 Task: Create a new student record and a new placement record with the provided details.
Action: Key pressed <Key.f11>
Screenshot: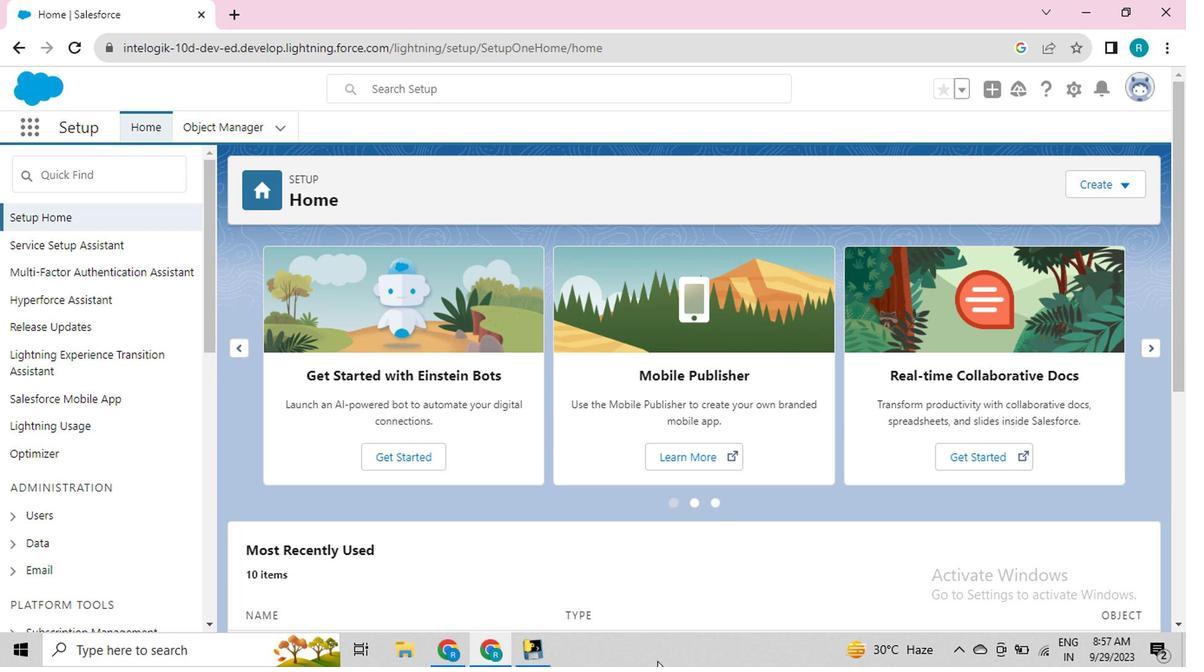 
Action: Mouse moved to (19, 60)
Screenshot: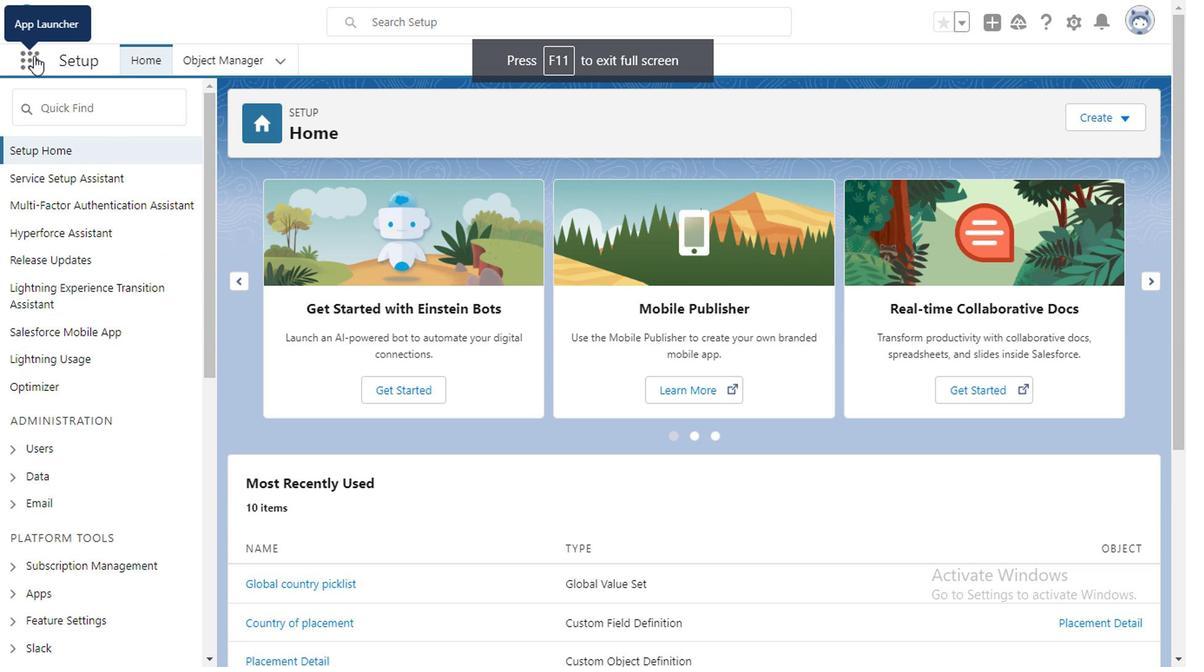 
Action: Mouse pressed left at (19, 60)
Screenshot: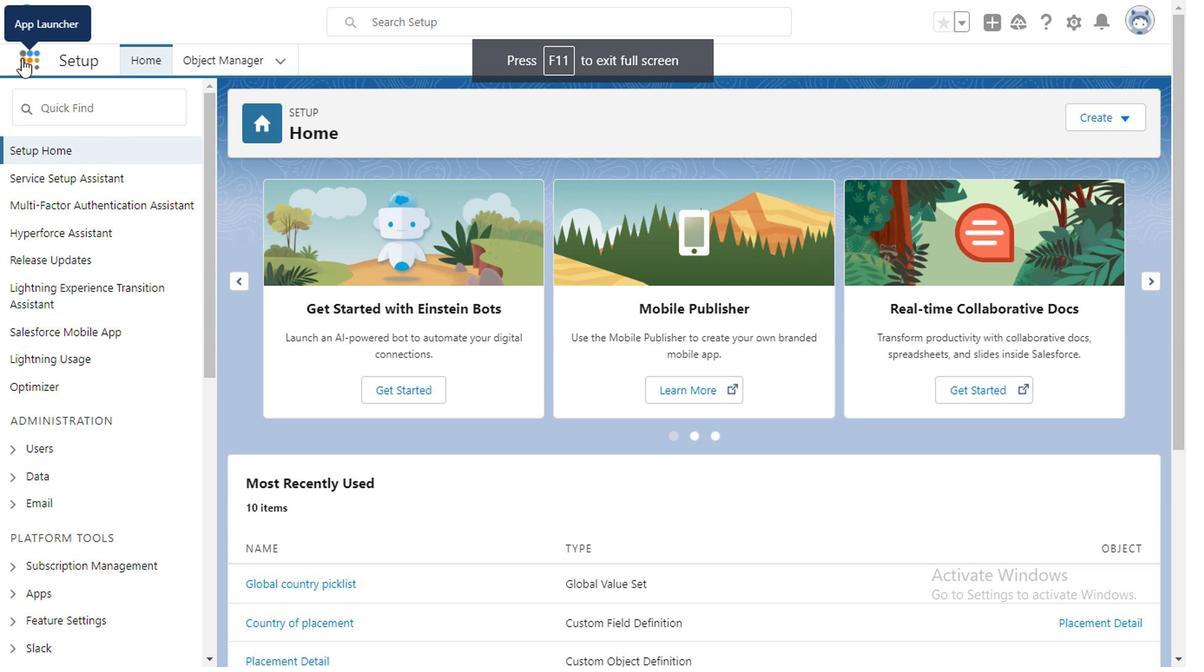 
Action: Mouse moved to (105, 117)
Screenshot: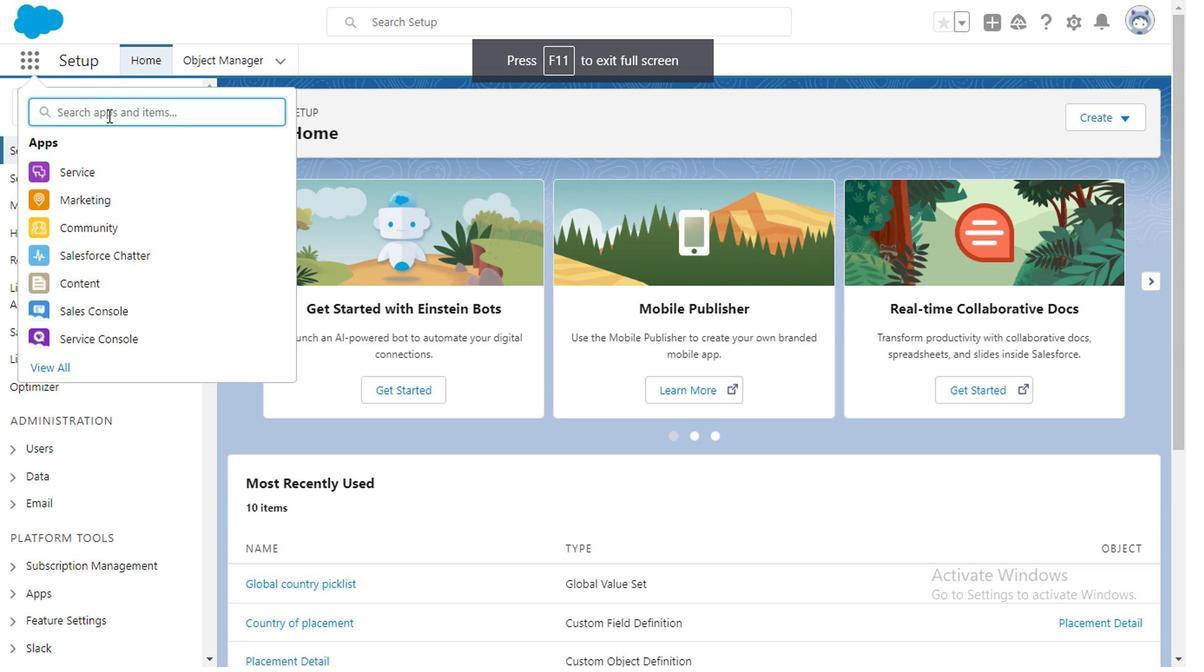 
Action: Key pressed <Key.caps_lock>O<Key.caps_lock>pty
Screenshot: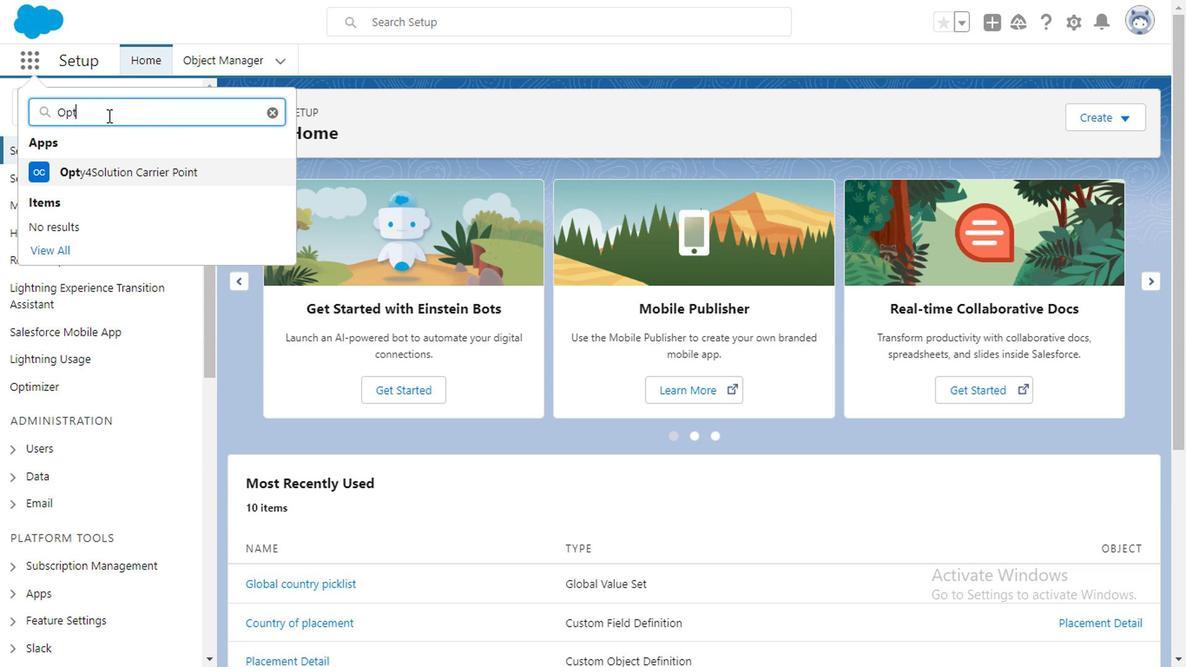
Action: Mouse moved to (122, 172)
Screenshot: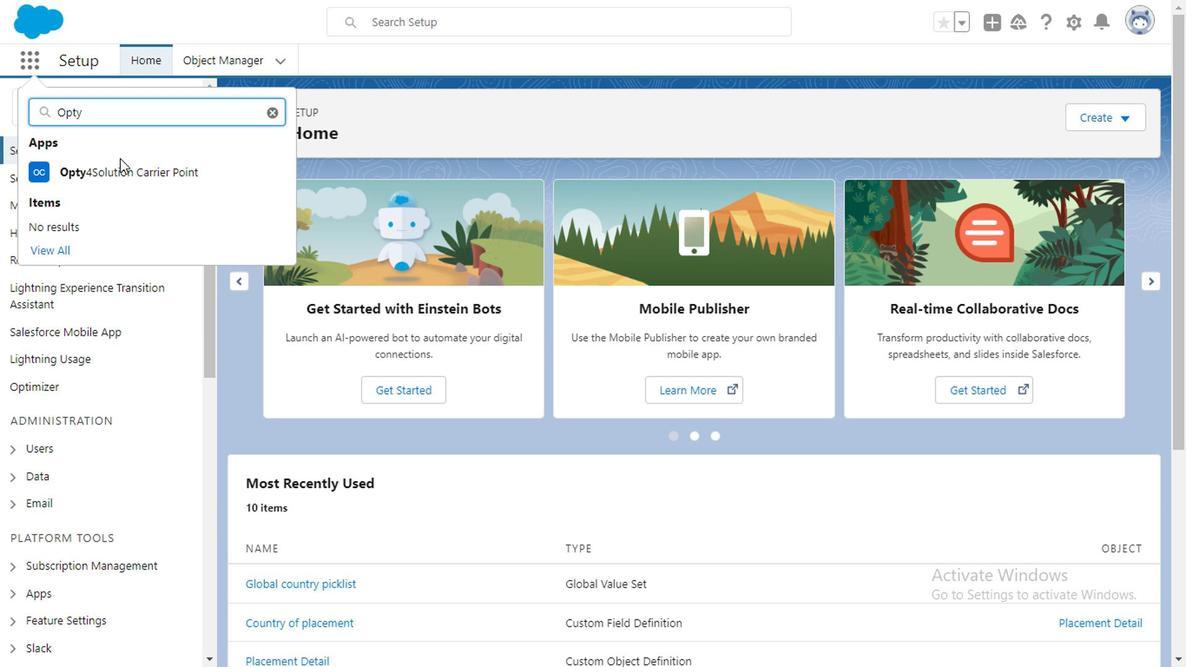 
Action: Mouse pressed left at (122, 172)
Screenshot: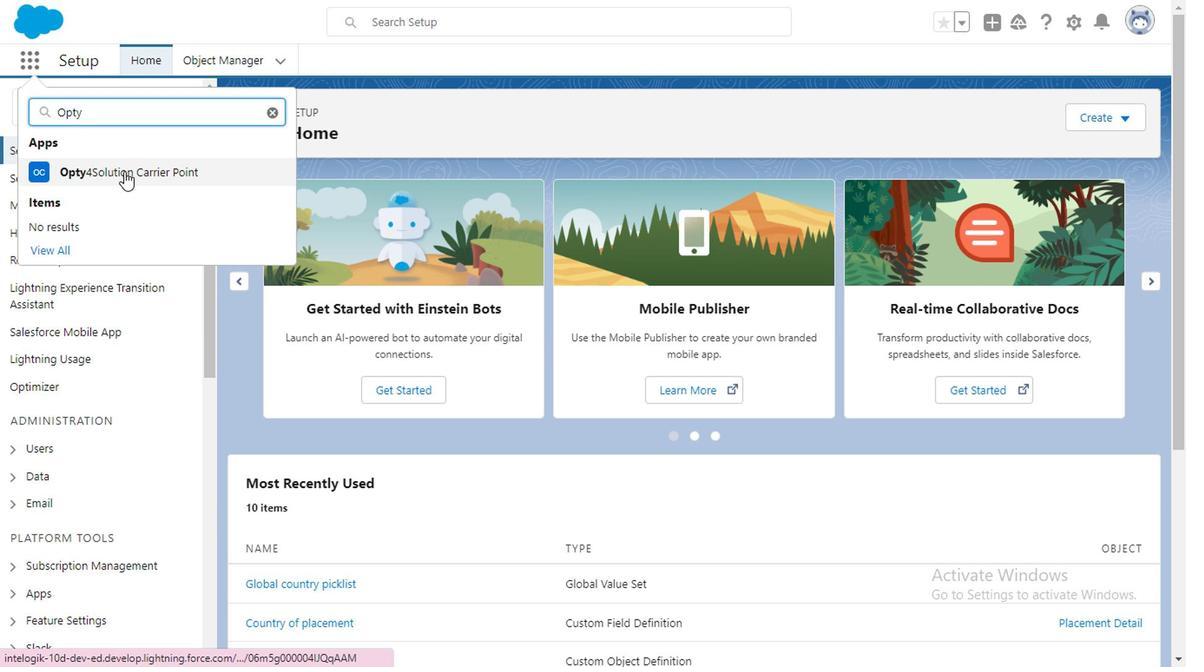 
Action: Mouse moved to (319, 63)
Screenshot: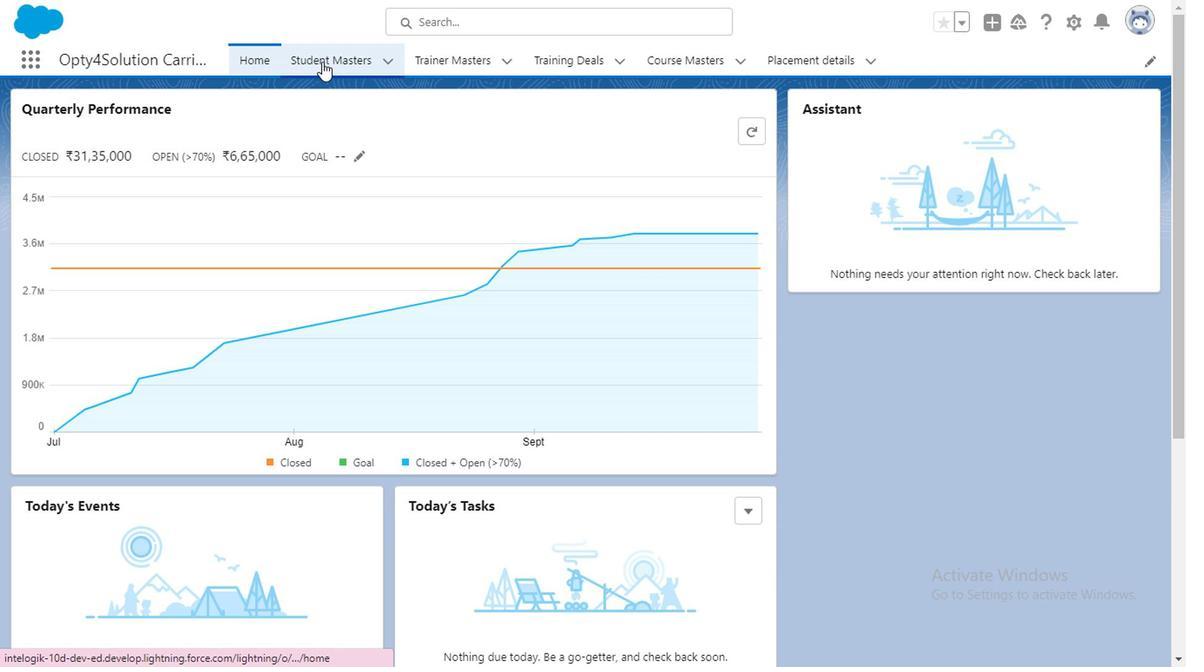 
Action: Mouse pressed left at (319, 63)
Screenshot: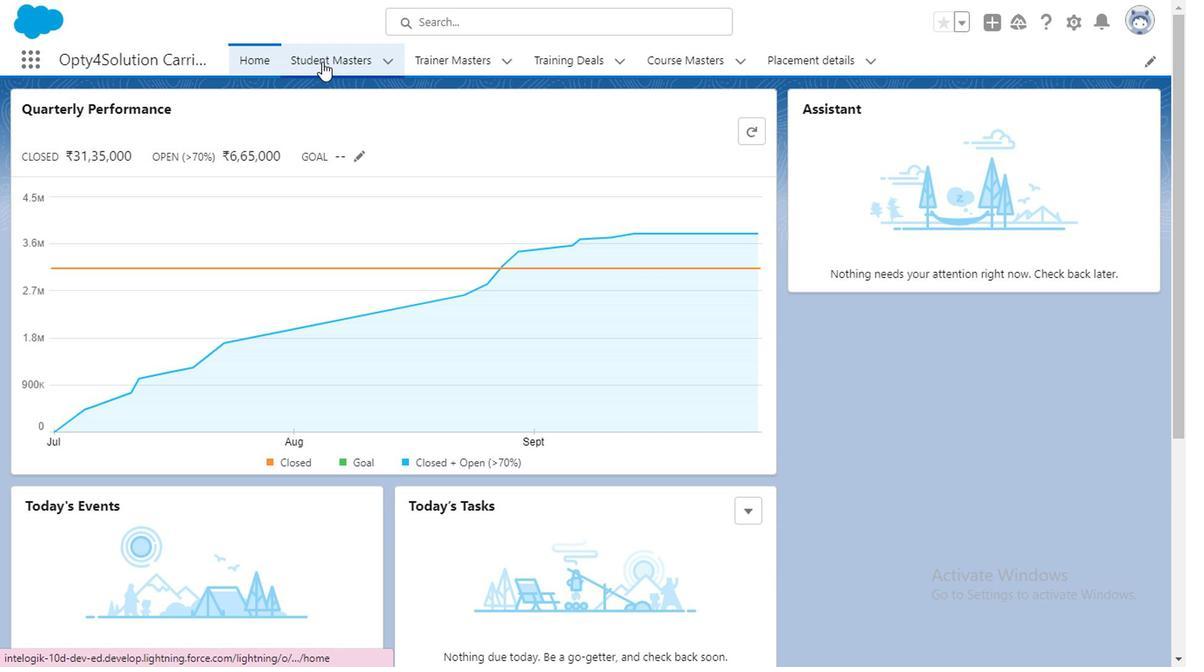 
Action: Mouse moved to (1085, 18)
Screenshot: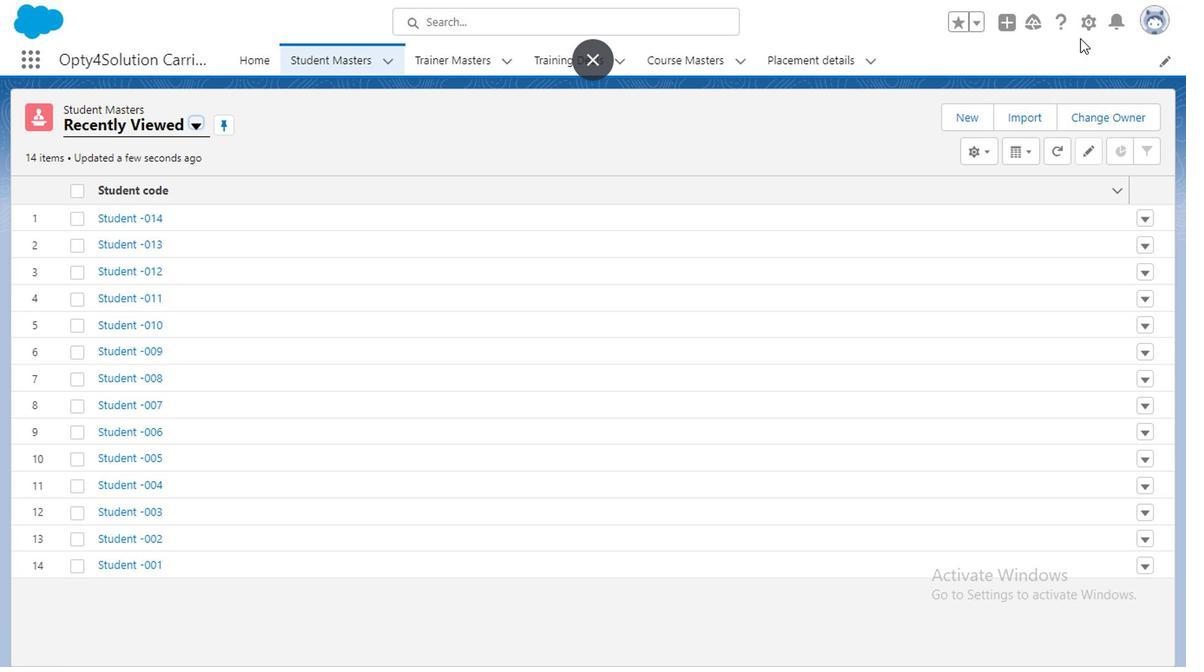 
Action: Mouse pressed left at (1085, 18)
Screenshot: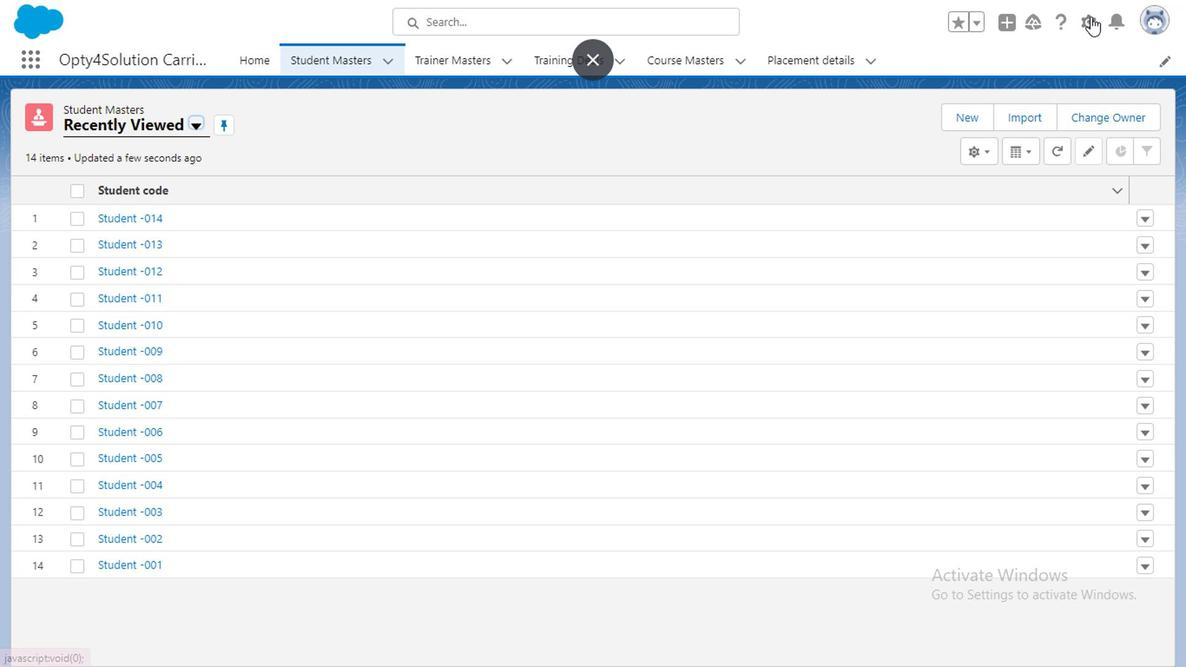 
Action: Mouse moved to (986, 221)
Screenshot: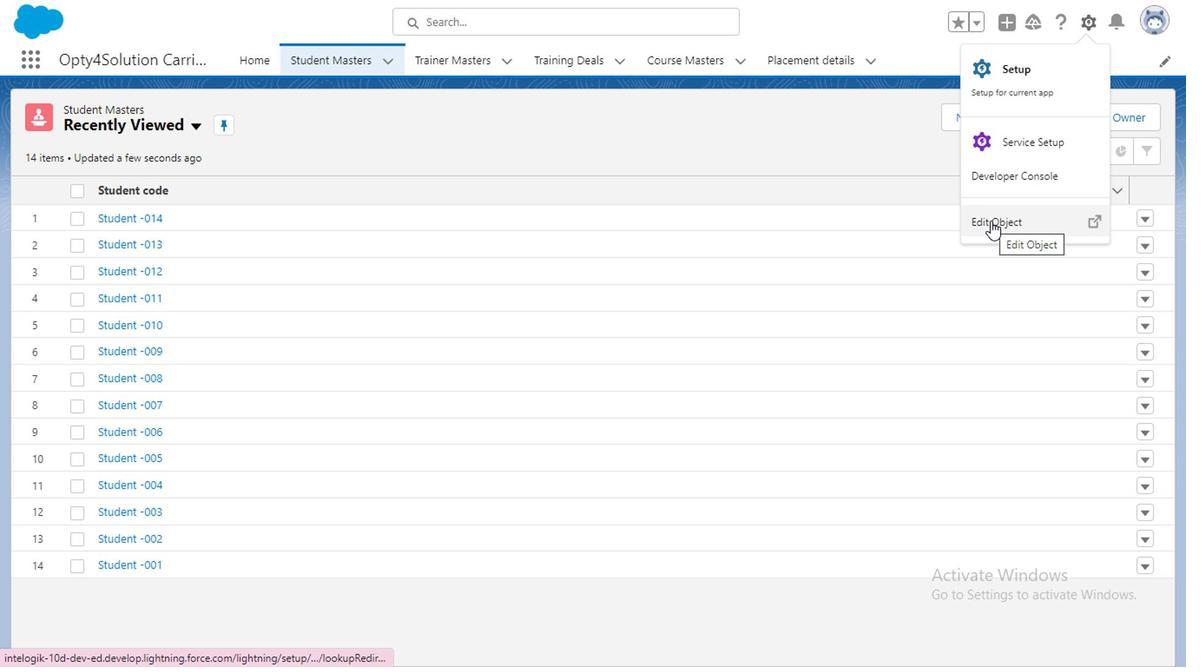 
Action: Mouse pressed left at (986, 221)
Screenshot: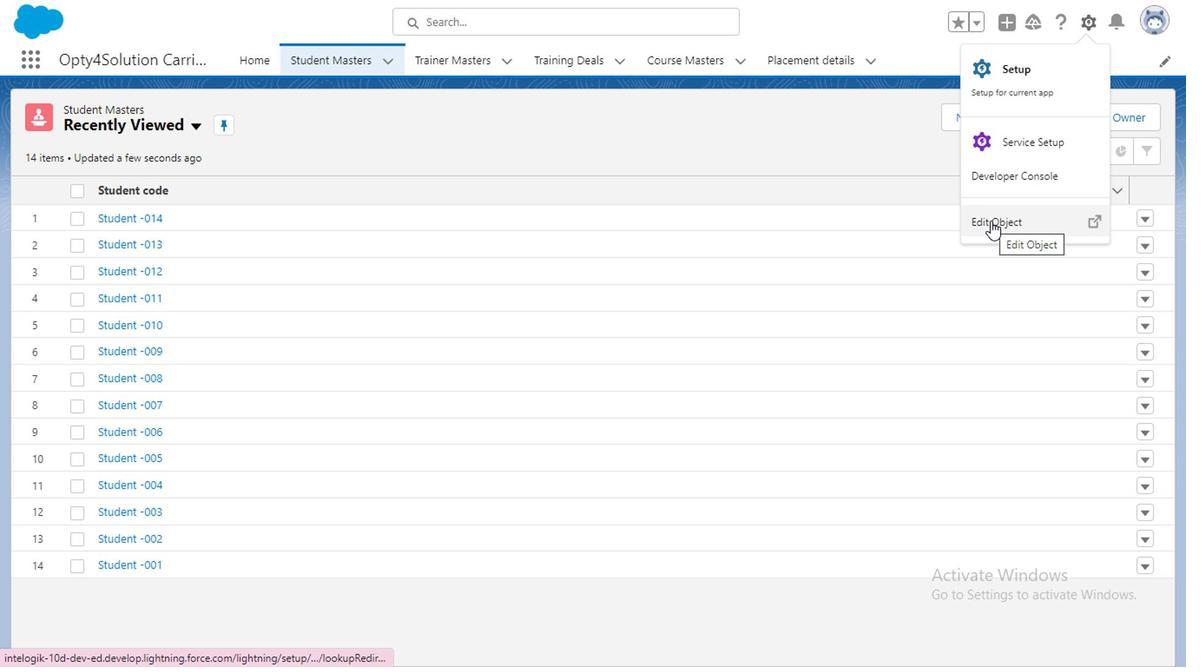 
Action: Mouse moved to (100, 227)
Screenshot: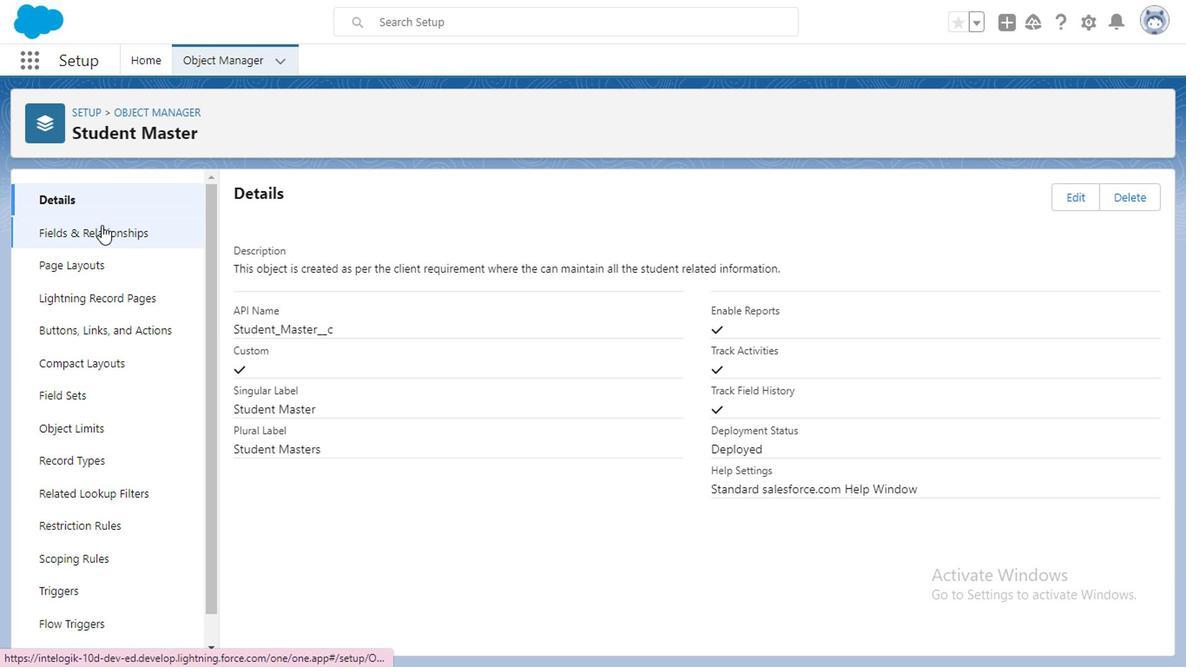 
Action: Mouse pressed left at (100, 227)
Screenshot: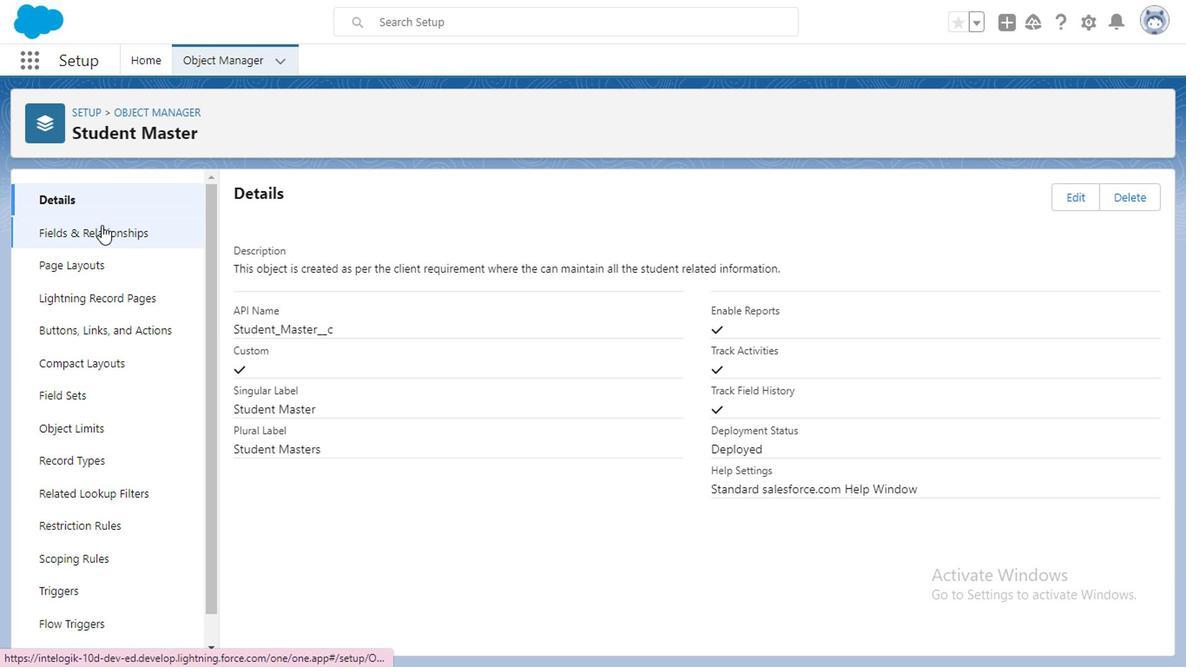 
Action: Mouse moved to (775, 192)
Screenshot: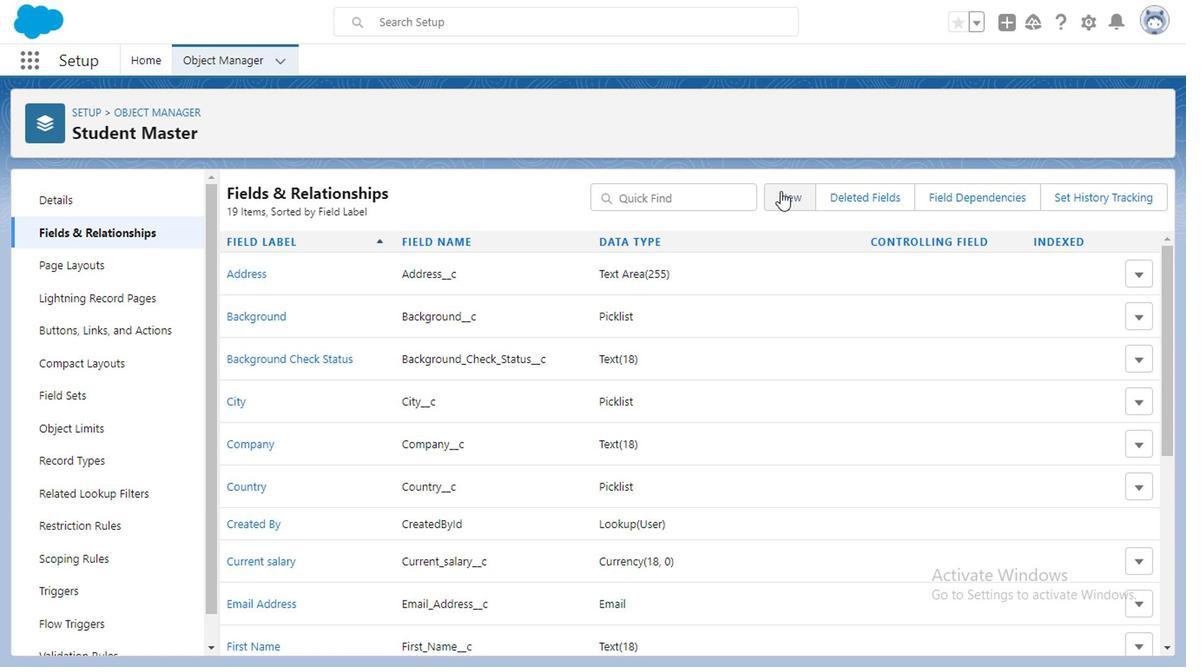 
Action: Mouse pressed left at (775, 192)
Screenshot: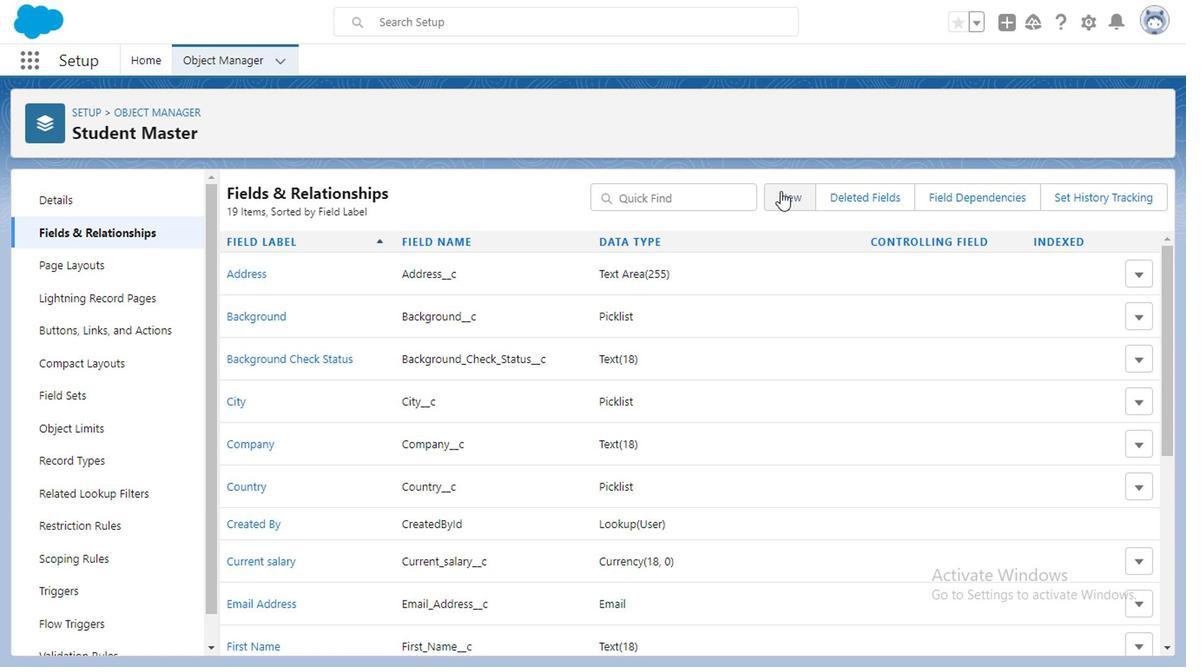 
Action: Mouse moved to (249, 469)
Screenshot: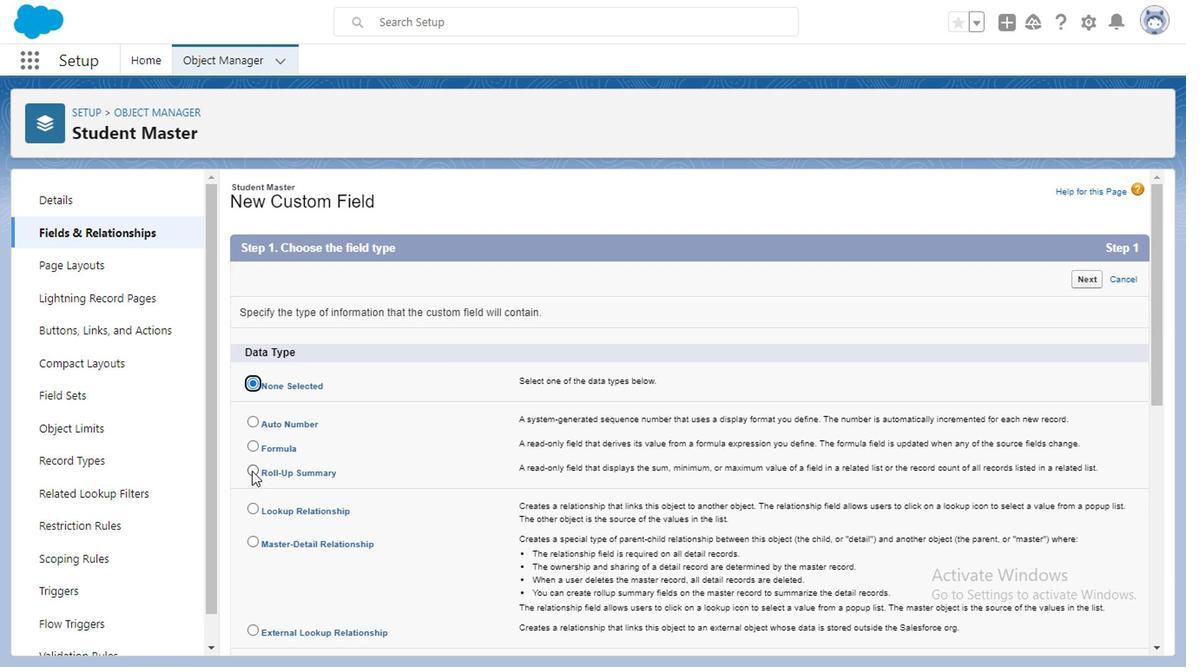 
Action: Mouse pressed left at (249, 469)
Screenshot: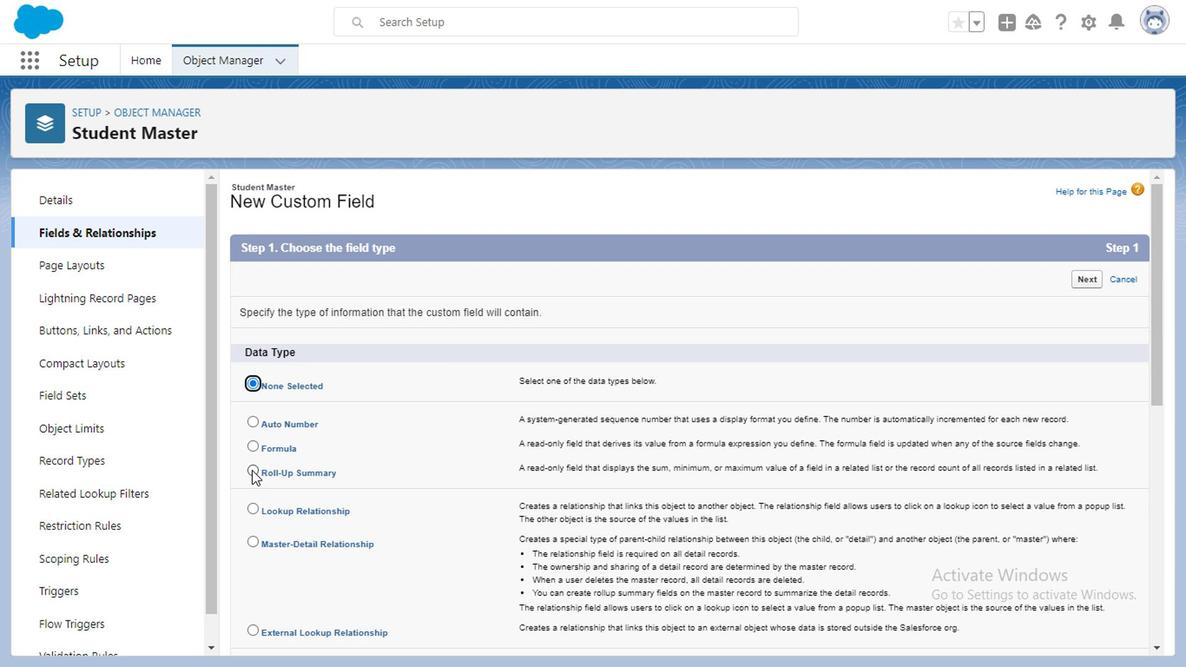 
Action: Mouse moved to (1042, 406)
Screenshot: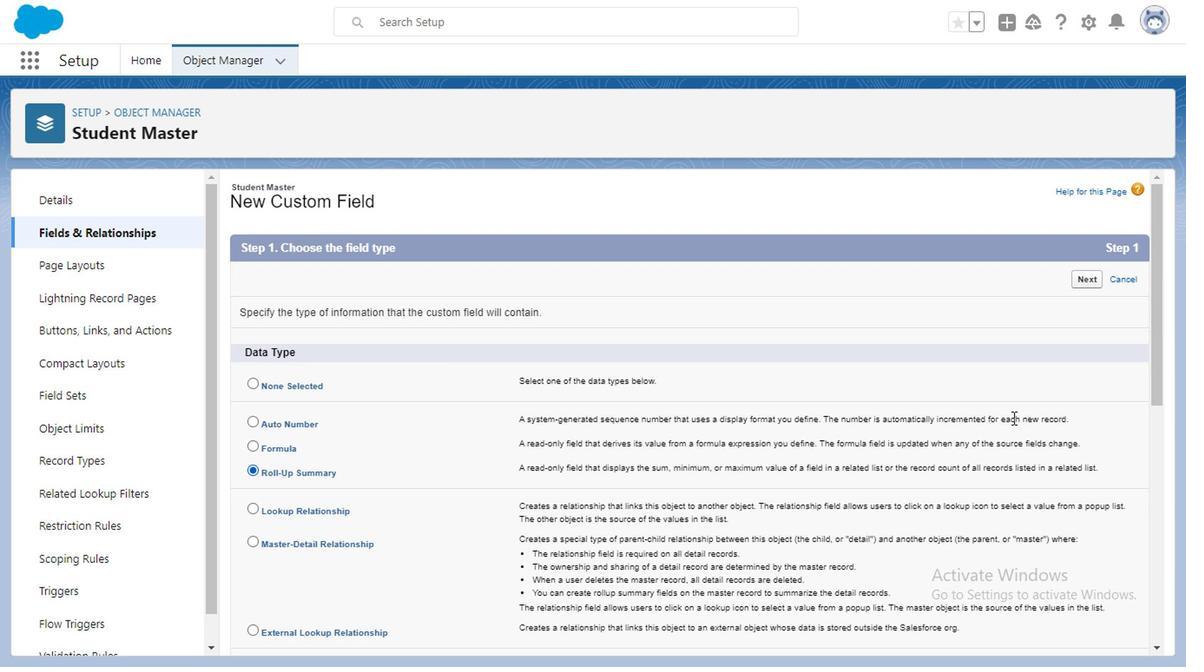 
Action: Mouse scrolled (1042, 405) with delta (0, 0)
Screenshot: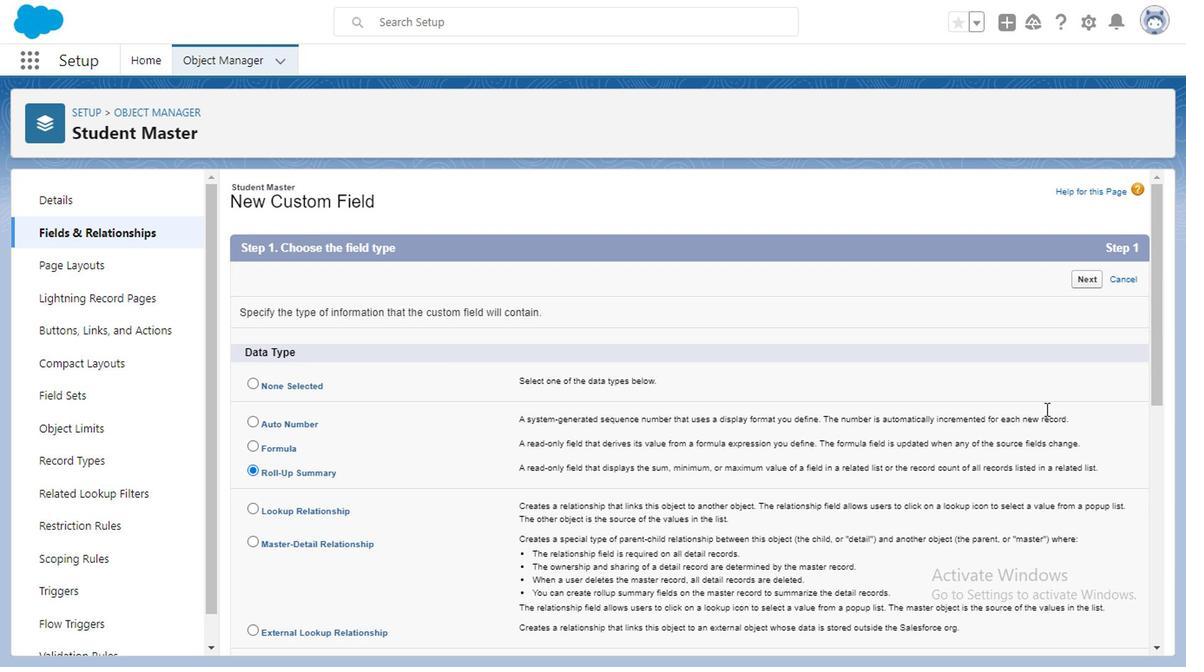 
Action: Mouse moved to (1040, 407)
Screenshot: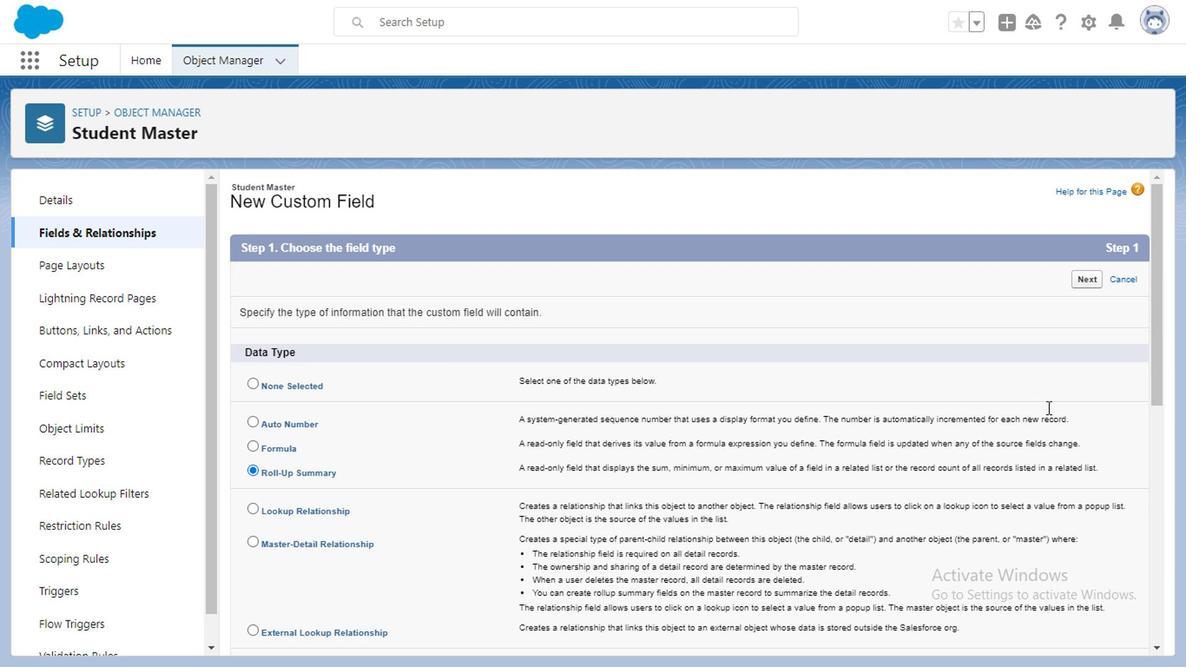 
Action: Mouse scrolled (1040, 406) with delta (0, -1)
Screenshot: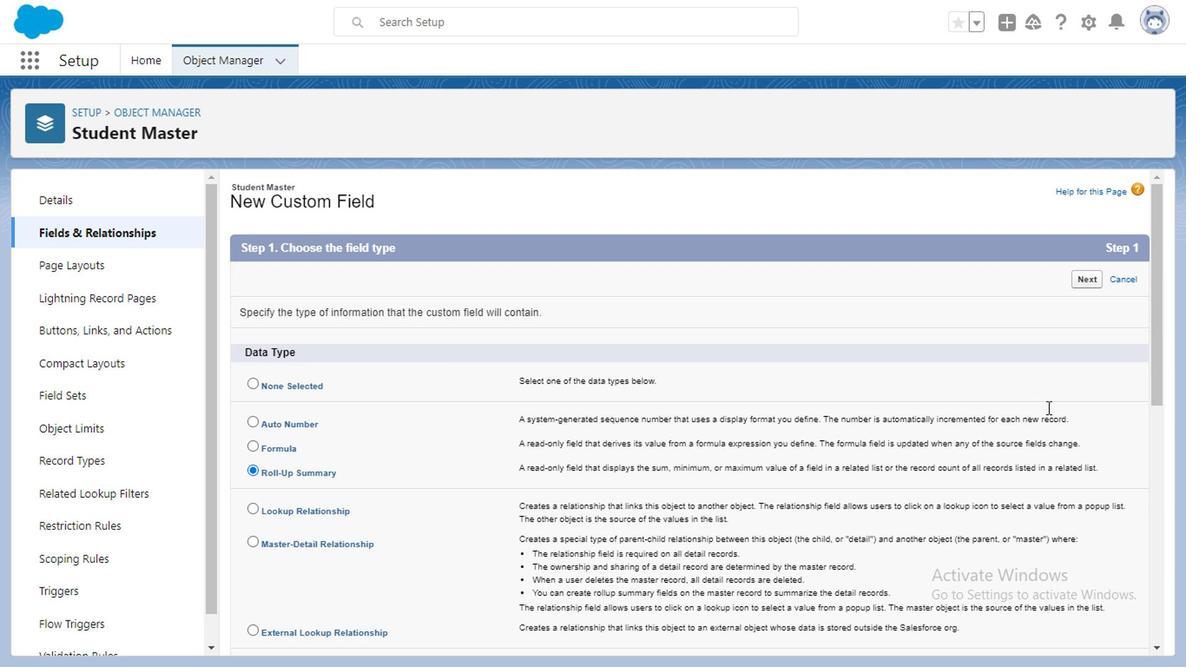 
Action: Mouse moved to (1038, 409)
Screenshot: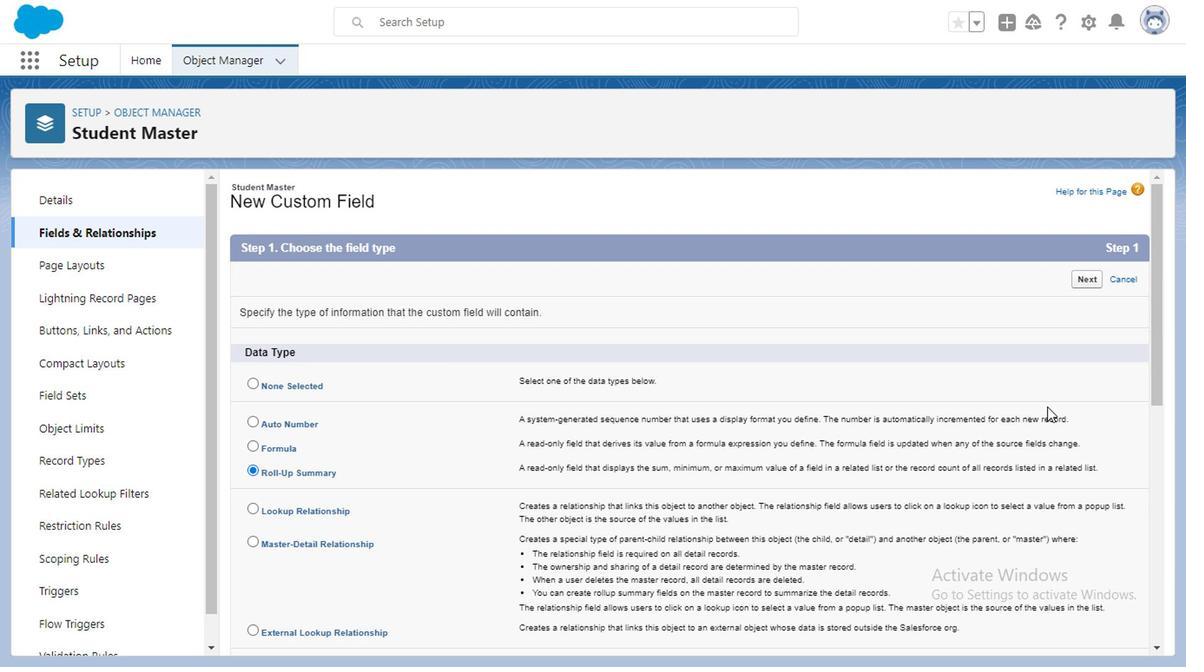 
Action: Mouse scrolled (1038, 408) with delta (0, -1)
Screenshot: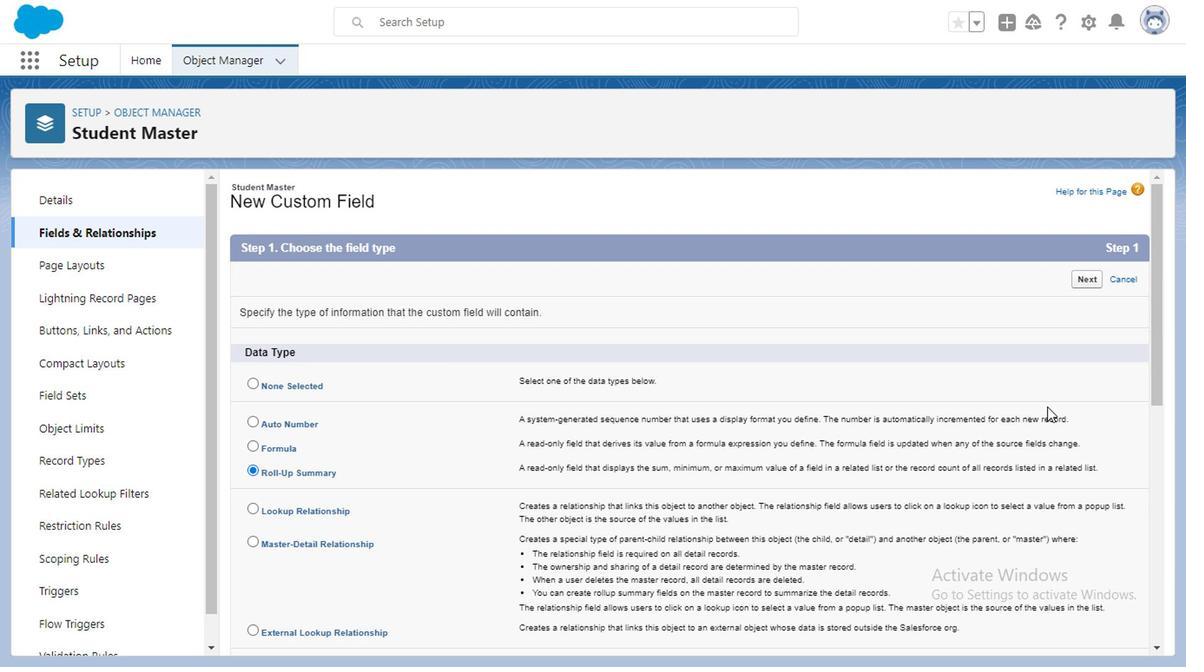 
Action: Mouse moved to (1035, 410)
Screenshot: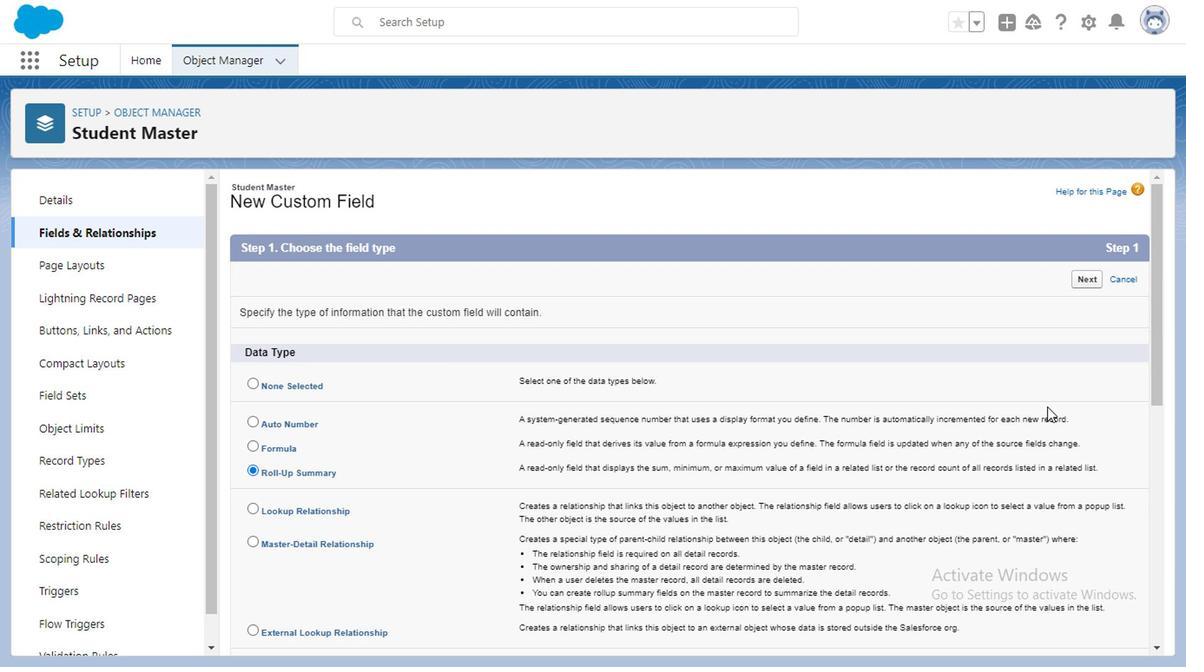 
Action: Mouse scrolled (1035, 409) with delta (0, 0)
Screenshot: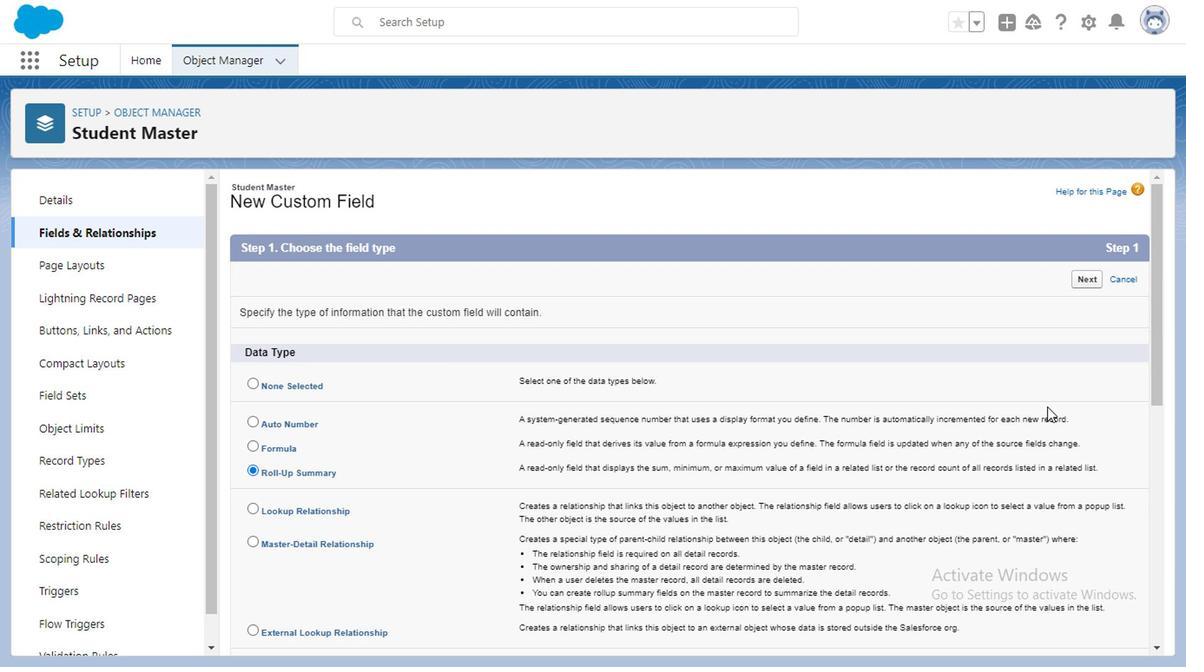 
Action: Mouse moved to (1077, 635)
Screenshot: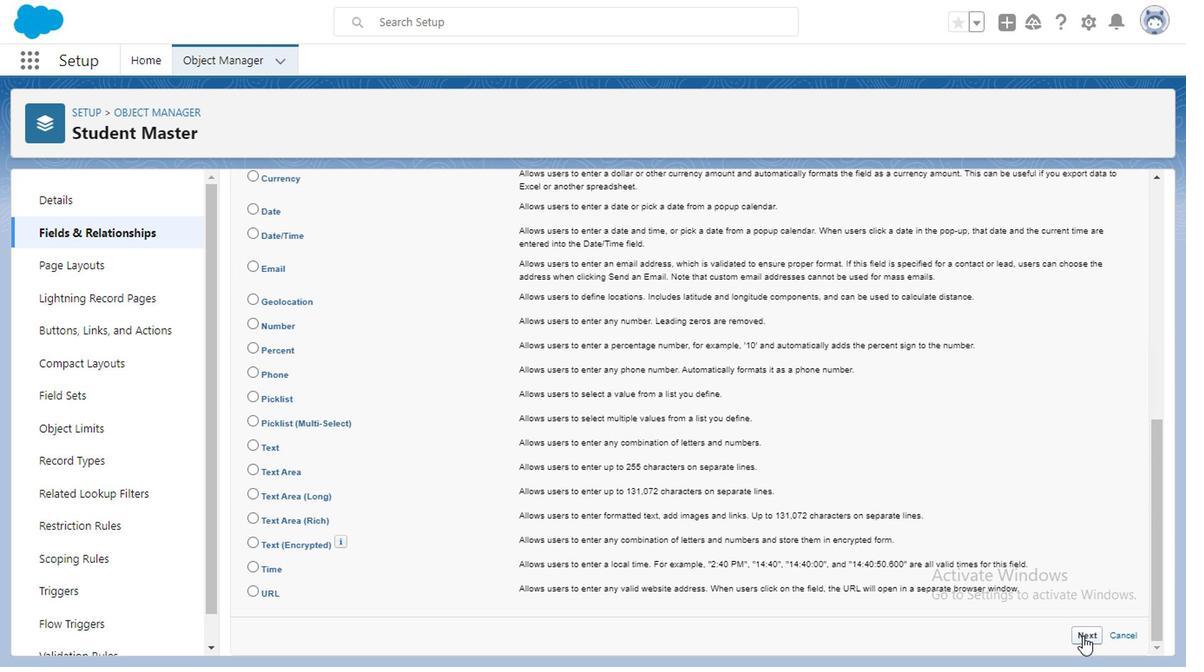 
Action: Mouse pressed left at (1077, 635)
Screenshot: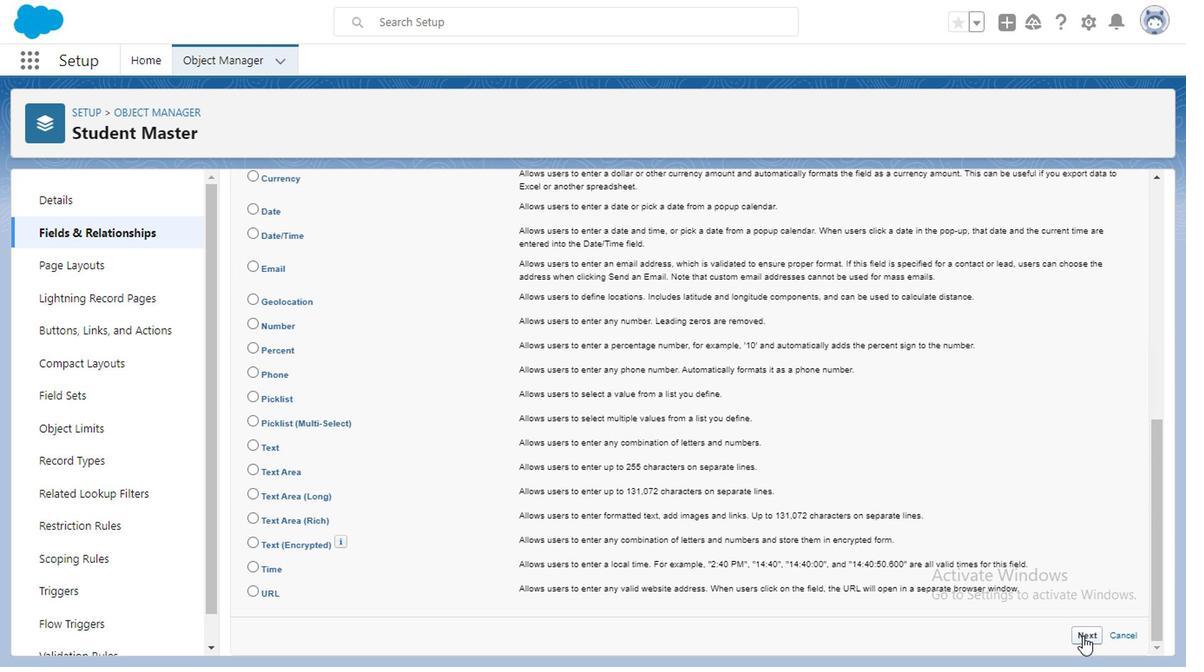 
Action: Mouse moved to (452, 316)
Screenshot: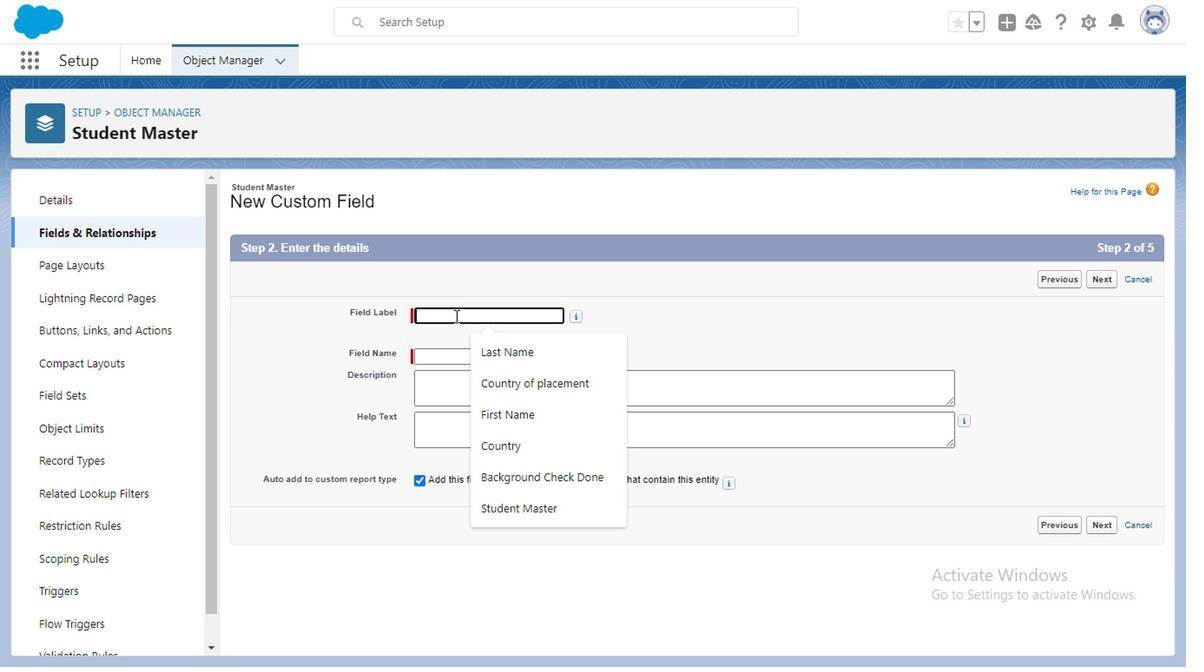 
Action: Mouse pressed left at (452, 316)
Screenshot: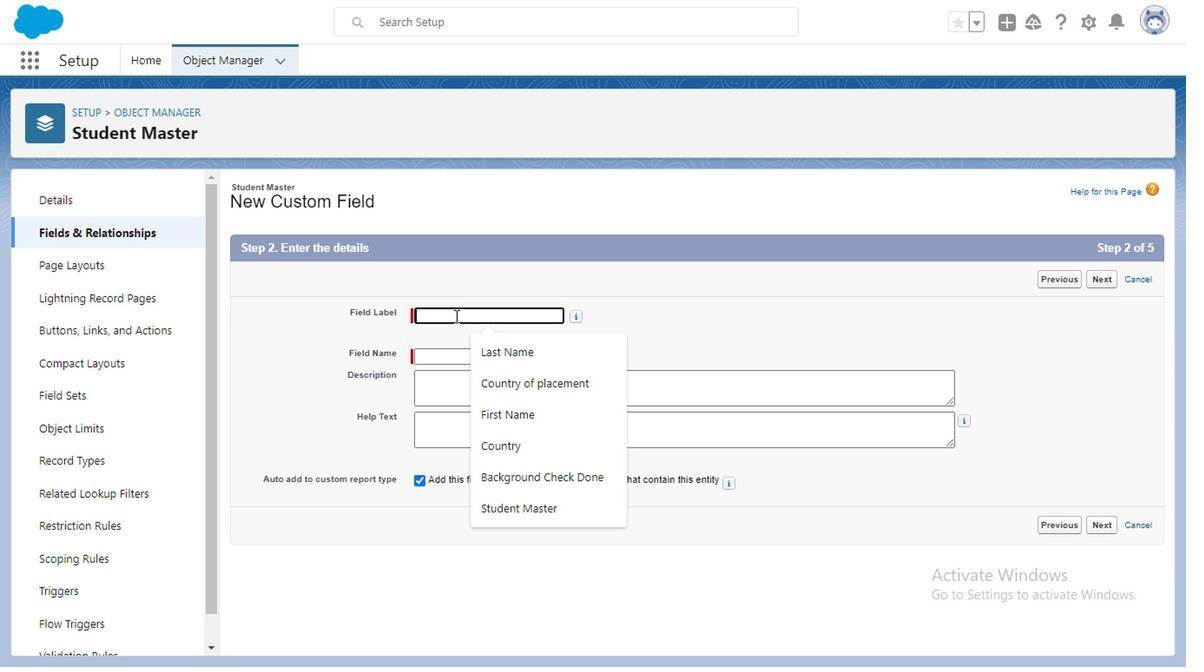 
Action: Mouse moved to (452, 316)
Screenshot: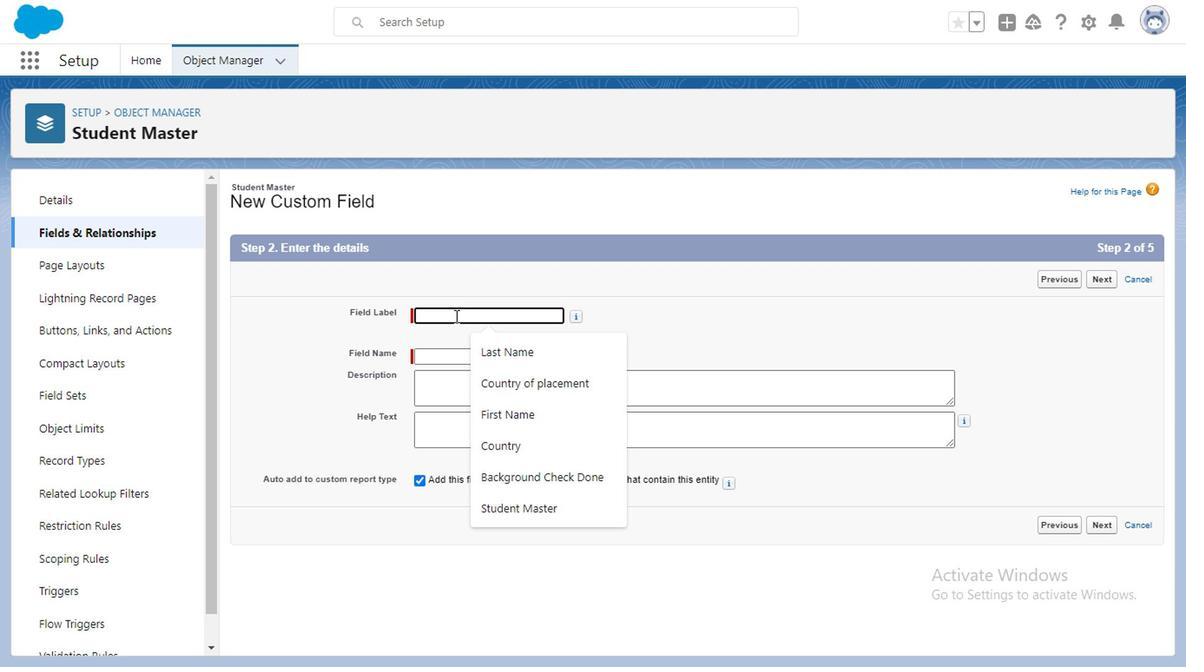 
Action: Key pressed <Key.caps_lock>P<Key.backspace>A<Key.caps_lock>pplied<Key.space>count<Key.space>for<Key.space>plae<Key.backspace>cement
Screenshot: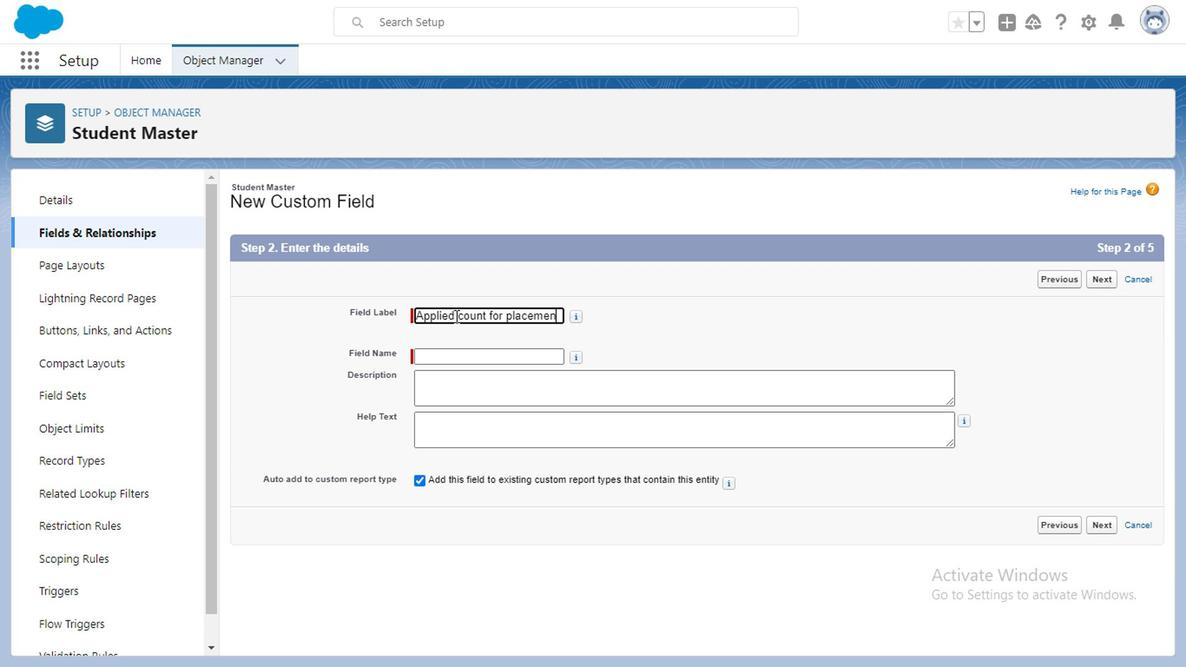 
Action: Mouse moved to (454, 357)
Screenshot: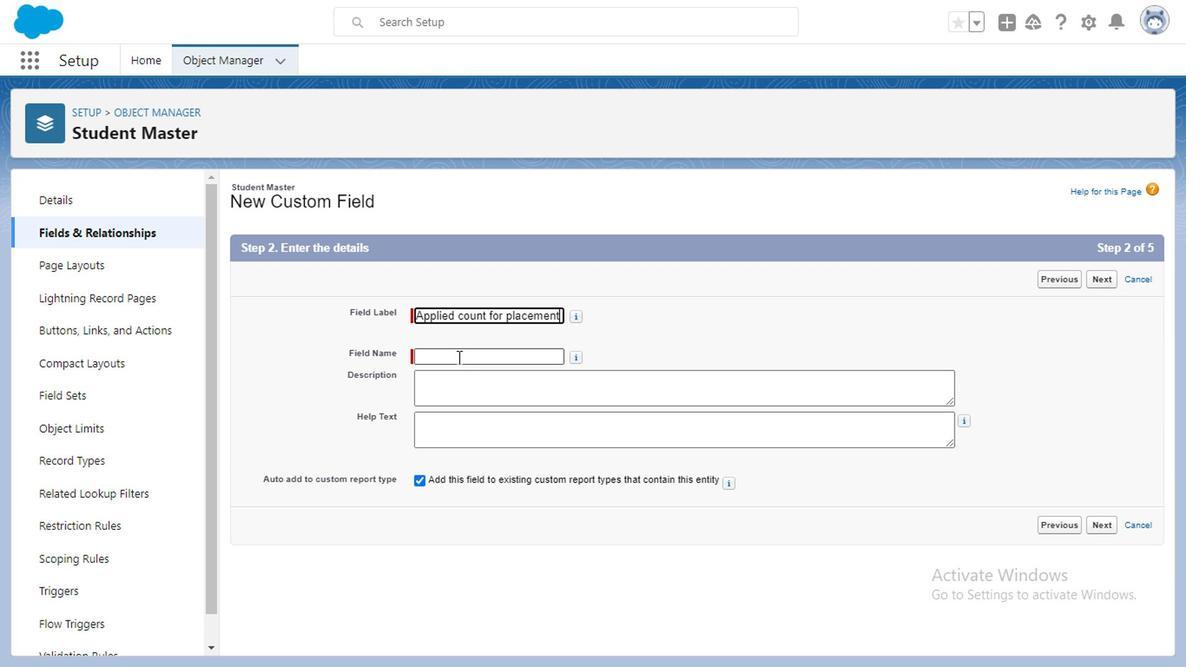 
Action: Mouse pressed left at (454, 357)
Screenshot: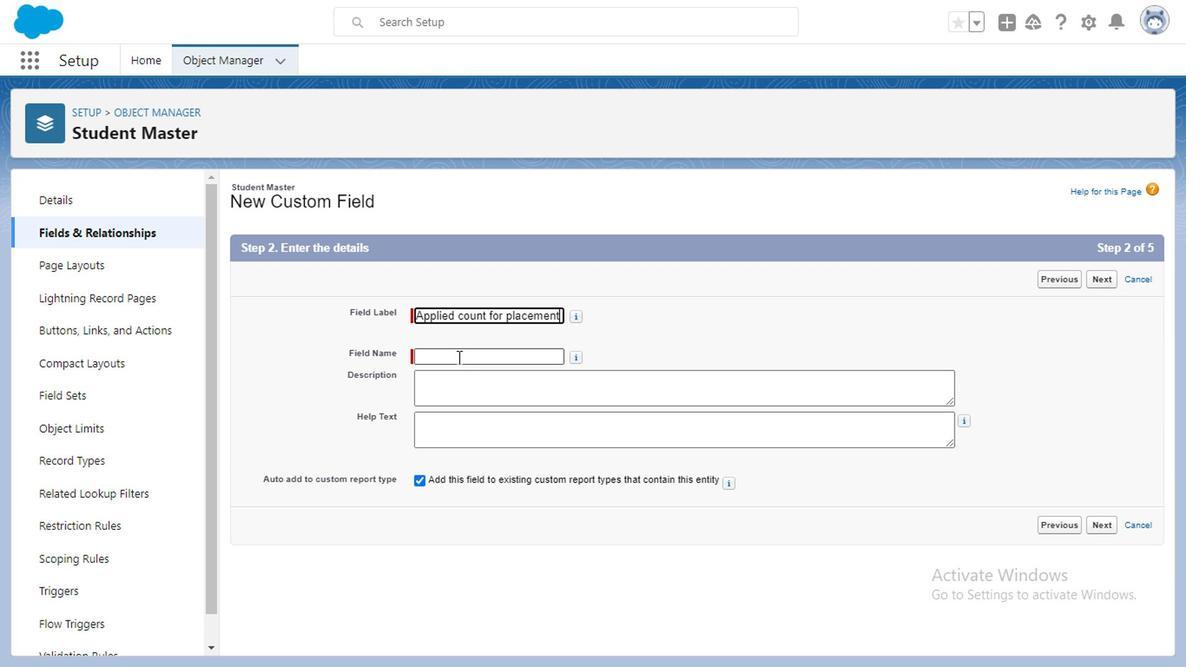 
Action: Mouse moved to (449, 389)
Screenshot: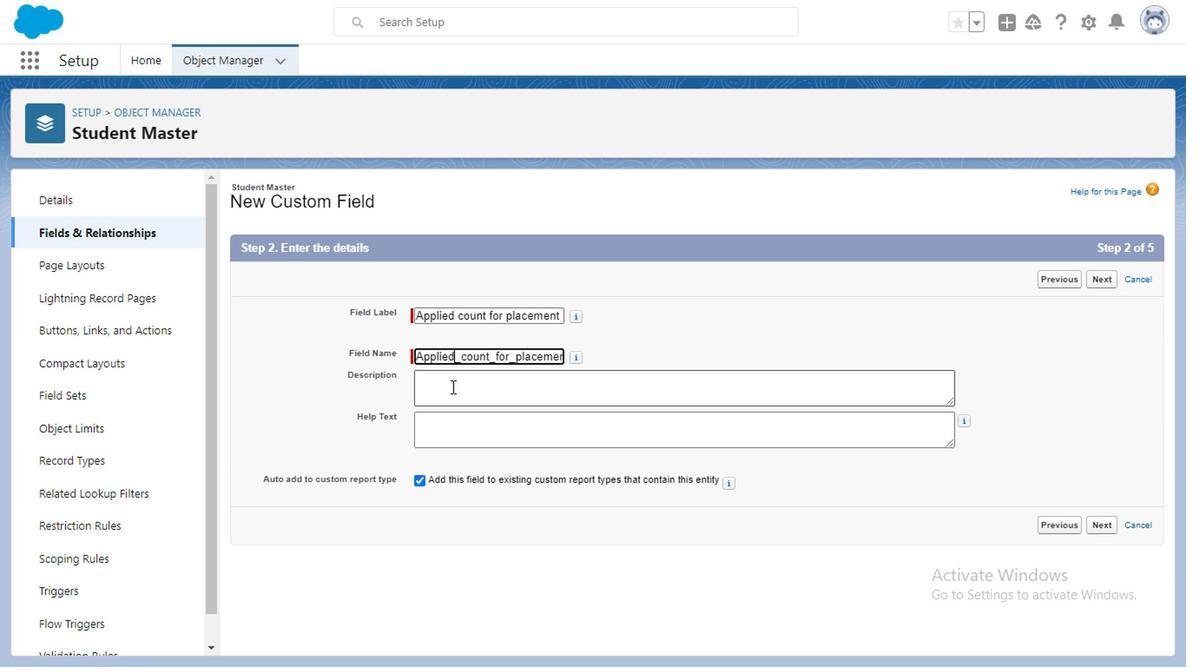 
Action: Mouse pressed left at (449, 389)
Screenshot: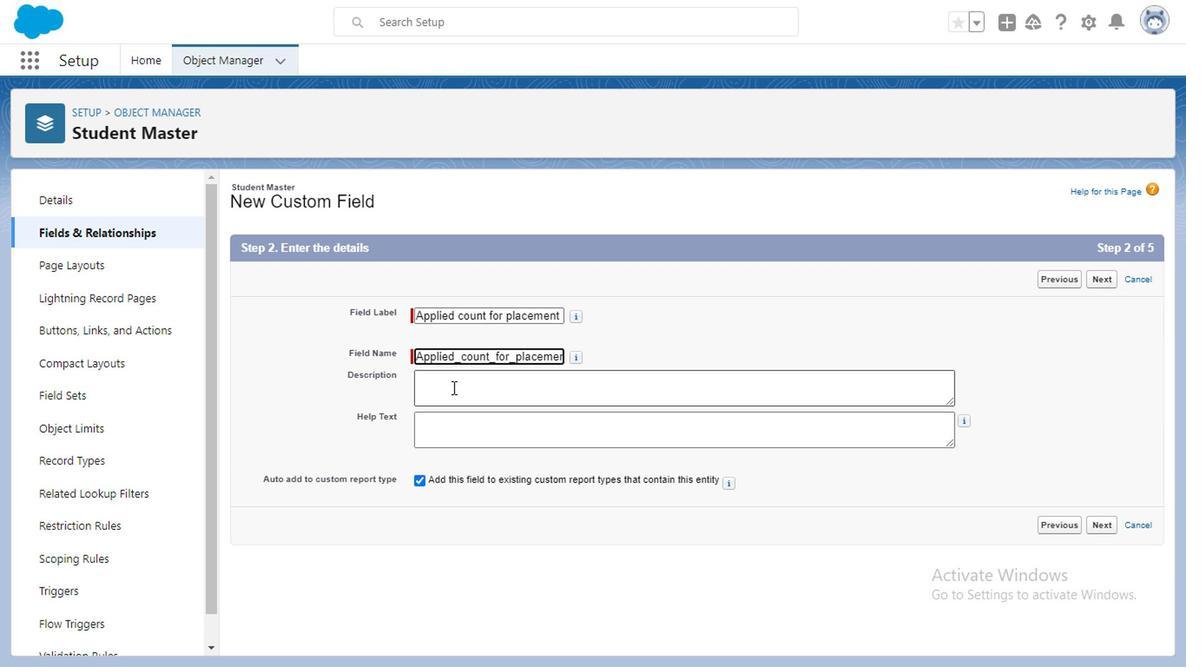 
Action: Mouse moved to (452, 390)
Screenshot: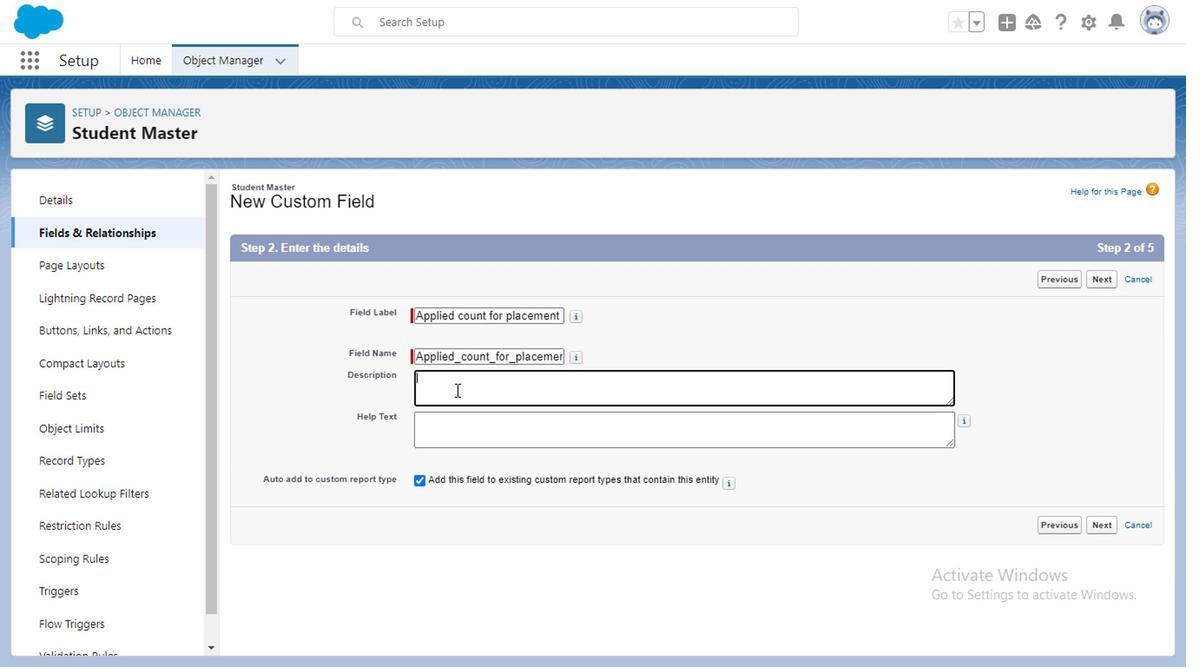 
Action: Key pressed <Key.caps_lock>T<Key.caps_lock>his<Key.space>field<Key.space>will<Key.space>count<Key.space>number<Key.space>of<Key.space>attempt<Key.space>that<Key.space>student<Key.space>applied<Key.space>for<Key.space>placement
Screenshot: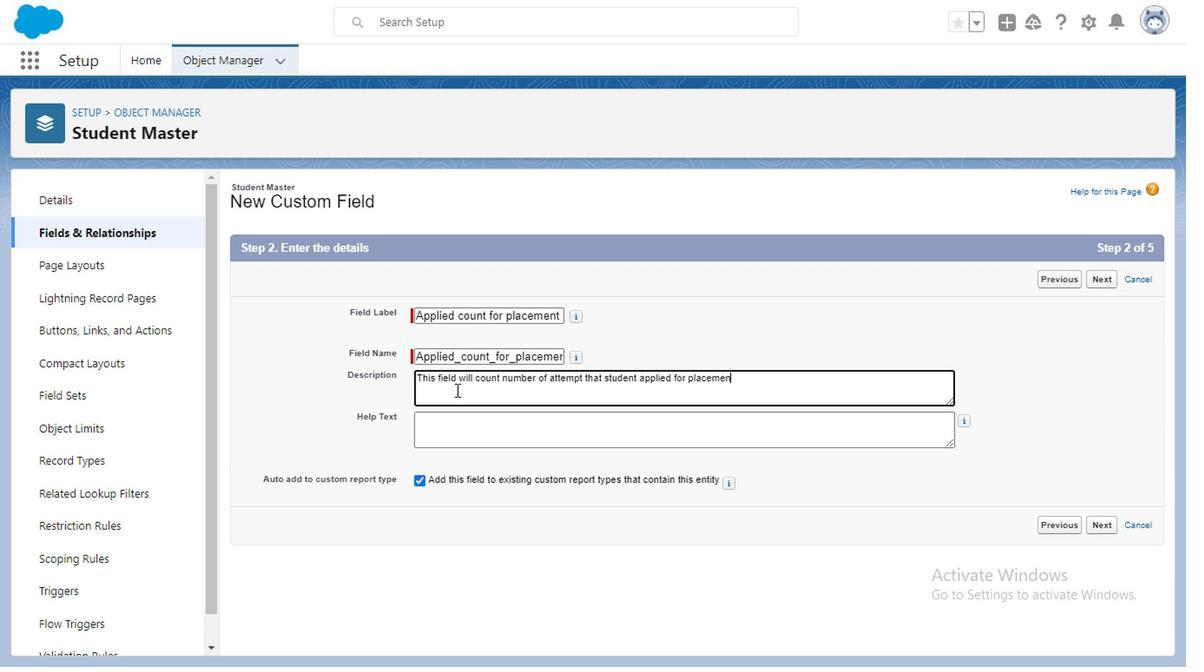 
Action: Mouse moved to (466, 428)
Screenshot: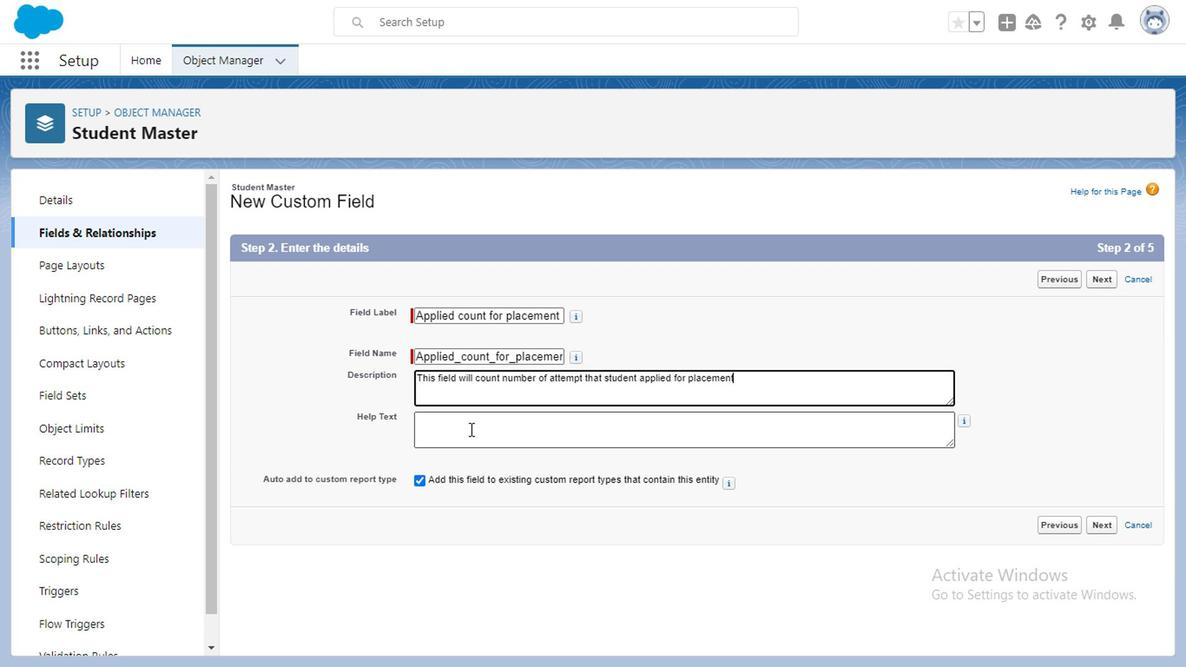 
Action: Mouse pressed left at (466, 428)
Screenshot: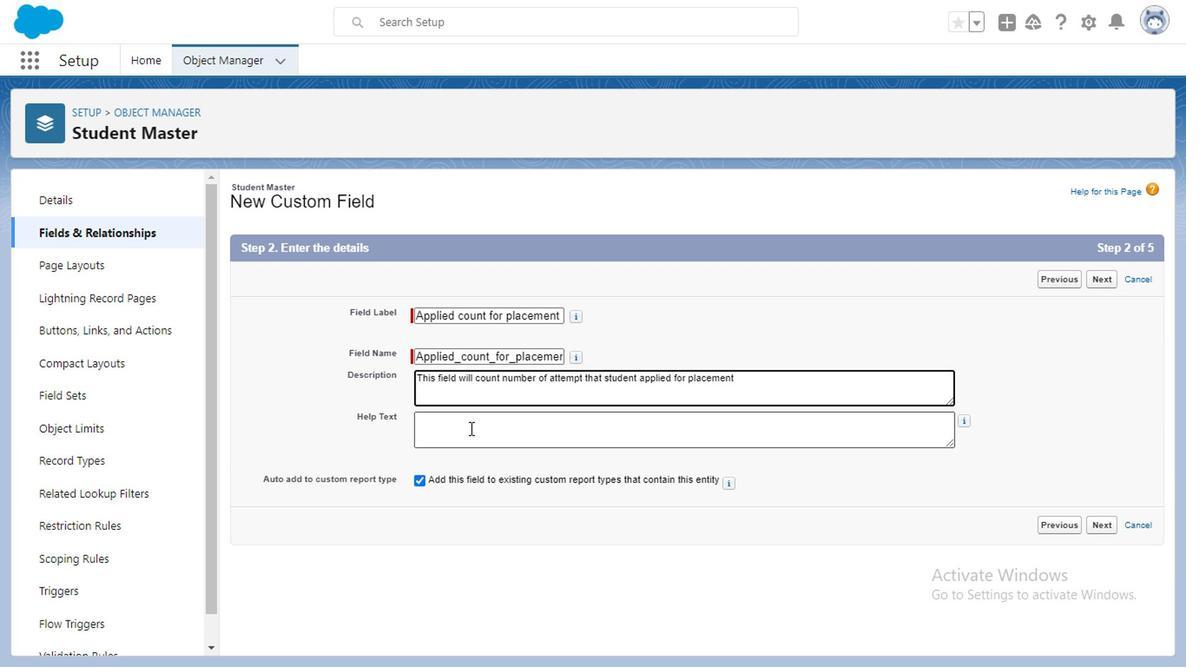 
Action: Mouse moved to (1101, 524)
Screenshot: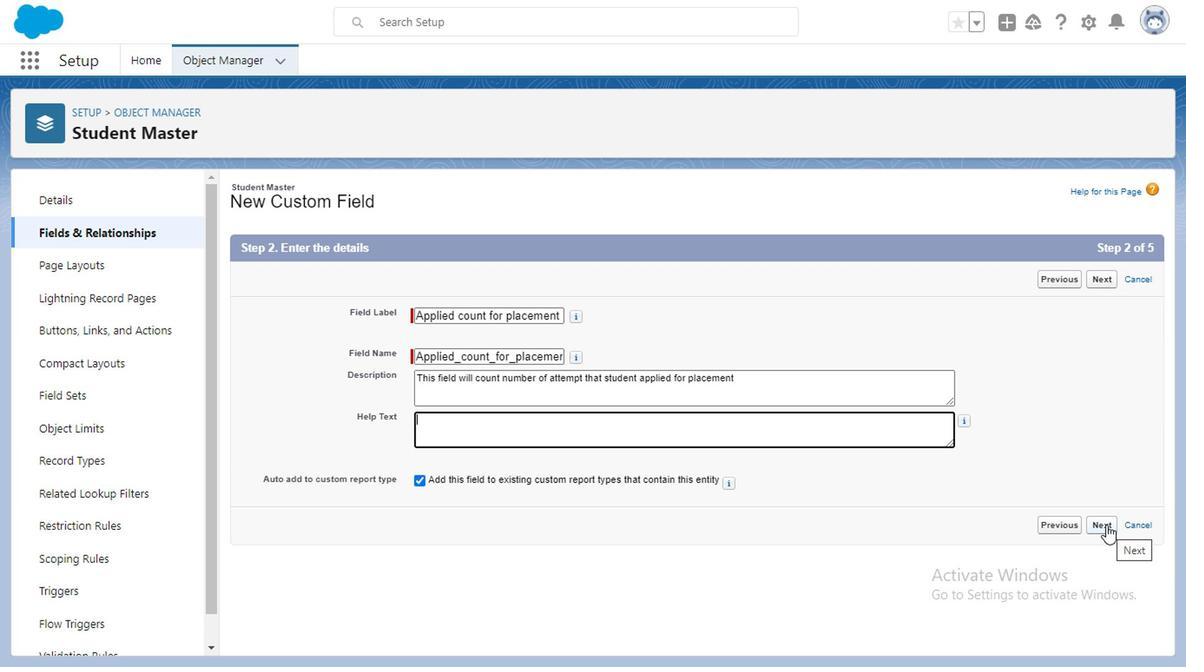 
Action: Mouse pressed left at (1101, 524)
Screenshot: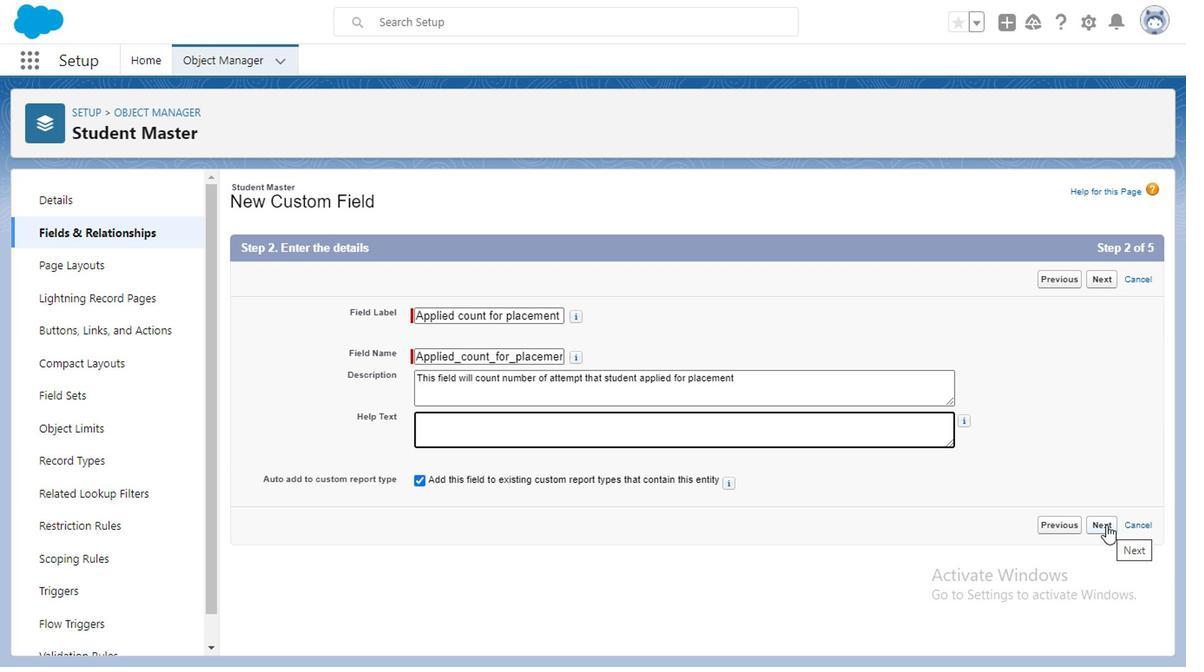 
Action: Mouse moved to (255, 415)
Screenshot: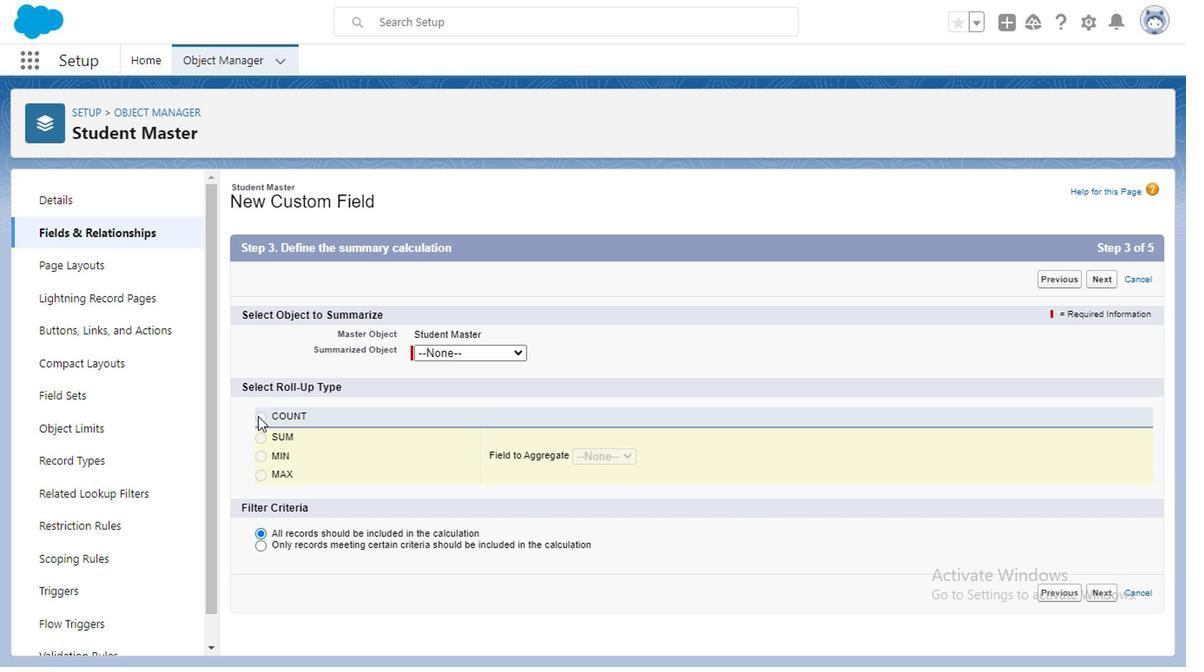 
Action: Mouse pressed left at (255, 415)
Screenshot: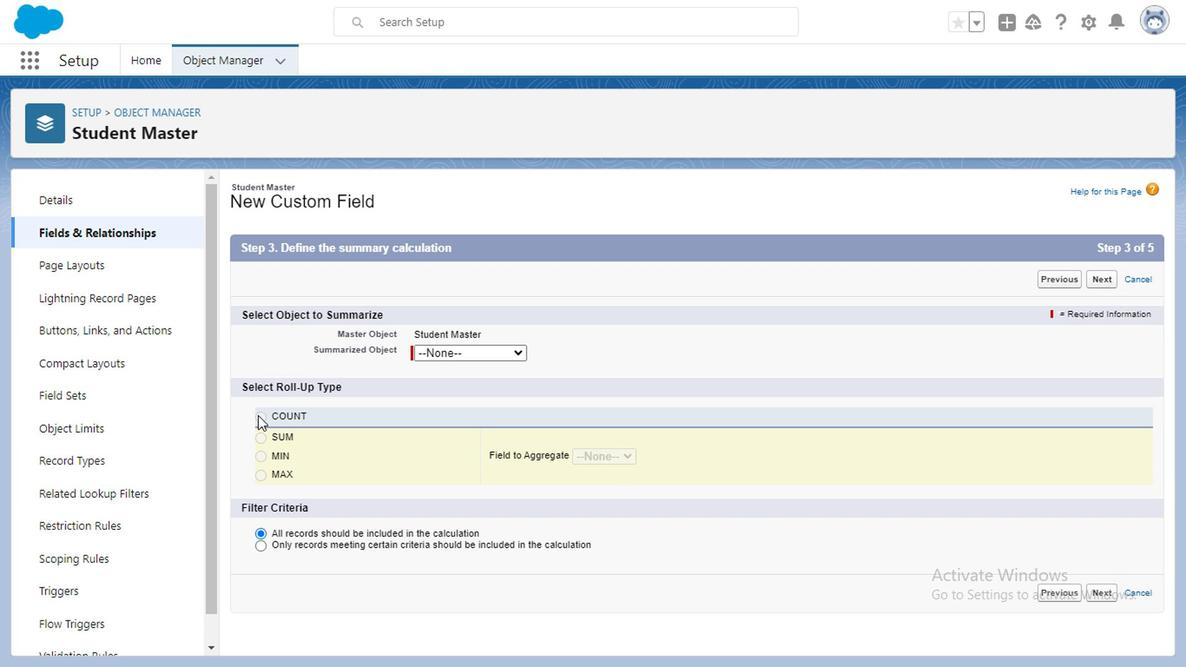 
Action: Mouse moved to (256, 420)
Screenshot: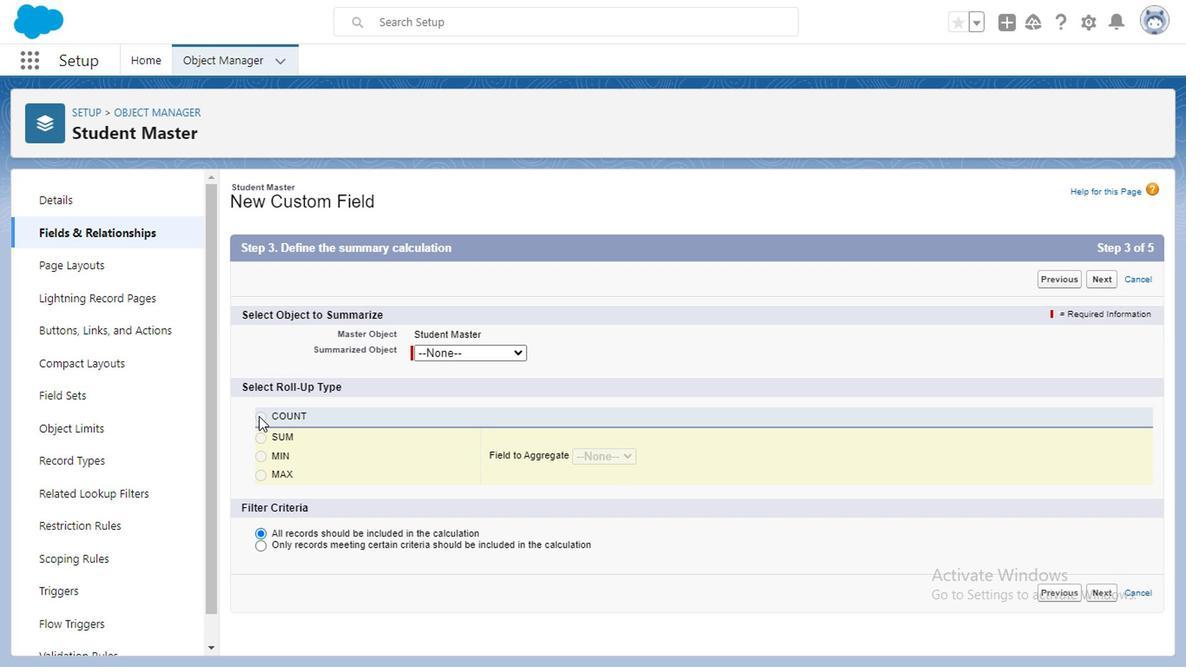 
Action: Mouse pressed left at (256, 420)
Screenshot: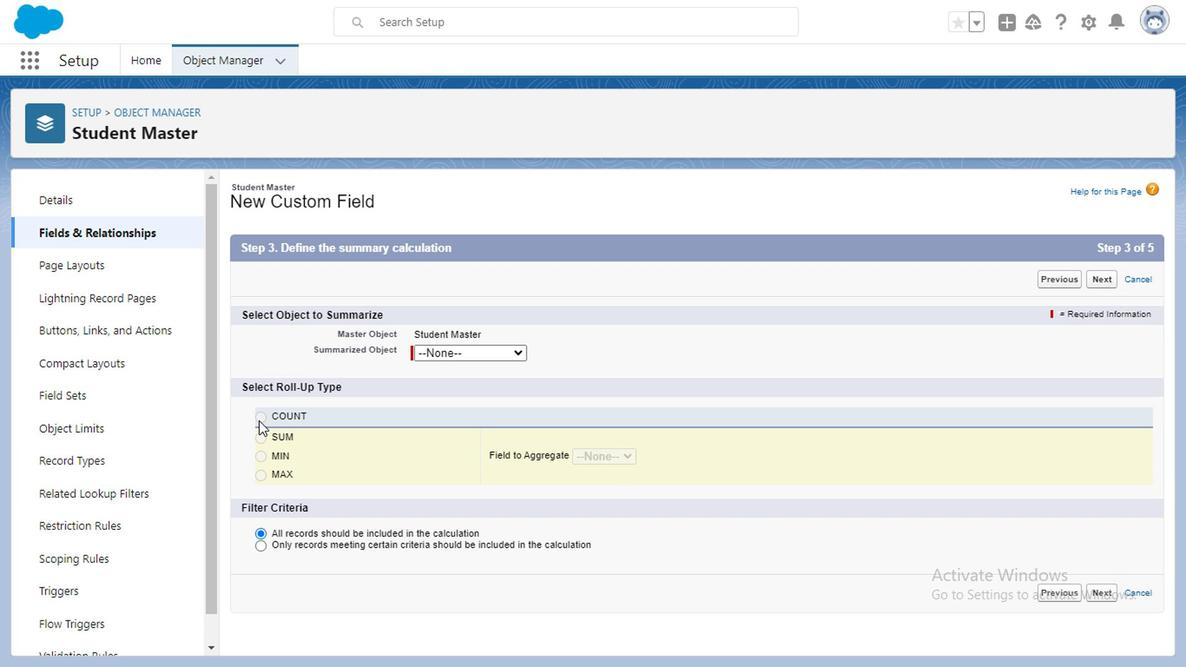 
Action: Mouse moved to (483, 354)
Screenshot: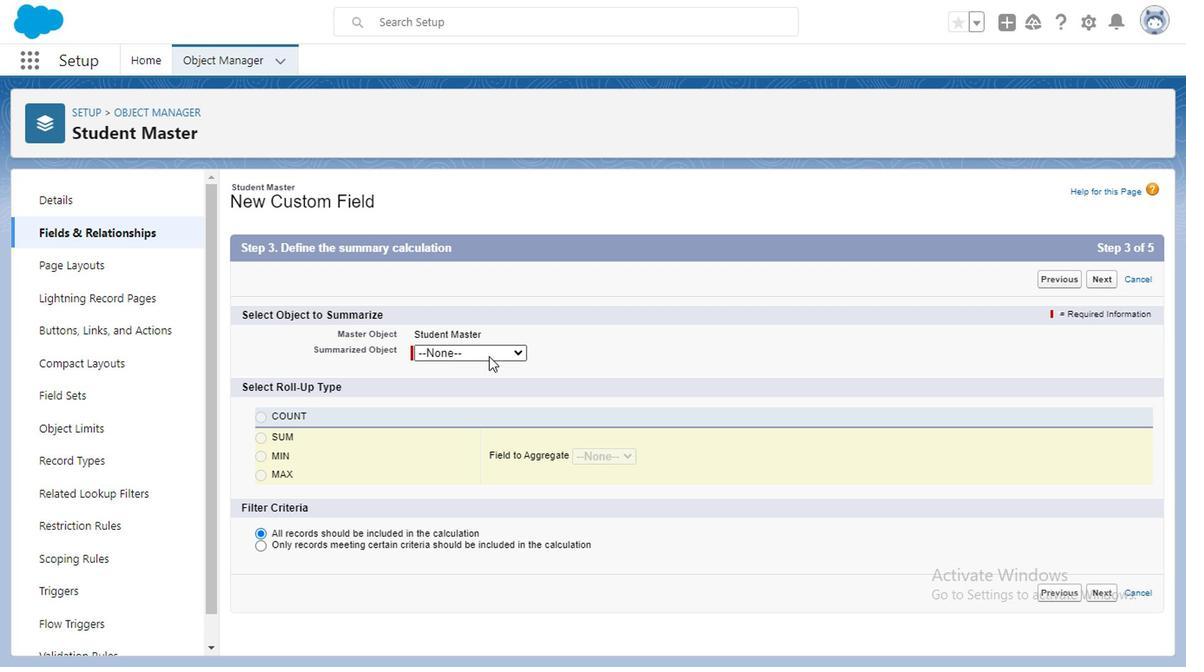 
Action: Mouse pressed left at (483, 354)
Screenshot: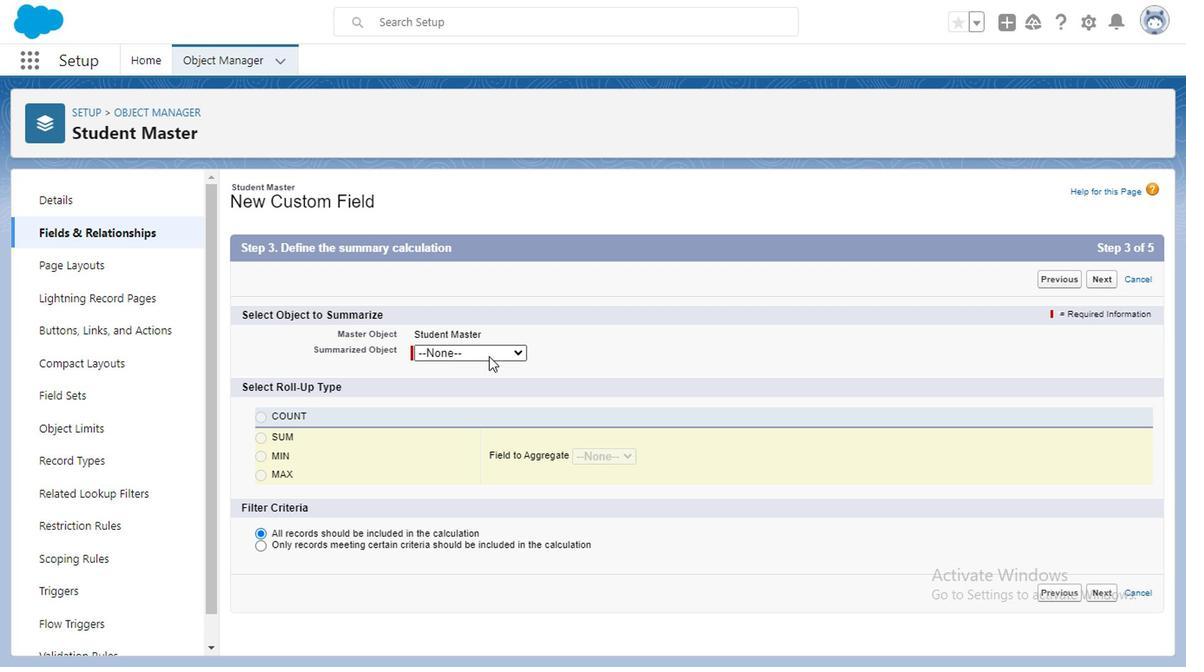 
Action: Mouse moved to (493, 392)
Screenshot: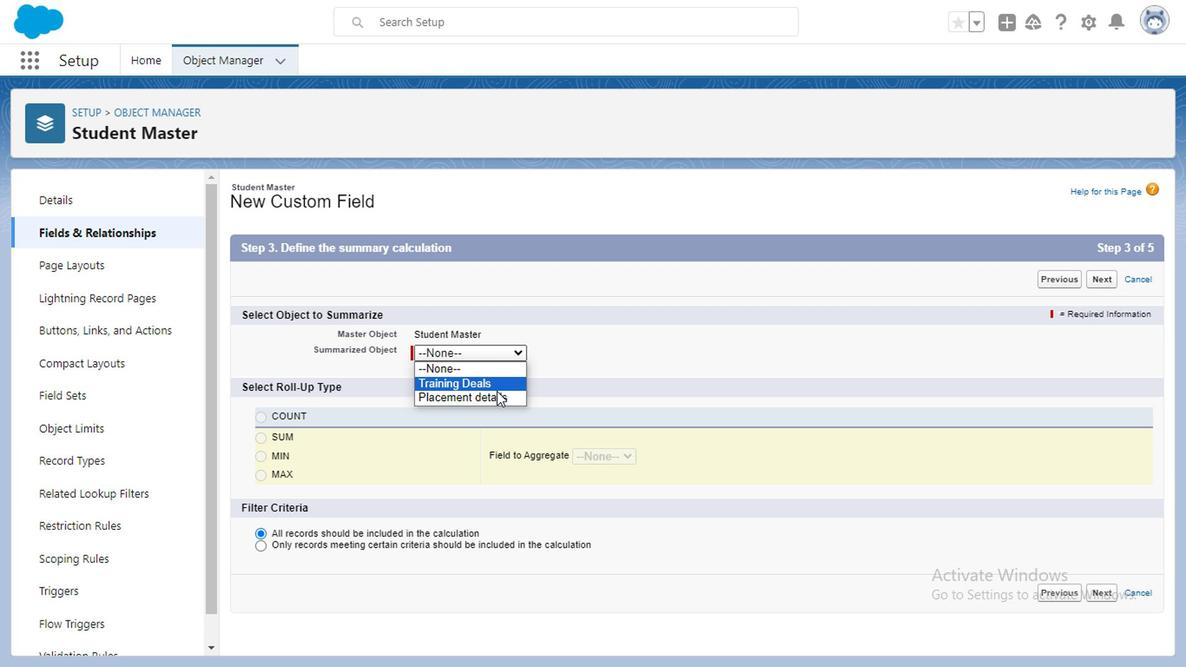 
Action: Mouse pressed left at (493, 392)
Screenshot: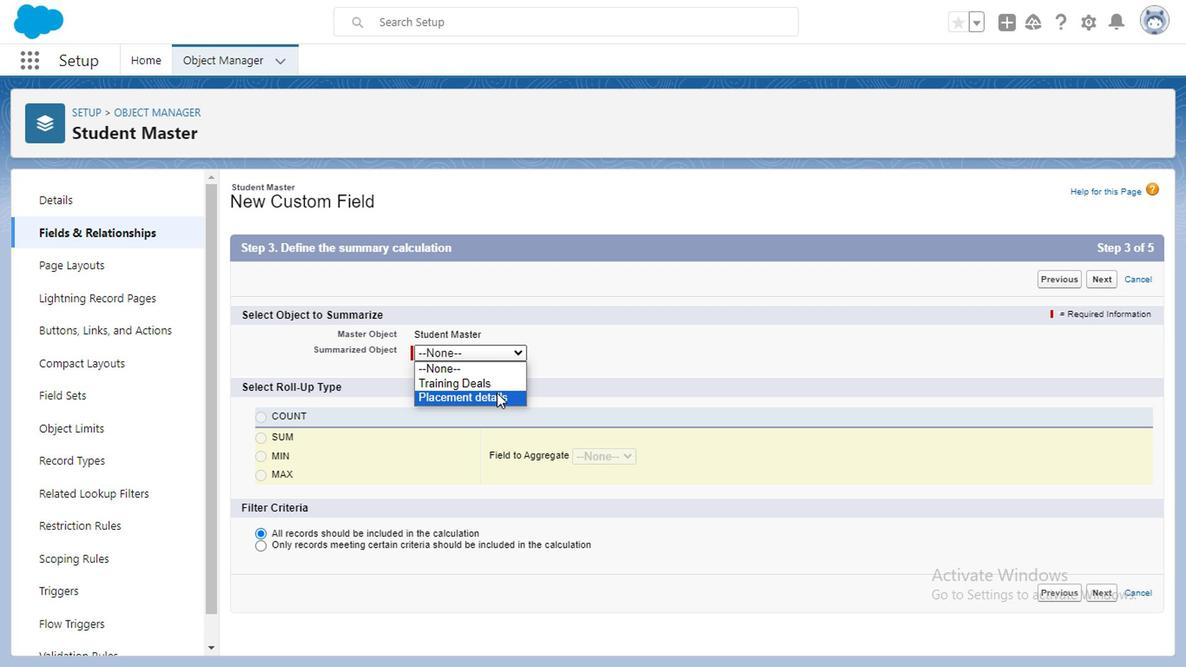 
Action: Mouse moved to (258, 418)
Screenshot: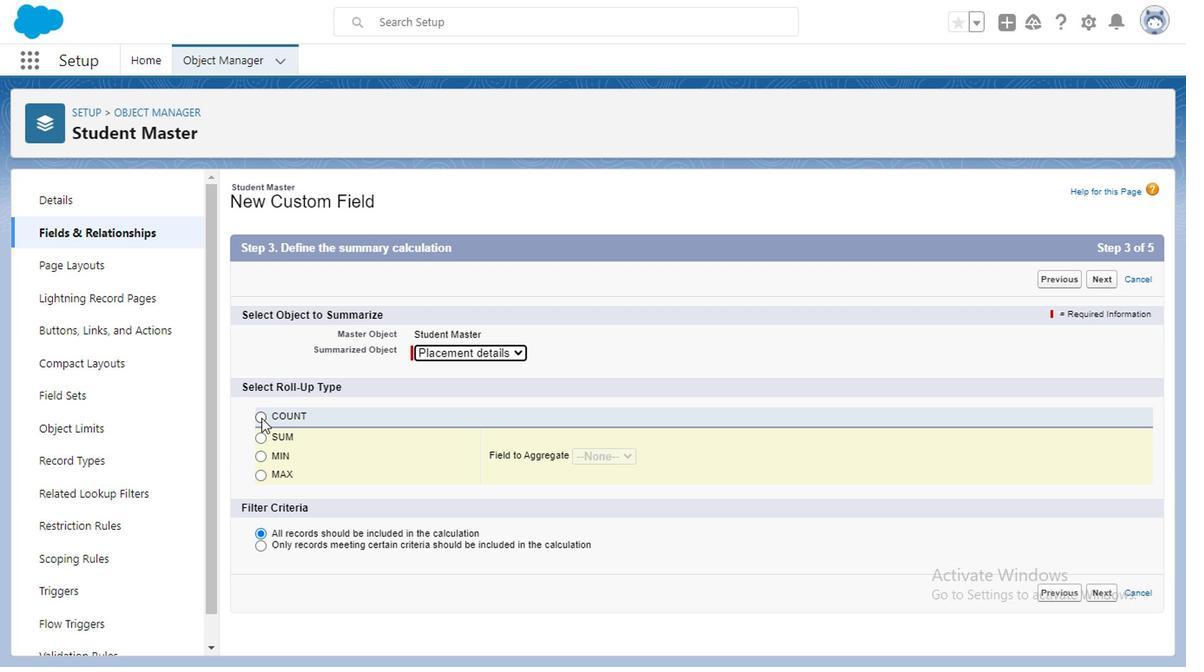 
Action: Mouse pressed left at (258, 418)
Screenshot: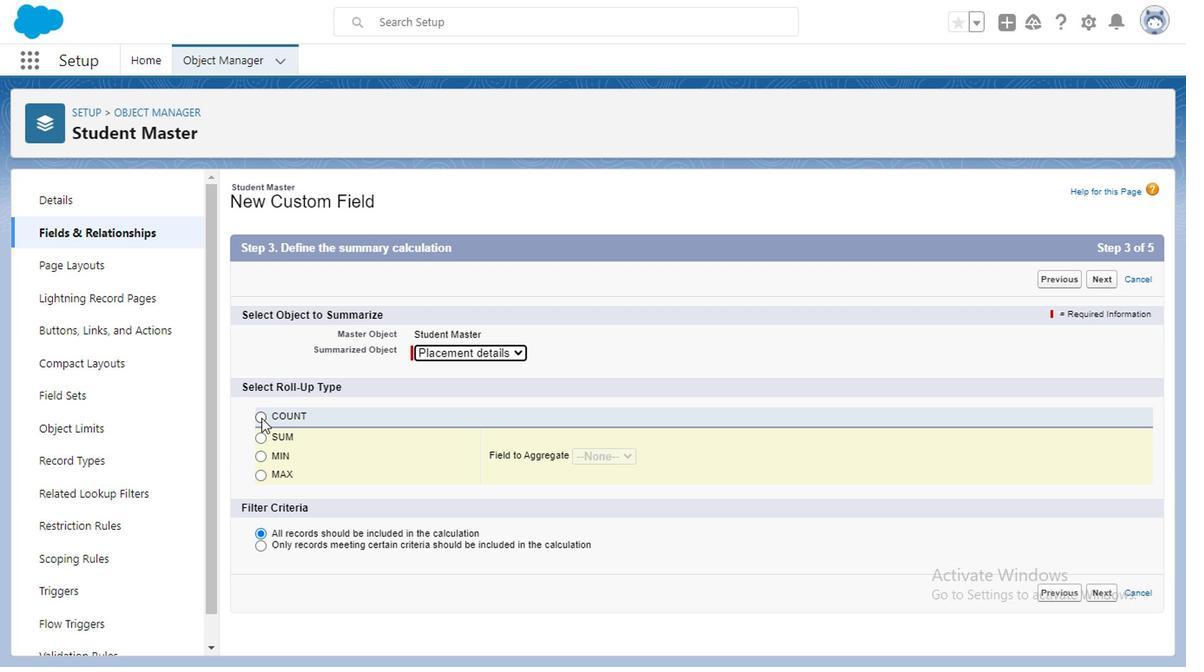 
Action: Mouse moved to (1097, 594)
Screenshot: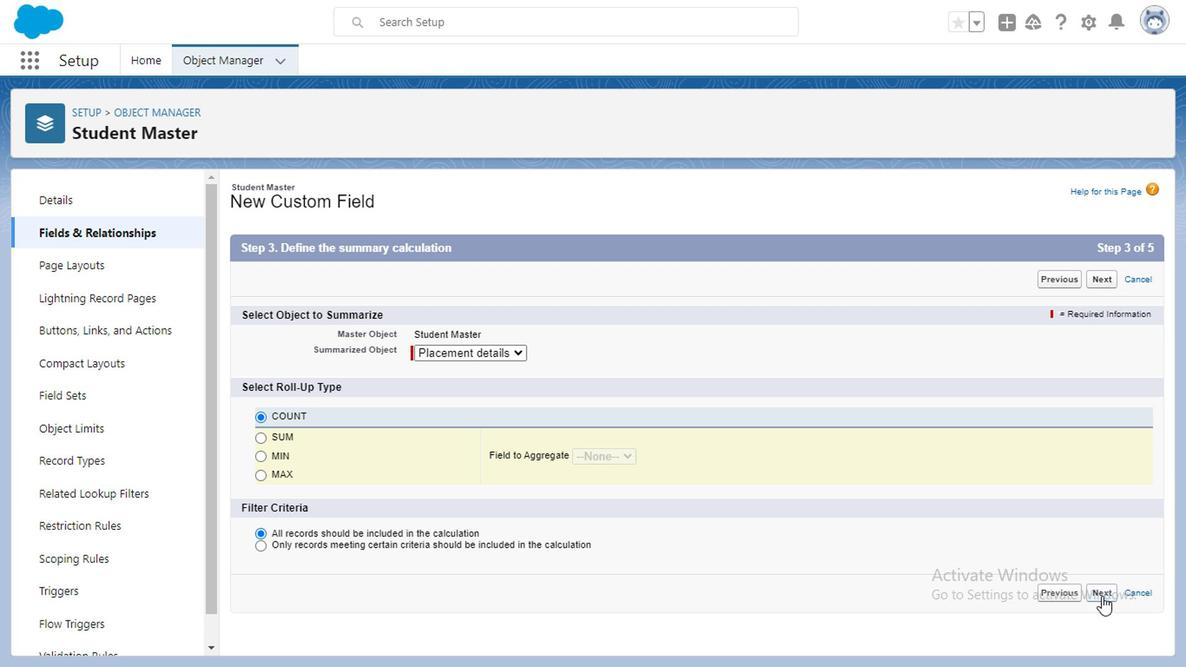 
Action: Mouse pressed left at (1097, 594)
Screenshot: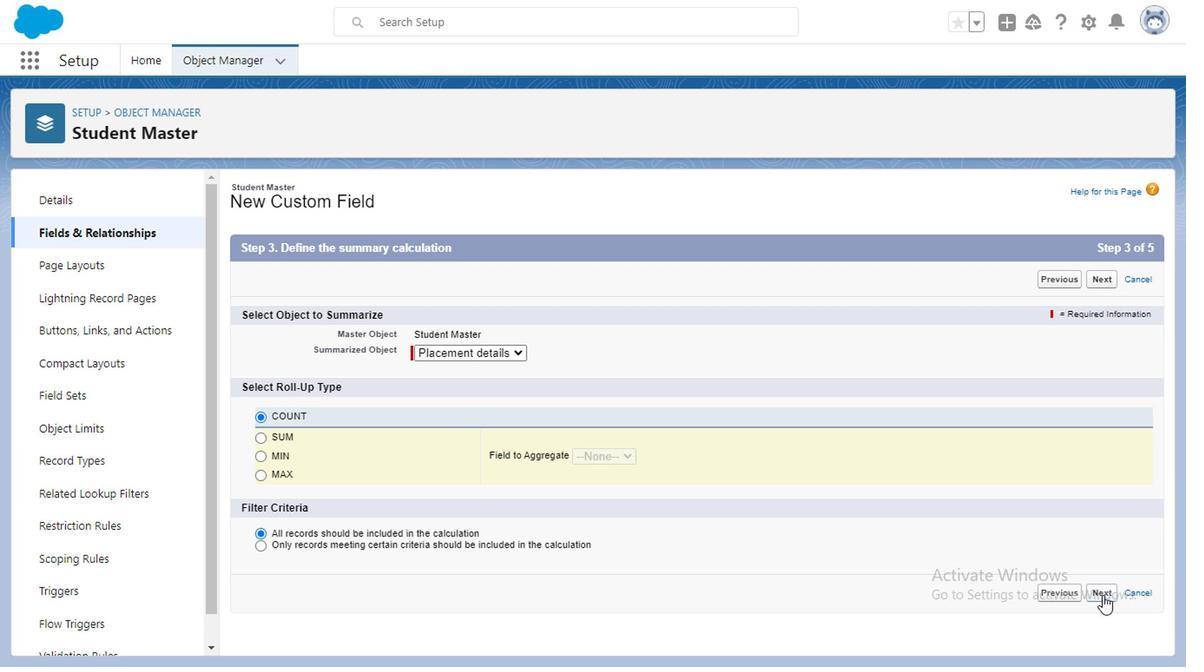 
Action: Mouse moved to (875, 425)
Screenshot: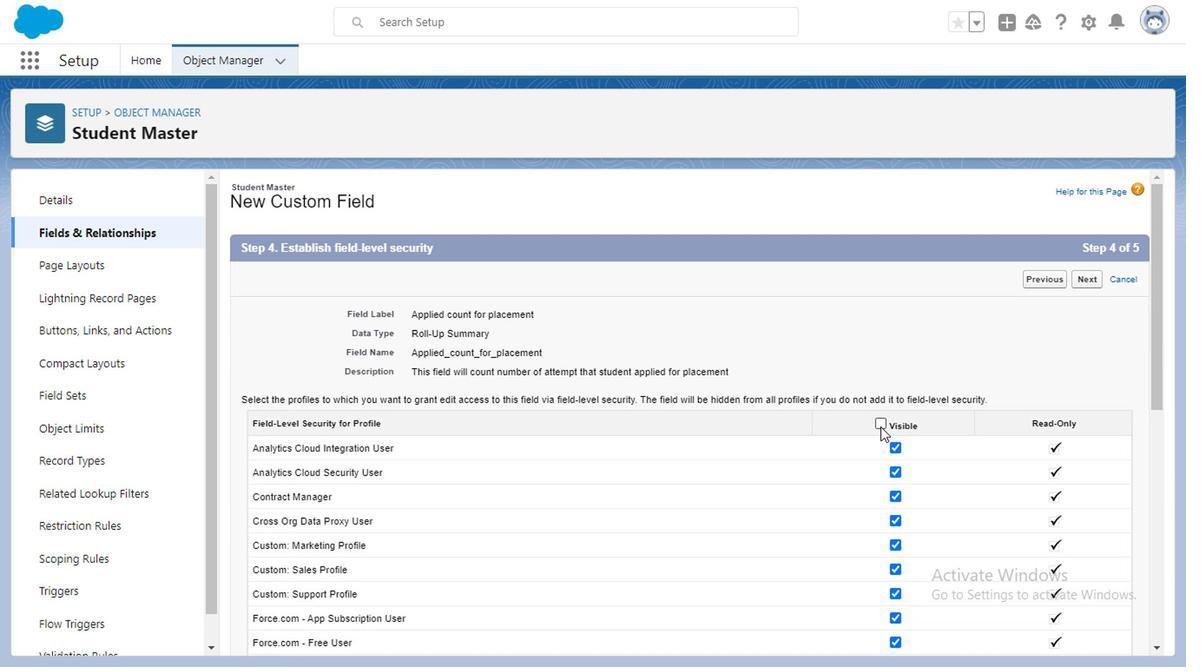 
Action: Mouse pressed left at (875, 425)
Screenshot: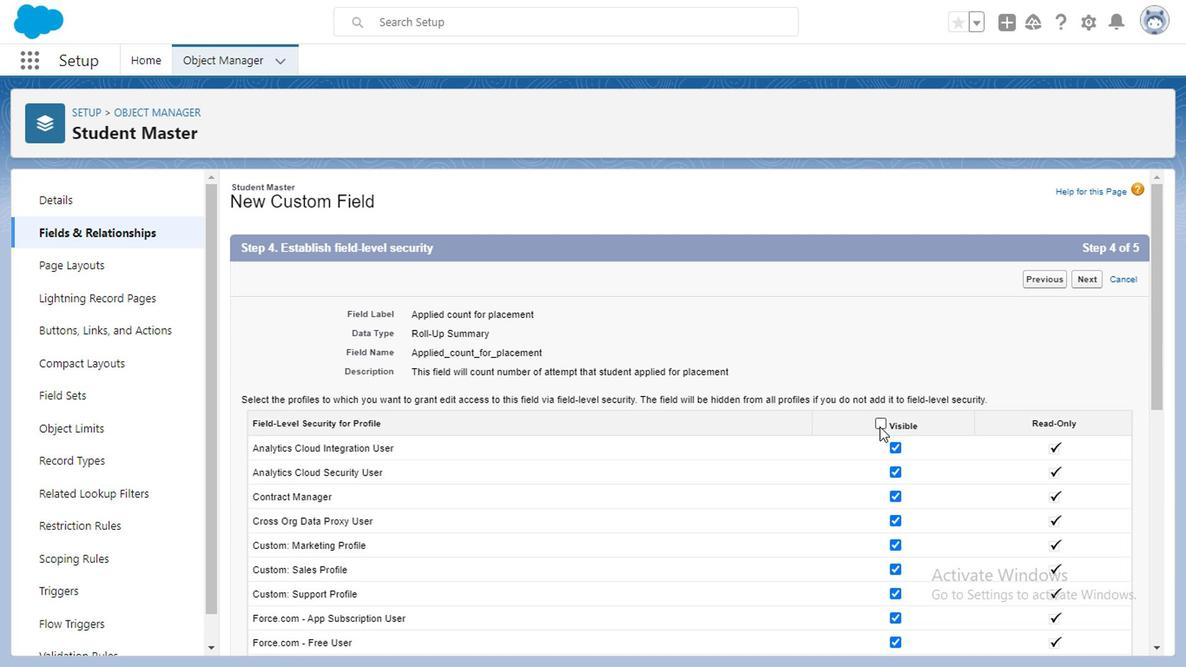 
Action: Mouse moved to (1079, 279)
Screenshot: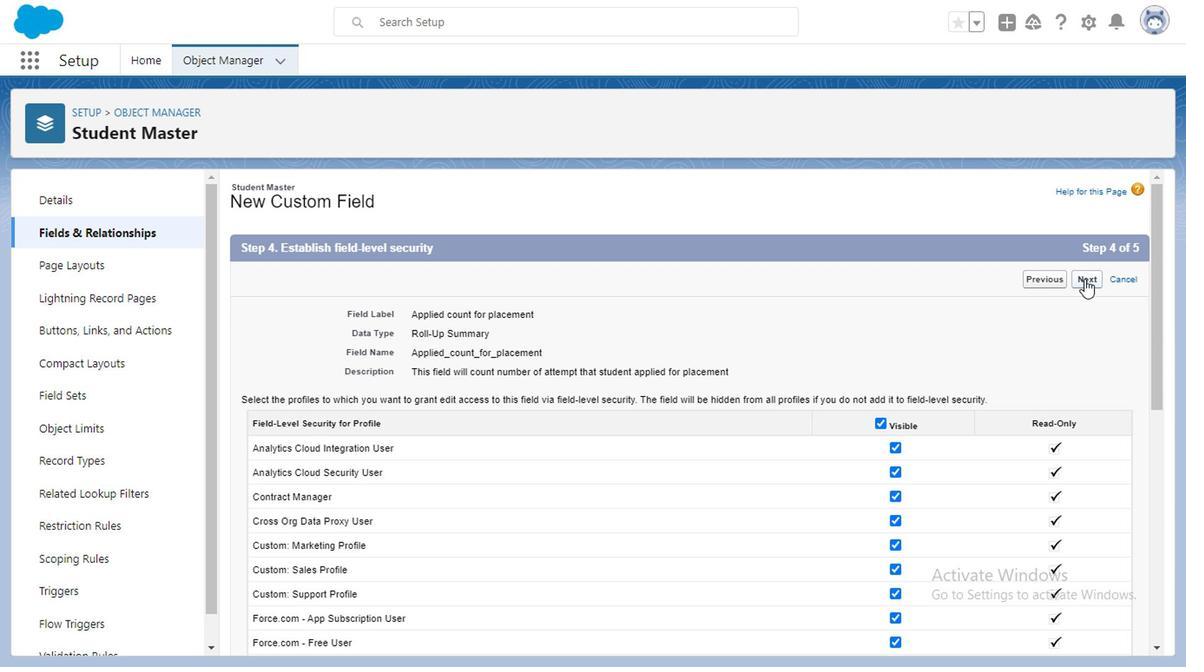 
Action: Mouse pressed left at (1079, 279)
Screenshot: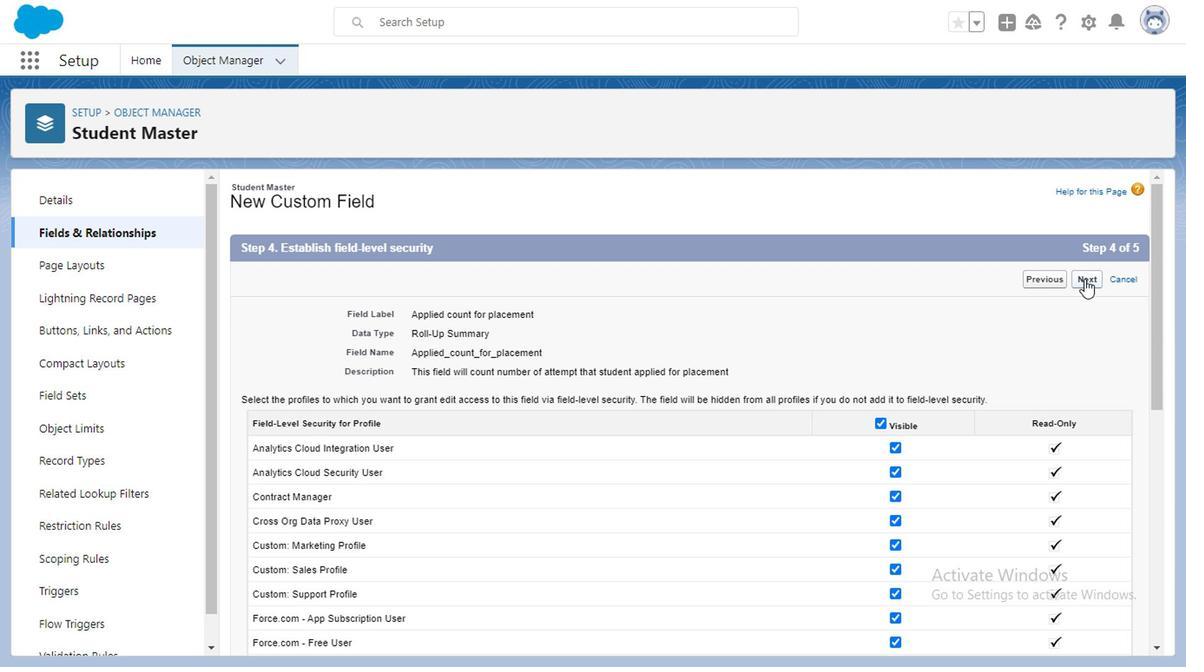
Action: Mouse moved to (1094, 277)
Screenshot: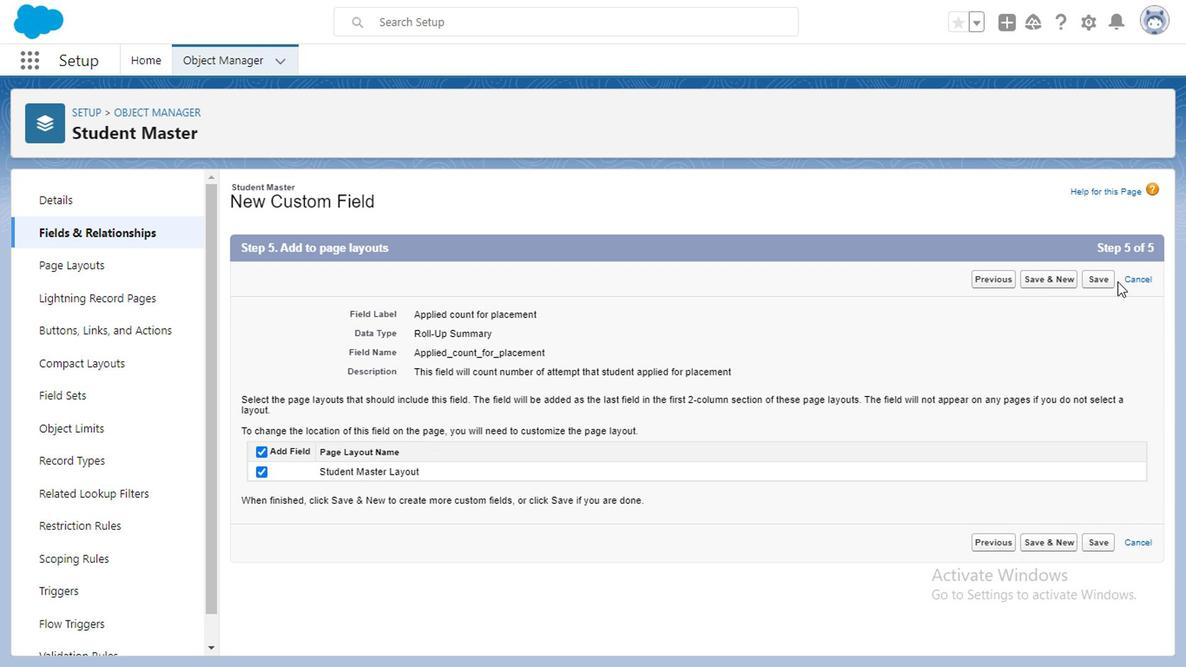 
Action: Mouse pressed left at (1094, 277)
Screenshot: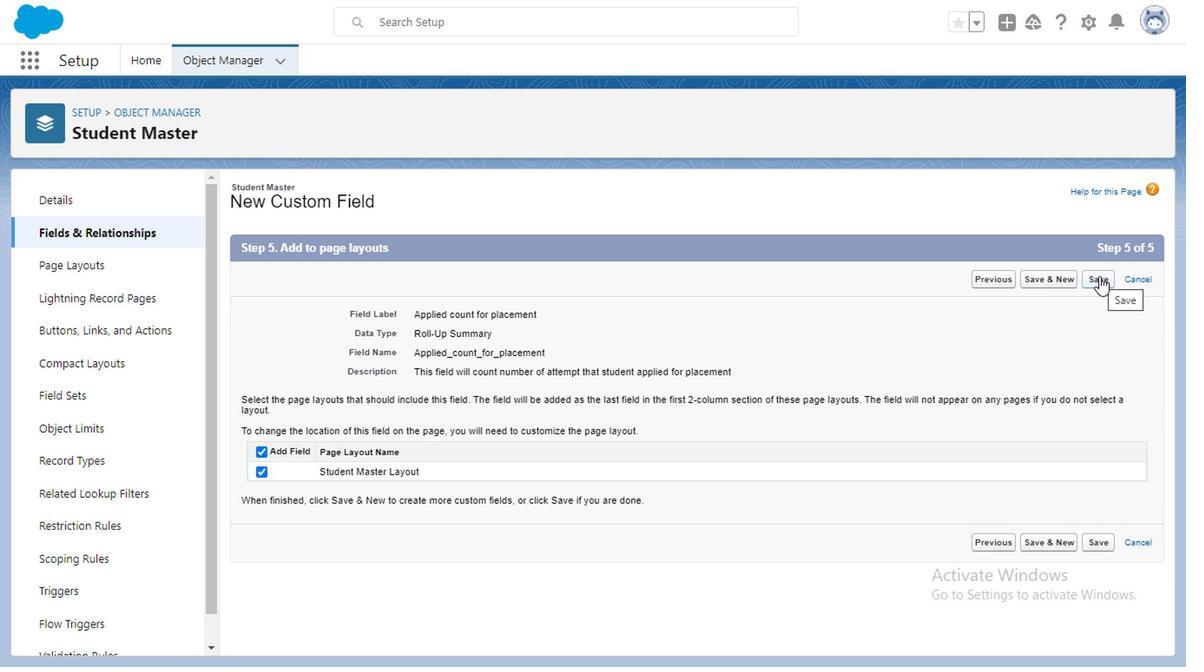 
Action: Mouse moved to (30, 69)
Screenshot: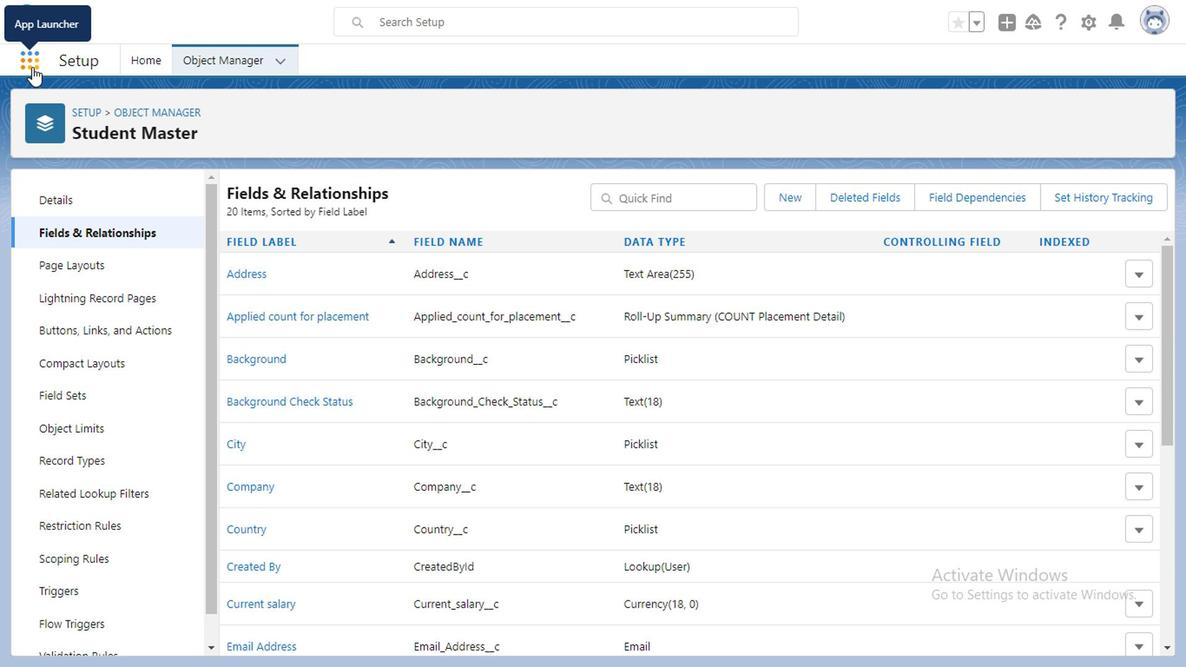 
Action: Mouse pressed left at (30, 69)
Screenshot: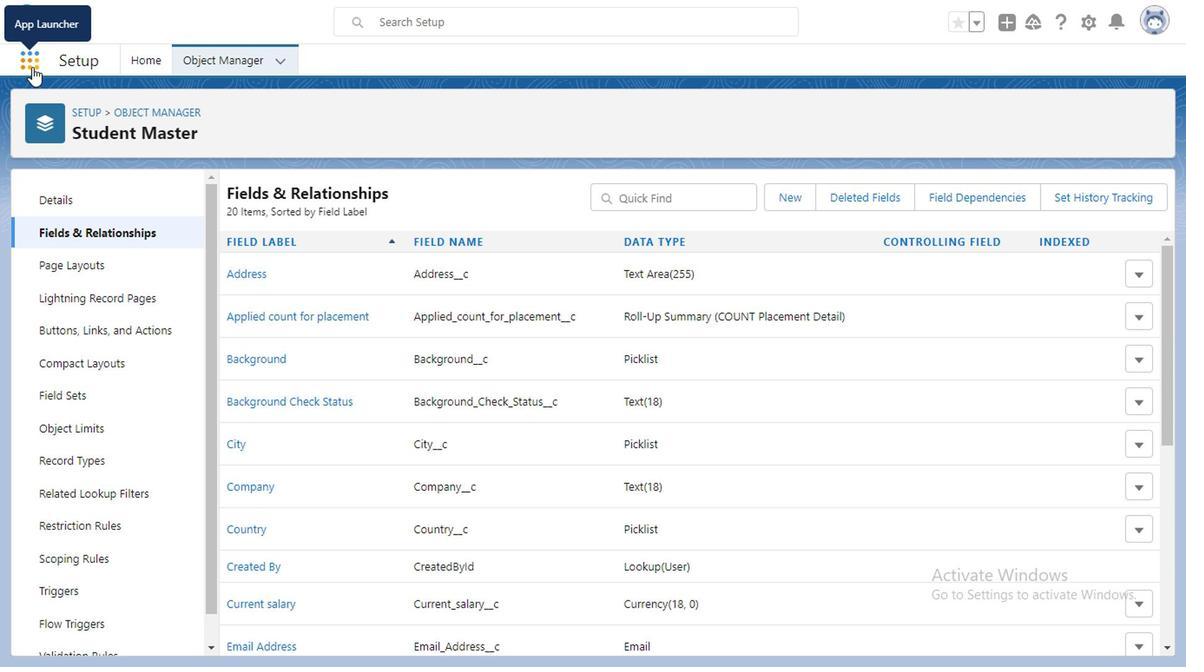 
Action: Mouse moved to (30, 69)
Screenshot: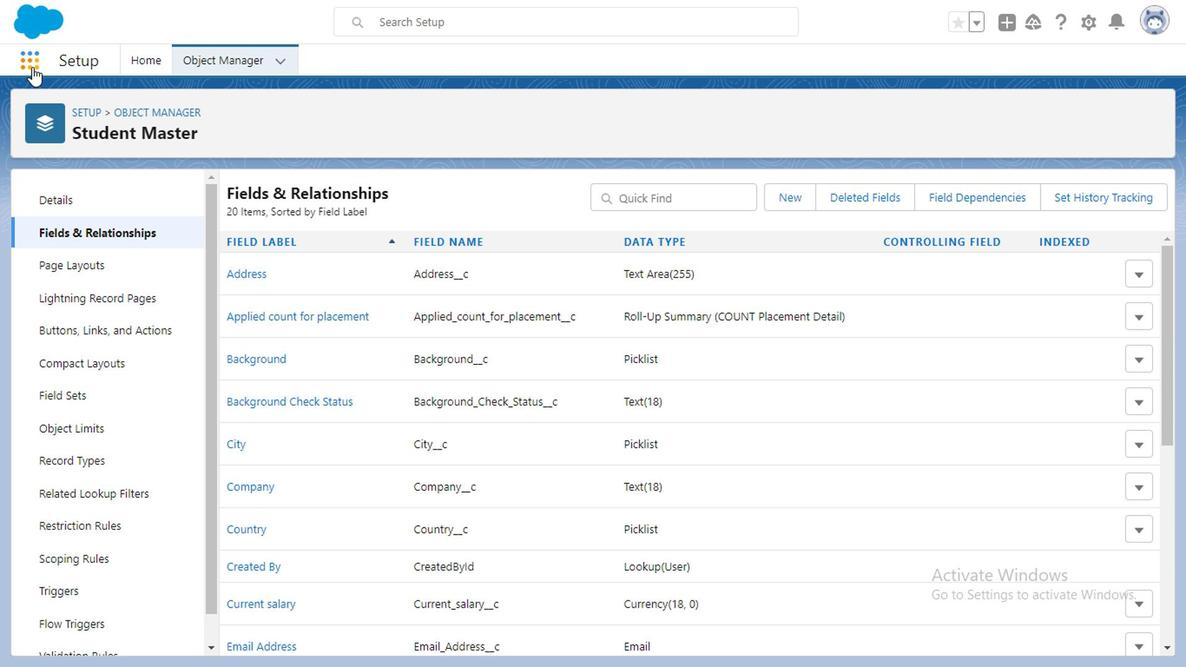 
Action: Key pressed <Key.caps_lock>O<Key.caps_lock>pt
Screenshot: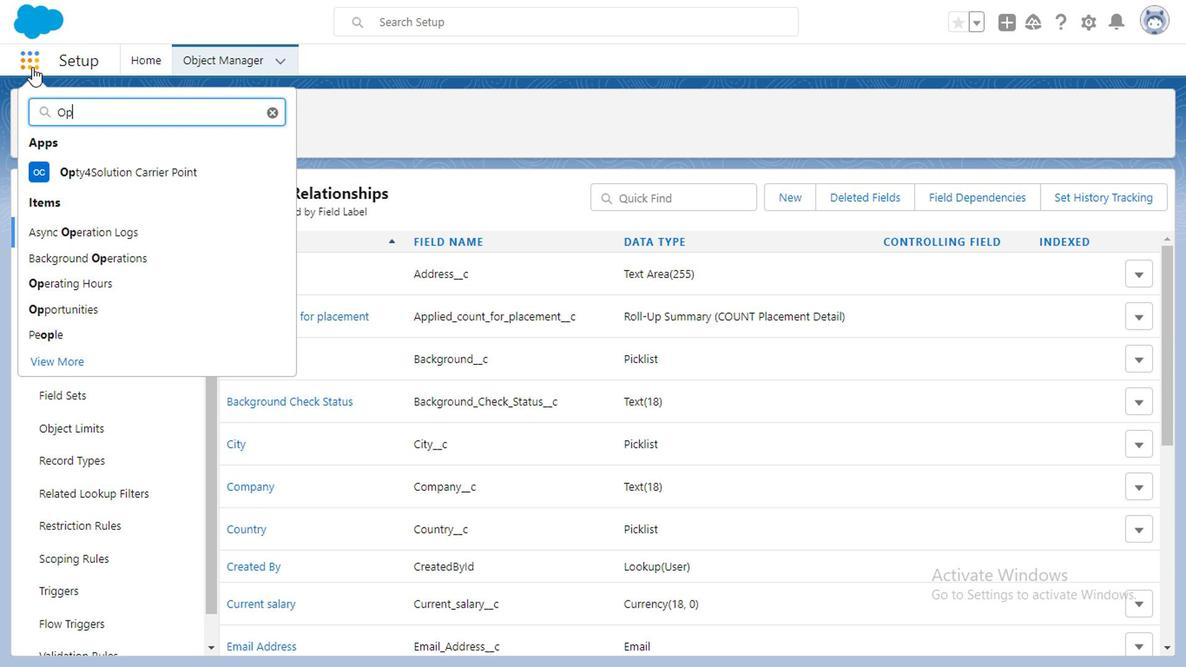 
Action: Mouse moved to (126, 171)
Screenshot: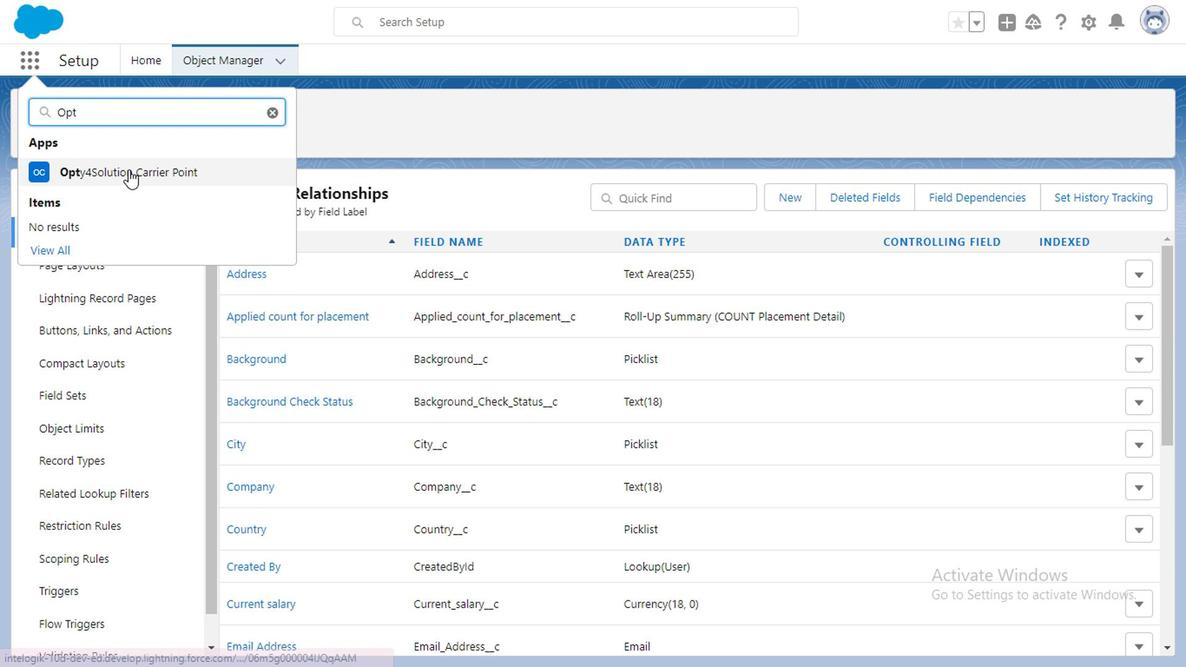 
Action: Mouse pressed left at (126, 171)
Screenshot: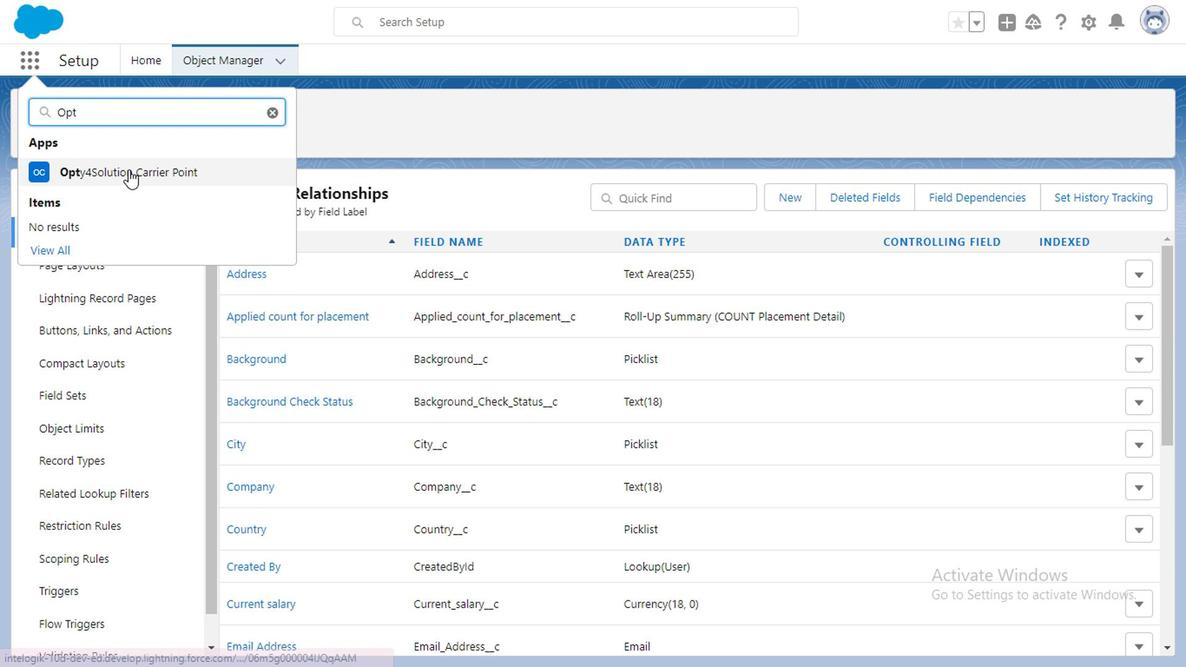 
Action: Mouse moved to (806, 61)
Screenshot: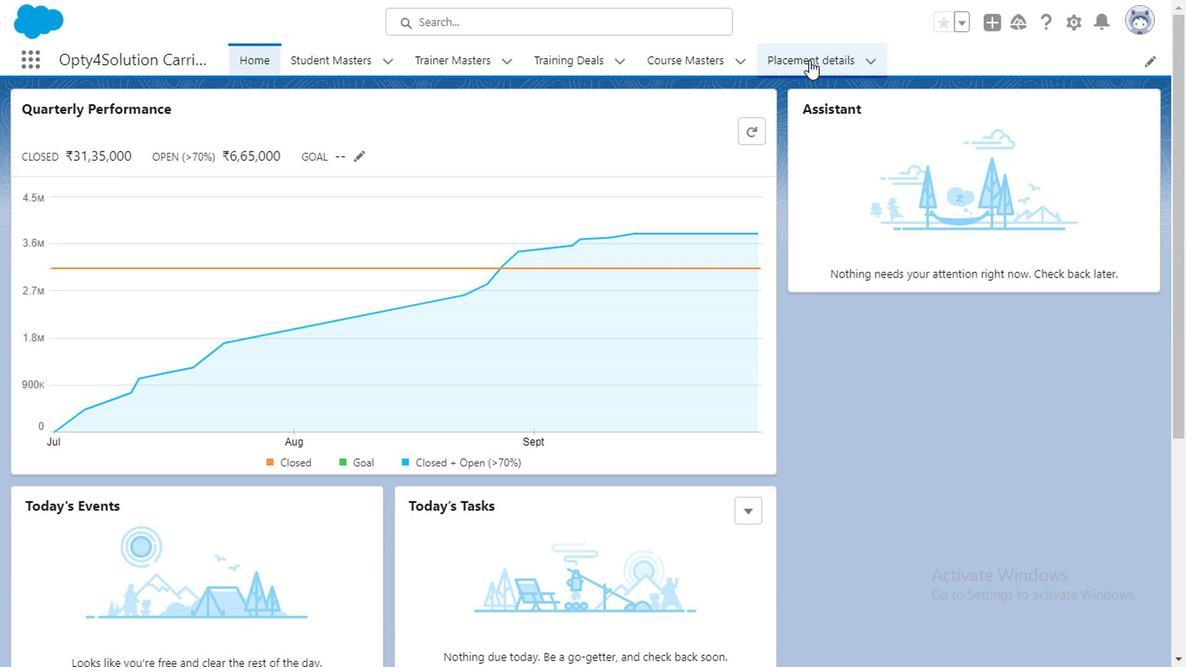 
Action: Mouse pressed left at (806, 61)
Screenshot: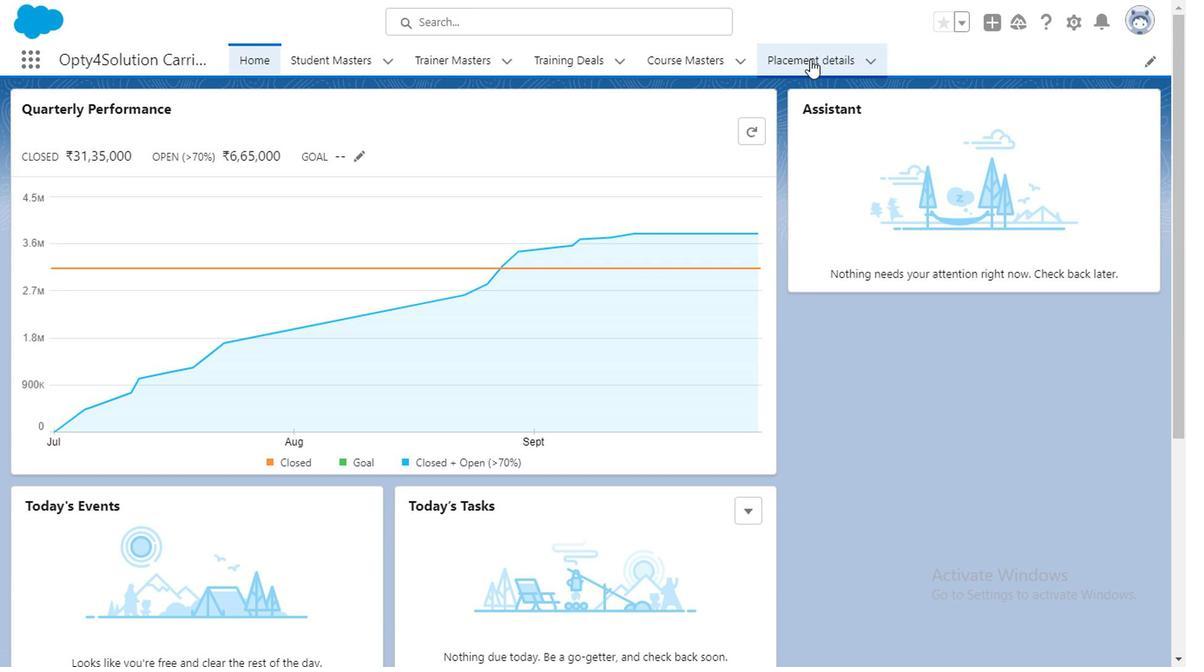 
Action: Mouse moved to (1081, 26)
Screenshot: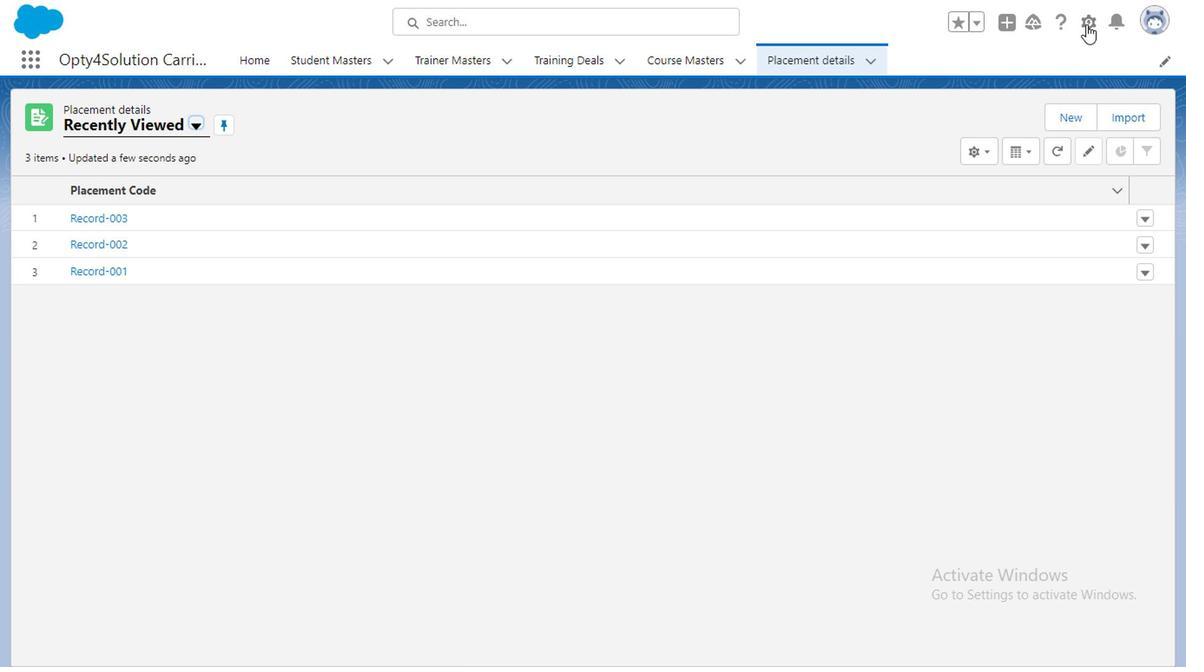 
Action: Mouse pressed left at (1081, 26)
Screenshot: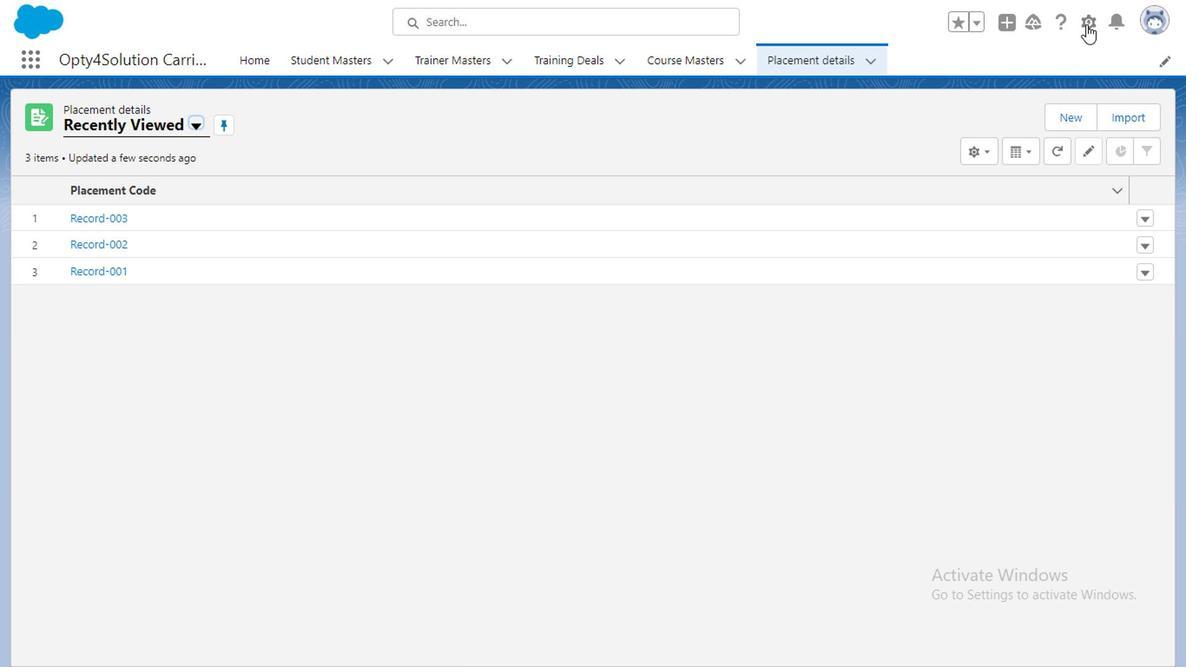 
Action: Mouse moved to (1028, 226)
Screenshot: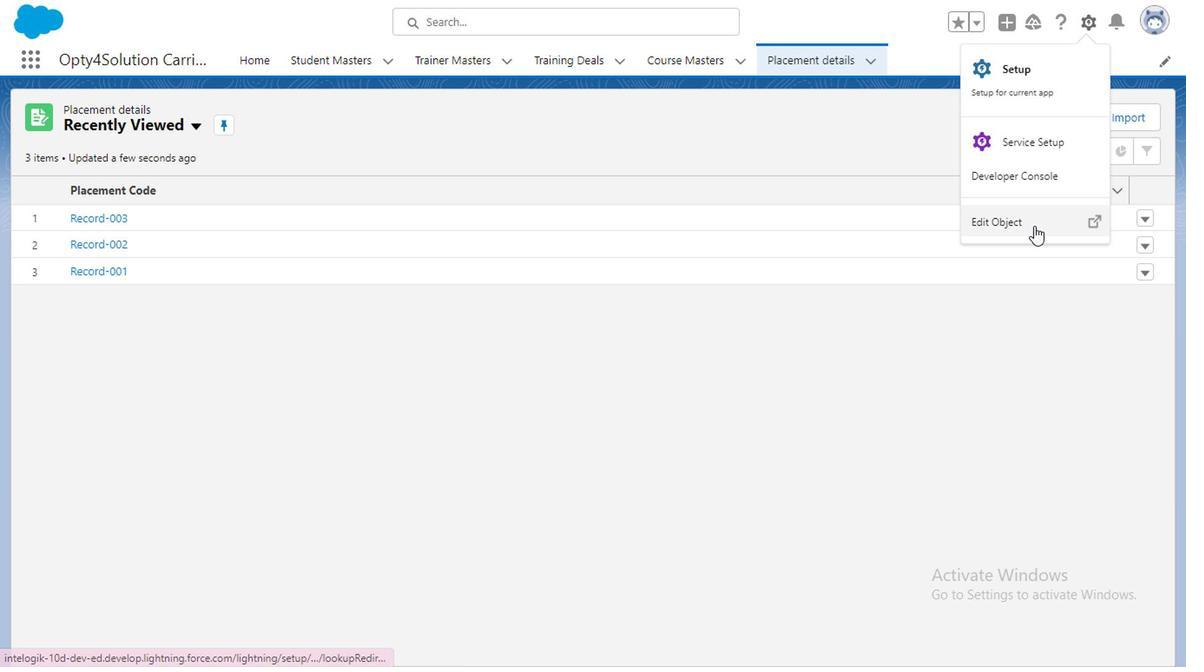 
Action: Mouse pressed left at (1028, 226)
Screenshot: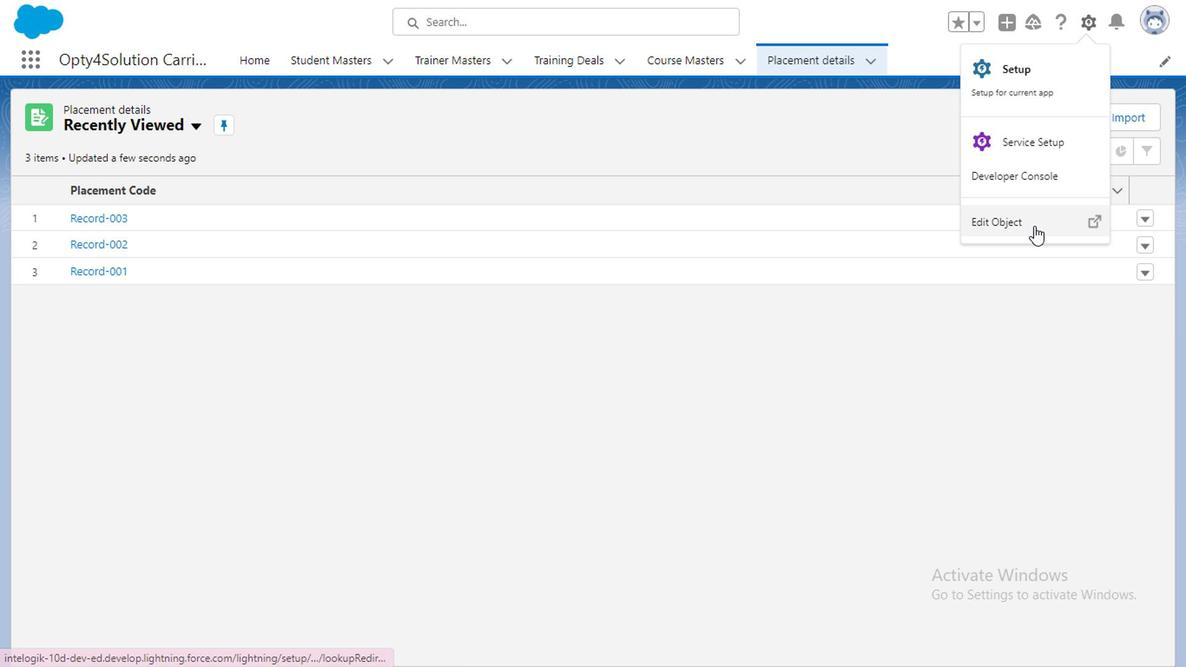
Action: Mouse moved to (86, 356)
Screenshot: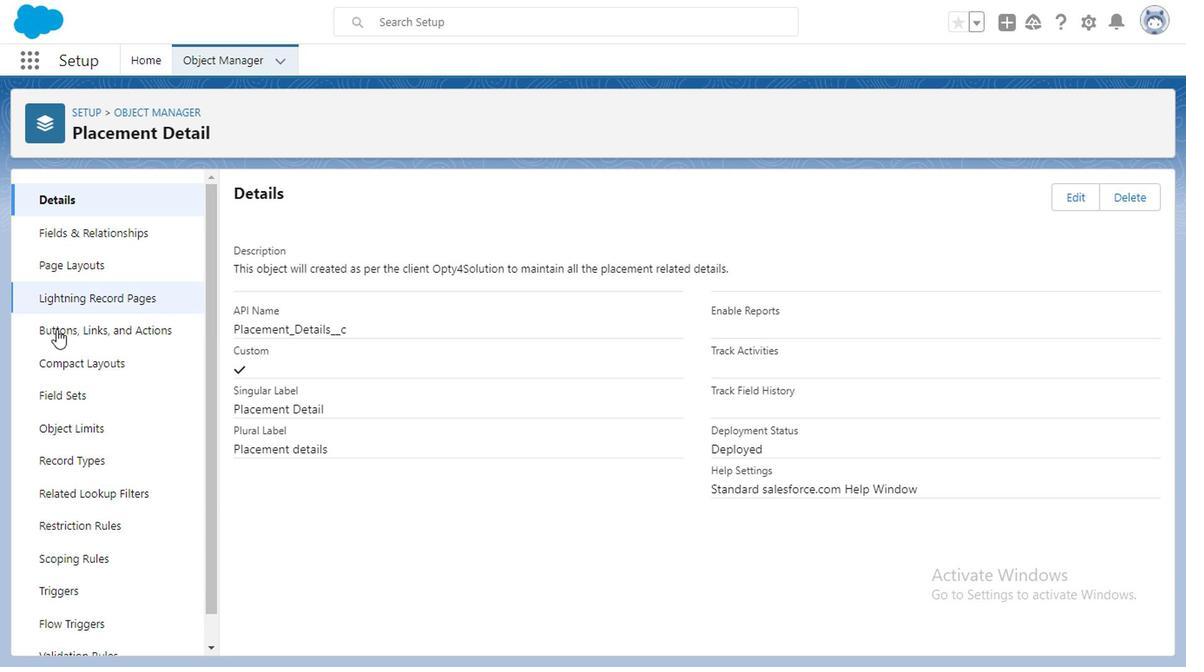 
Action: Mouse scrolled (86, 355) with delta (0, 0)
Screenshot: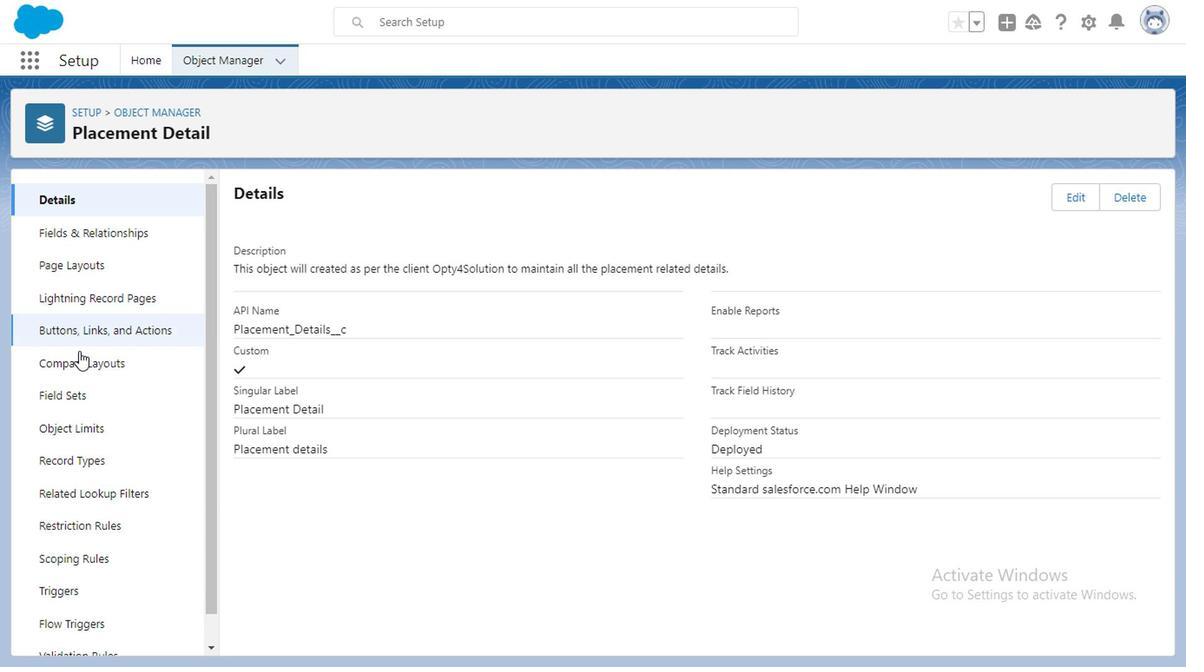 
Action: Mouse scrolled (86, 355) with delta (0, 0)
Screenshot: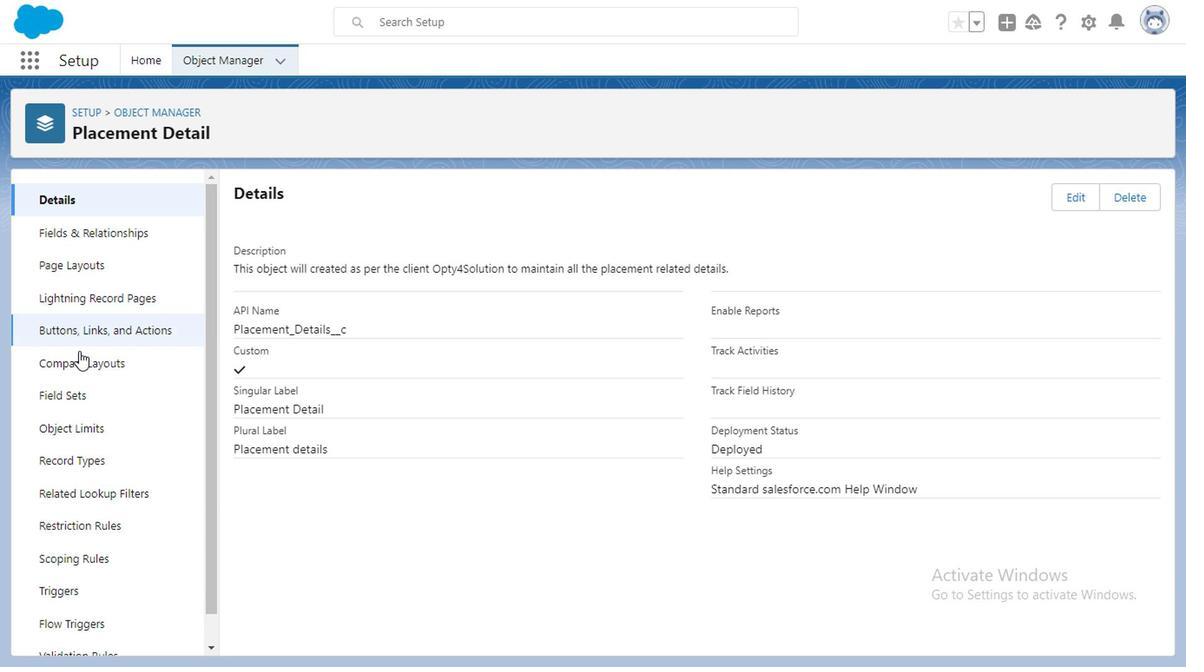 
Action: Mouse scrolled (86, 355) with delta (0, 0)
Screenshot: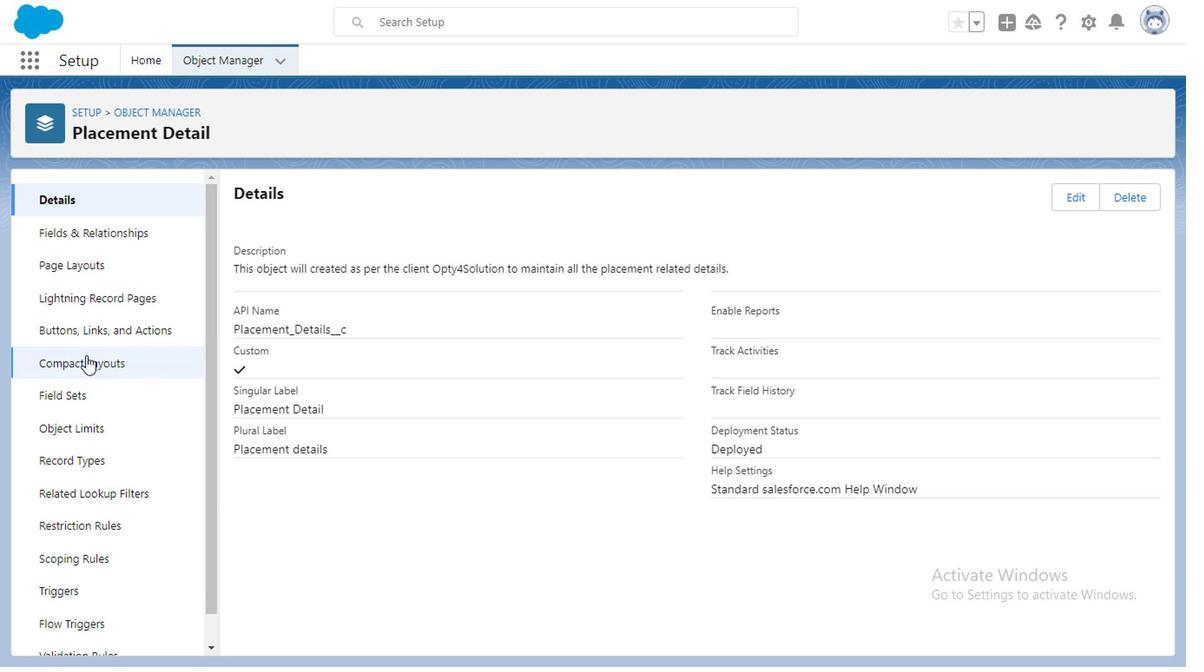 
Action: Mouse moved to (86, 356)
Screenshot: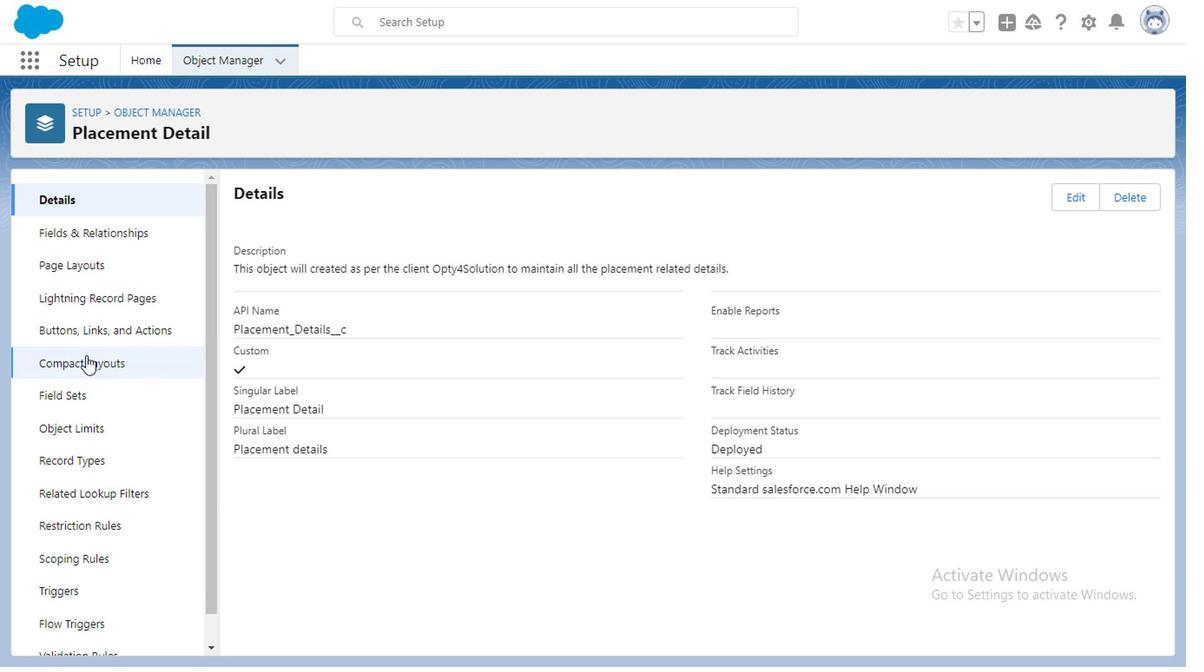 
Action: Mouse scrolled (86, 355) with delta (0, 0)
Screenshot: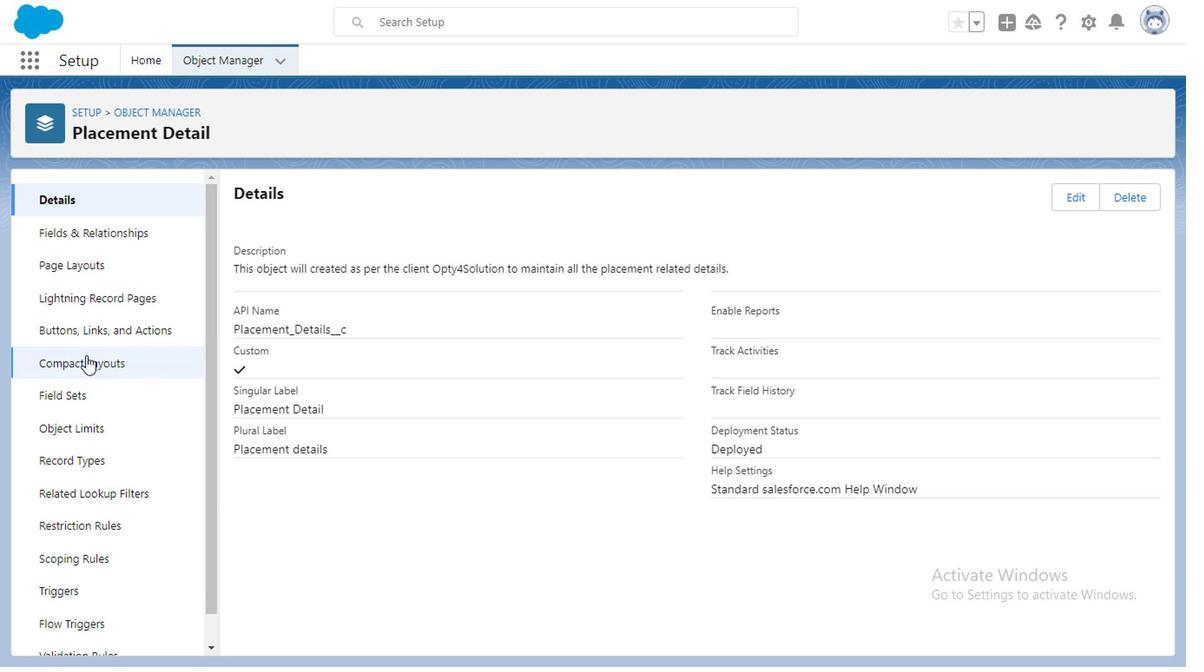 
Action: Mouse scrolled (86, 355) with delta (0, 0)
Screenshot: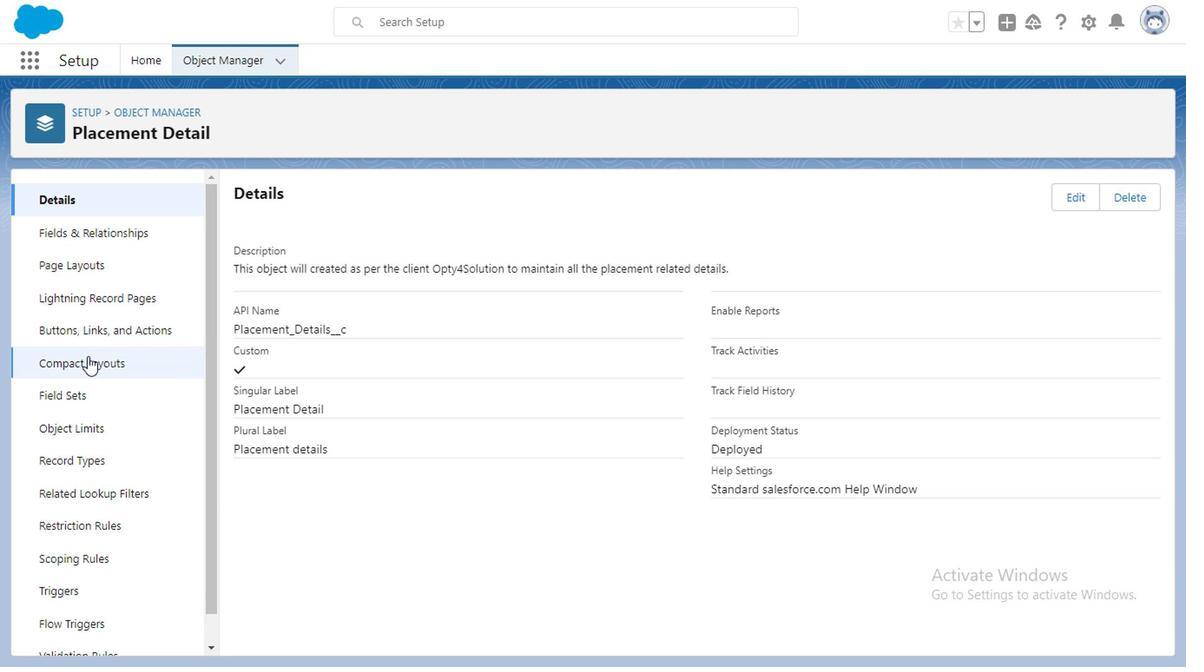 
Action: Mouse moved to (106, 618)
Screenshot: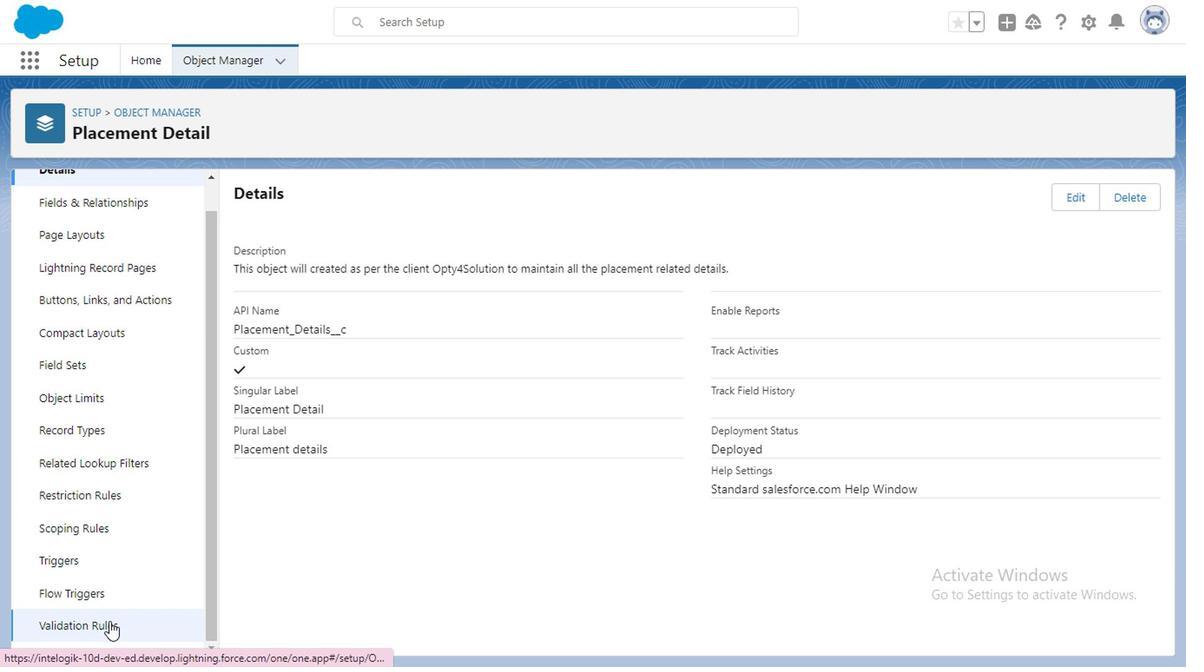 
Action: Mouse pressed left at (106, 618)
Screenshot: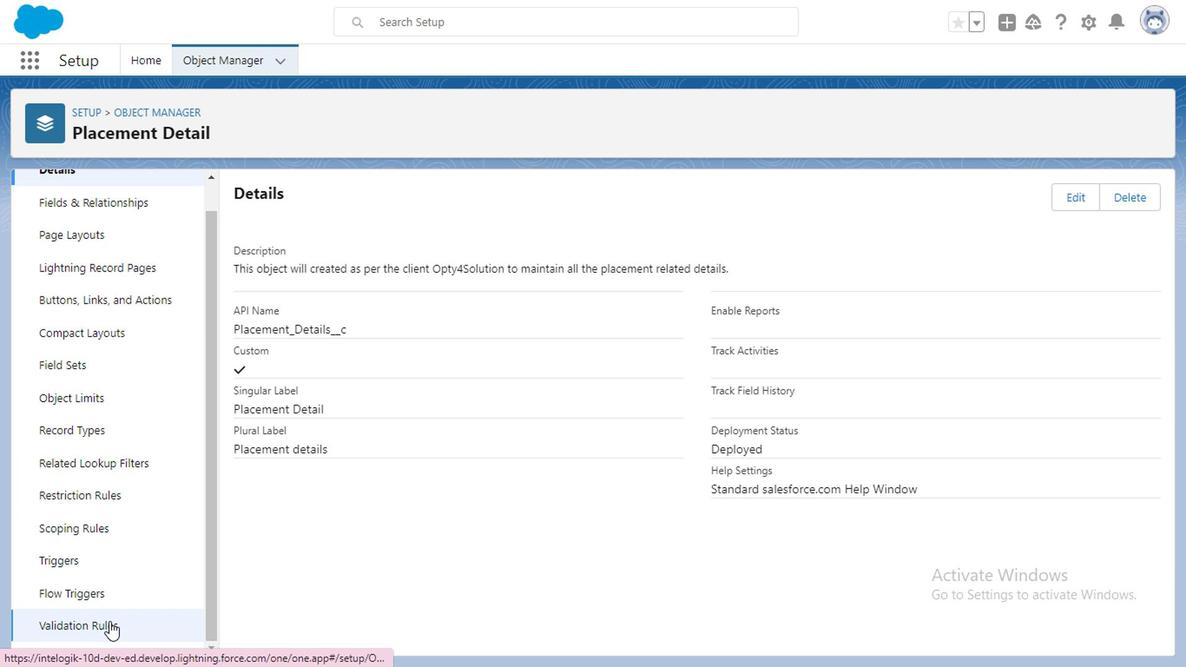 
Action: Mouse moved to (1147, 197)
Screenshot: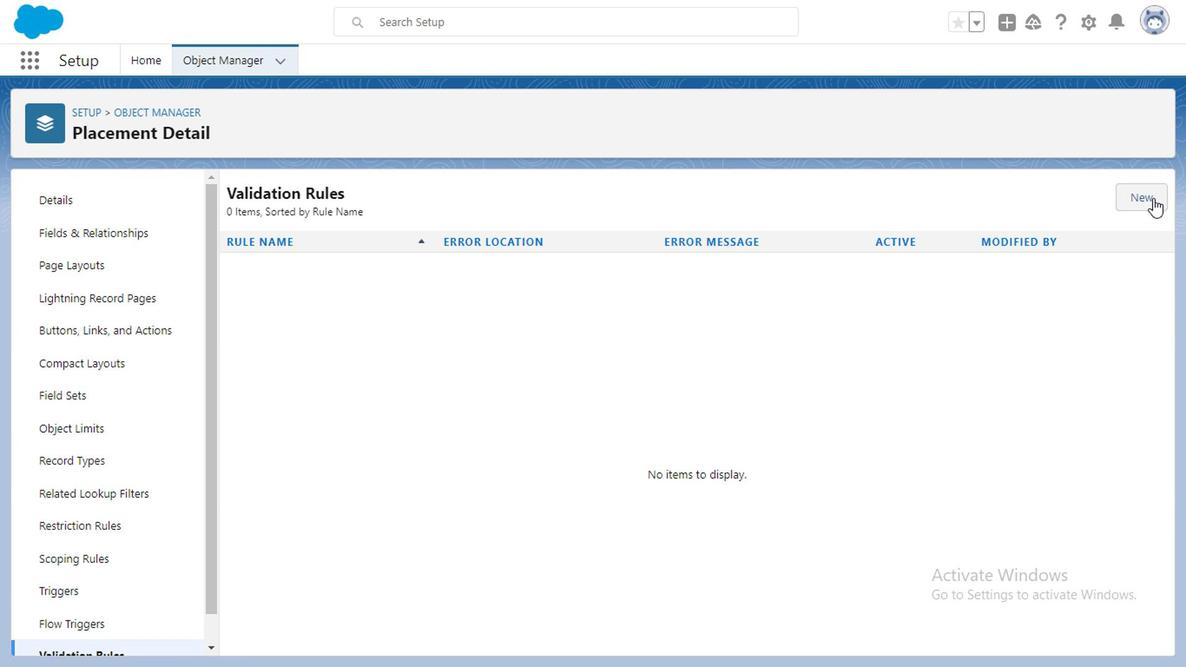 
Action: Mouse pressed left at (1147, 197)
Screenshot: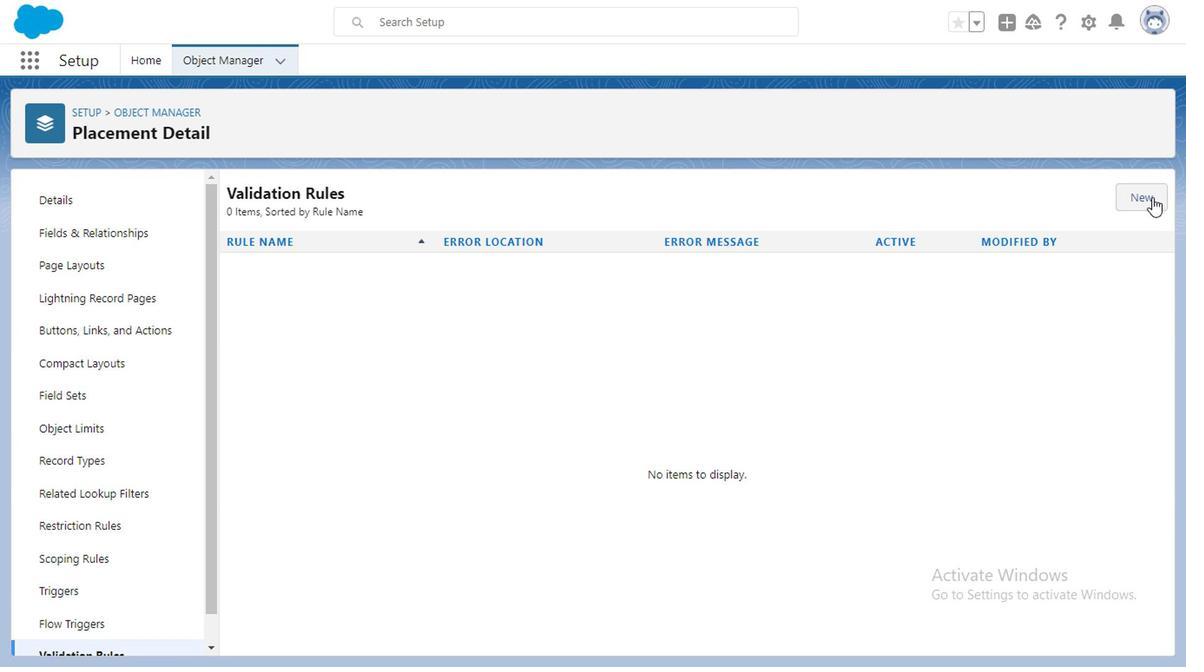 
Action: Mouse moved to (333, 308)
Screenshot: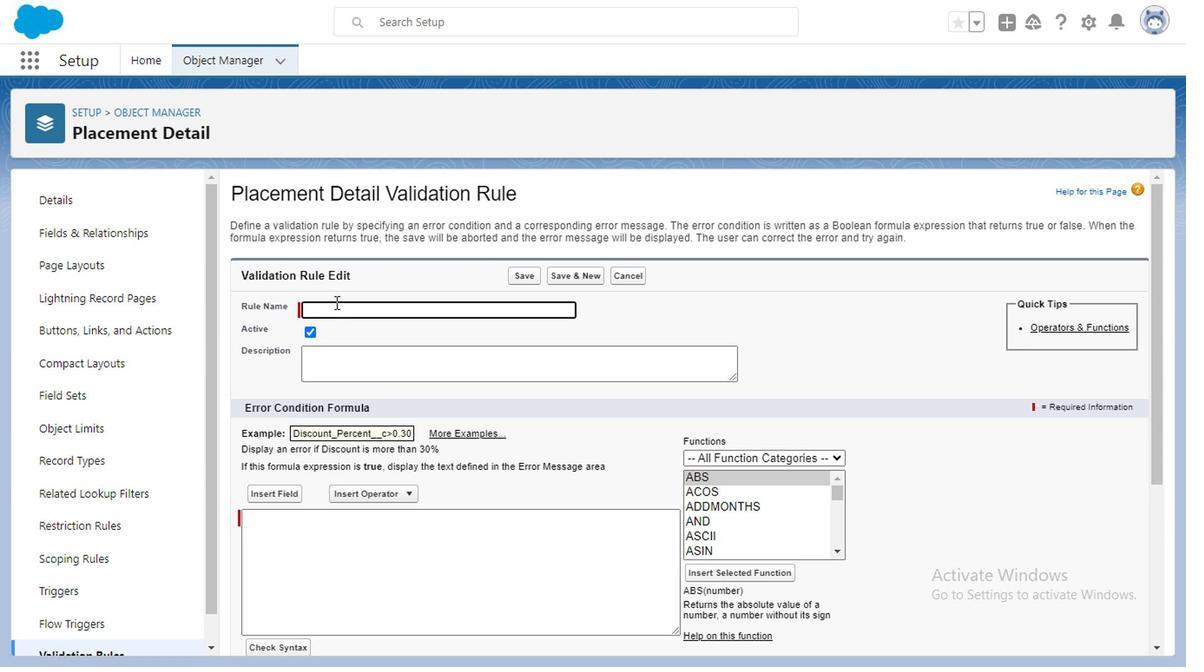 
Action: Mouse pressed left at (333, 308)
Screenshot: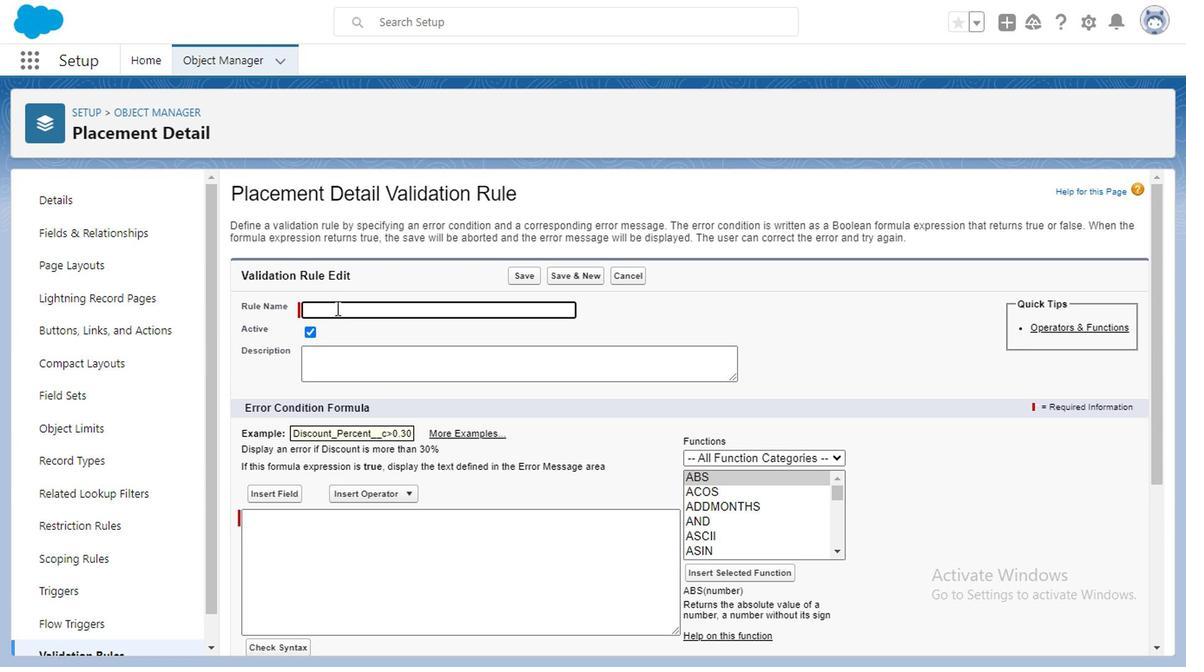 
Action: Mouse moved to (333, 308)
Screenshot: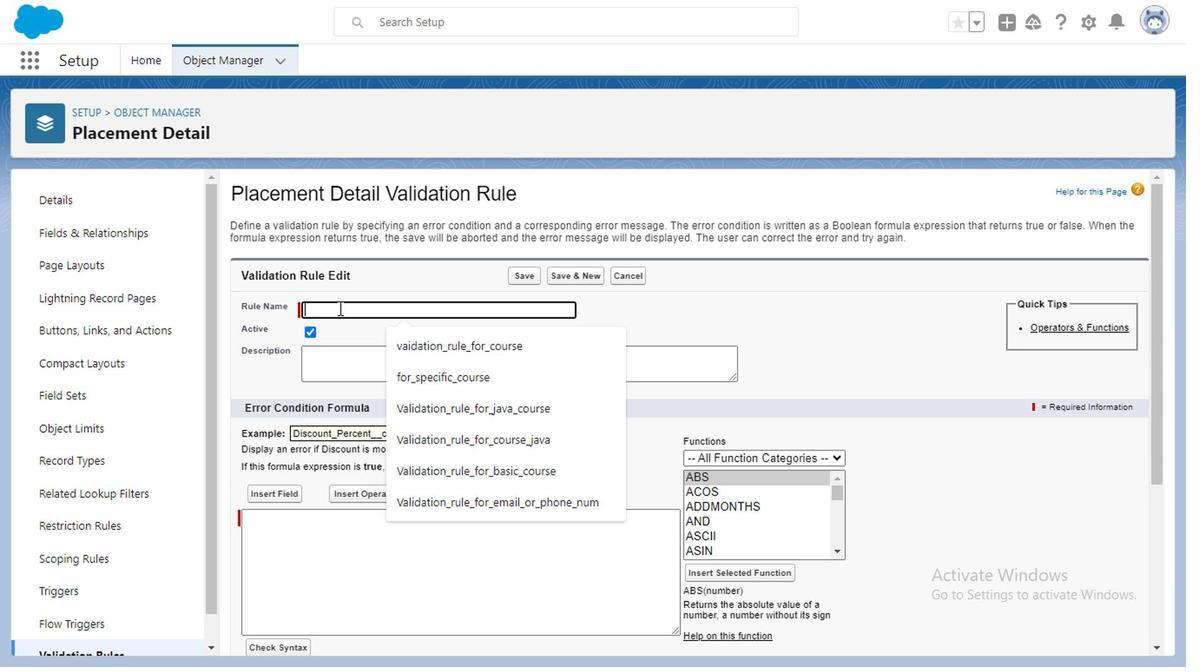 
Action: Key pressed count<Key.backspace><Key.backspace><Key.backspace><Key.backspace><Key.backspace><Key.caps_lock>N<Key.caps_lock>o.of<Key.space>attempt<Key.space>
Screenshot: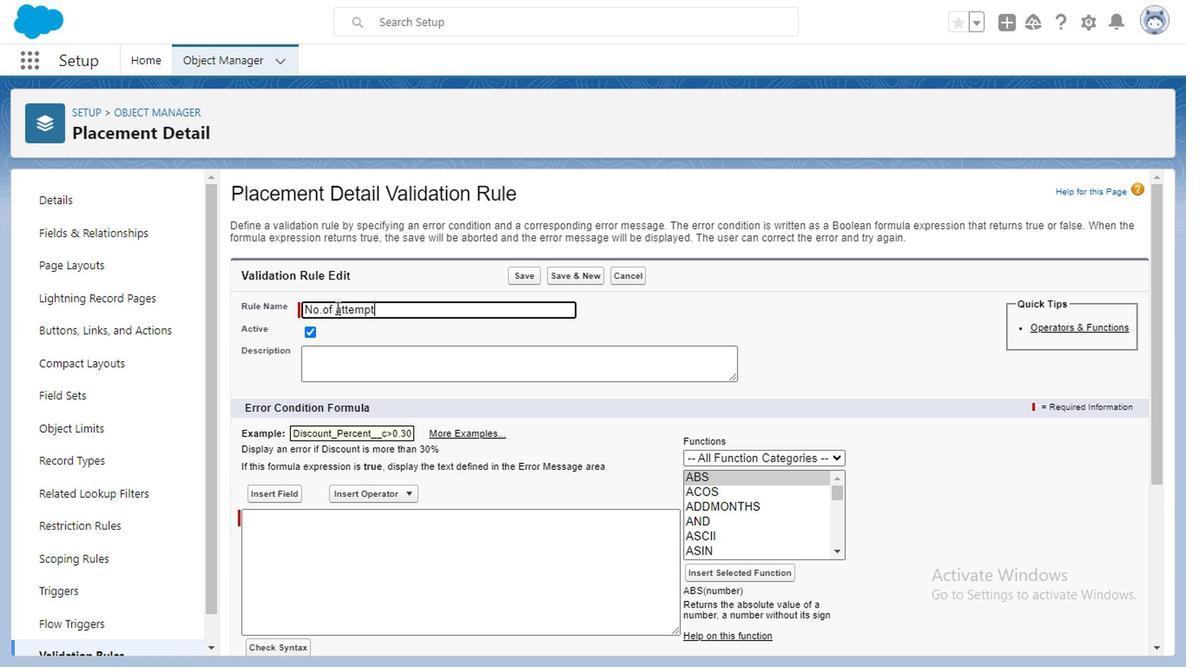 
Action: Mouse moved to (336, 310)
Screenshot: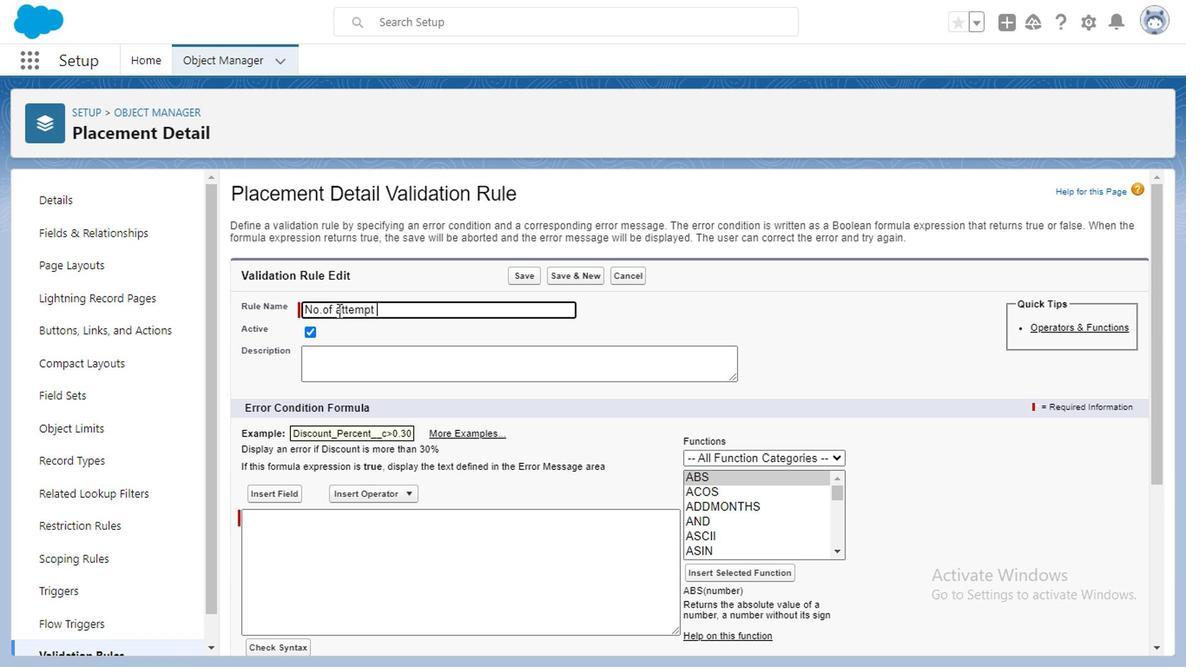 
Action: Mouse pressed left at (336, 310)
Screenshot: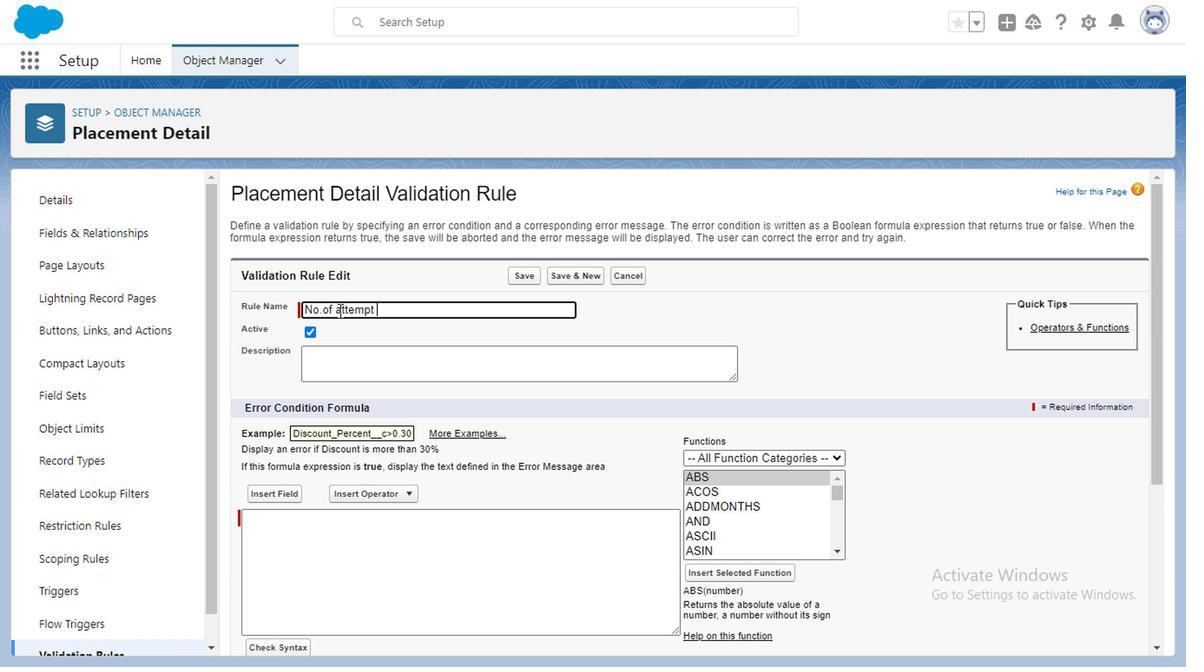 
Action: Key pressed <Key.backspace><Key.caps_lock>A<Key.caps_lock>
Screenshot: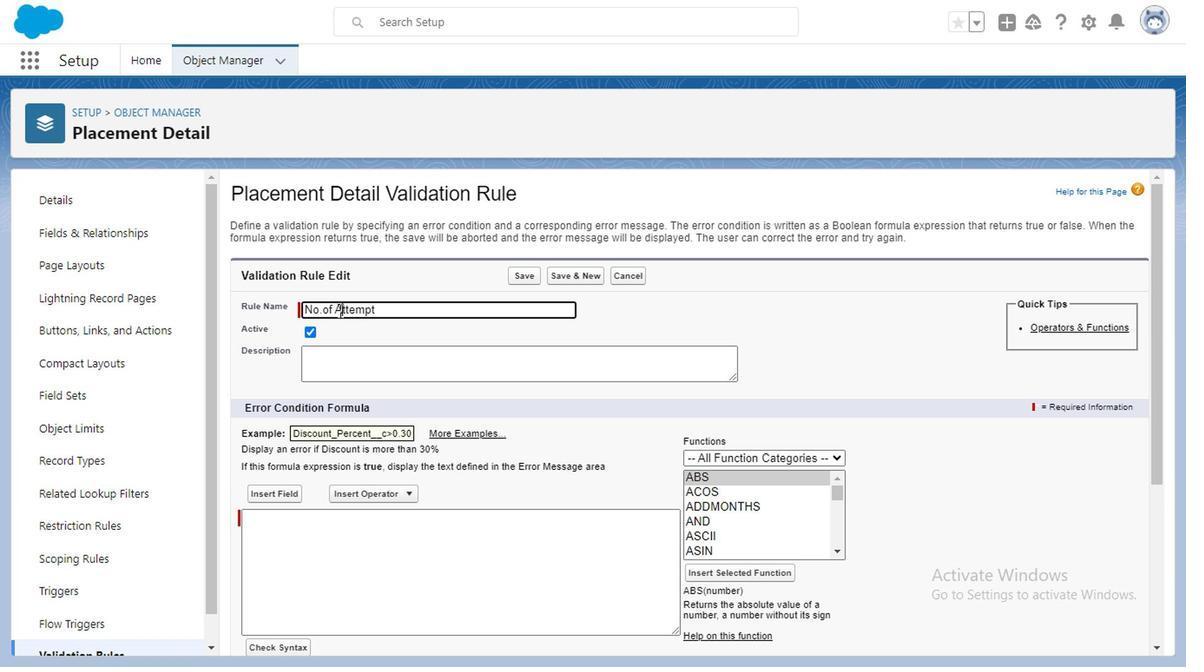 
Action: Mouse moved to (384, 312)
Screenshot: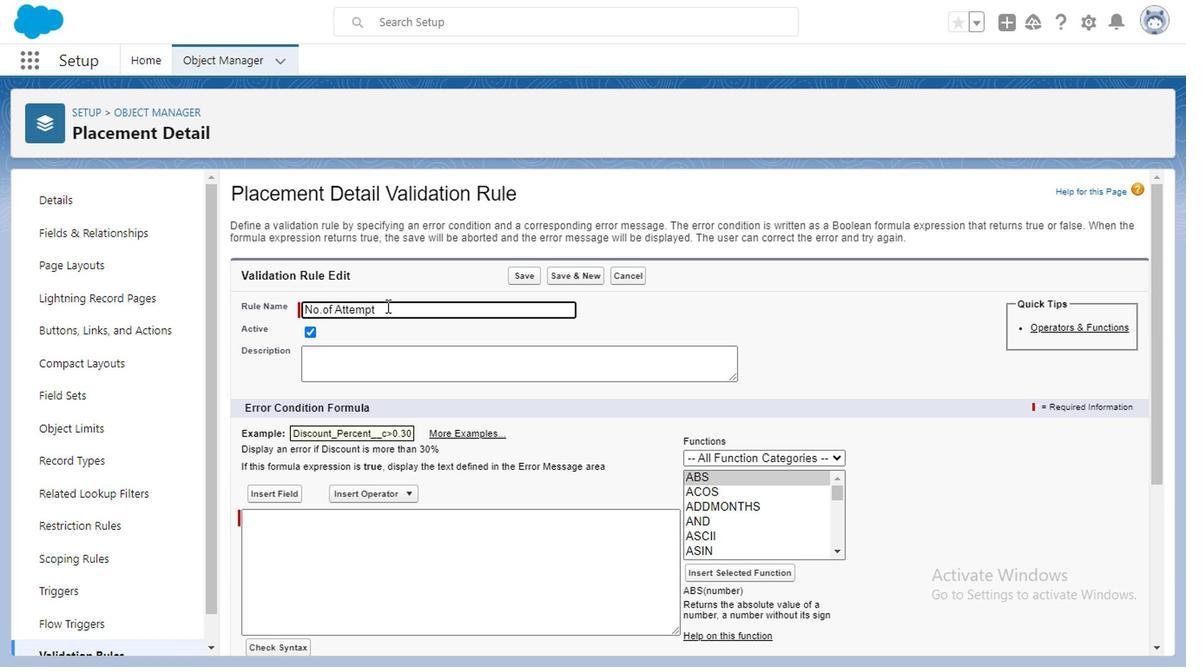 
Action: Mouse pressed left at (384, 312)
Screenshot: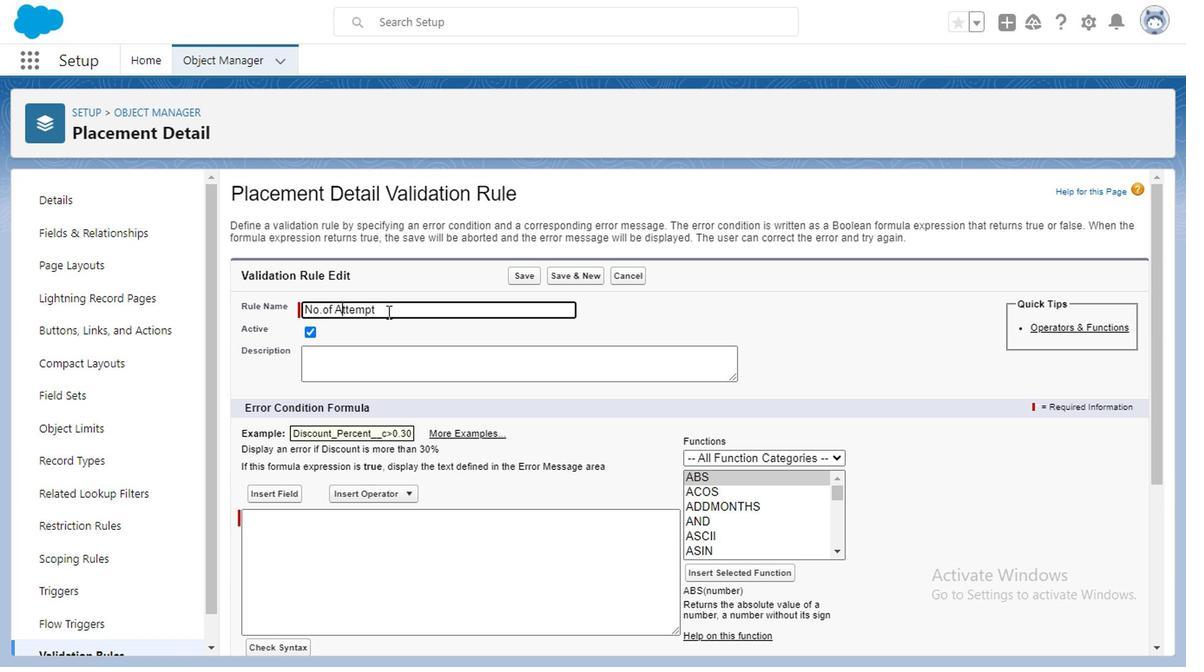 
Action: Key pressed for<Key.space>that<Key.space>student<Key.space>applied
Screenshot: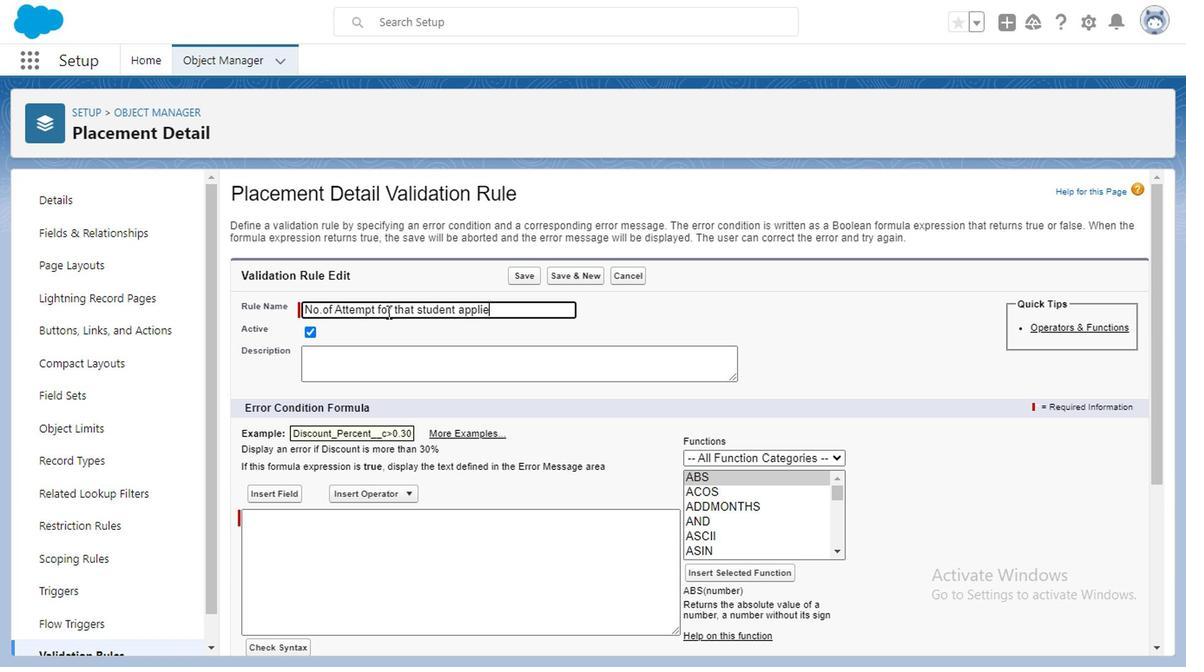 
Action: Mouse moved to (335, 358)
Screenshot: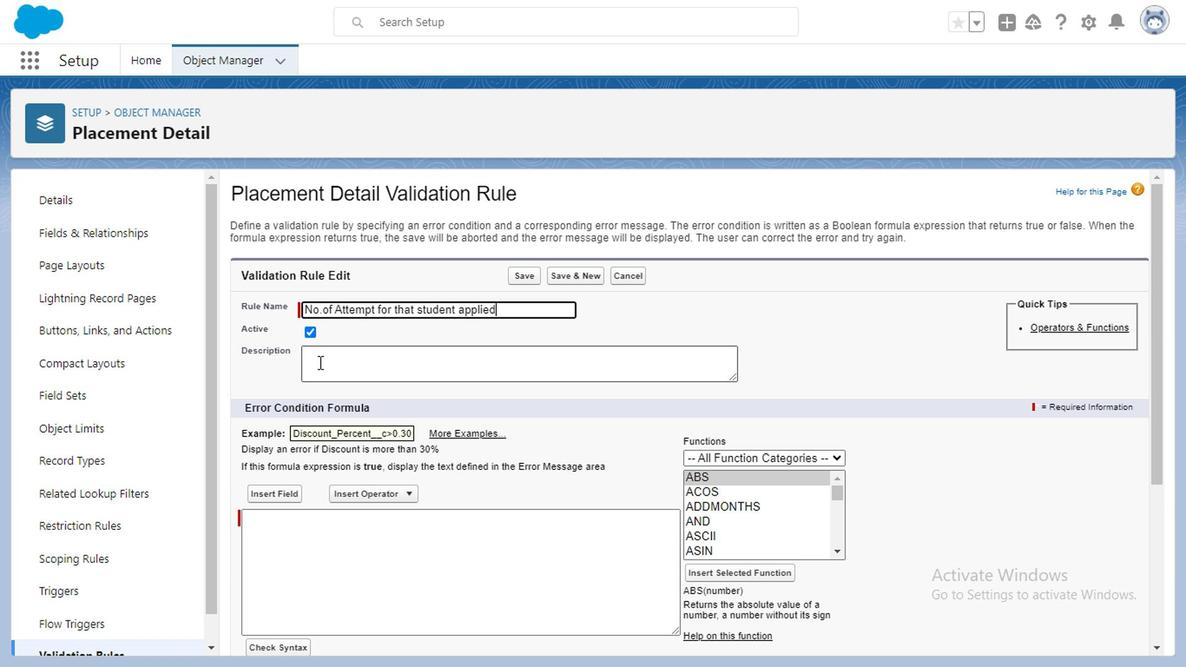 
Action: Mouse pressed left at (335, 358)
Screenshot: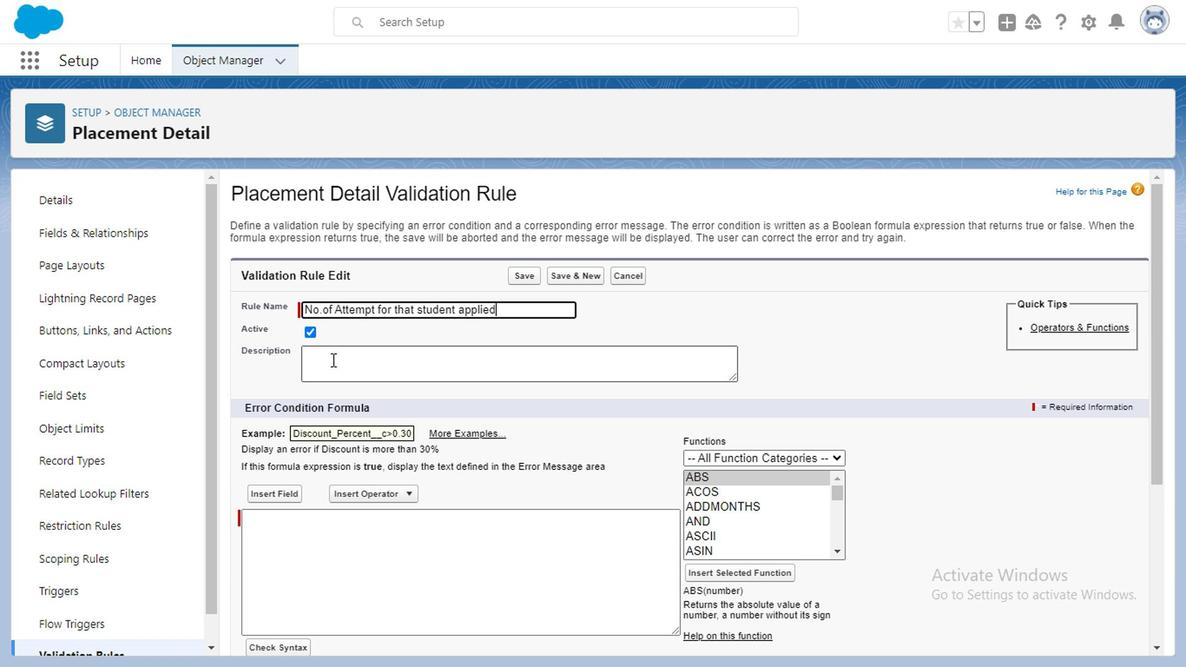 
Action: Mouse moved to (334, 364)
Screenshot: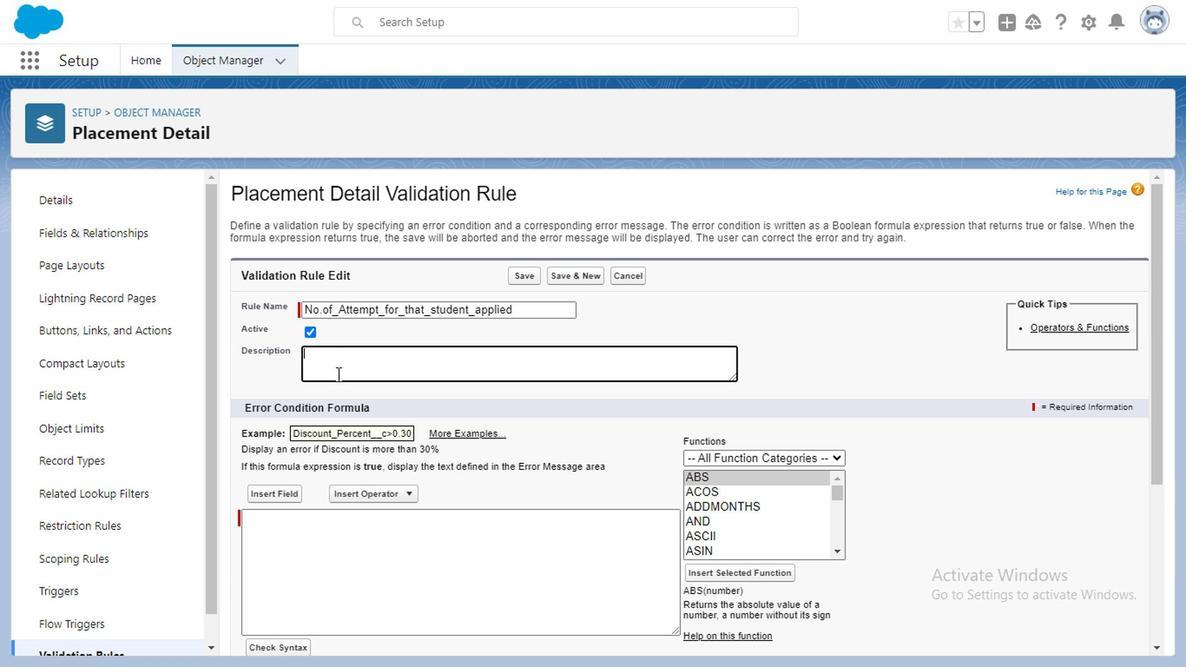 
Action: Key pressed this<Key.space>rule<Key.space>will<Key.space>summeris
Screenshot: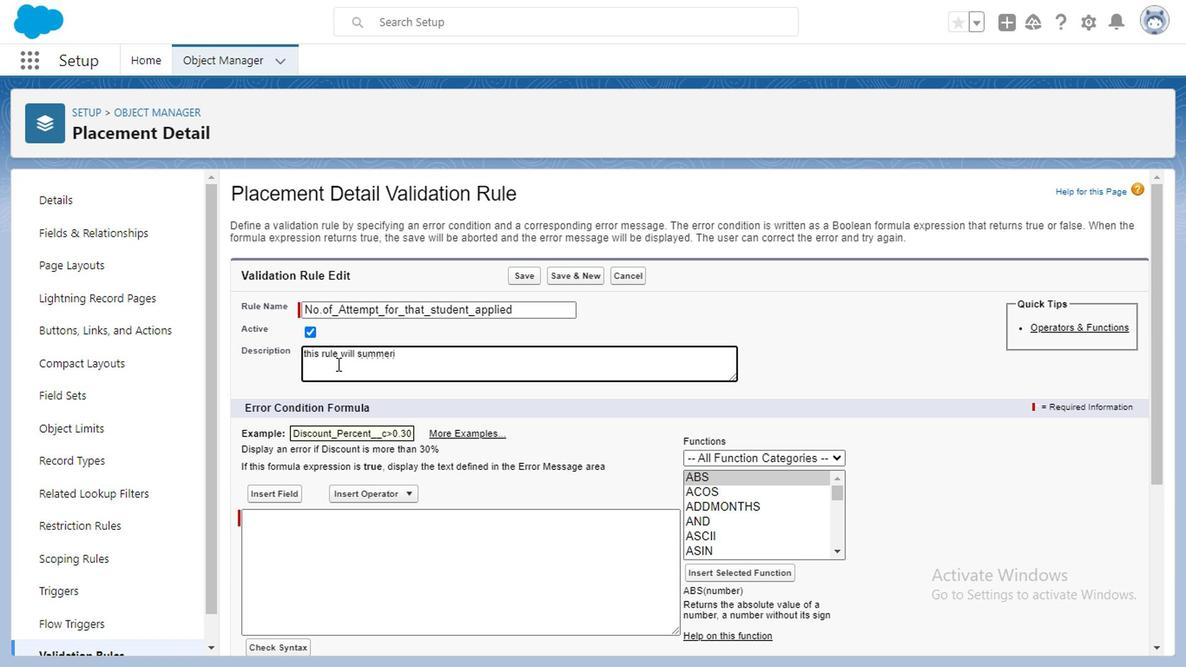 
Action: Mouse moved to (339, 351)
Screenshot: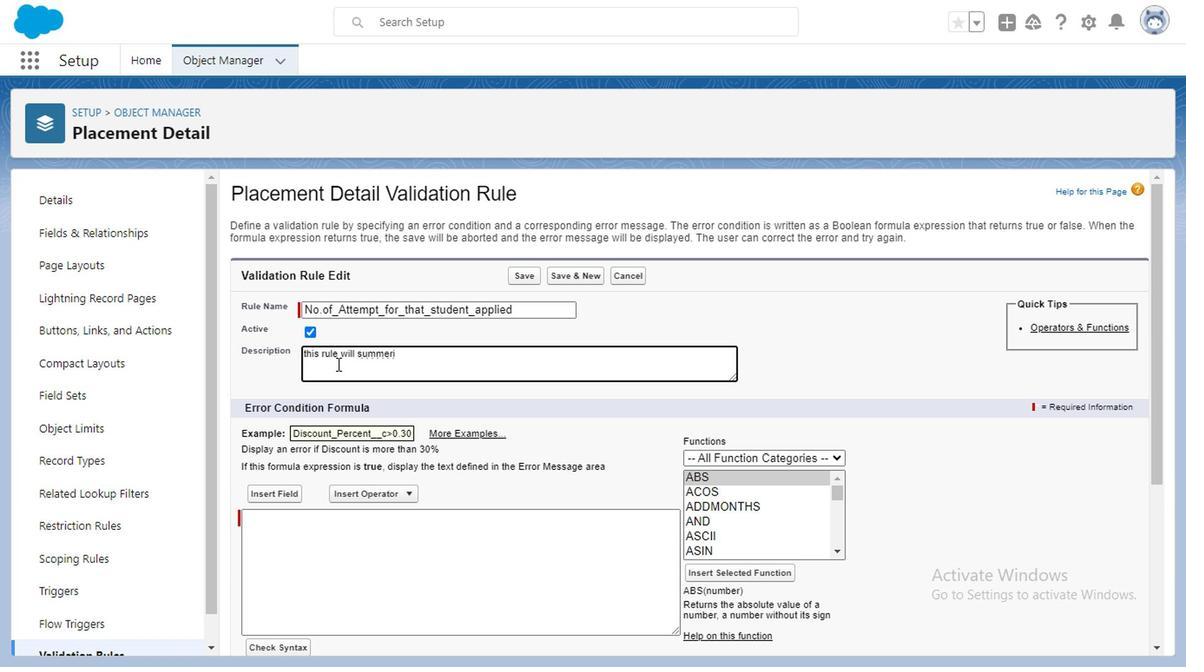
Action: Key pressed ied<Key.space>
Screenshot: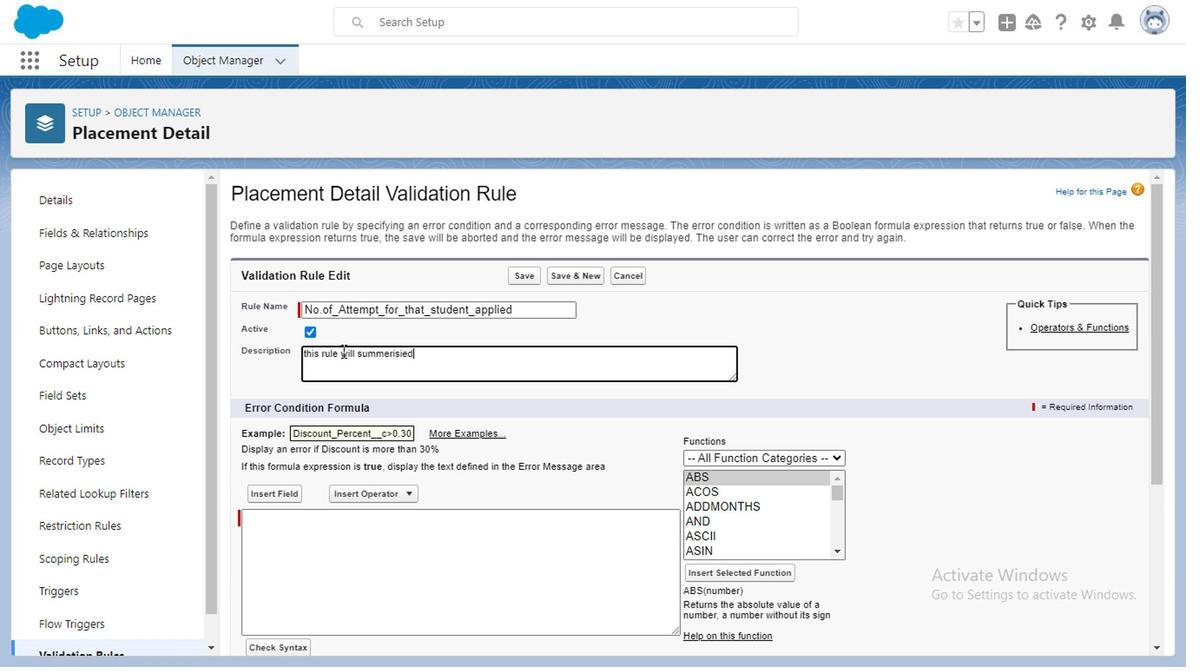 
Action: Mouse moved to (377, 352)
Screenshot: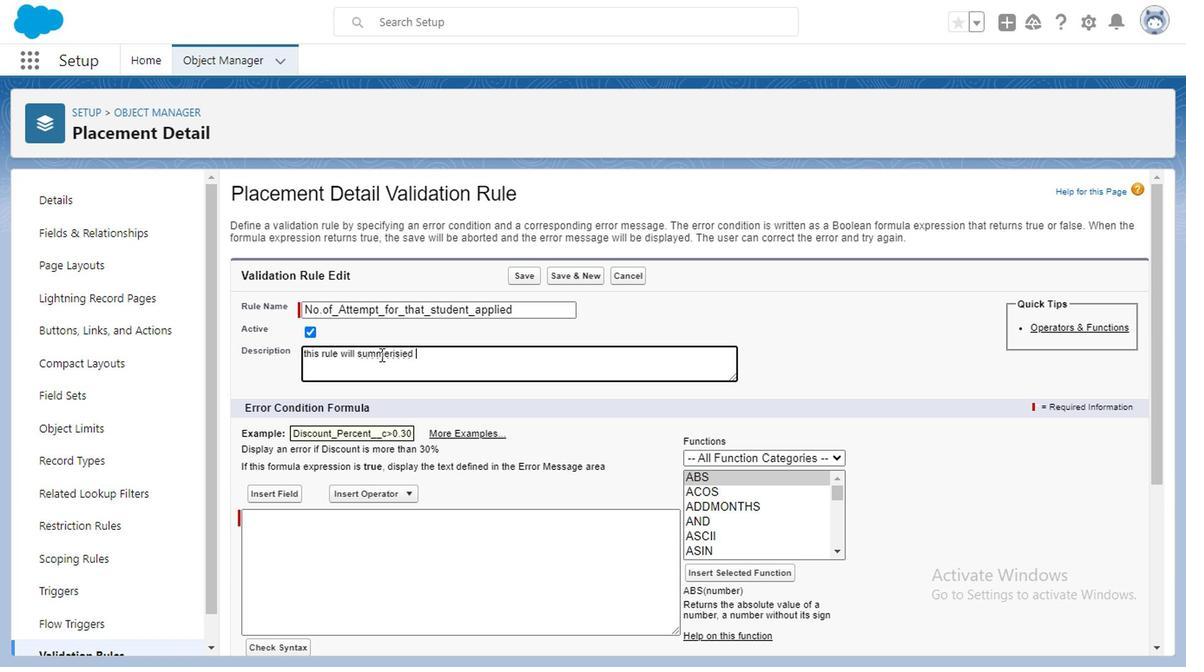 
Action: Mouse pressed right at (377, 352)
Screenshot: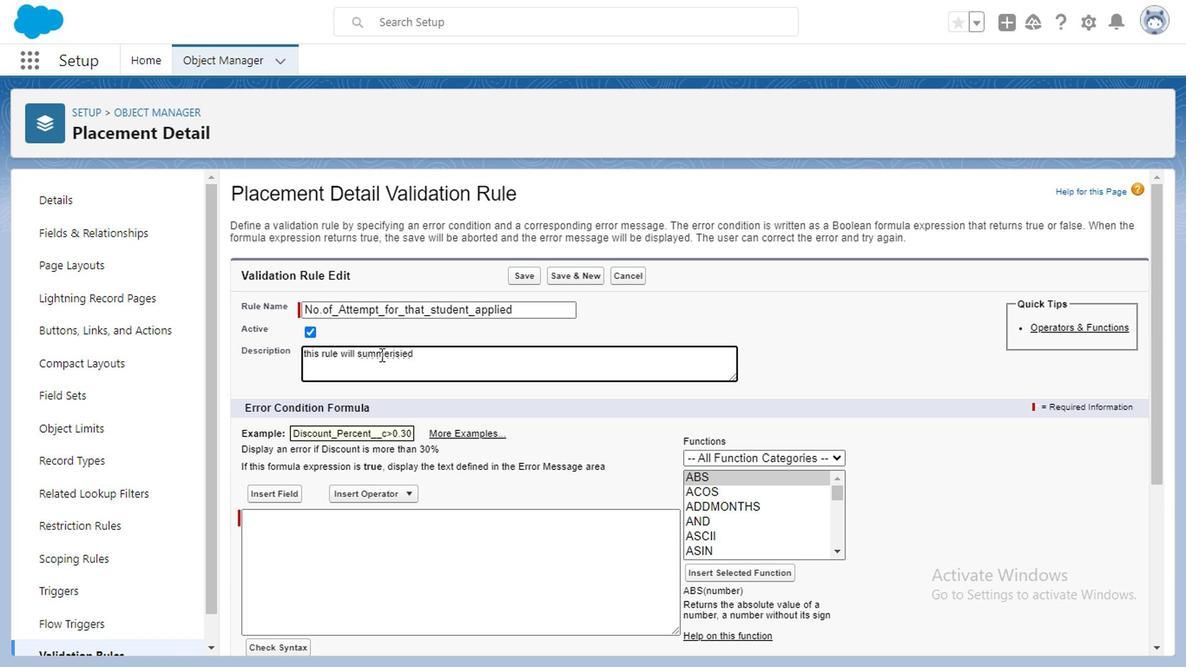 
Action: Mouse moved to (431, 366)
Screenshot: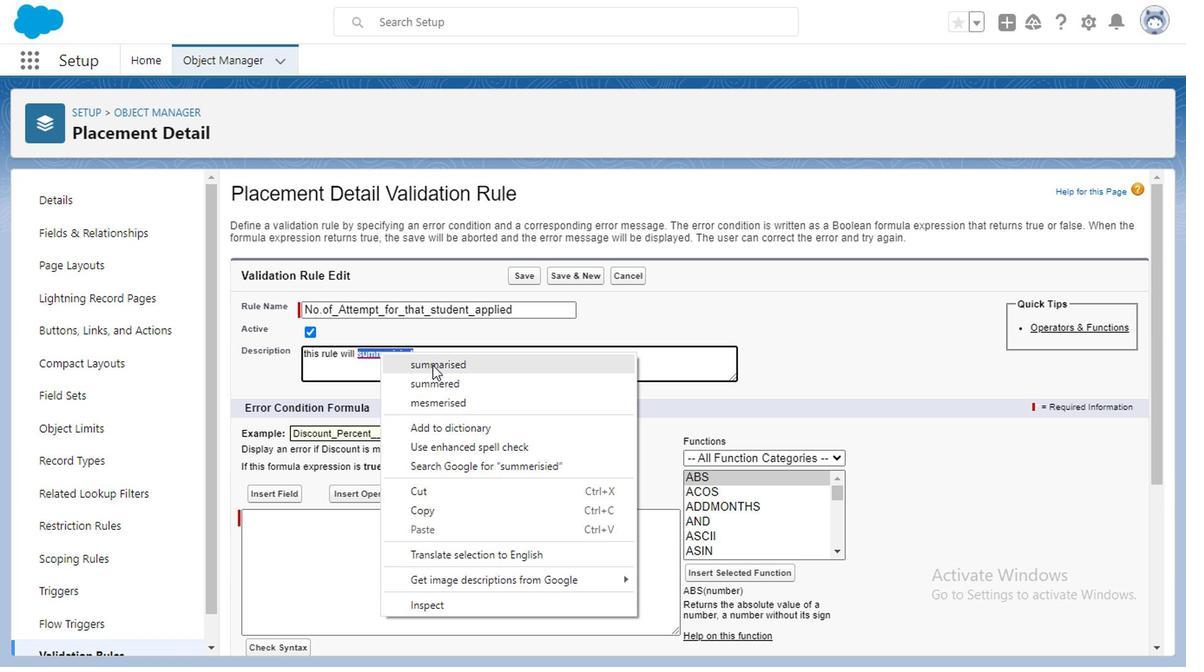 
Action: Mouse pressed left at (431, 366)
Screenshot: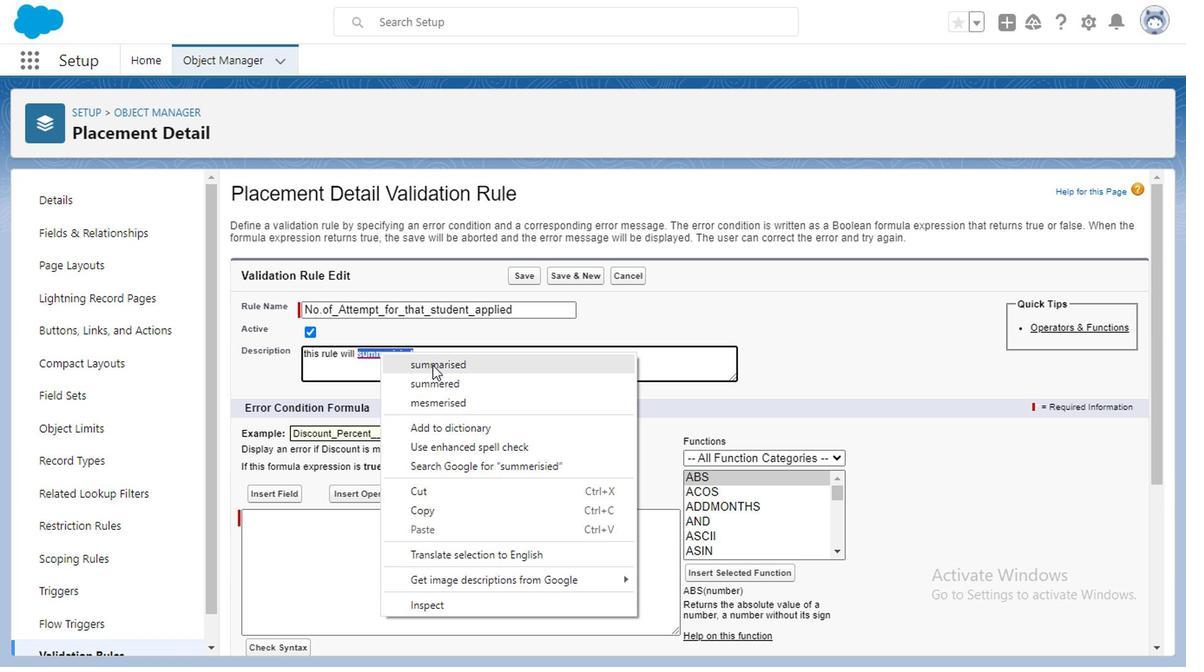 
Action: Mouse moved to (430, 356)
Screenshot: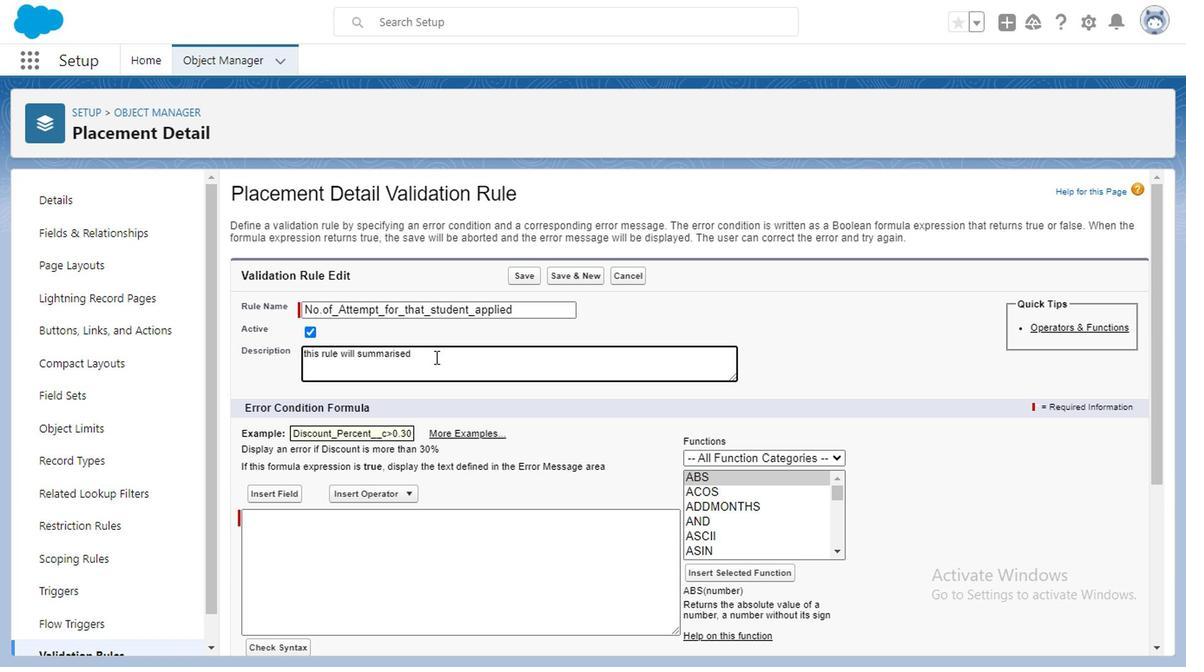 
Action: Key pressed <Key.space>that<Key.space>how<Key.space>many<Key.space>times<Key.space>st<Key.backspace><Key.backspace><Key.backspace><Key.space>one<Key.space>student<Key.space>is<Key.space>applied<Key.space>for<Key.space>the<Key.space>s<Key.backspace>multiple<Key.space>opportunity<Key.space>and<Key.space>ristrict<Key.space>the<Key.backspace><Key.backspace><Key.backspace>
Screenshot: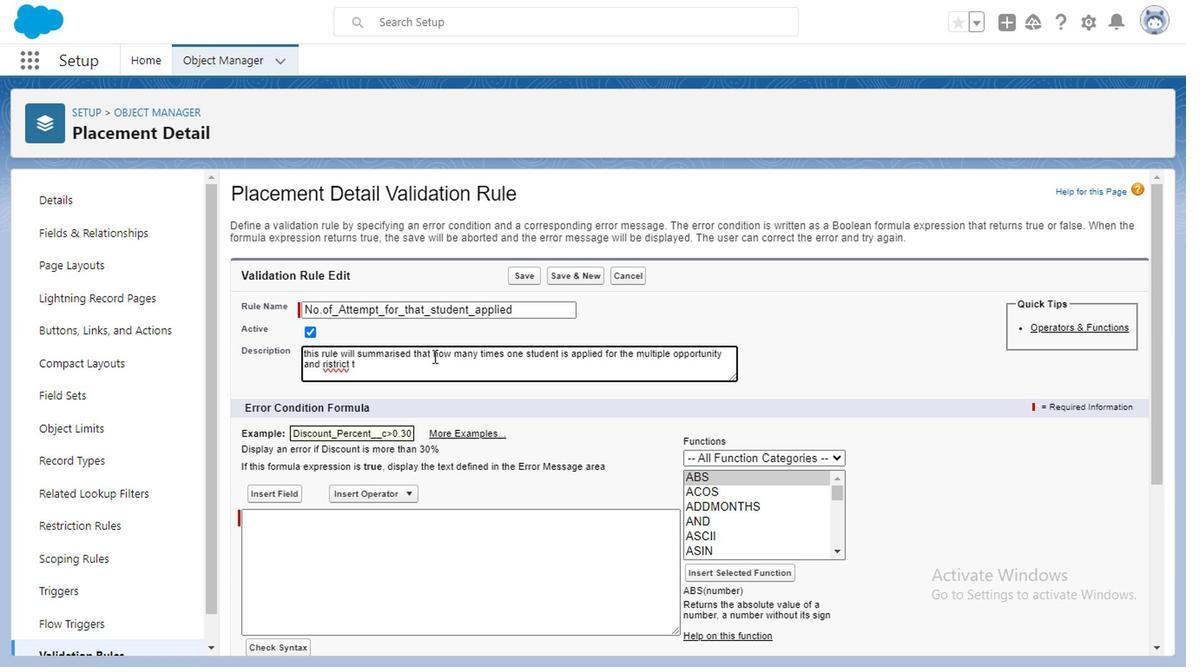 
Action: Mouse moved to (342, 366)
Screenshot: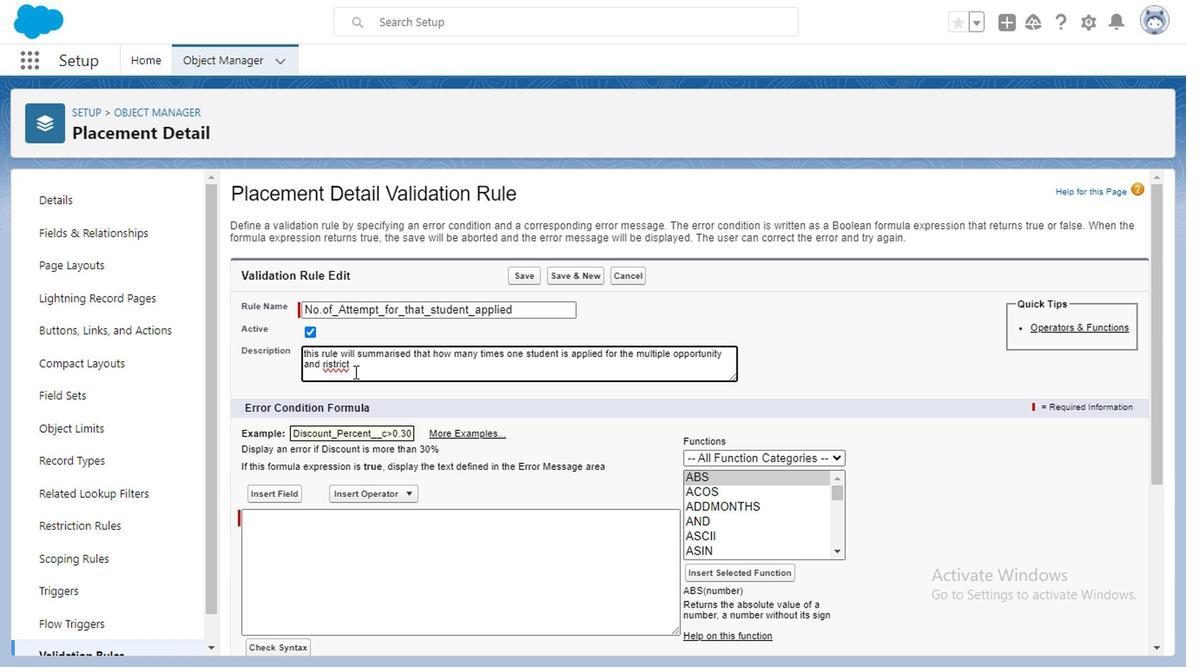 
Action: Mouse pressed right at (342, 366)
Screenshot: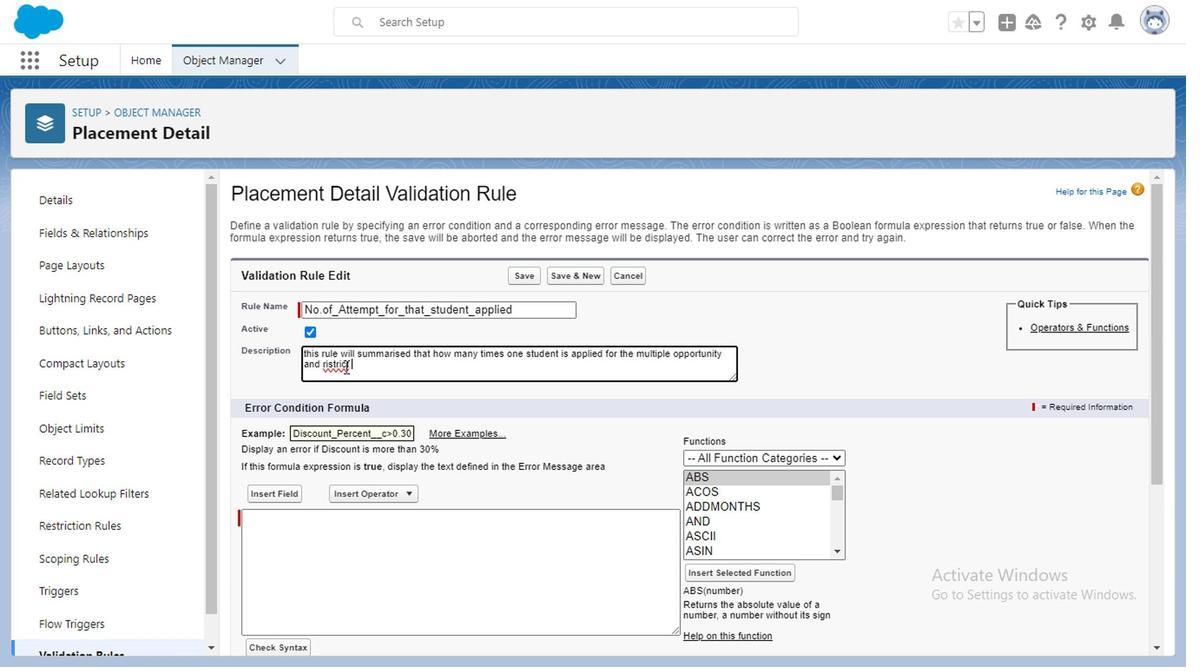 
Action: Mouse moved to (394, 379)
Screenshot: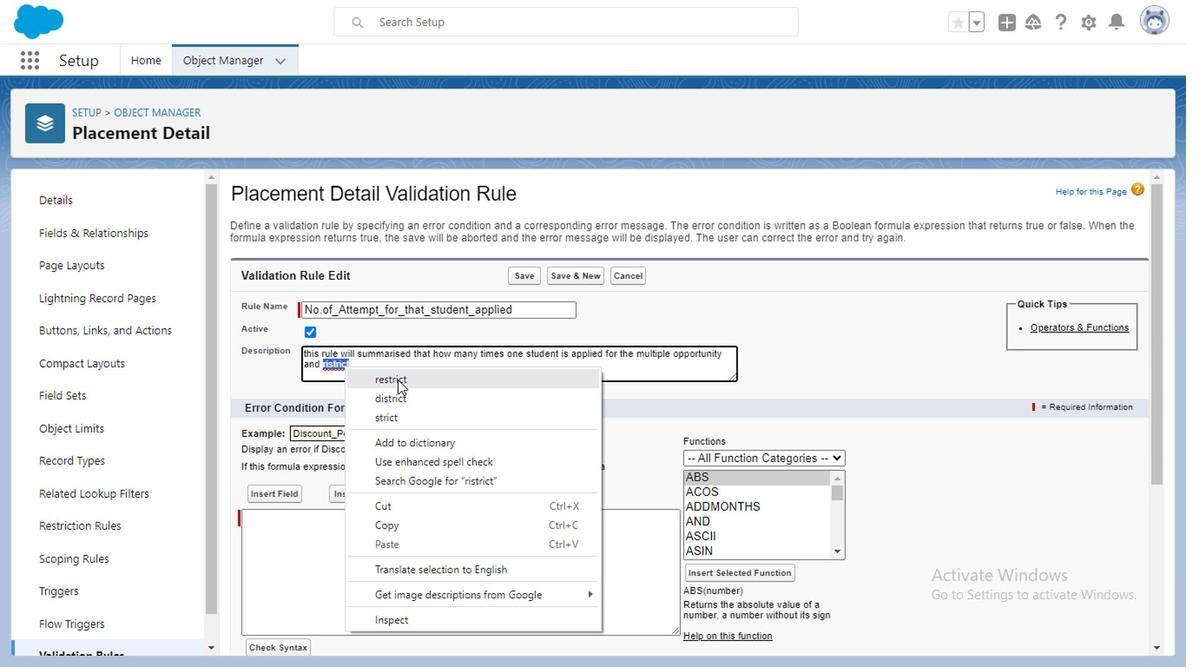 
Action: Mouse pressed left at (394, 379)
Screenshot: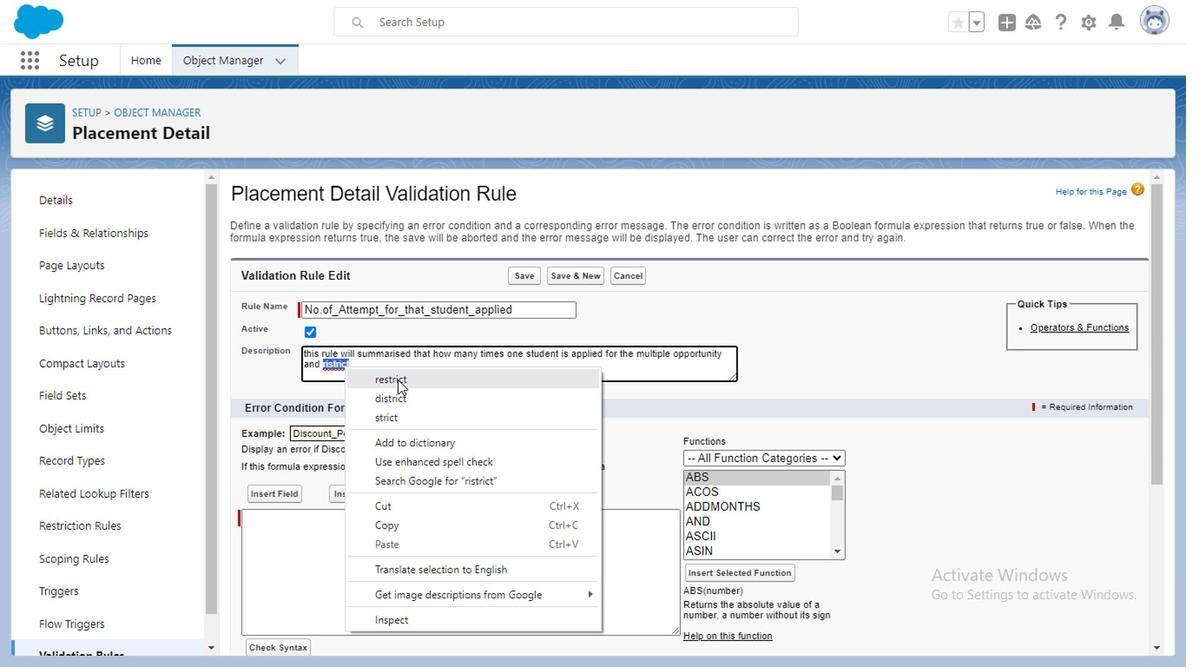
Action: Mouse moved to (370, 364)
Screenshot: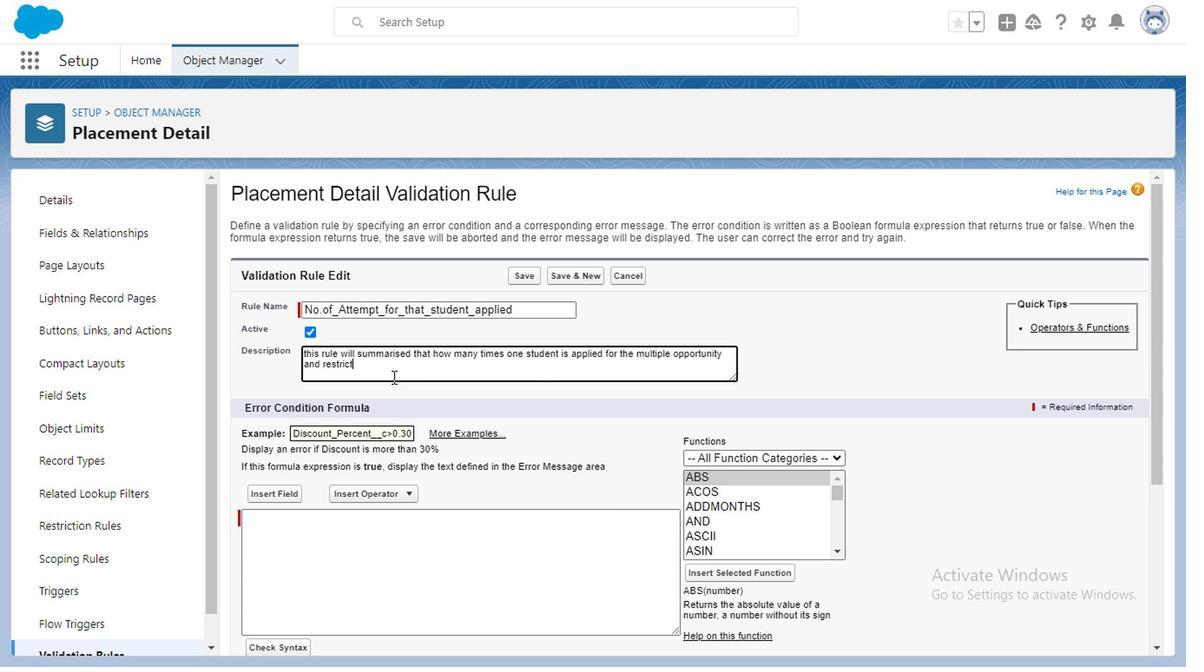 
Action: Key pressed <Key.space>accor
Screenshot: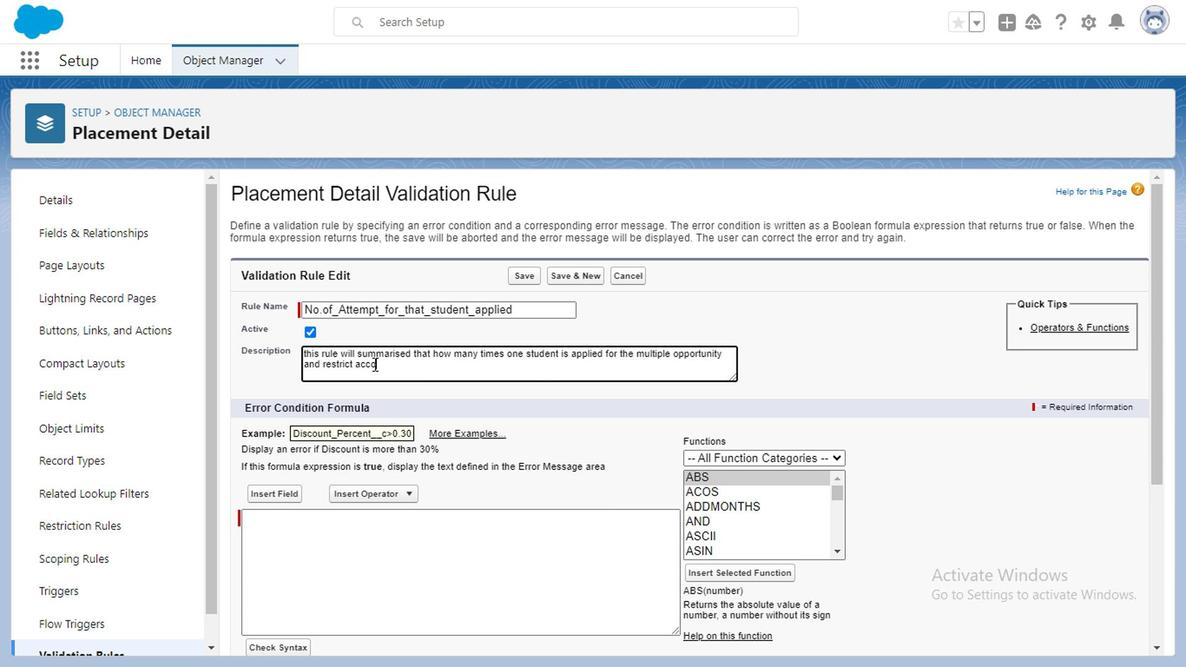 
Action: Mouse moved to (393, 371)
Screenshot: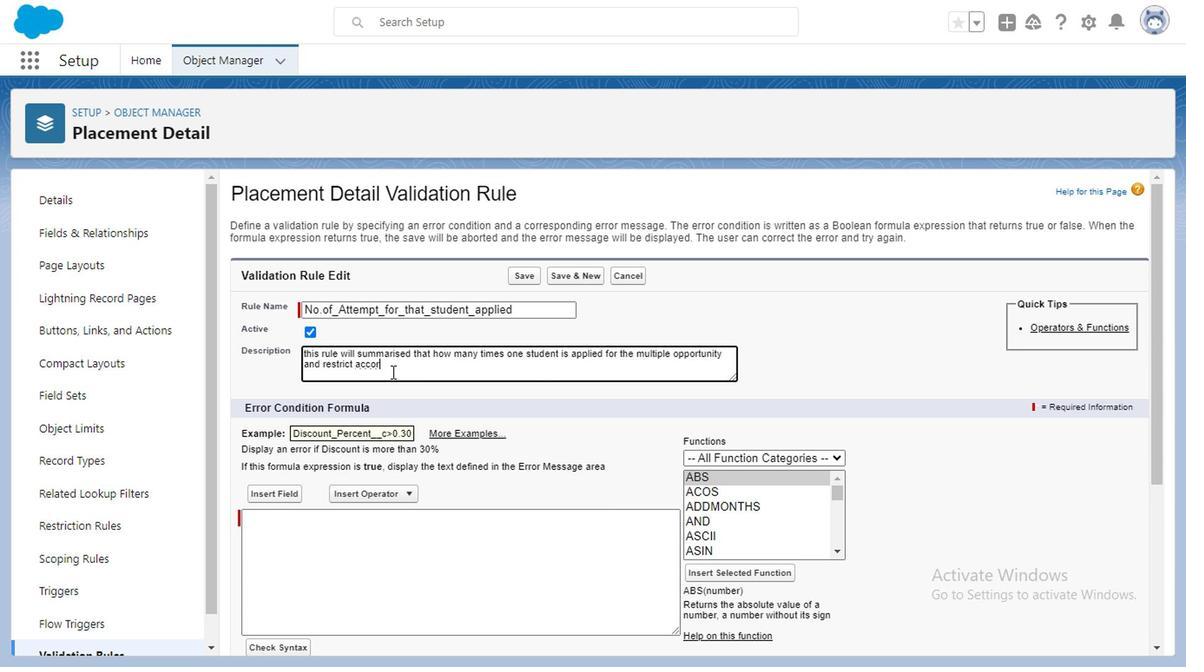 
Action: Key pressed ding<Key.space>to<Key.space>the<Key.space>rule<Key.space>difine
Screenshot: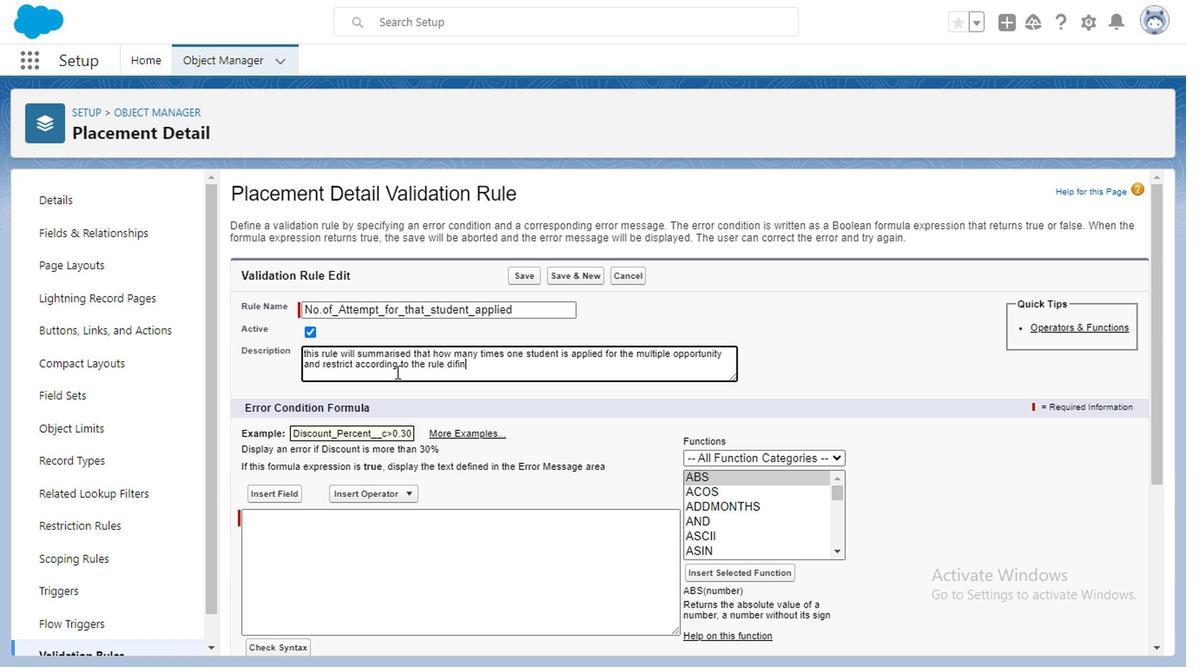 
Action: Mouse moved to (455, 364)
Screenshot: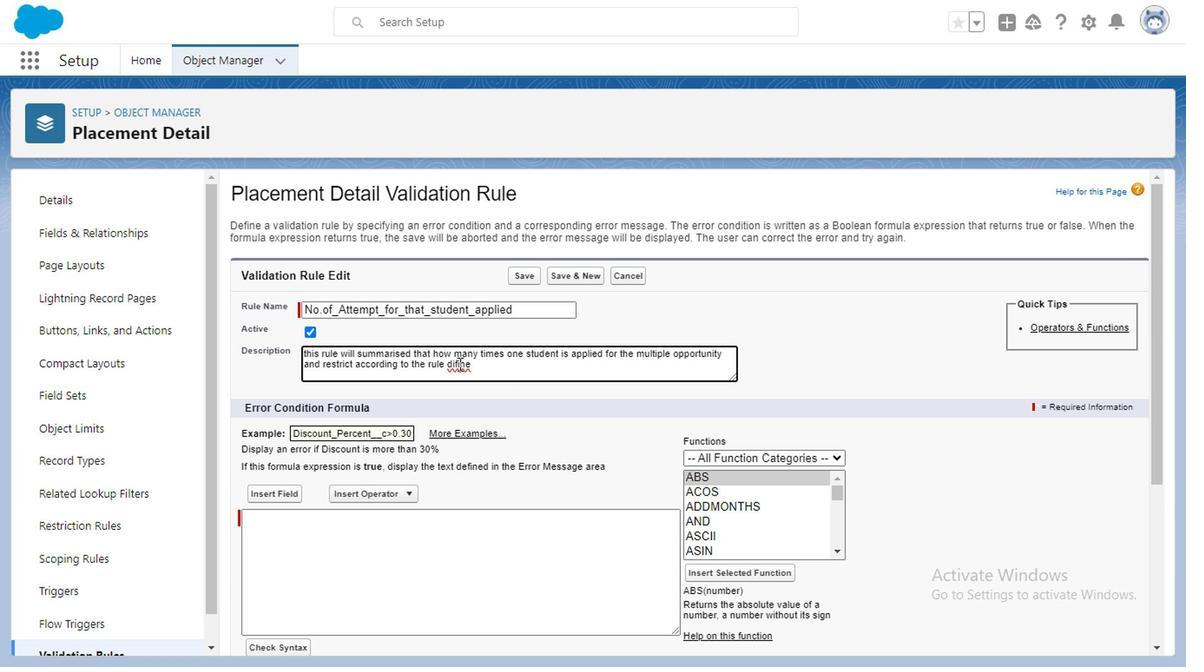 
Action: Mouse pressed right at (455, 364)
Screenshot: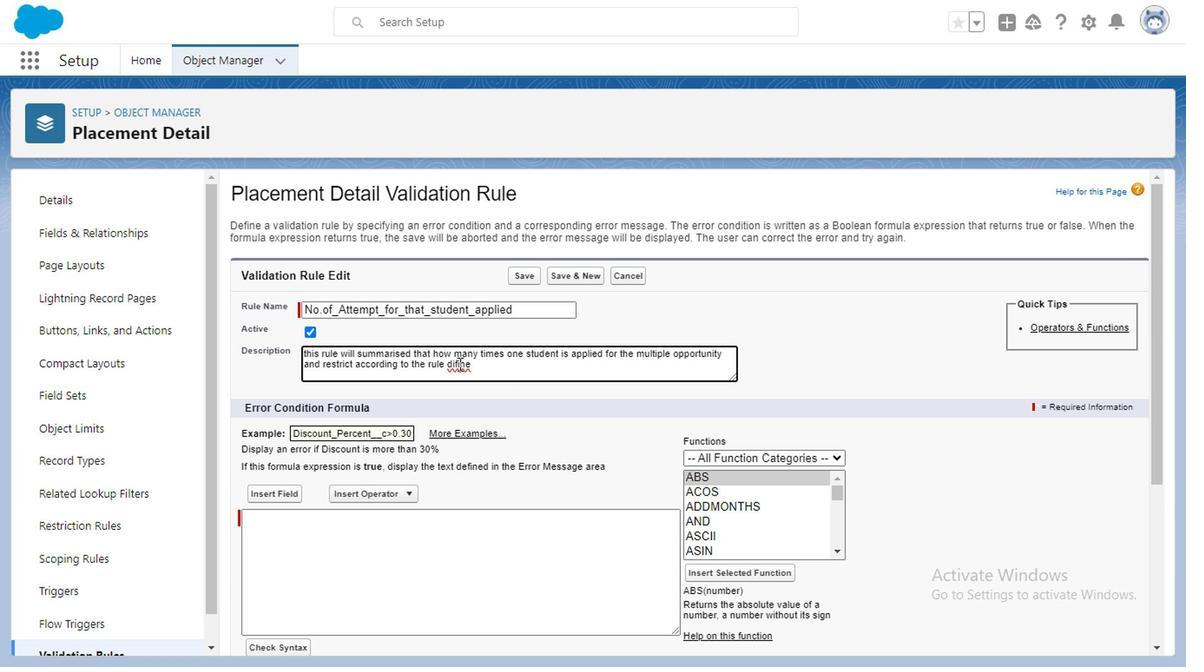 
Action: Mouse moved to (507, 377)
Screenshot: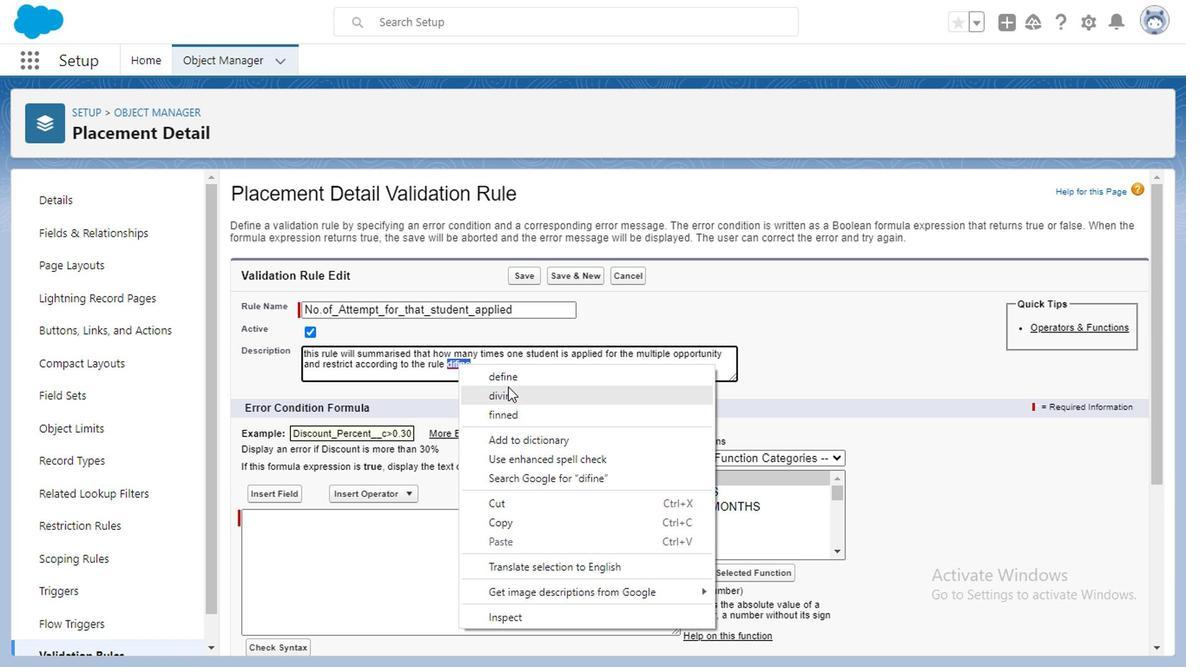 
Action: Mouse pressed left at (507, 377)
Screenshot: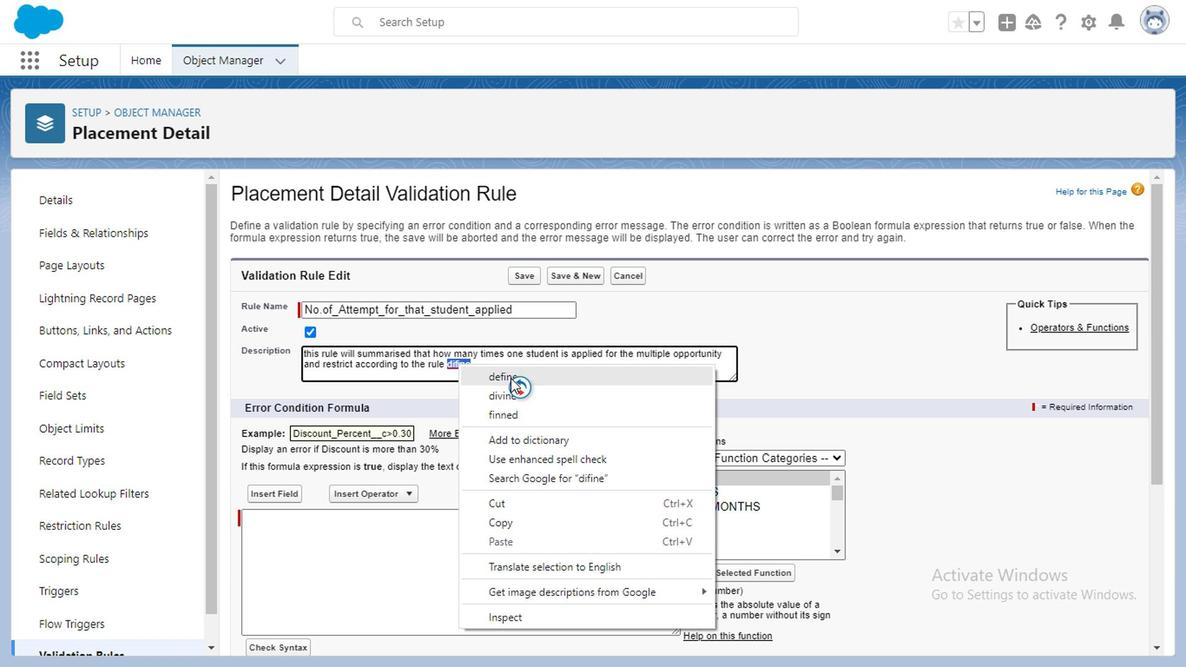 
Action: Mouse moved to (283, 492)
Screenshot: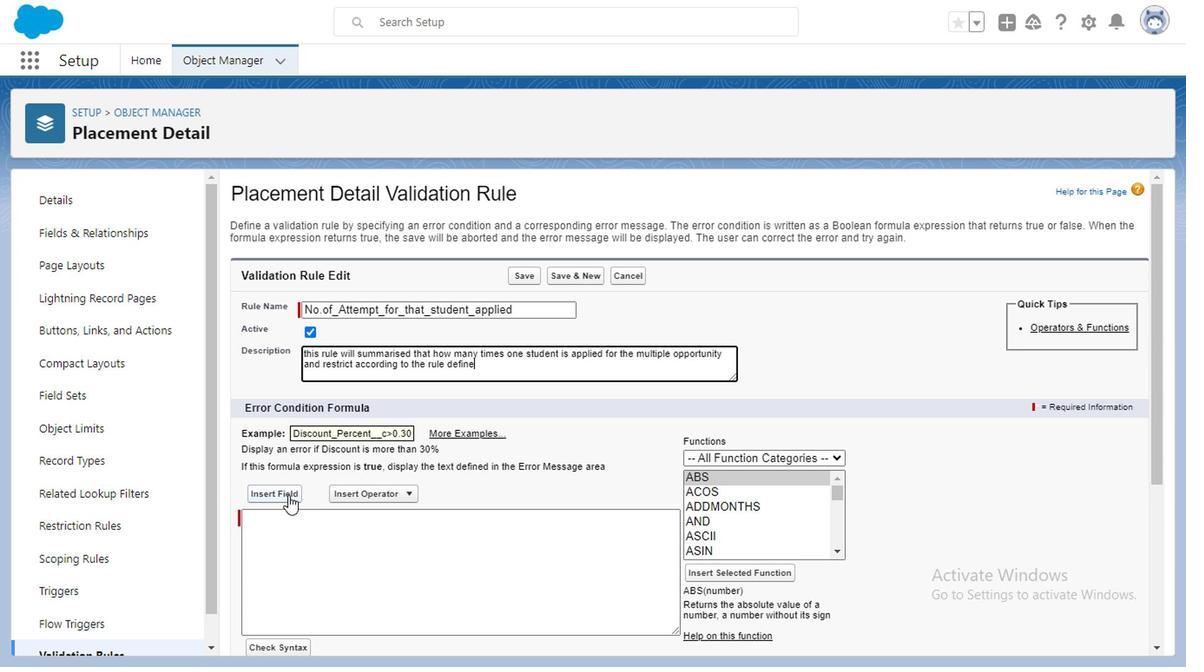 
Action: Mouse pressed left at (283, 492)
Screenshot: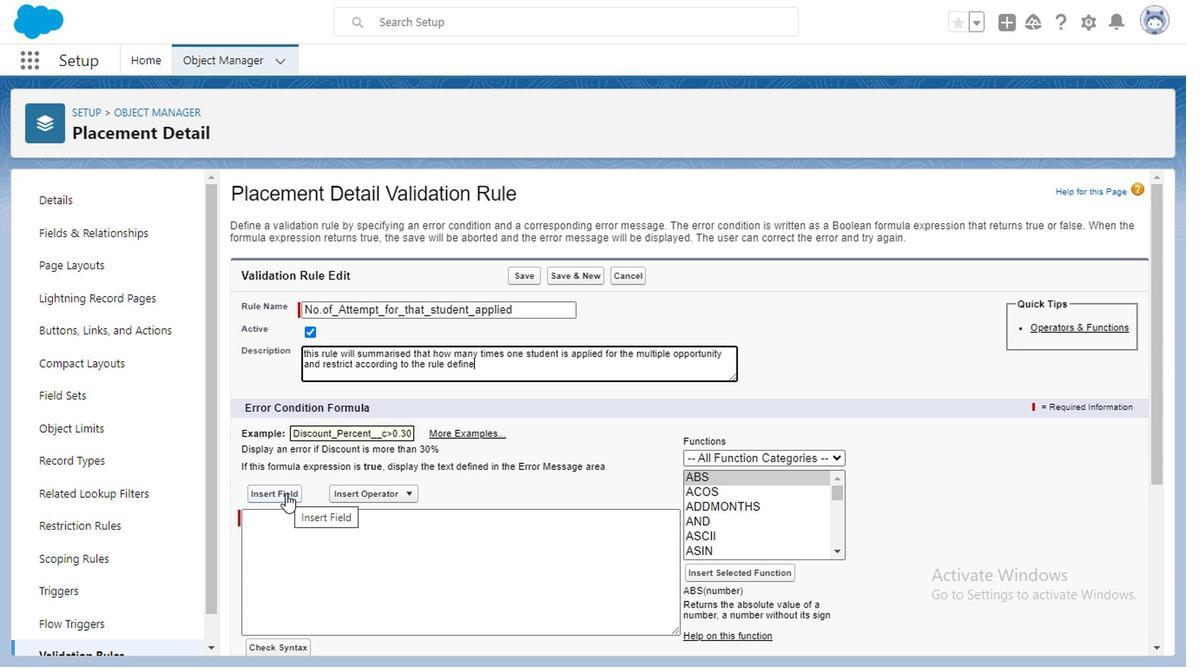 
Action: Mouse moved to (578, 373)
Screenshot: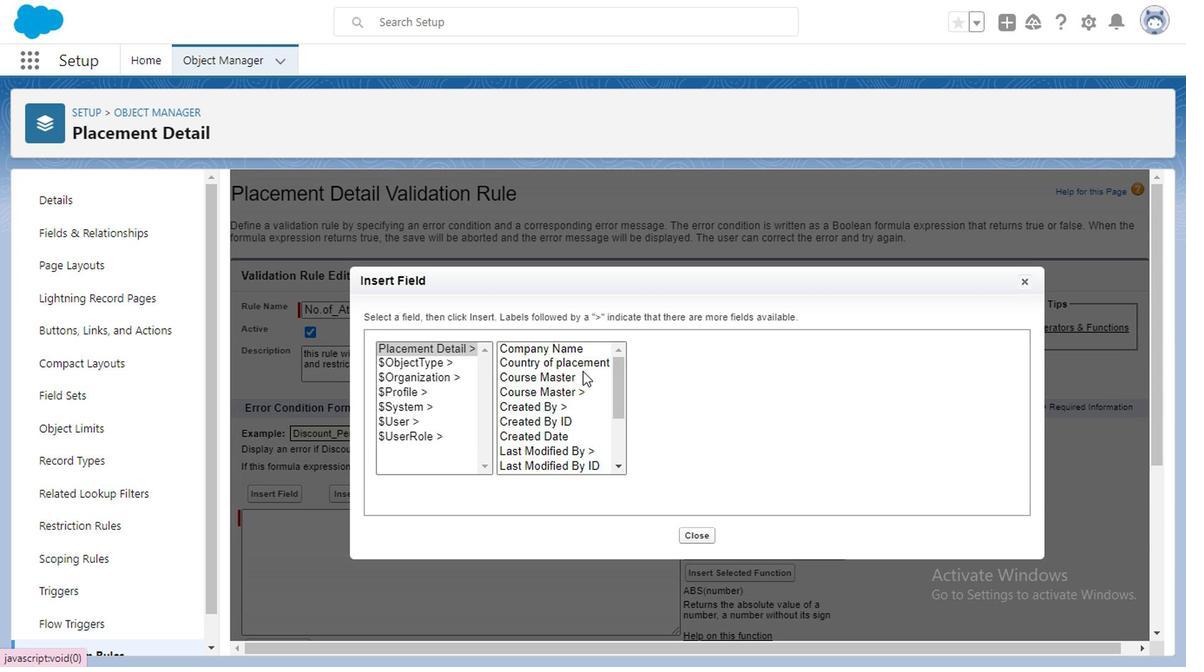 
Action: Mouse scrolled (578, 373) with delta (0, 0)
Screenshot: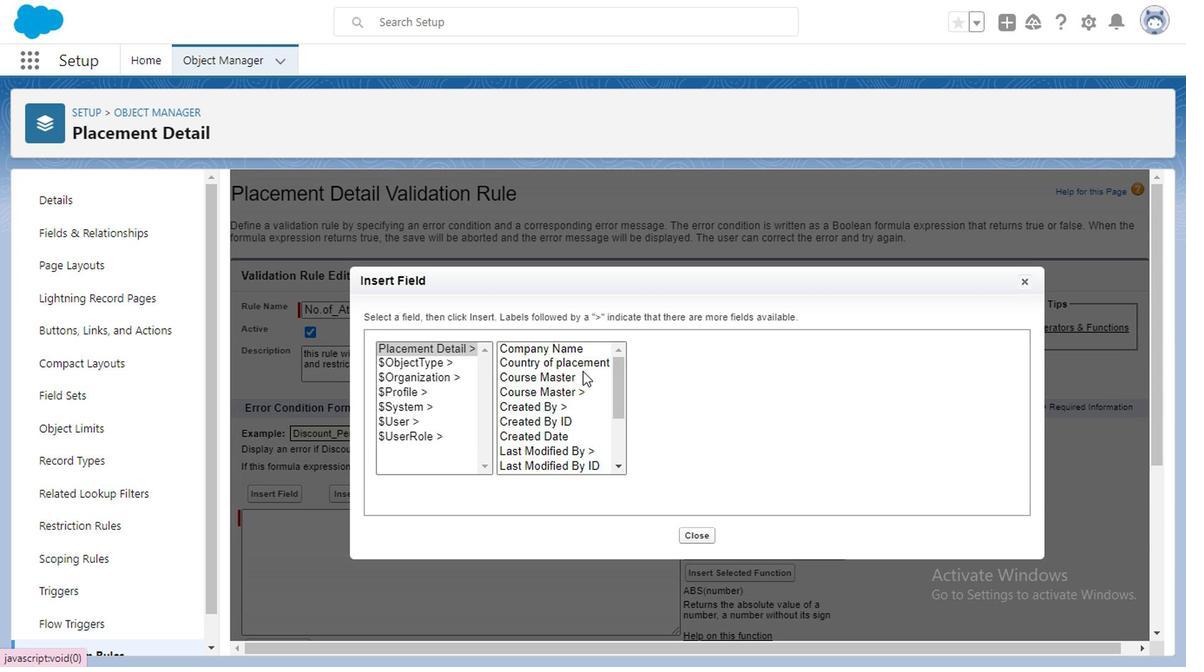 
Action: Mouse moved to (577, 376)
Screenshot: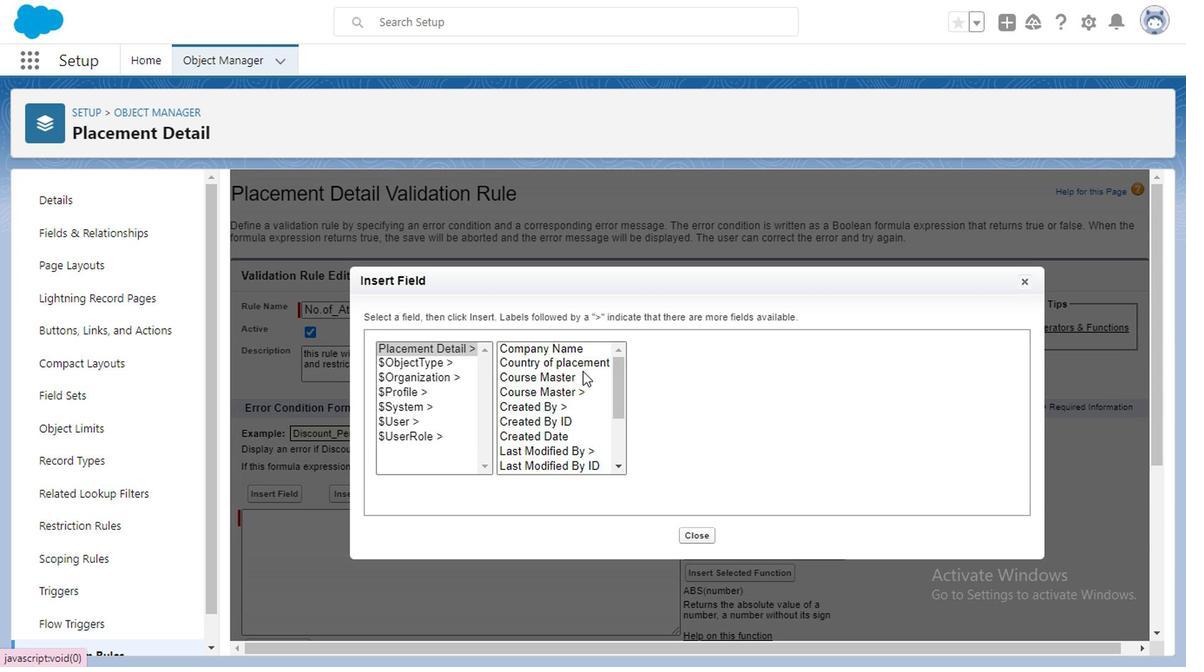 
Action: Mouse scrolled (577, 375) with delta (0, 0)
Screenshot: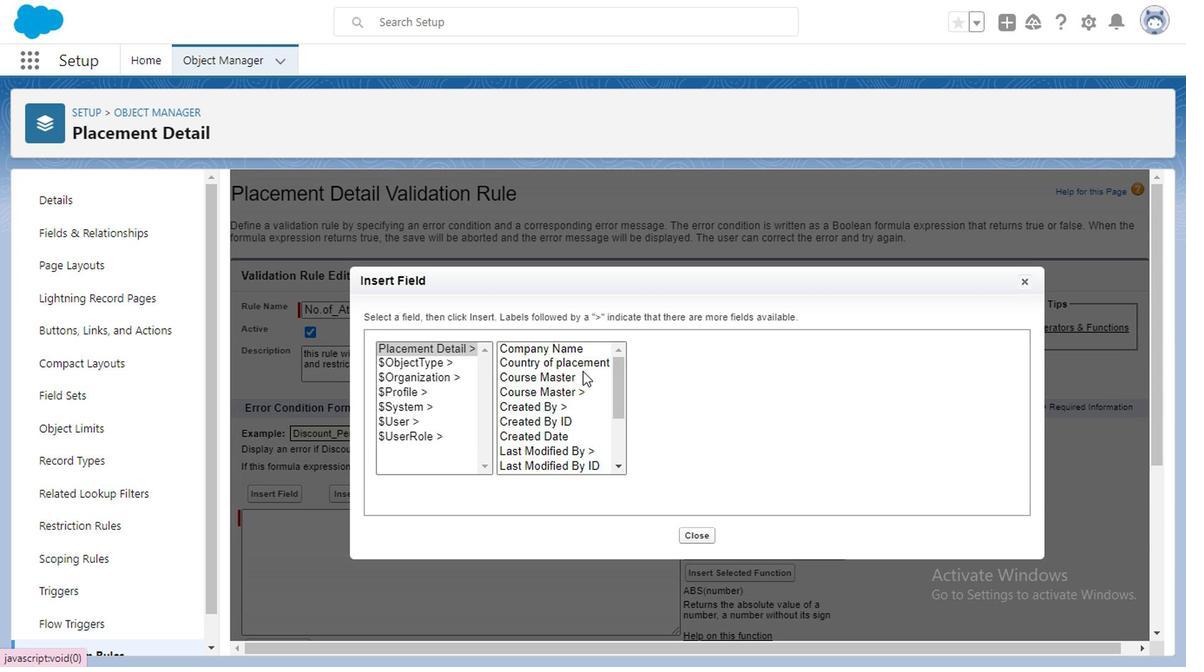 
Action: Mouse moved to (577, 377)
Screenshot: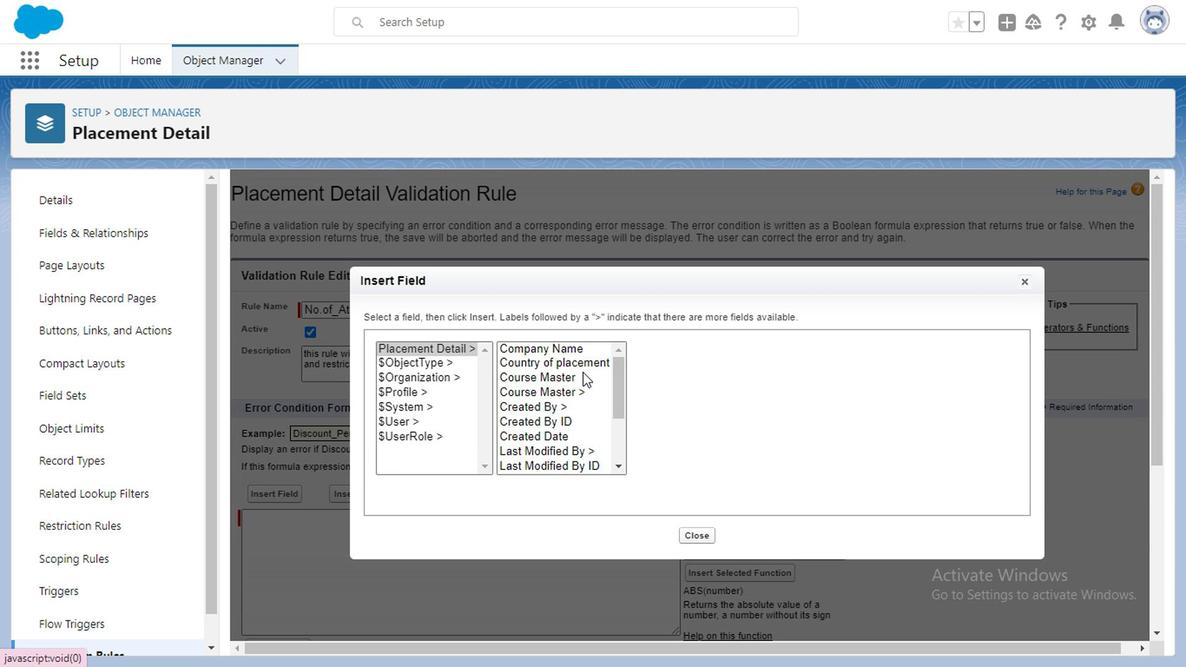 
Action: Mouse scrolled (577, 376) with delta (0, -1)
Screenshot: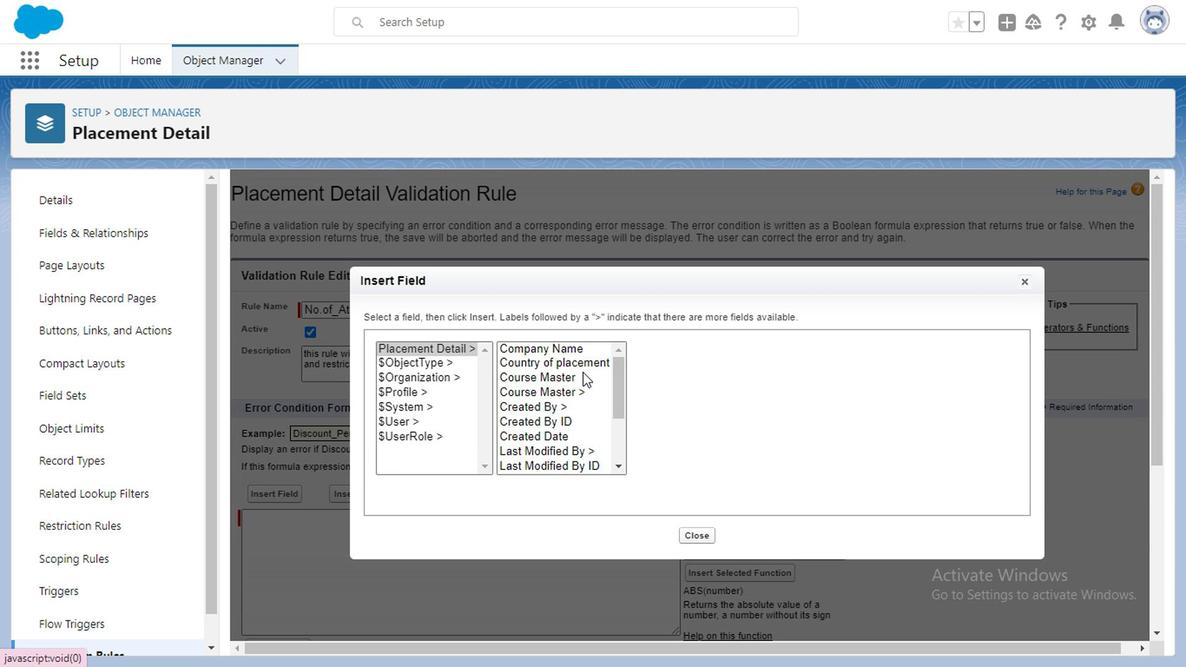 
Action: Mouse moved to (618, 444)
Screenshot: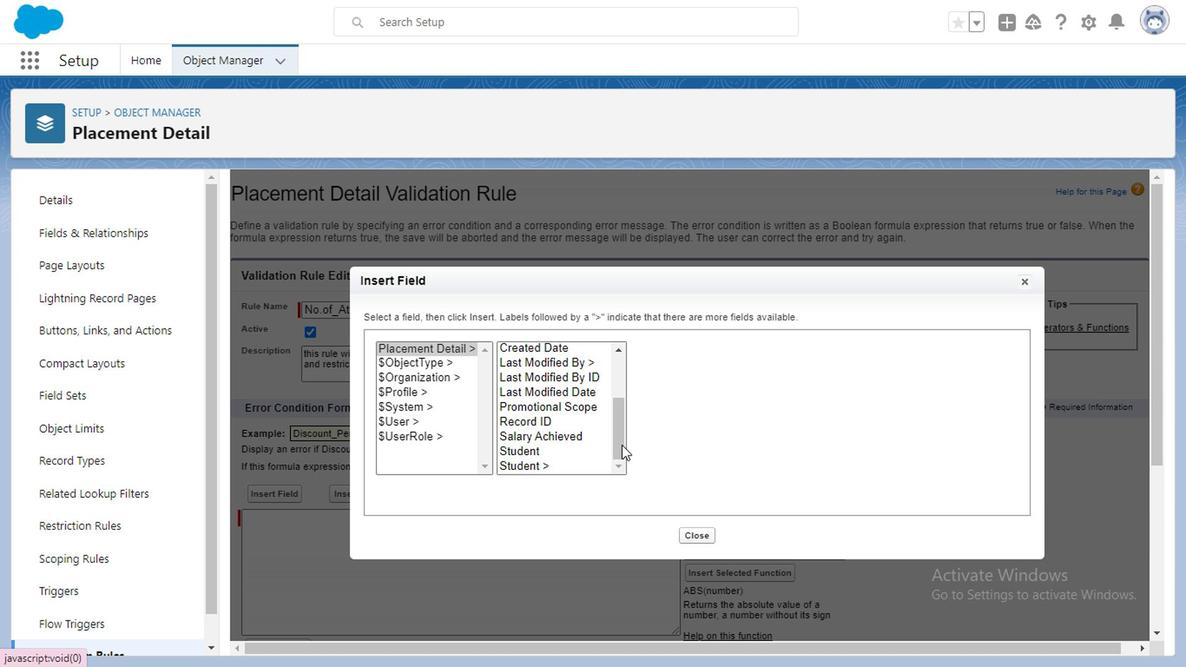 
Action: Mouse pressed left at (618, 444)
Screenshot: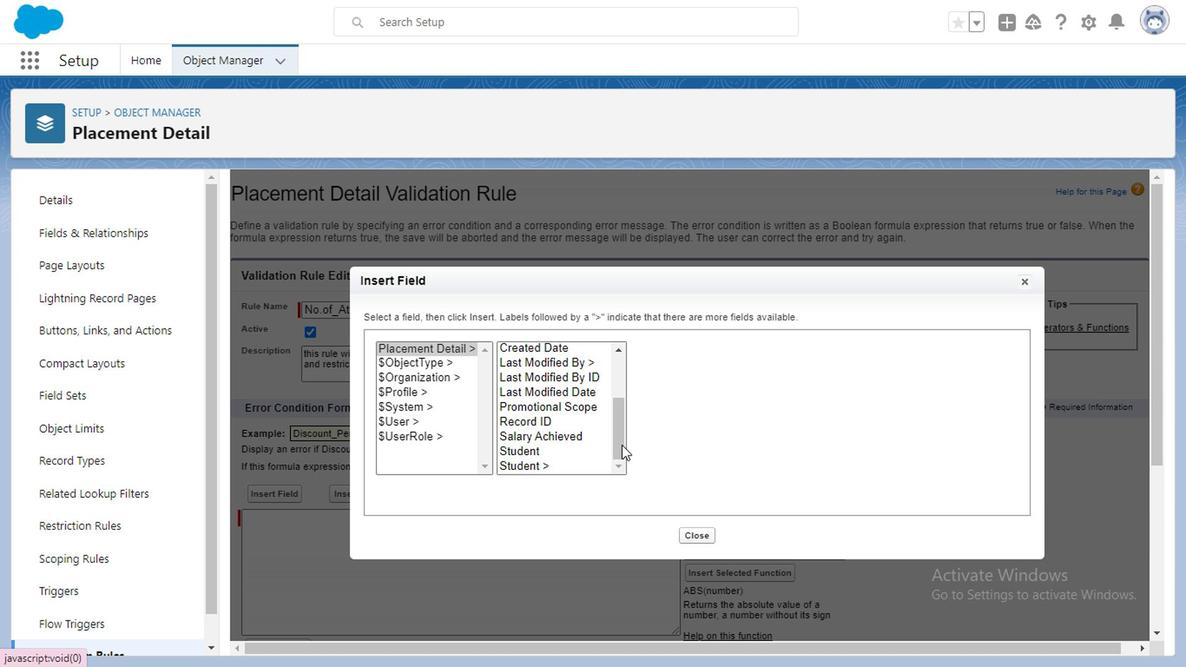 
Action: Mouse moved to (615, 361)
Screenshot: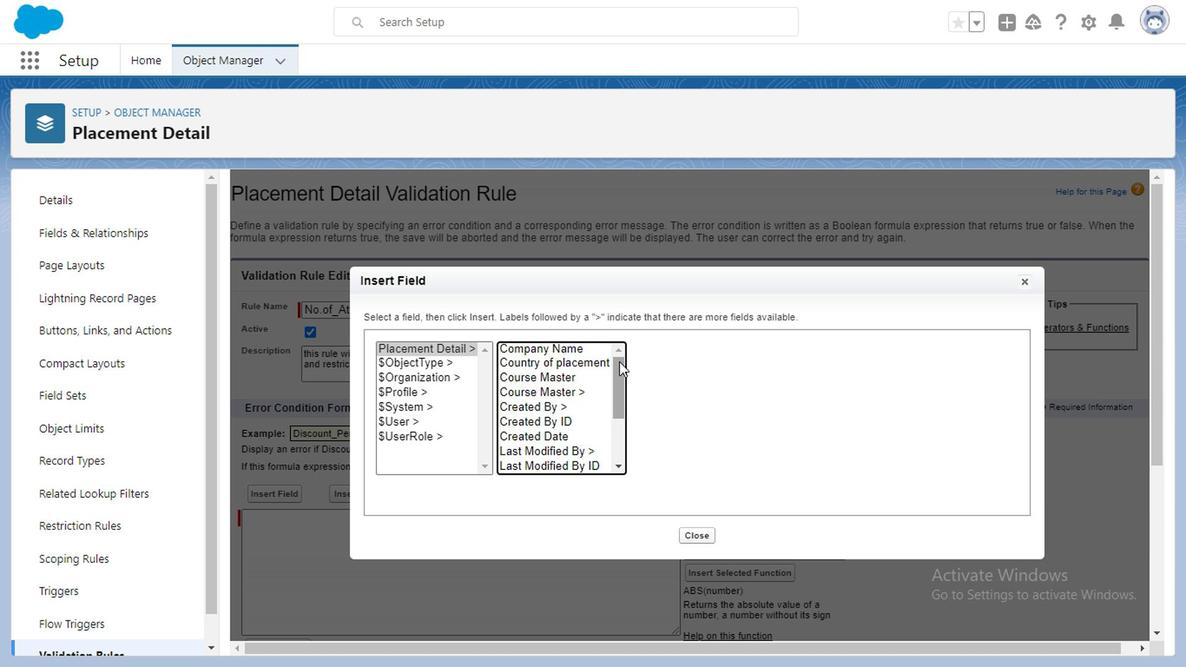 
Action: Mouse pressed left at (615, 361)
Screenshot: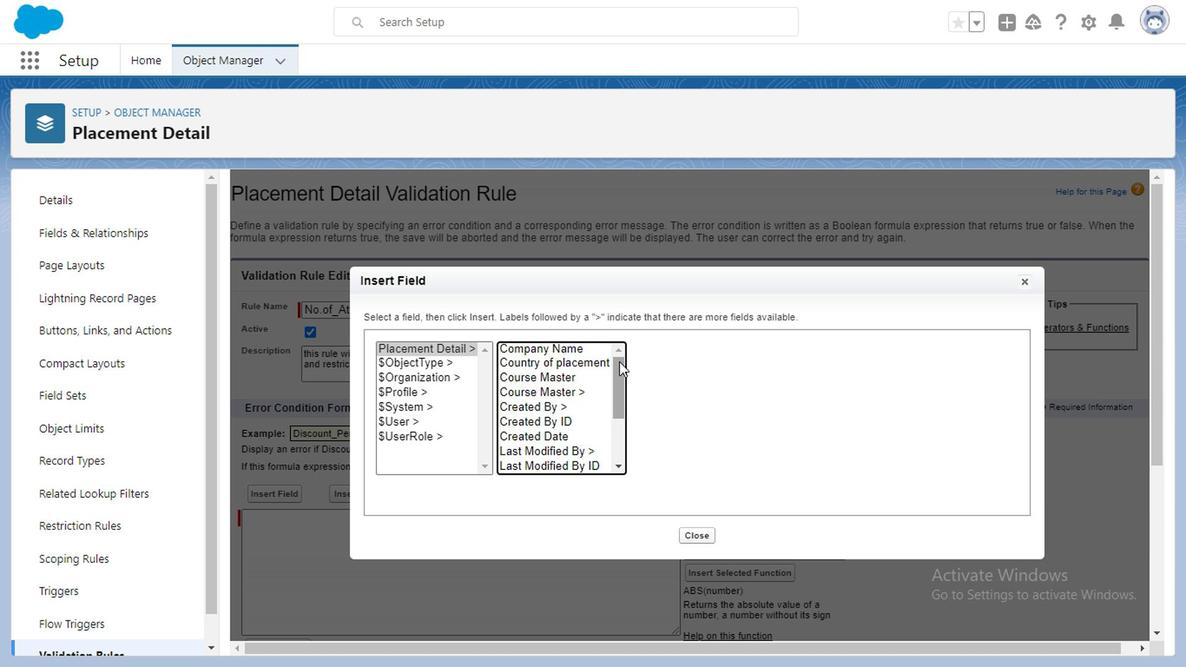 
Action: Mouse moved to (1021, 282)
Screenshot: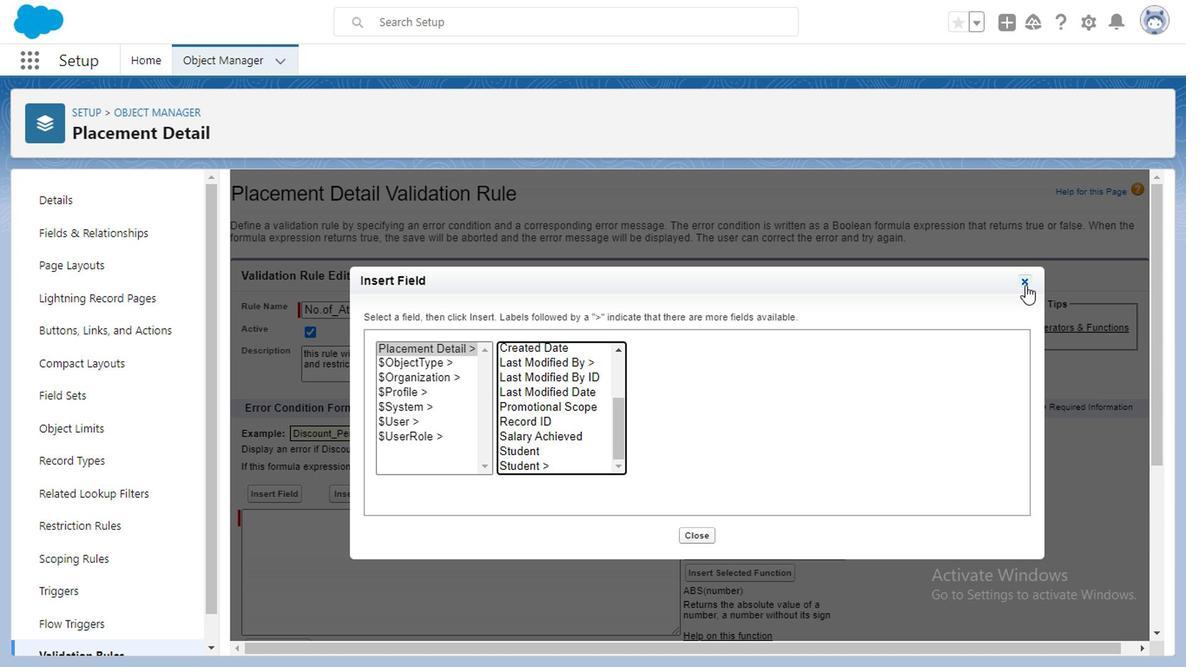 
Action: Mouse pressed left at (1021, 282)
Screenshot: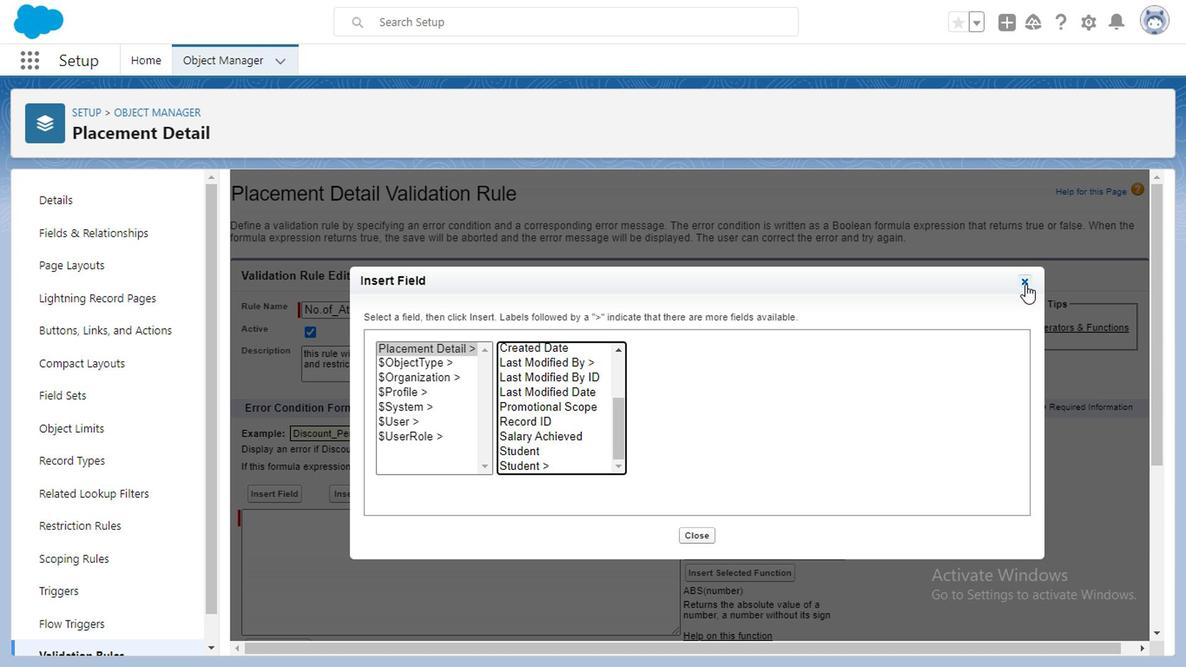 
Action: Mouse moved to (301, 355)
Screenshot: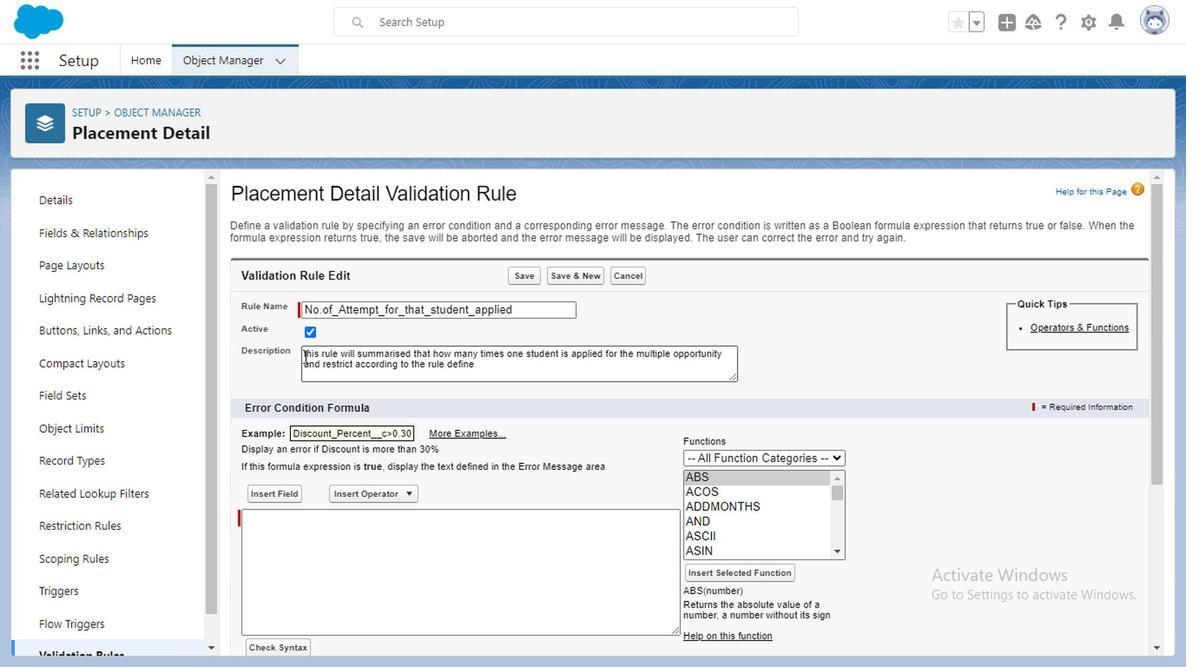
Action: Mouse pressed left at (301, 355)
Screenshot: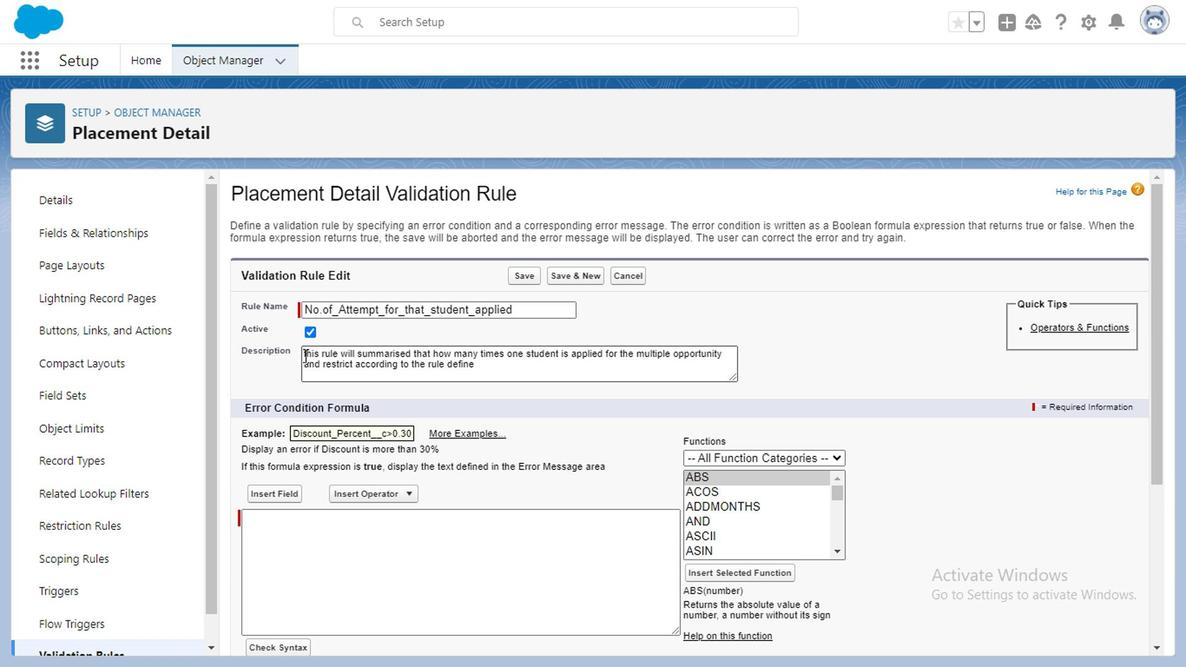 
Action: Mouse moved to (413, 371)
Screenshot: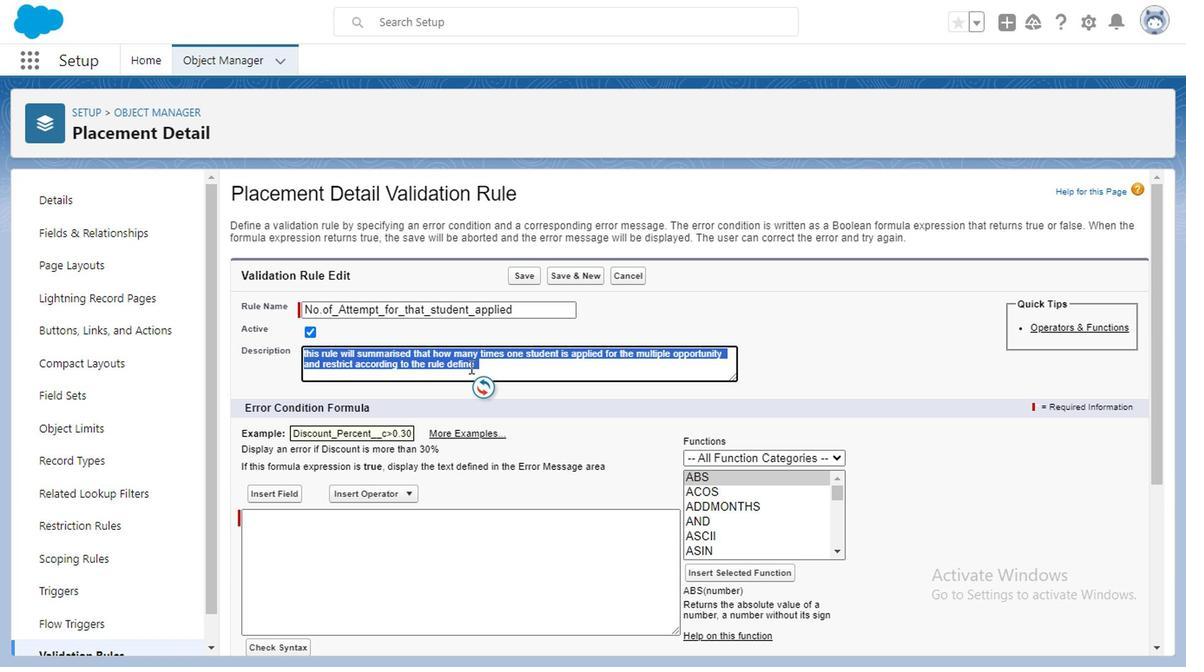 
Action: Mouse pressed right at (413, 371)
Screenshot: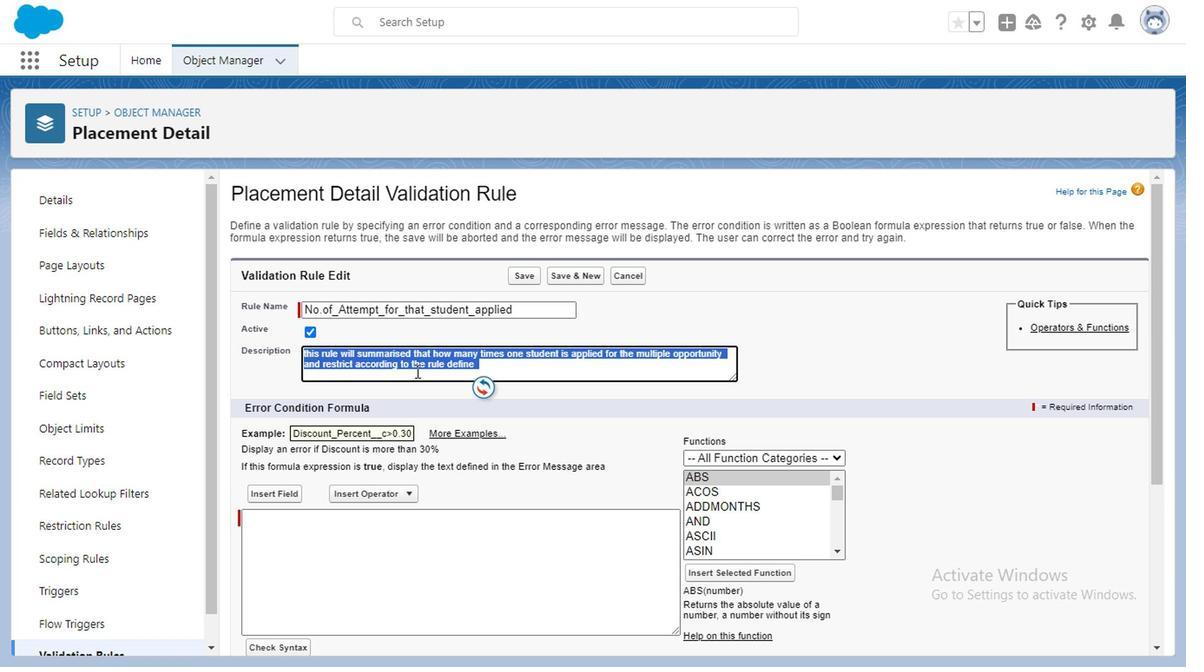 
Action: Mouse moved to (405, 364)
Screenshot: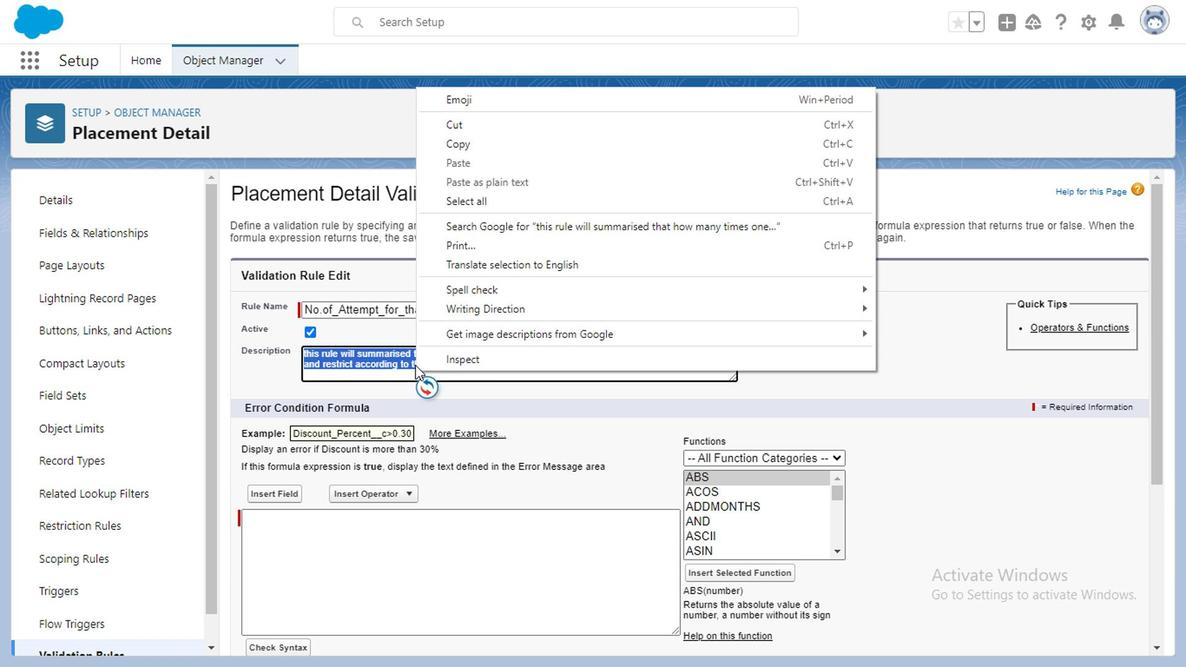 
Action: Mouse pressed right at (405, 364)
Screenshot: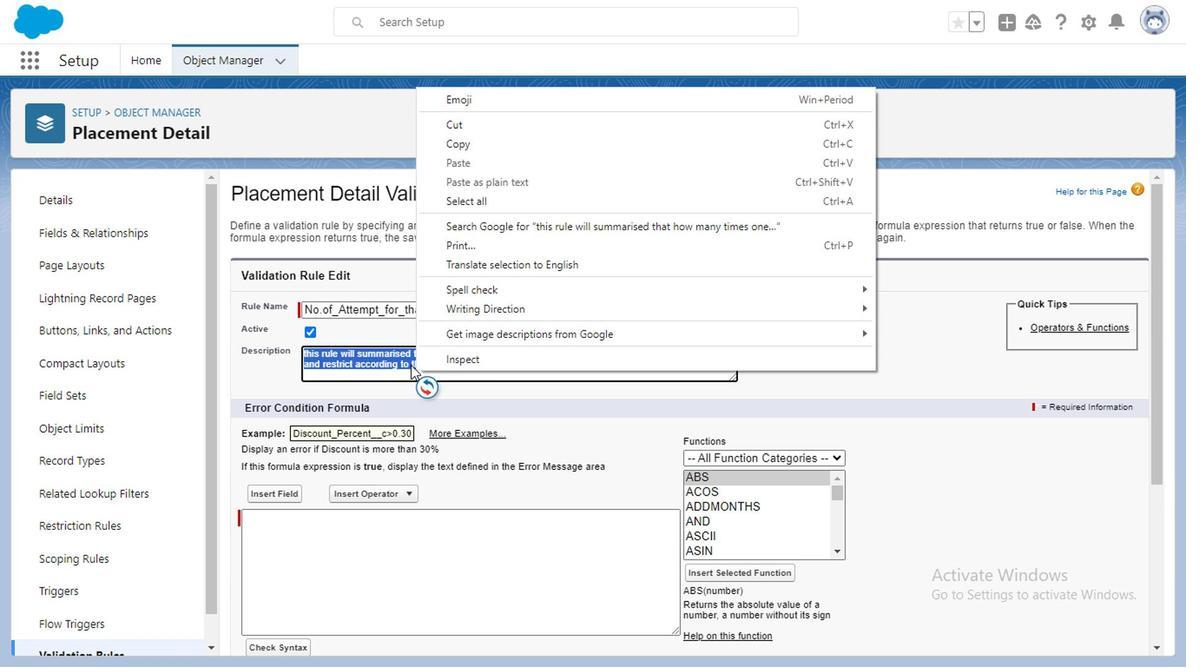 
Action: Mouse moved to (402, 363)
Screenshot: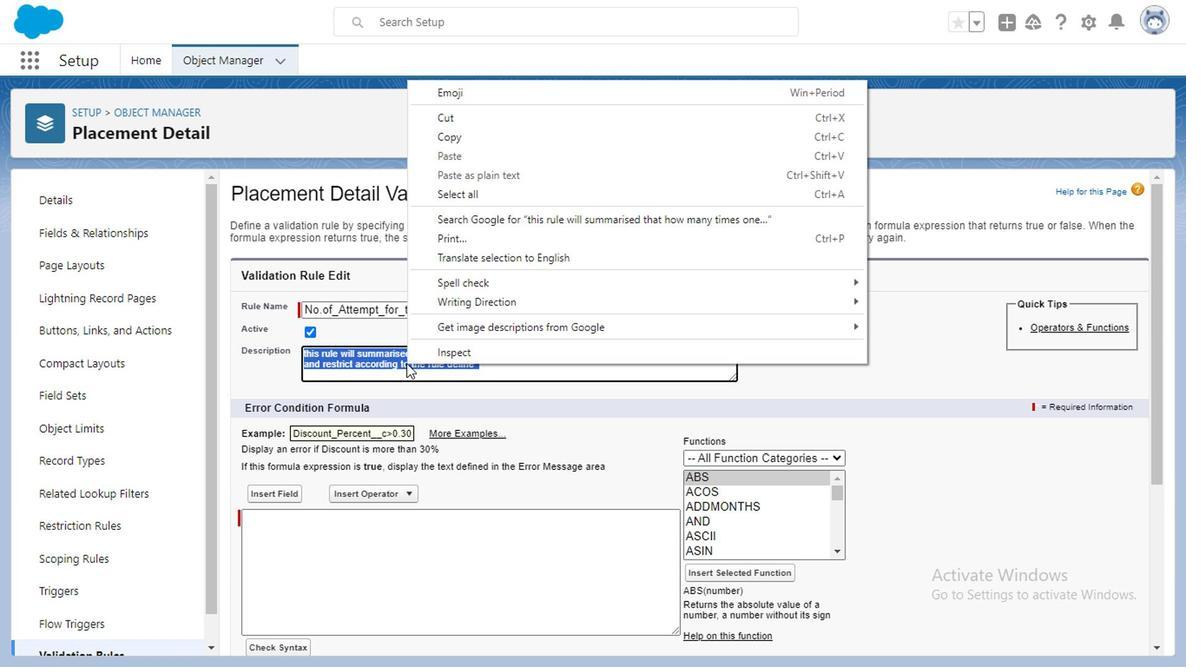 
Action: Mouse pressed right at (402, 363)
Screenshot: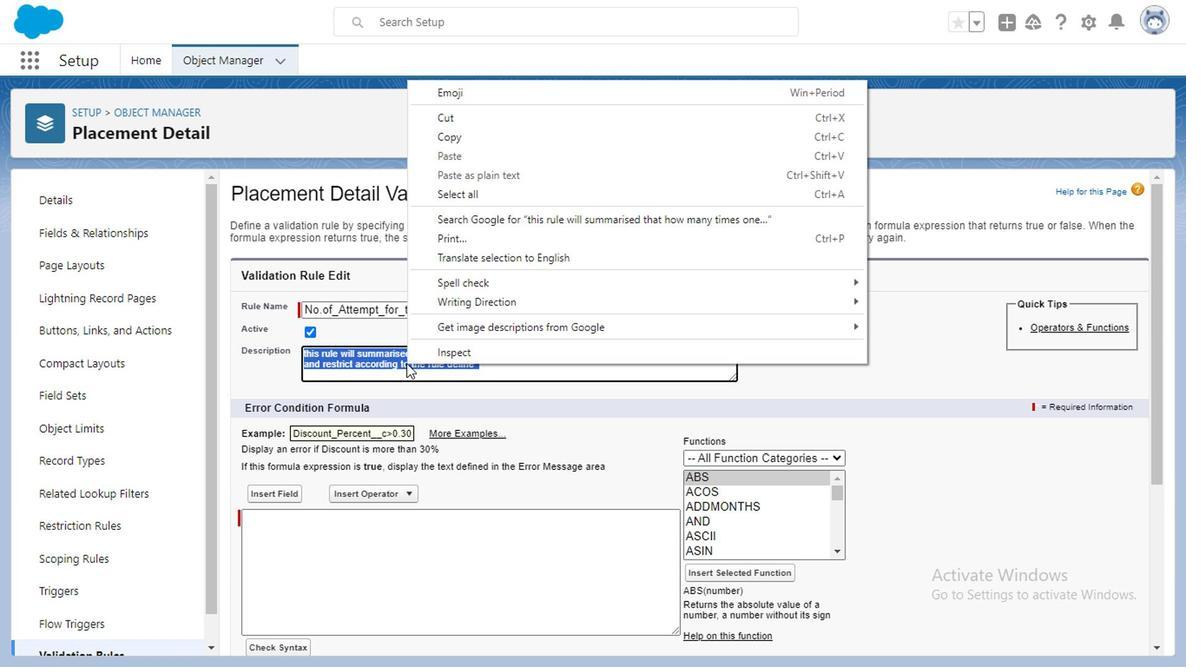 
Action: Mouse moved to (536, 399)
Screenshot: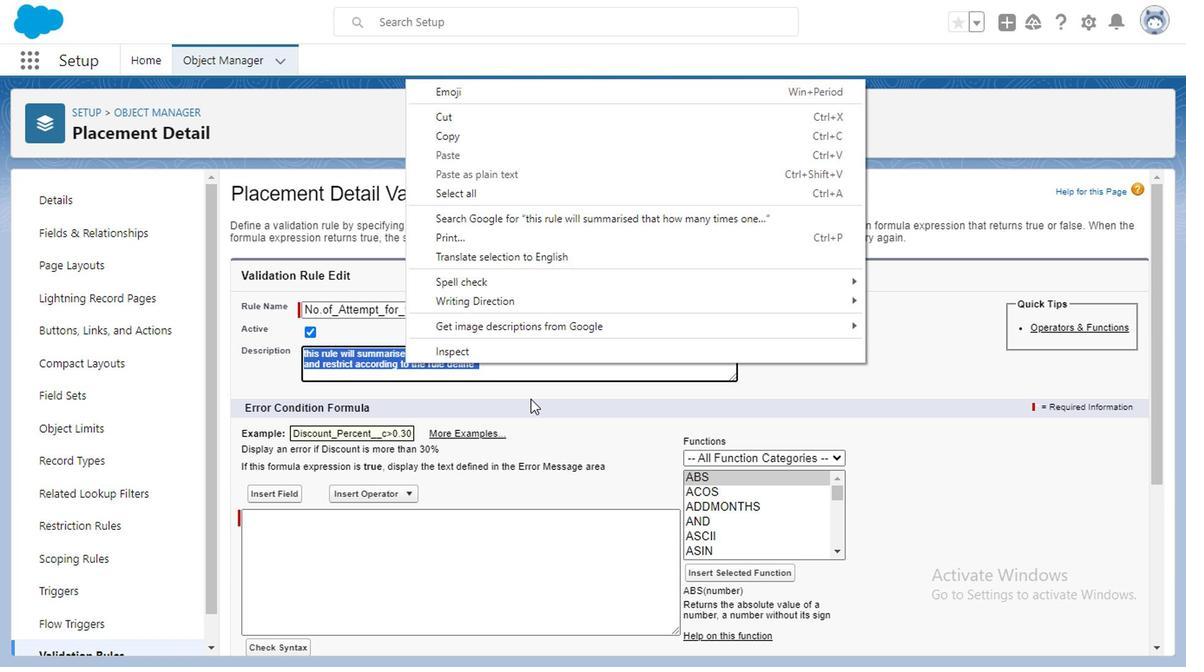 
Action: Mouse pressed left at (536, 399)
Screenshot: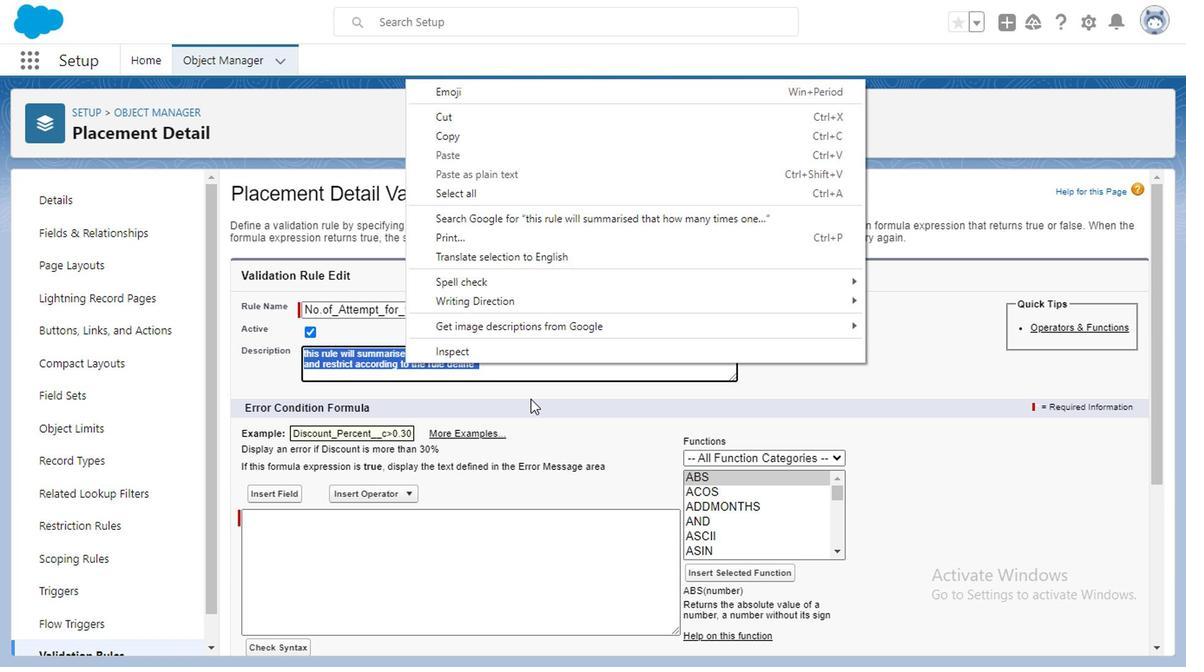 
Action: Mouse moved to (21, 56)
Screenshot: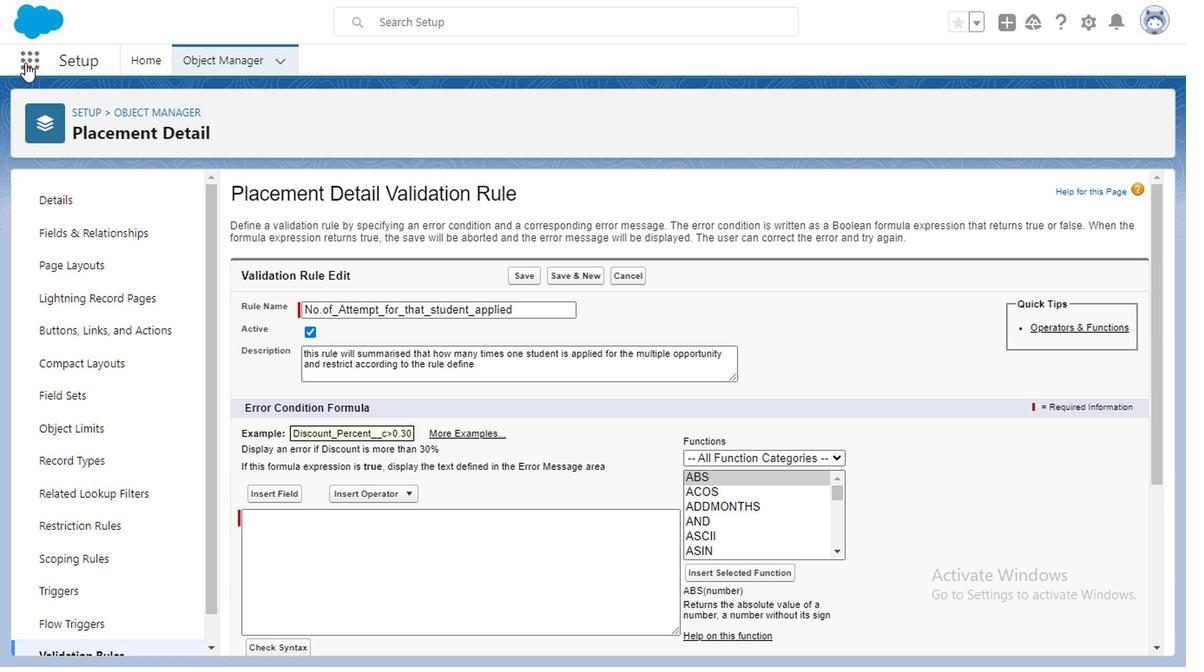 
Action: Mouse pressed left at (21, 56)
Screenshot: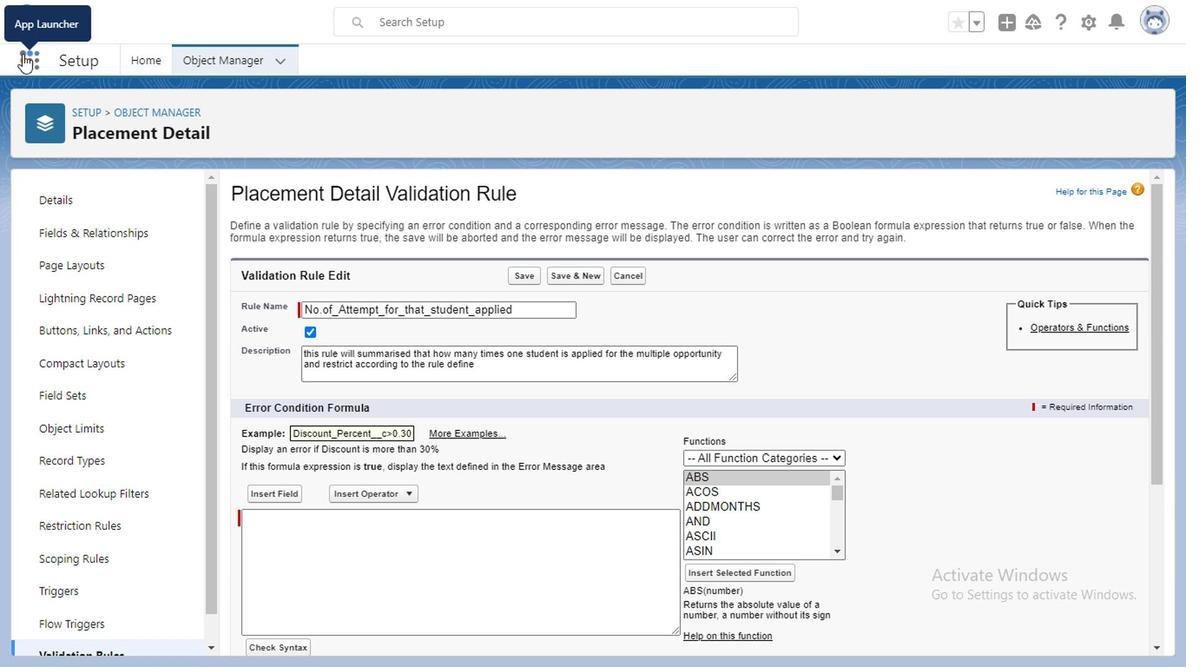 
Action: Mouse moved to (157, 133)
Screenshot: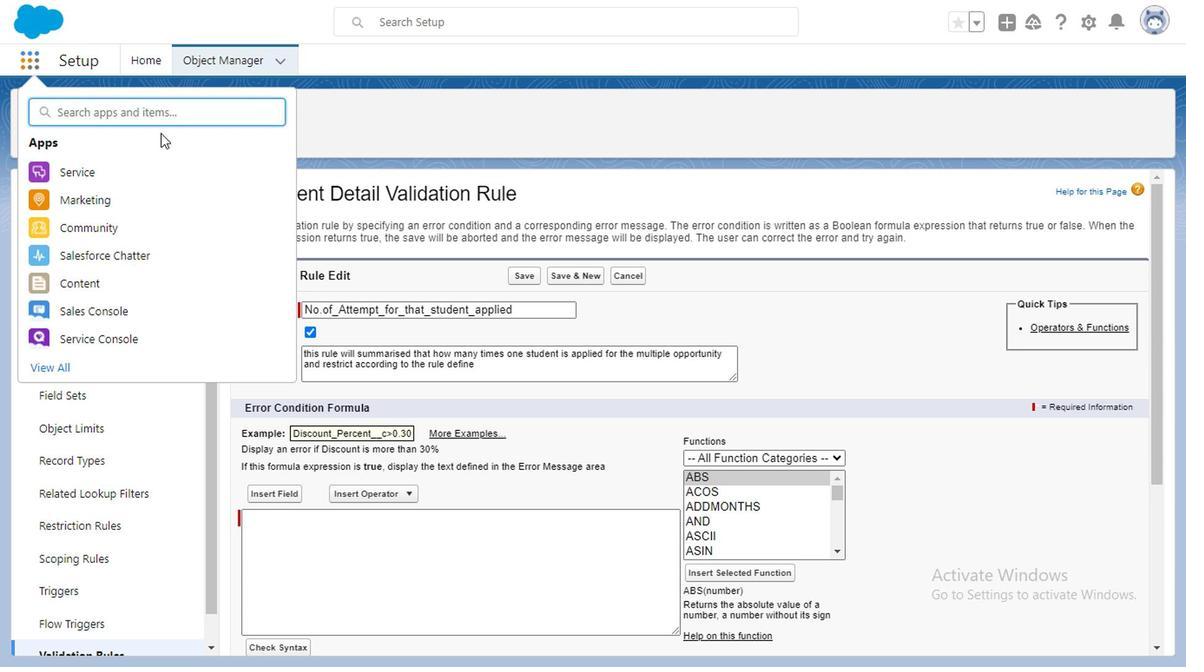
Action: Key pressed <Key.caps_lock>OP
Screenshot: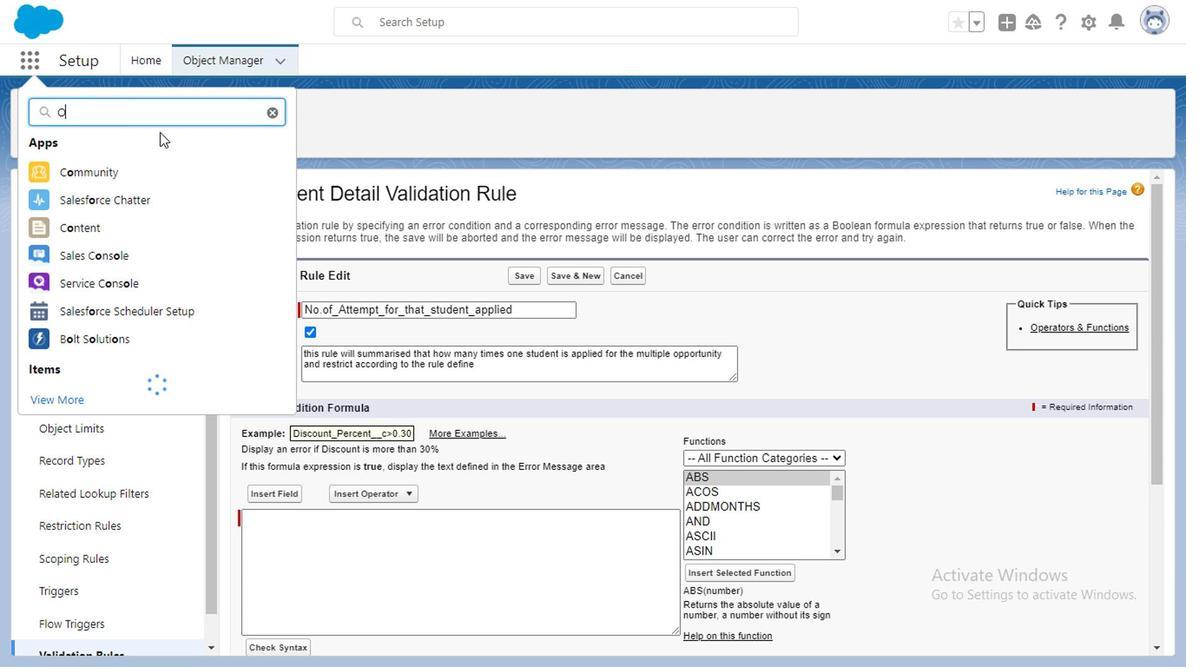 
Action: Mouse moved to (147, 180)
Screenshot: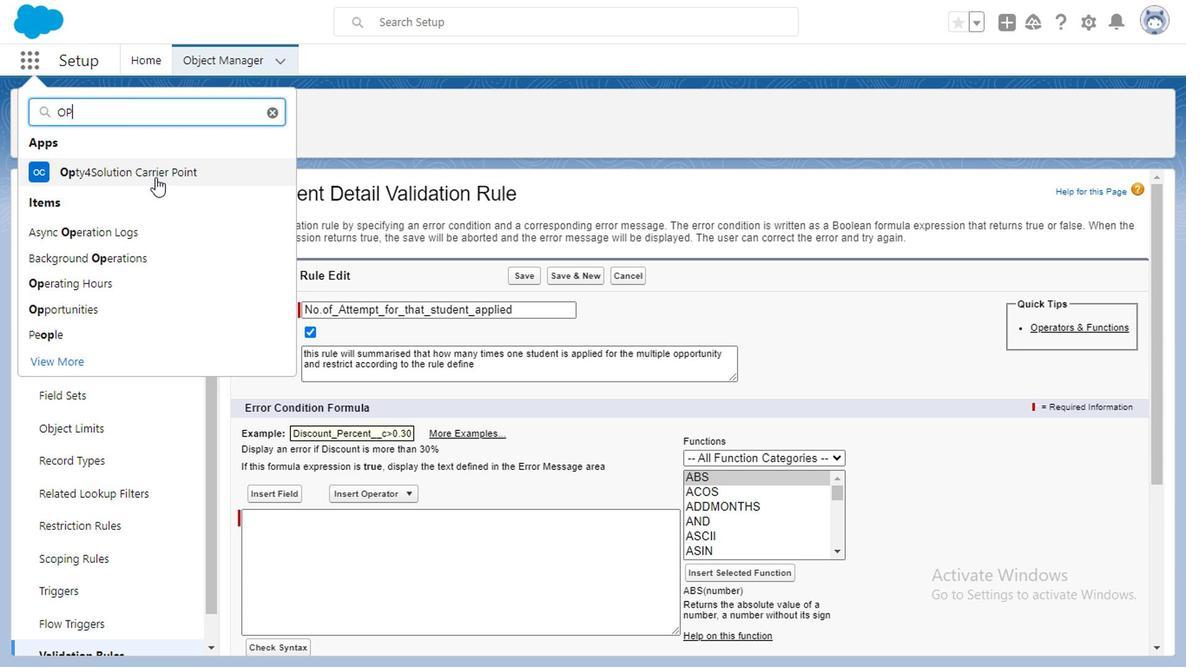 
Action: Mouse pressed left at (147, 180)
Screenshot: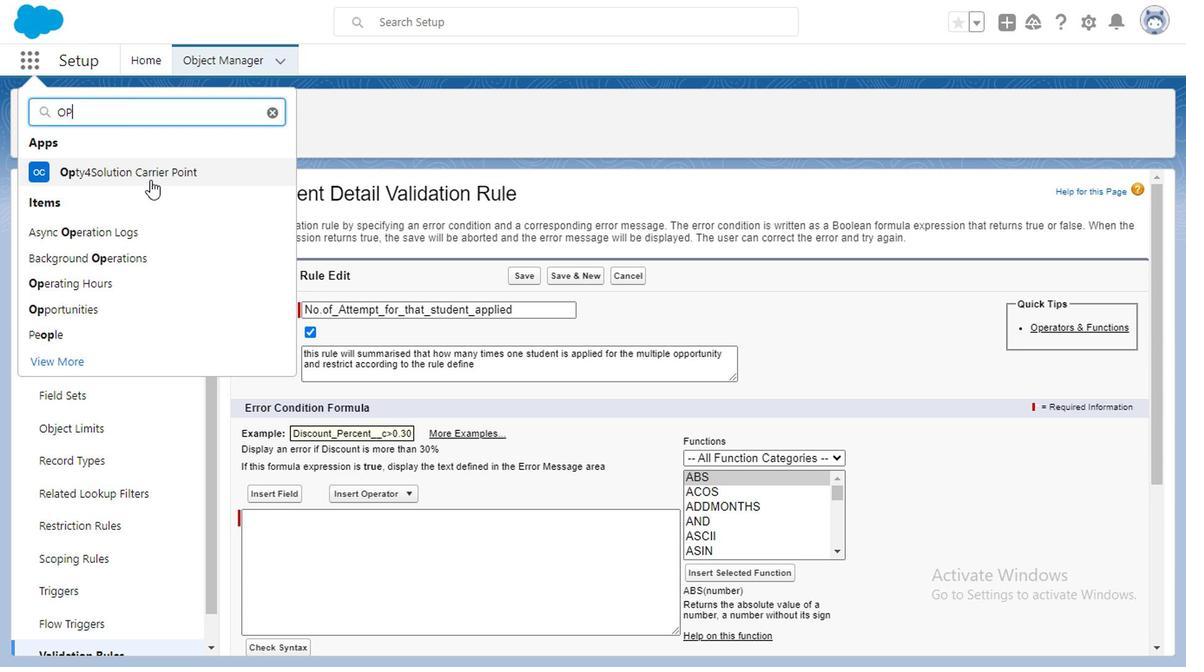
Action: Mouse moved to (321, 59)
Screenshot: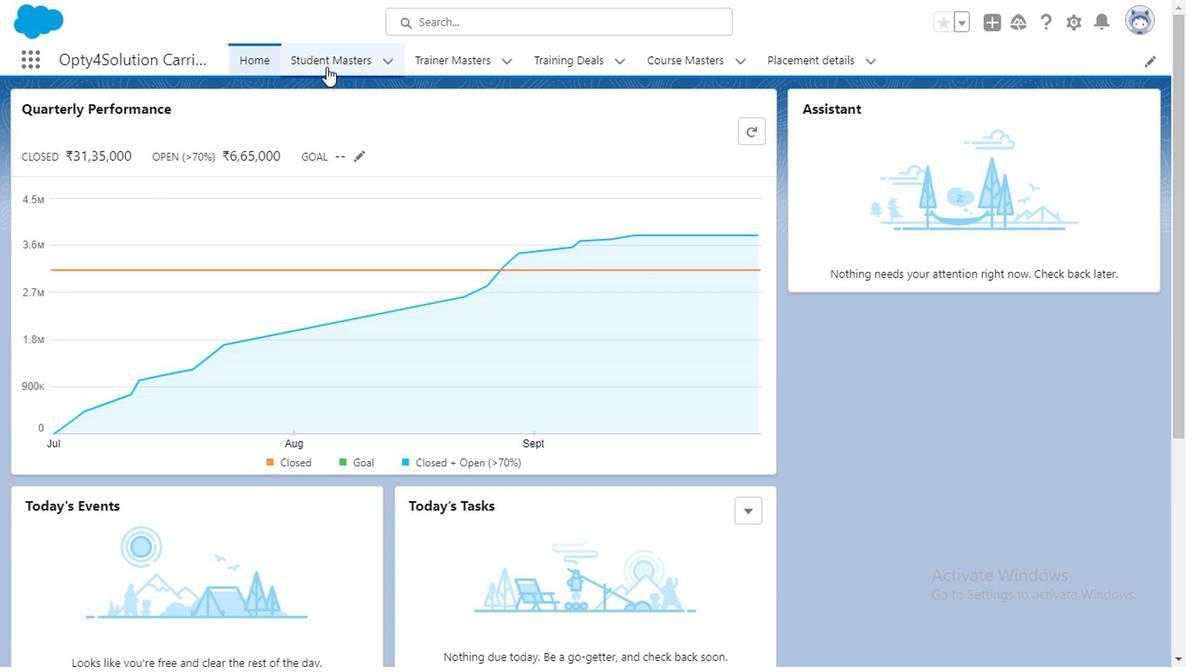 
Action: Mouse pressed left at (321, 59)
Screenshot: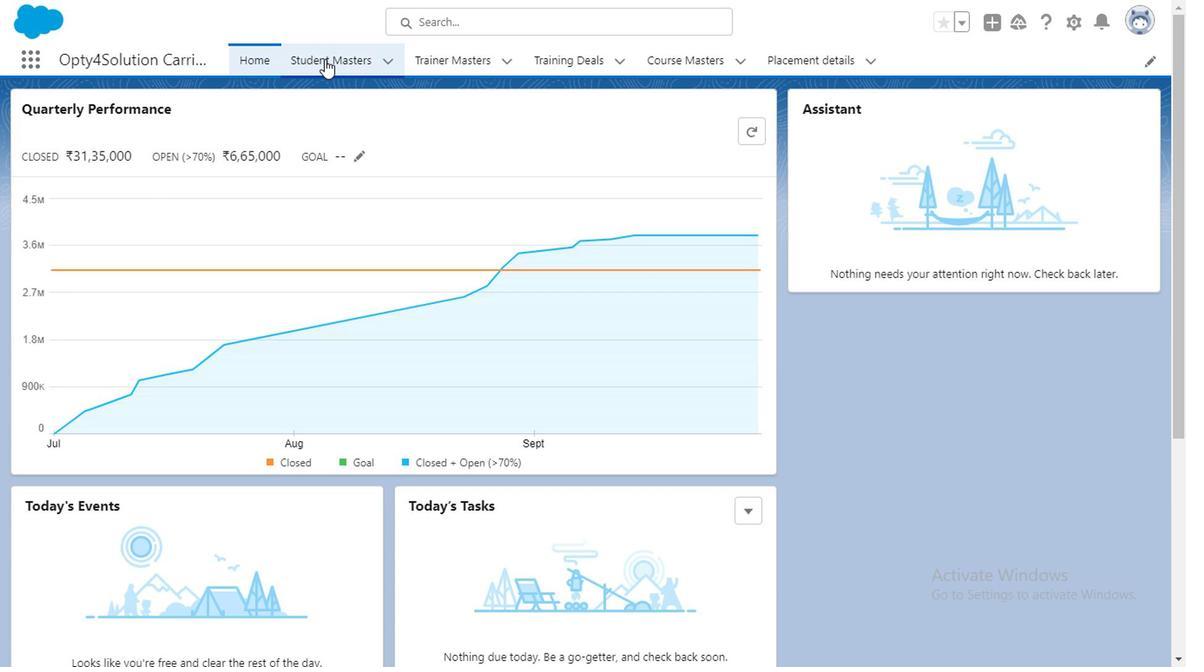 
Action: Mouse moved to (1084, 24)
Screenshot: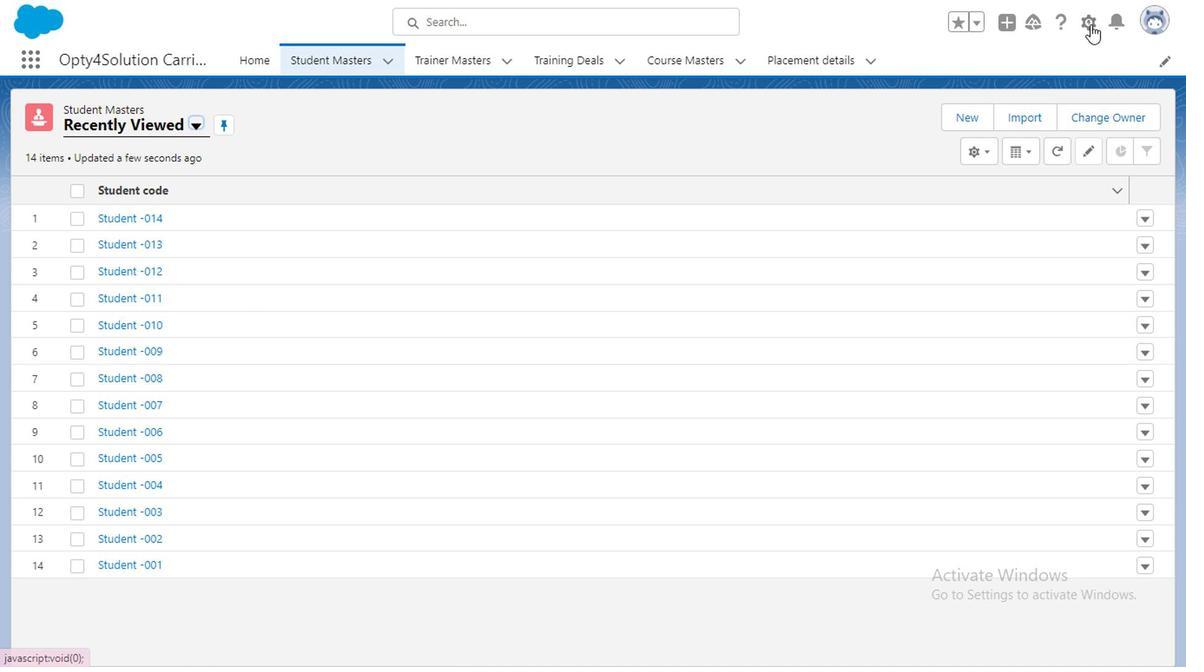 
Action: Mouse pressed left at (1084, 24)
Screenshot: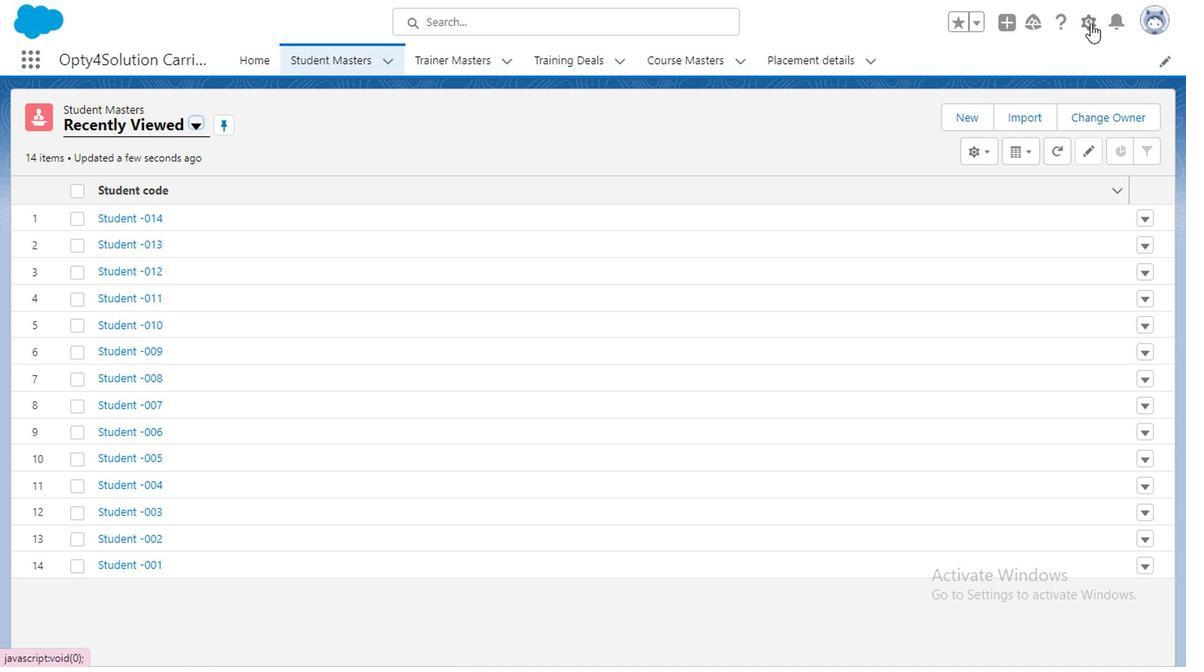 
Action: Mouse moved to (990, 224)
Screenshot: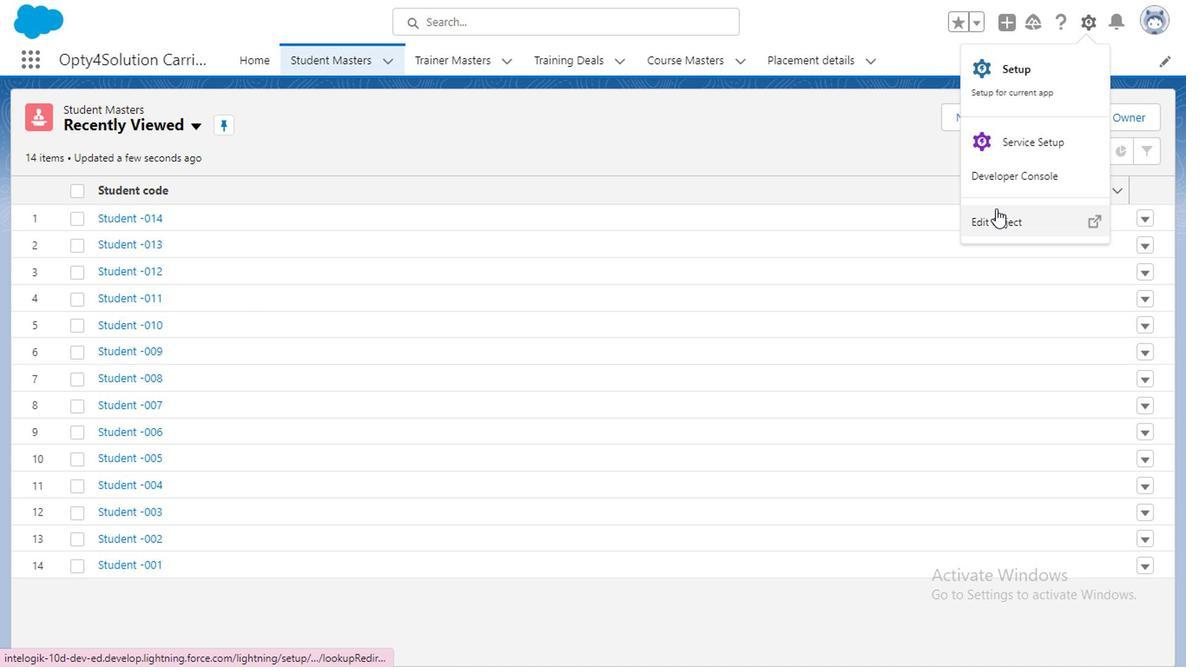 
Action: Mouse pressed left at (990, 224)
Screenshot: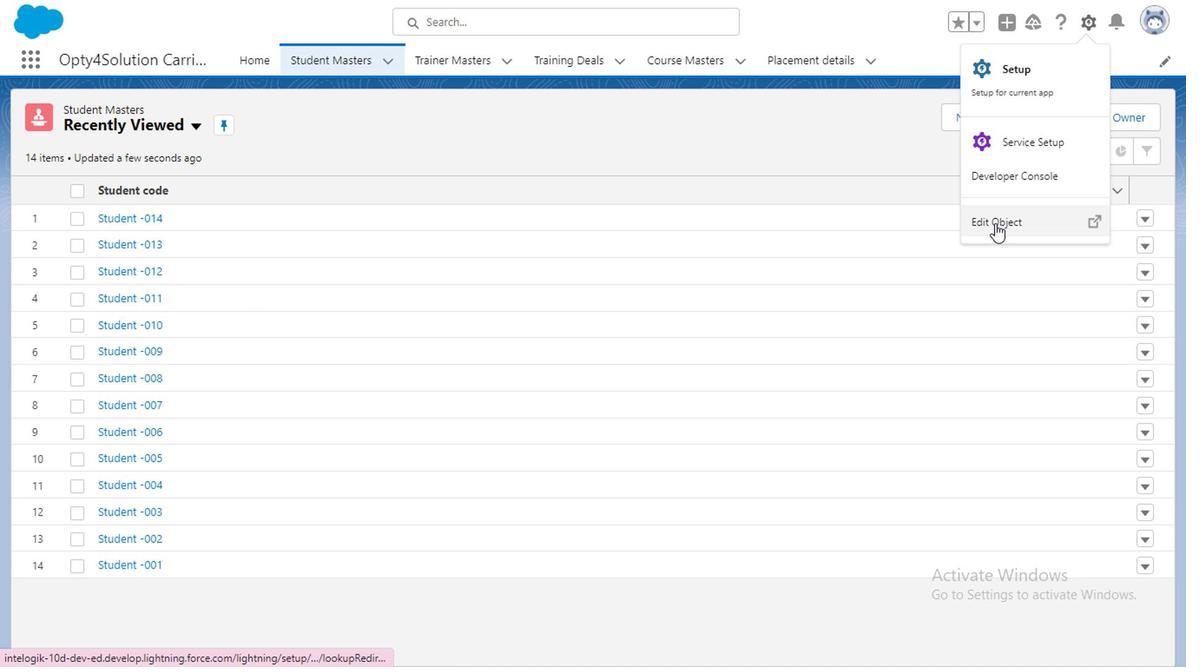 
Action: Mouse moved to (129, 528)
Screenshot: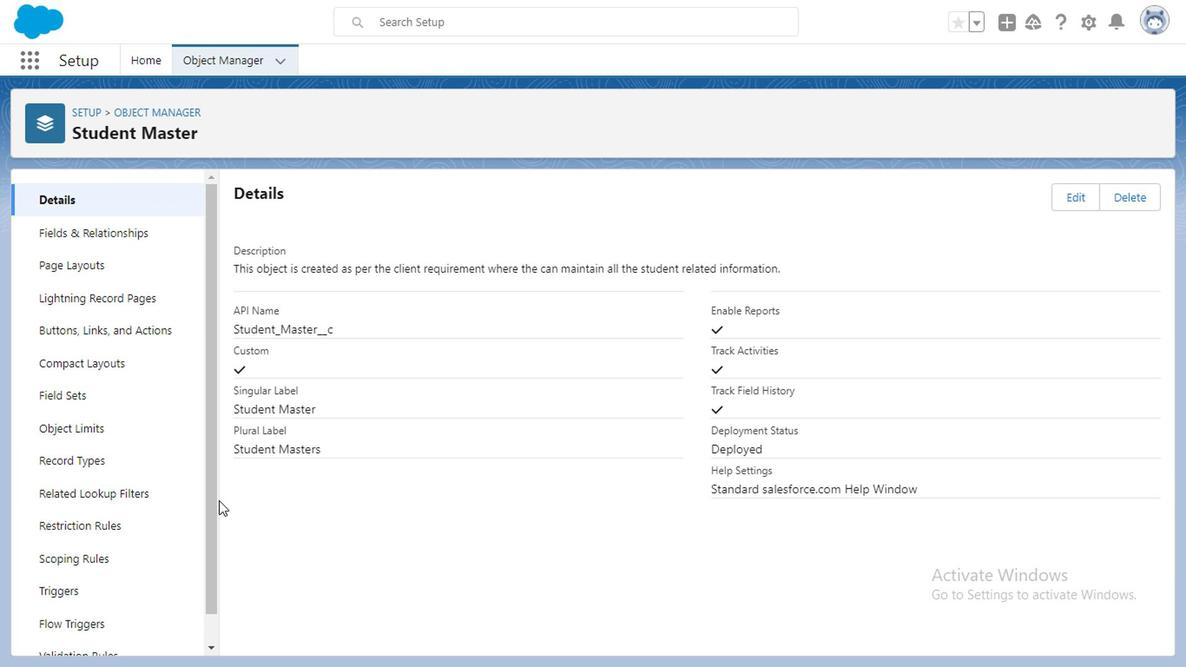 
Action: Mouse scrolled (129, 527) with delta (0, -1)
Screenshot: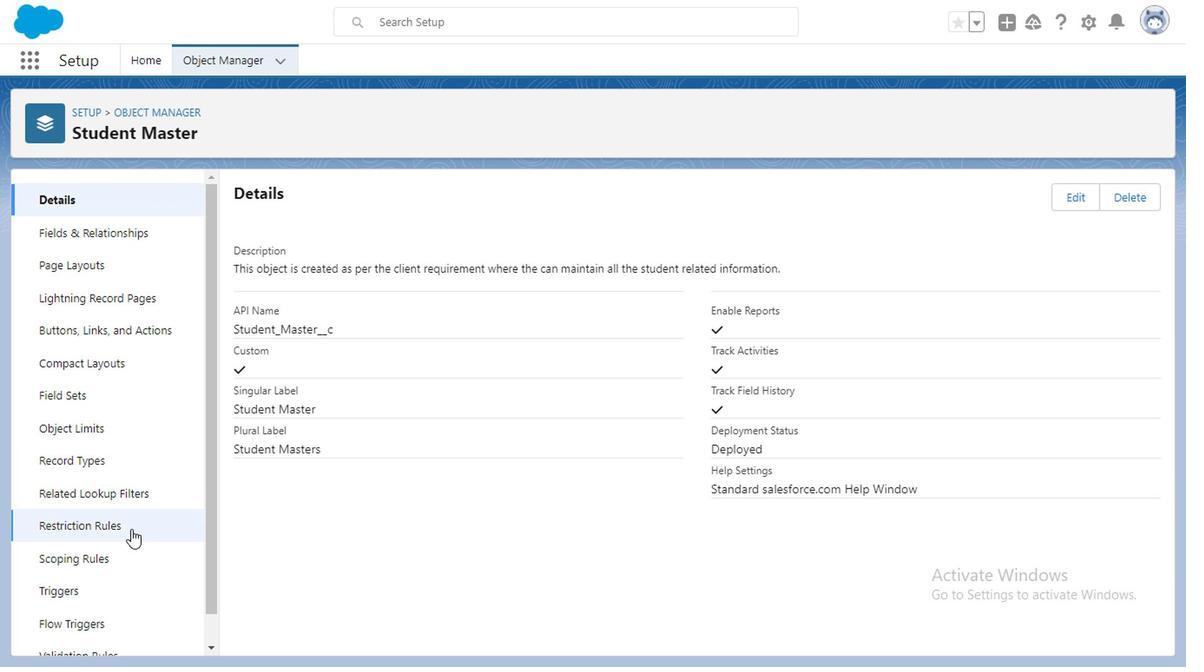 
Action: Mouse scrolled (129, 527) with delta (0, -1)
Screenshot: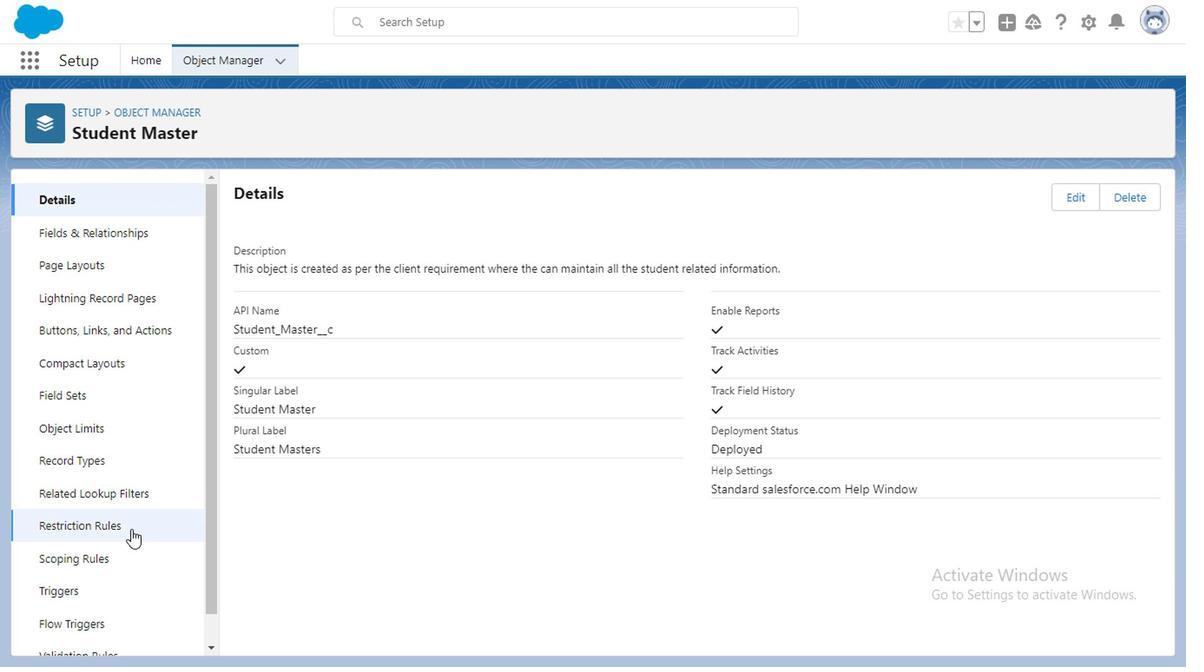 
Action: Mouse scrolled (129, 527) with delta (0, -1)
Screenshot: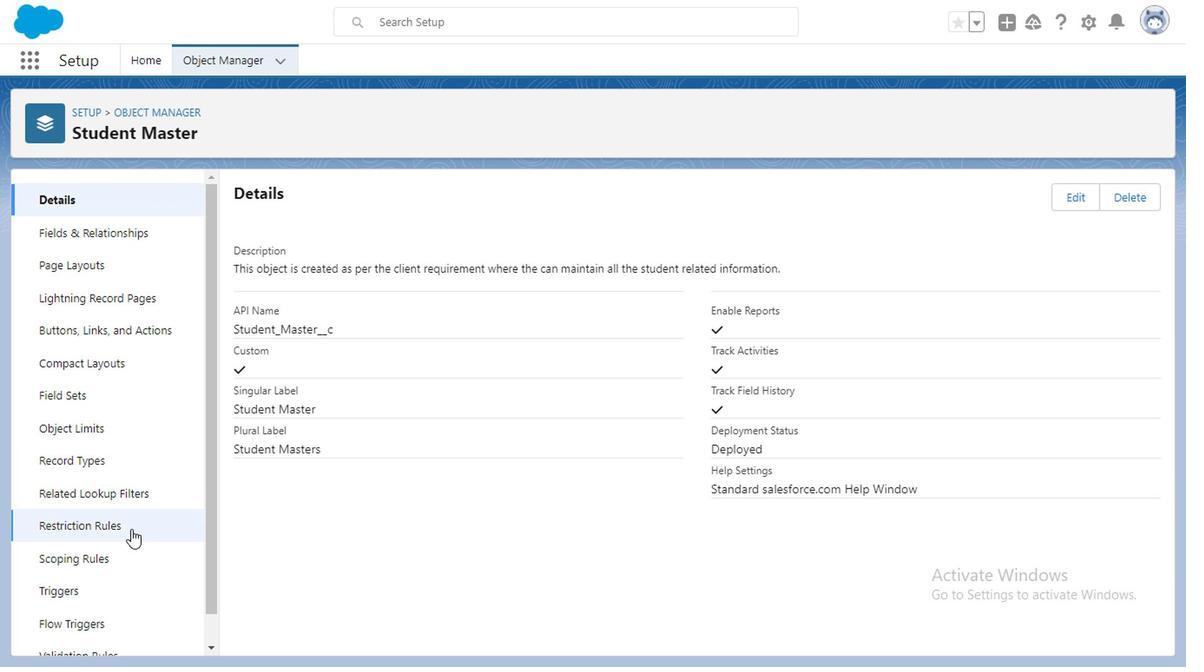 
Action: Mouse scrolled (129, 527) with delta (0, -1)
Screenshot: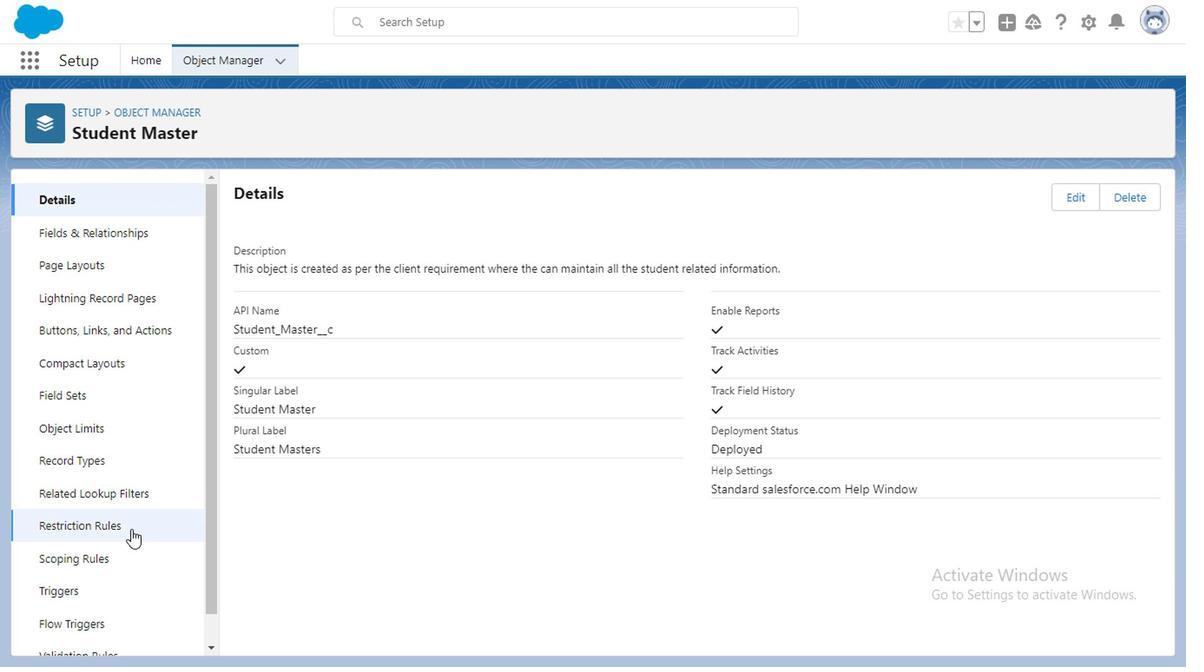 
Action: Mouse scrolled (129, 527) with delta (0, -1)
Screenshot: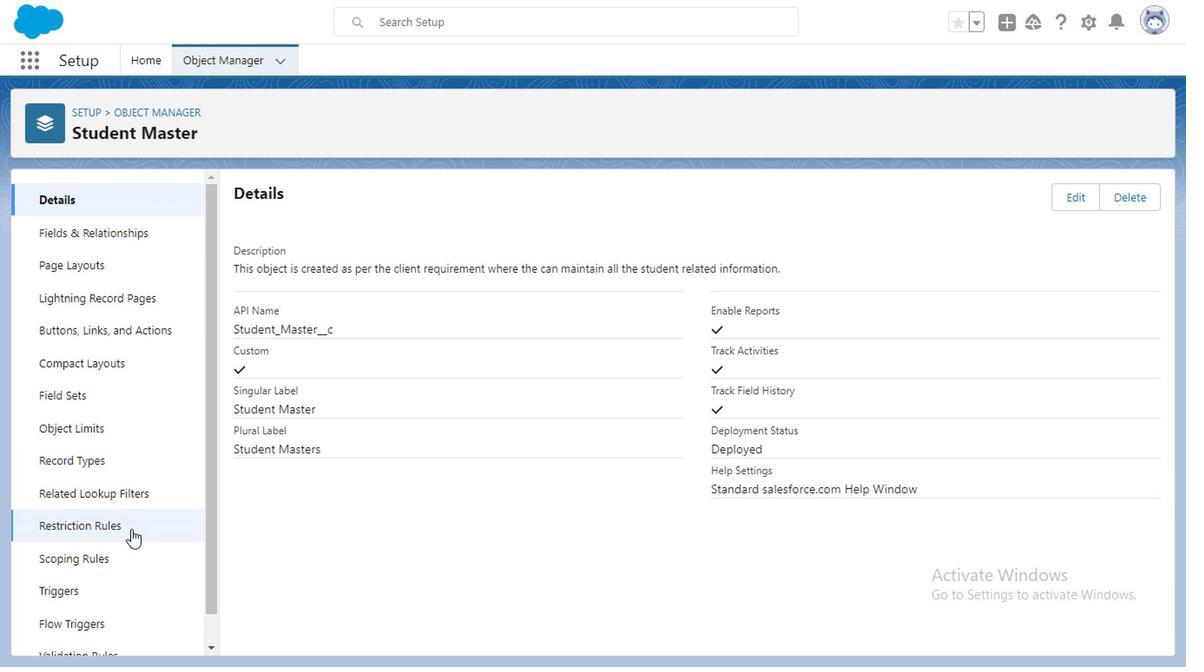 
Action: Mouse scrolled (129, 527) with delta (0, -1)
Screenshot: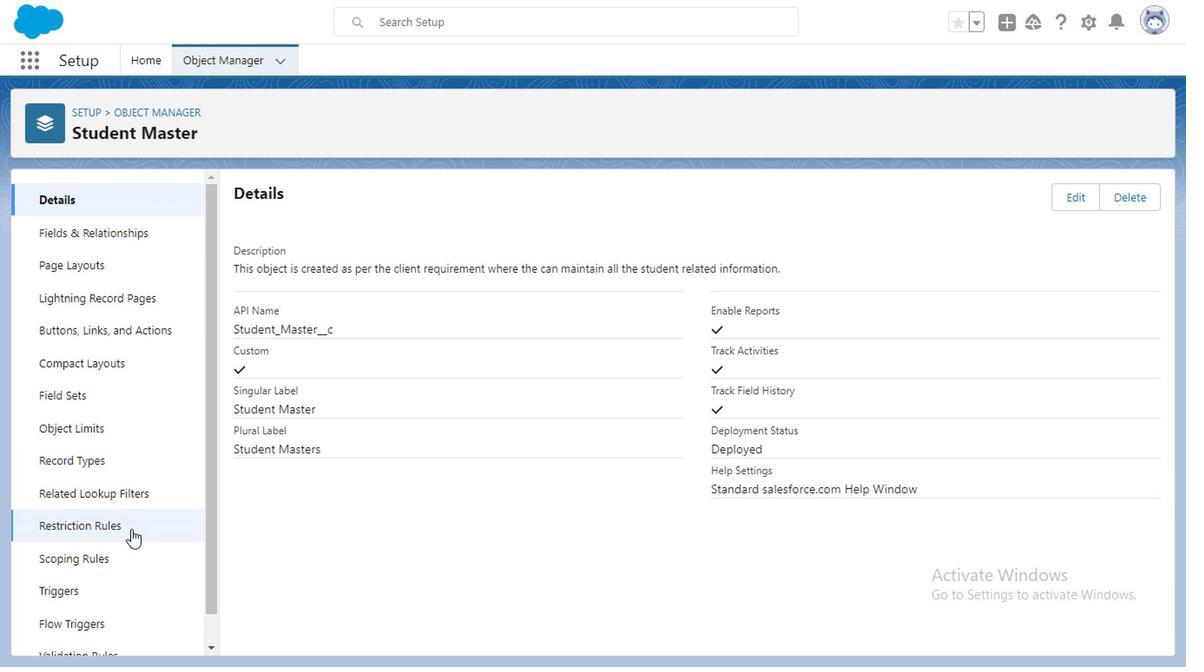 
Action: Mouse moved to (98, 624)
Screenshot: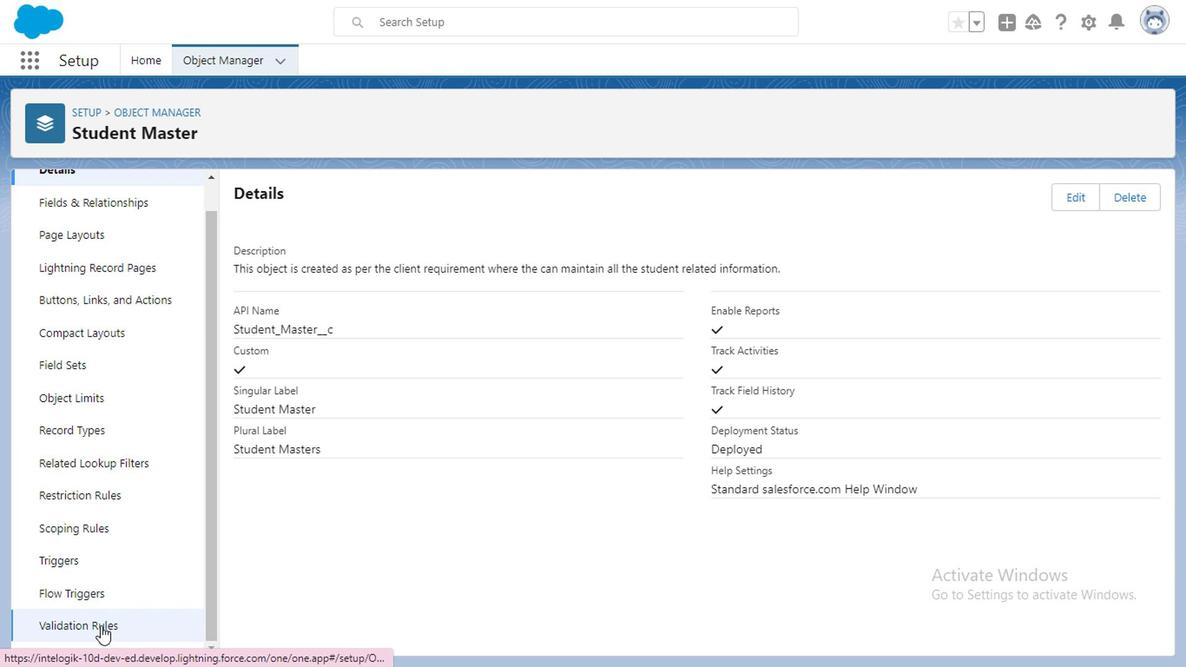 
Action: Mouse pressed left at (98, 624)
Screenshot: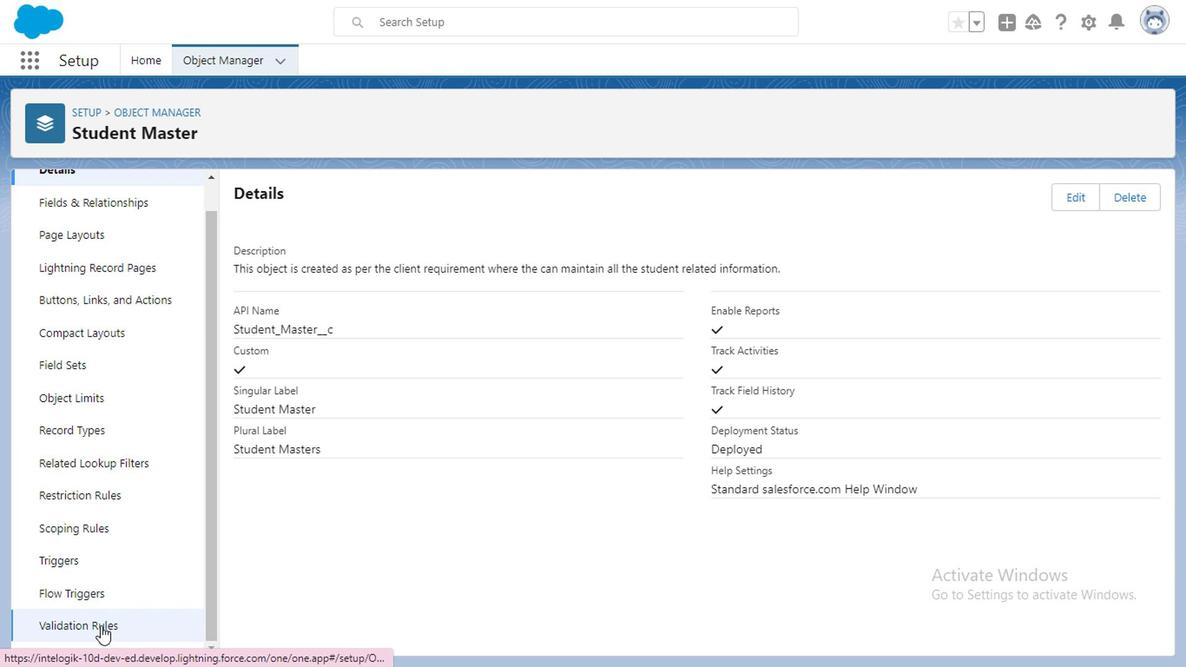 
Action: Mouse moved to (1129, 201)
Screenshot: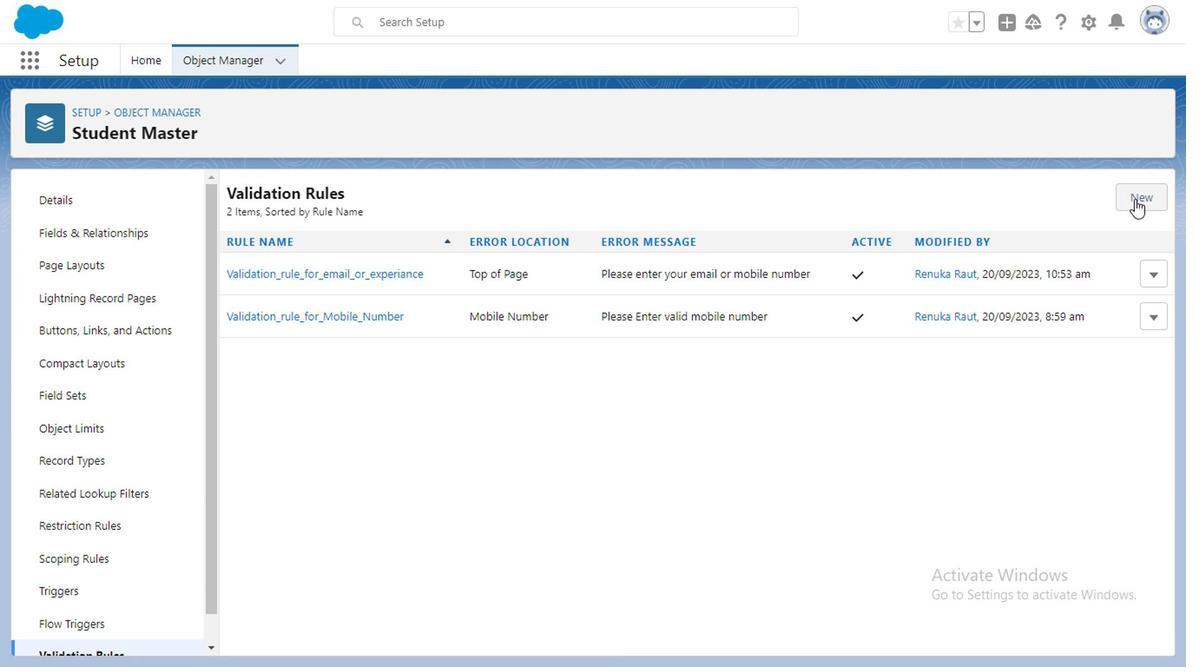 
Action: Mouse pressed left at (1129, 201)
Screenshot: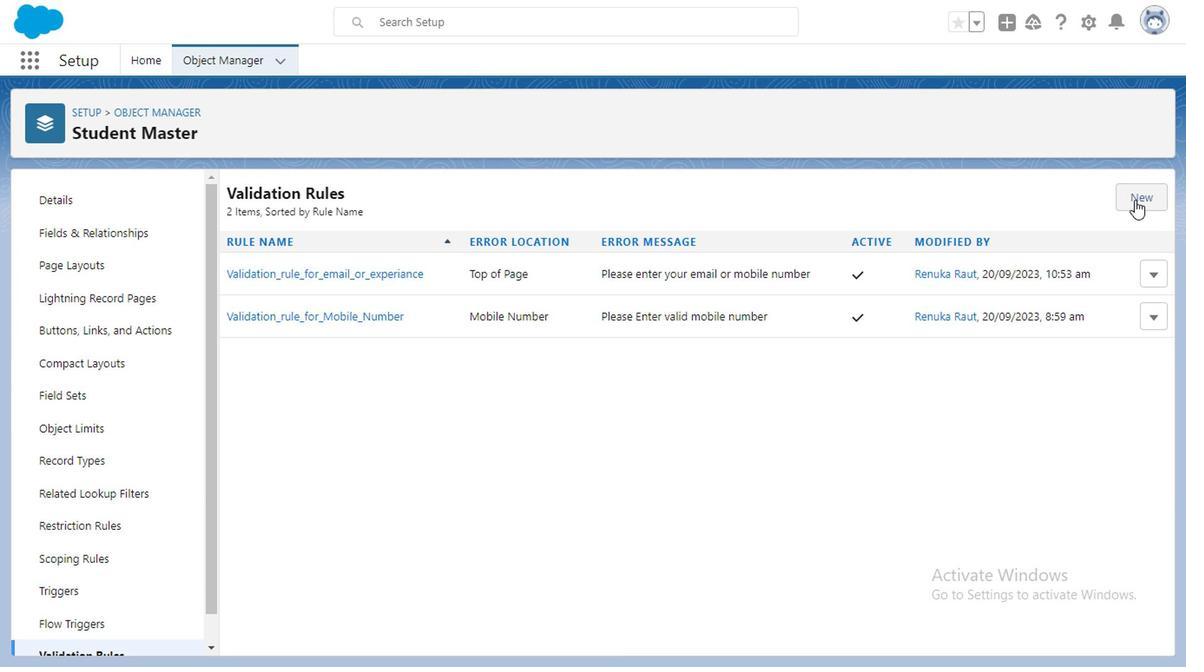 
Action: Mouse moved to (345, 317)
Screenshot: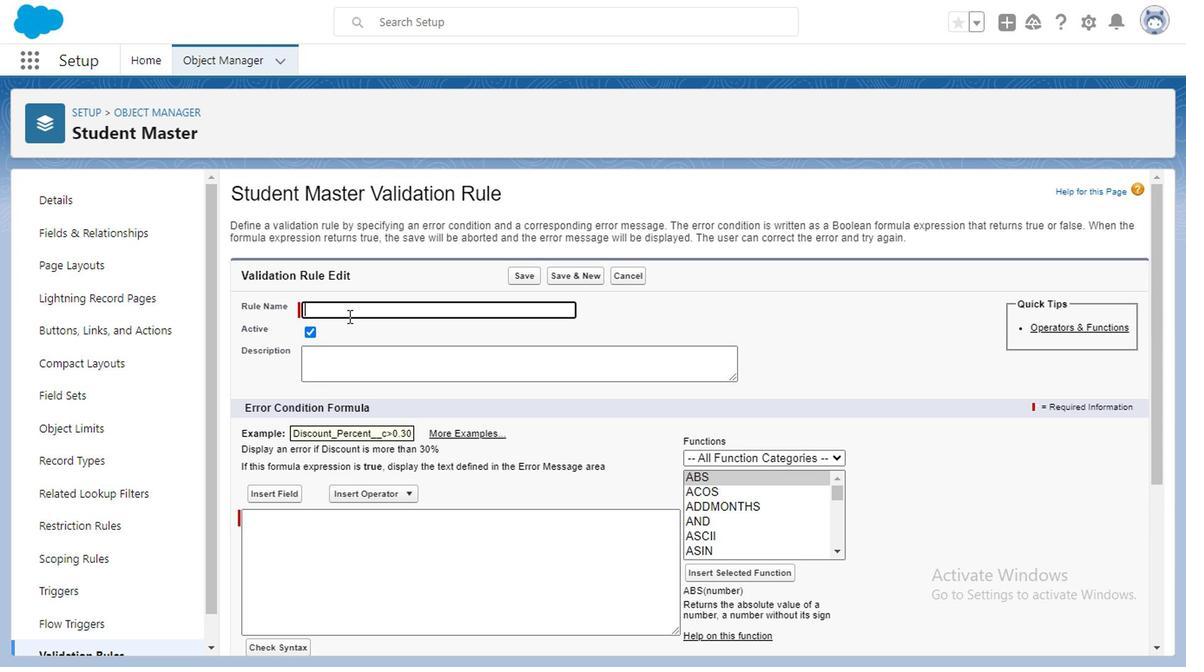 
Action: Key pressed V<Key.caps_lock>alidato<Key.backspace>ion<Key.space>rule<Key.space>to<Key.space>restrict<Key.space>the<Key.space>student
Screenshot: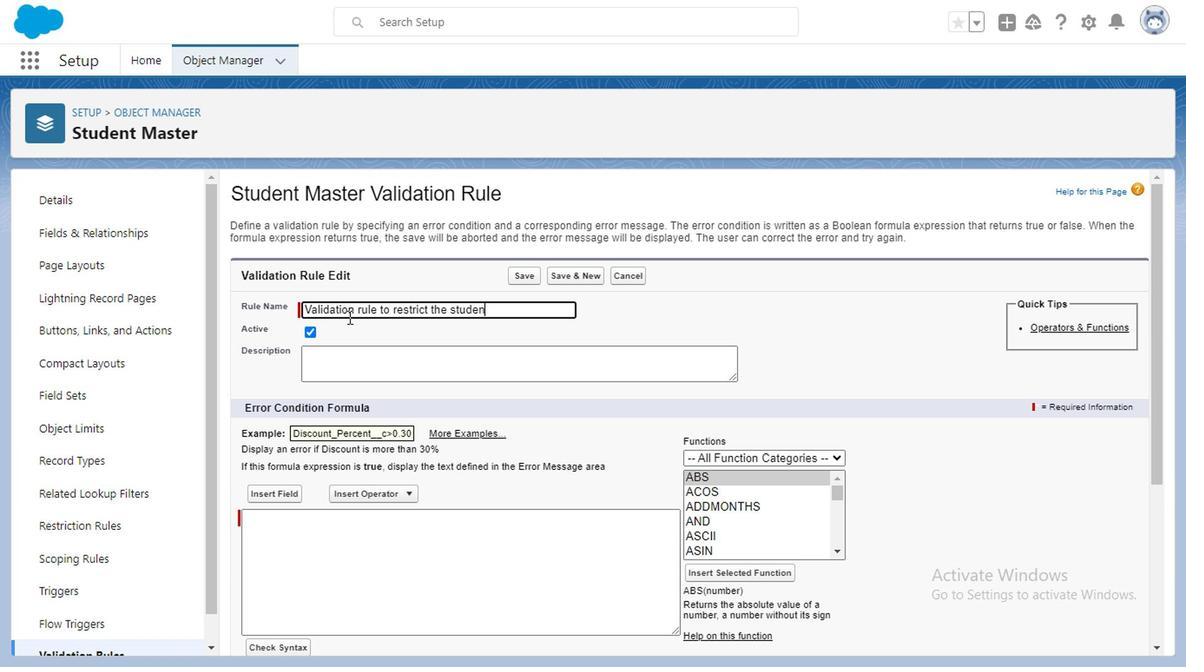 
Action: Mouse moved to (497, 330)
Screenshot: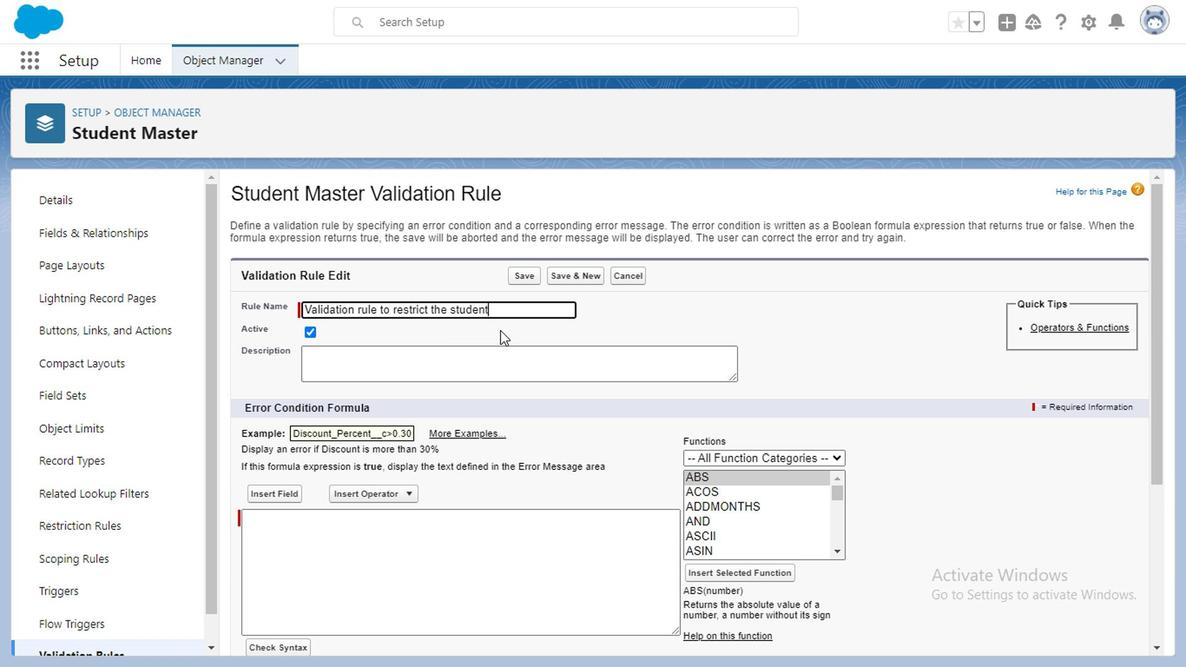 
Action: Key pressed <Key.space>aa
Screenshot: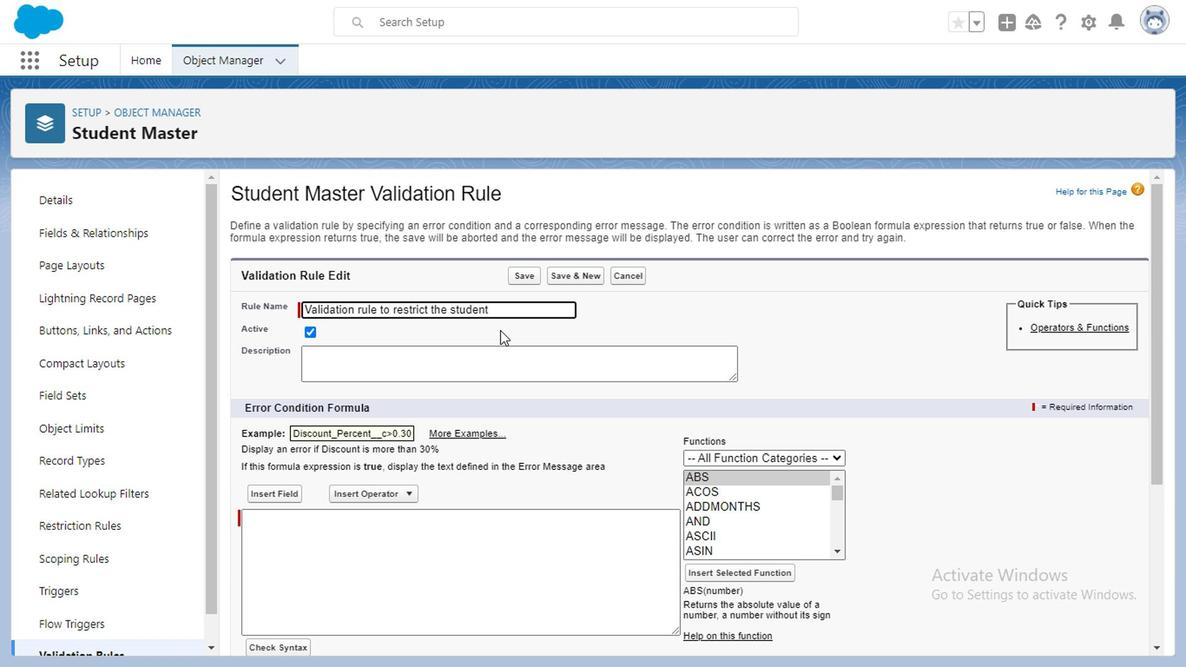 
Action: Mouse moved to (386, 310)
Screenshot: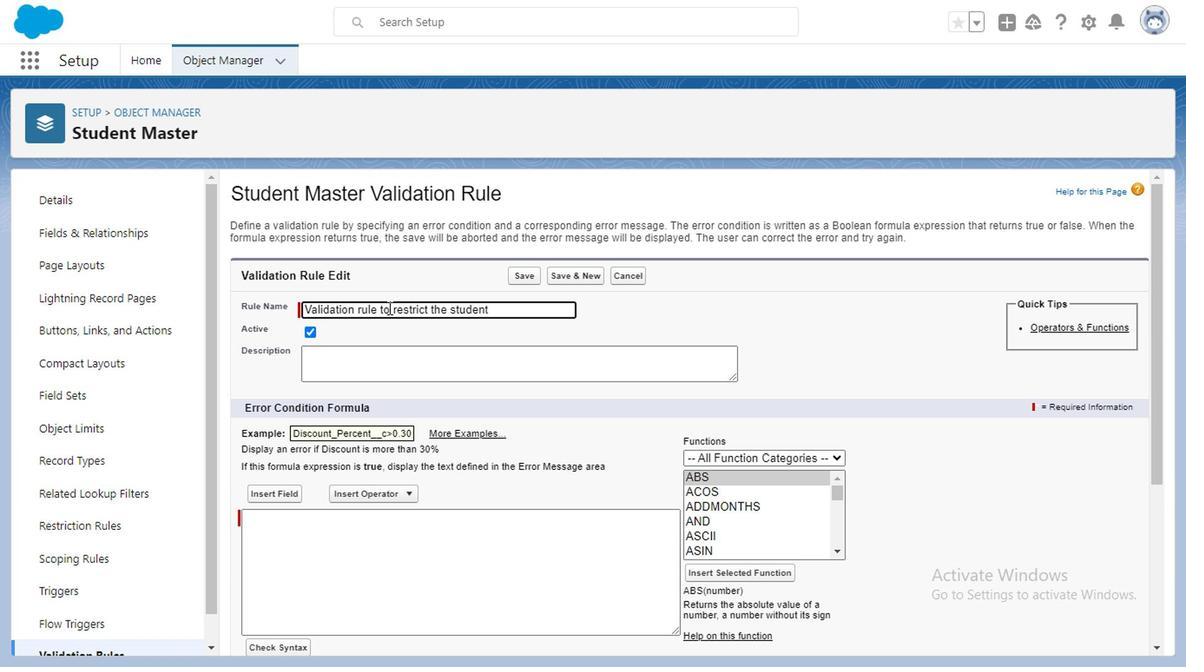 
Action: Mouse pressed left at (386, 310)
Screenshot: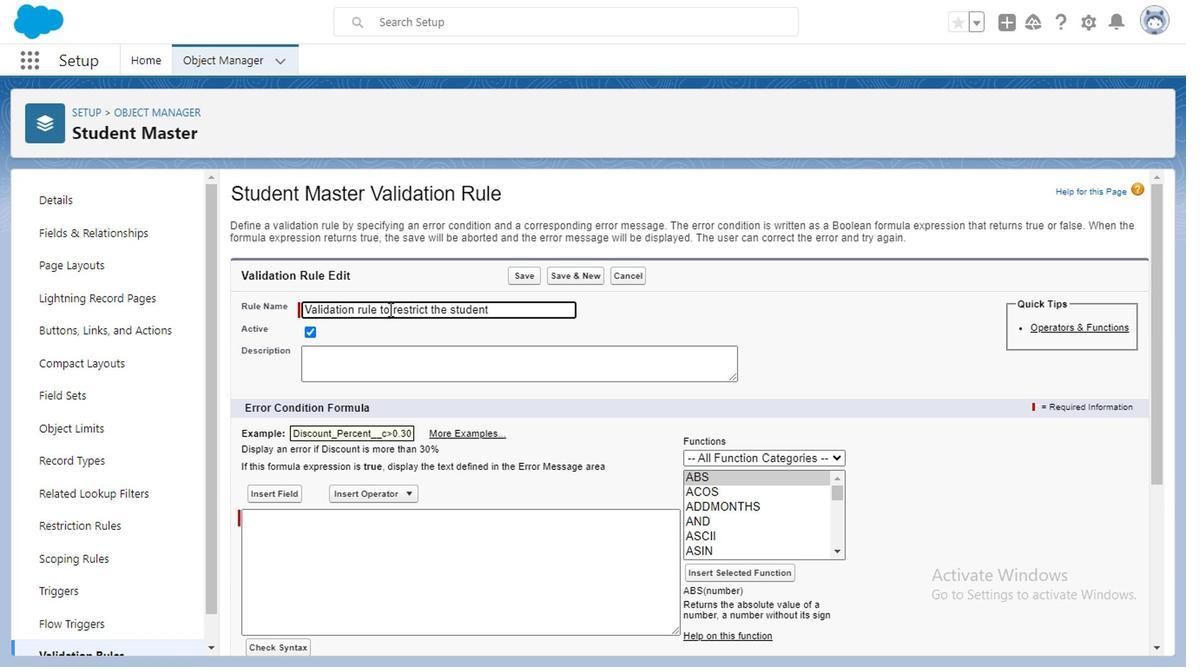 
Action: Mouse moved to (386, 310)
Screenshot: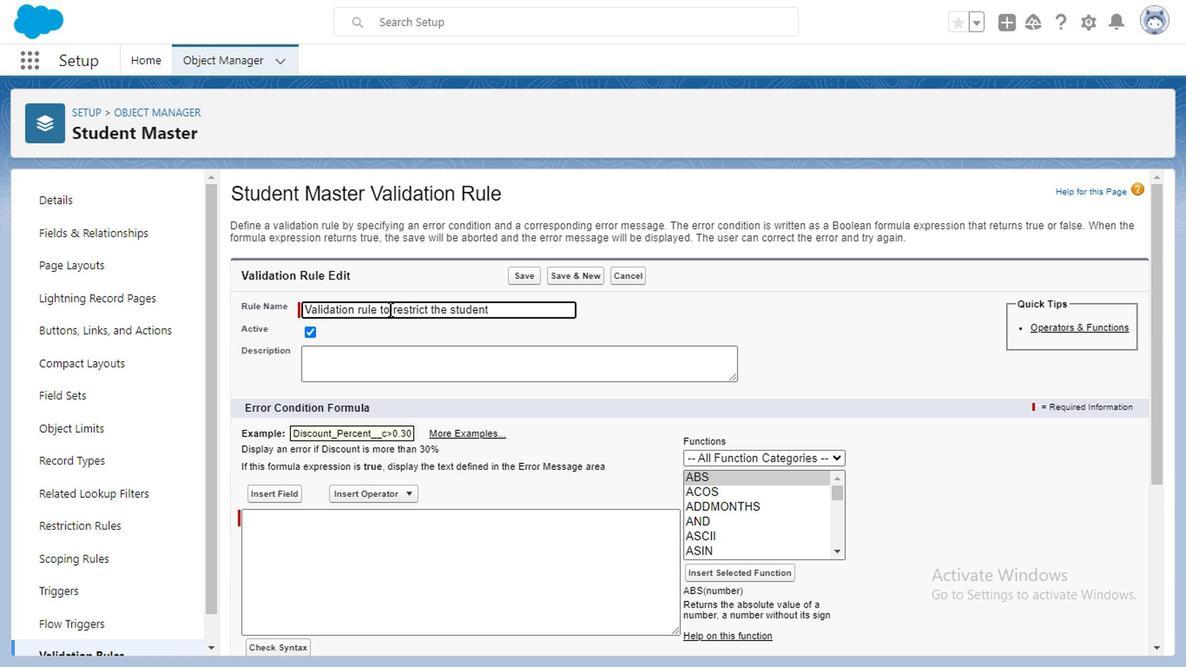 
Action: Key pressed <Key.backspace><Key.backspace><Key.backspace><Key.backspace><Key.backspace><Key.backspace><Key.backspace><Key.backspace><Key.backspace><Key.backspace><Key.backspace><Key.backspace><Key.backspace><Key.backspace><Key.backspace><Key.backspace><Key.backspace><Key.backspace><Key.backspace><Key.backspace><Key.backspace><Key.backspace><Key.backspace><Key.backspace>
Screenshot: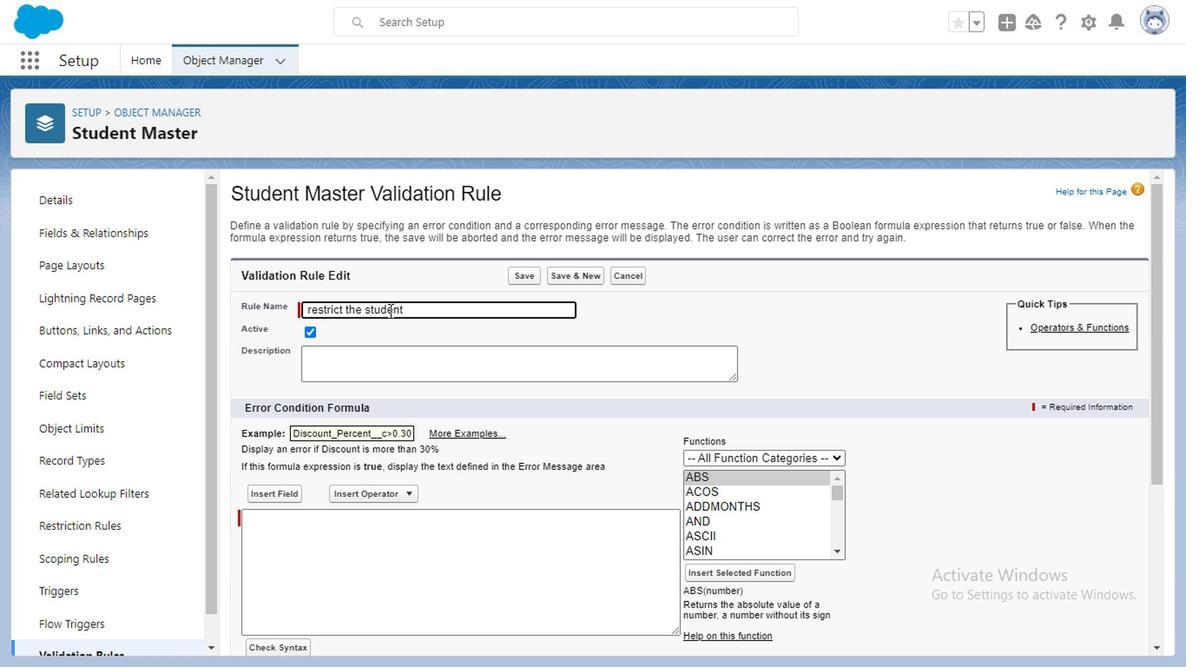 
Action: Mouse moved to (411, 310)
Screenshot: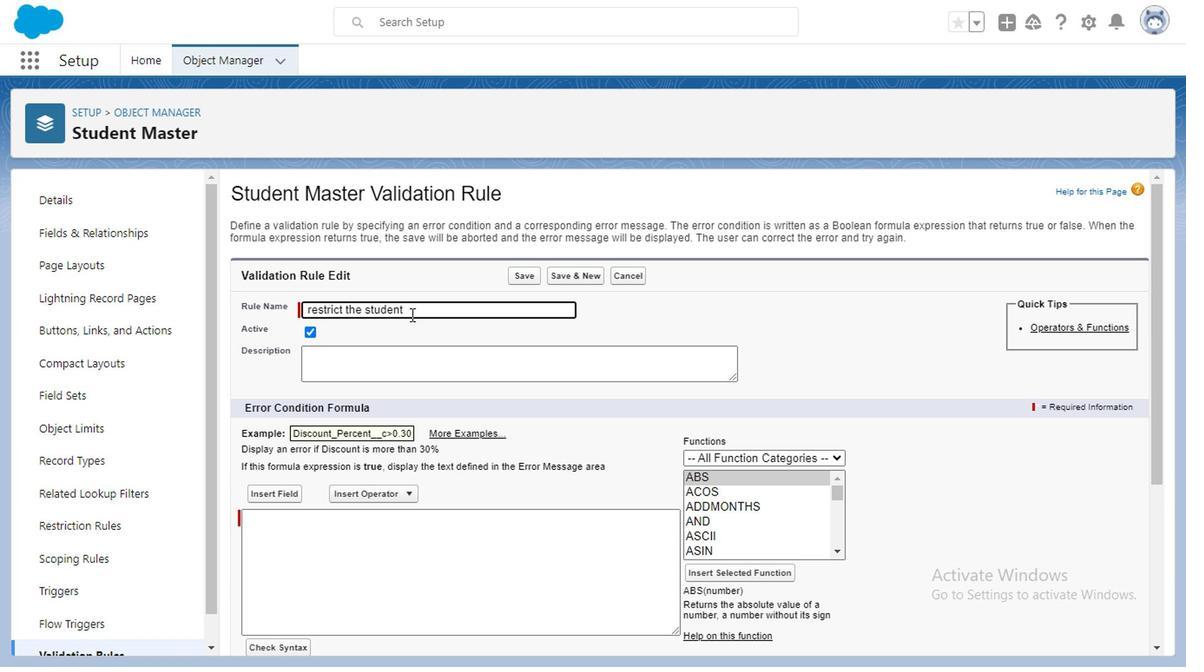 
Action: Mouse pressed left at (411, 310)
Screenshot: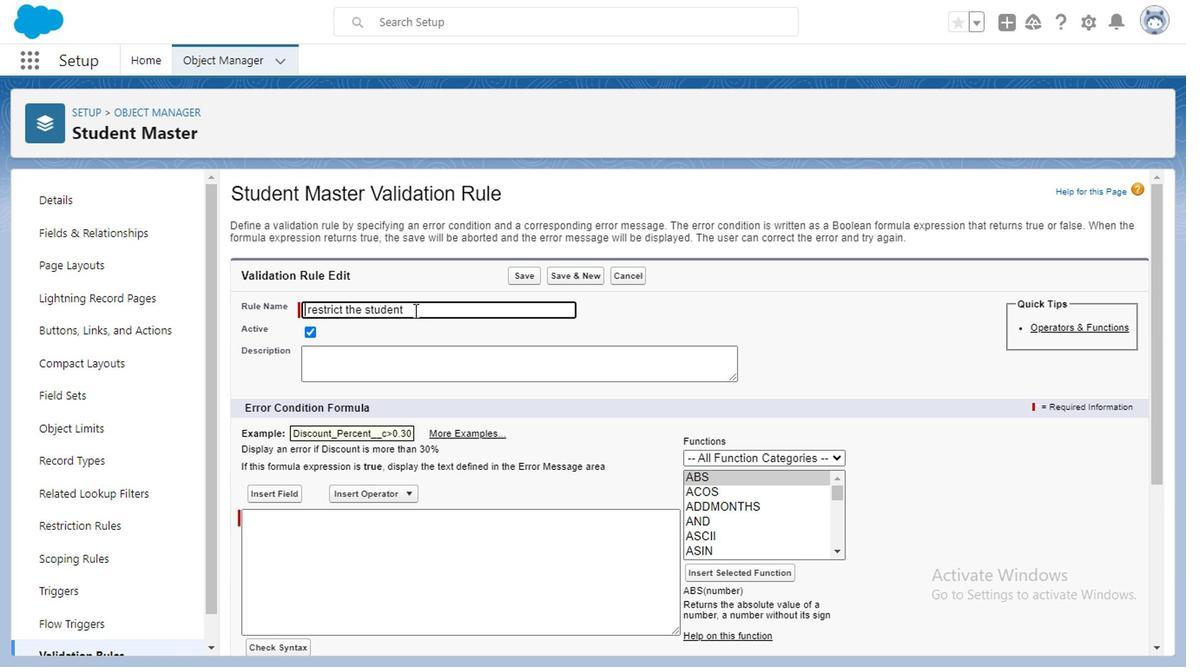 
Action: Mouse moved to (307, 310)
Screenshot: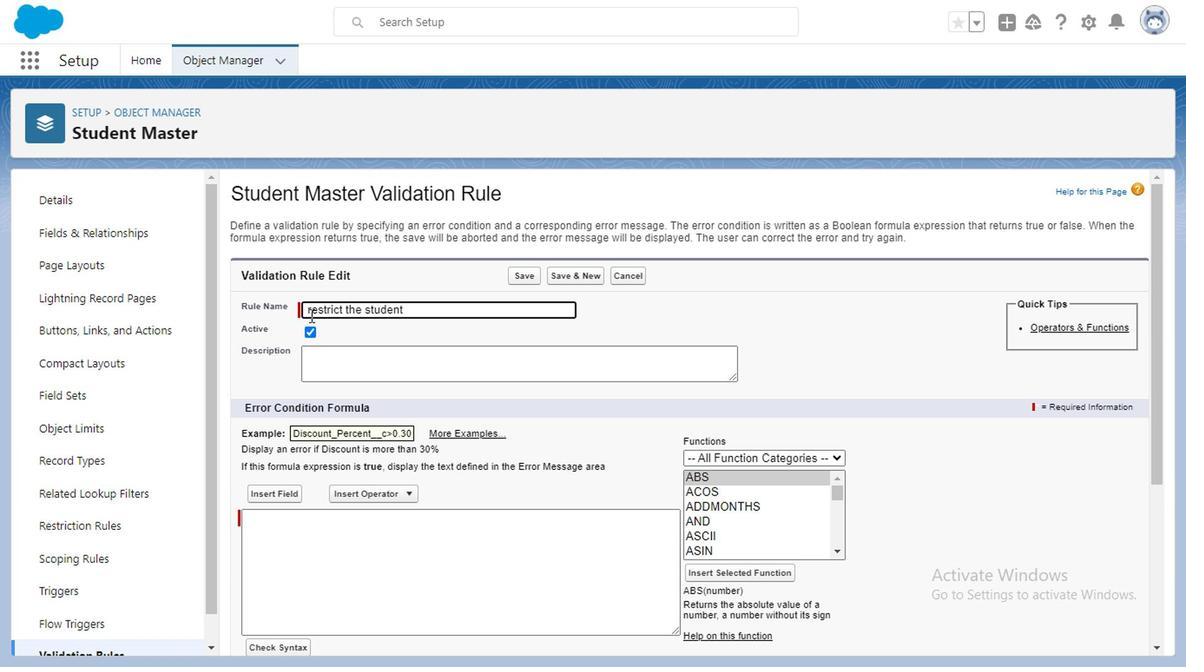 
Action: Mouse pressed left at (307, 310)
Screenshot: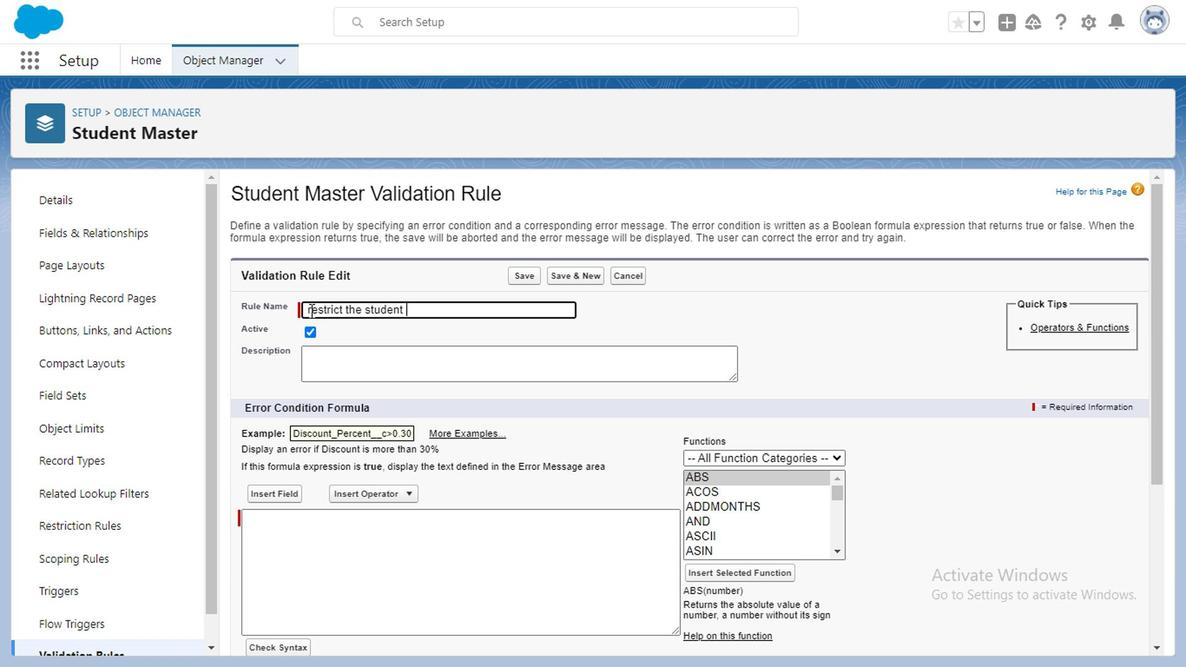 
Action: Key pressed <Key.backspace><Key.caps_lock>R
Screenshot: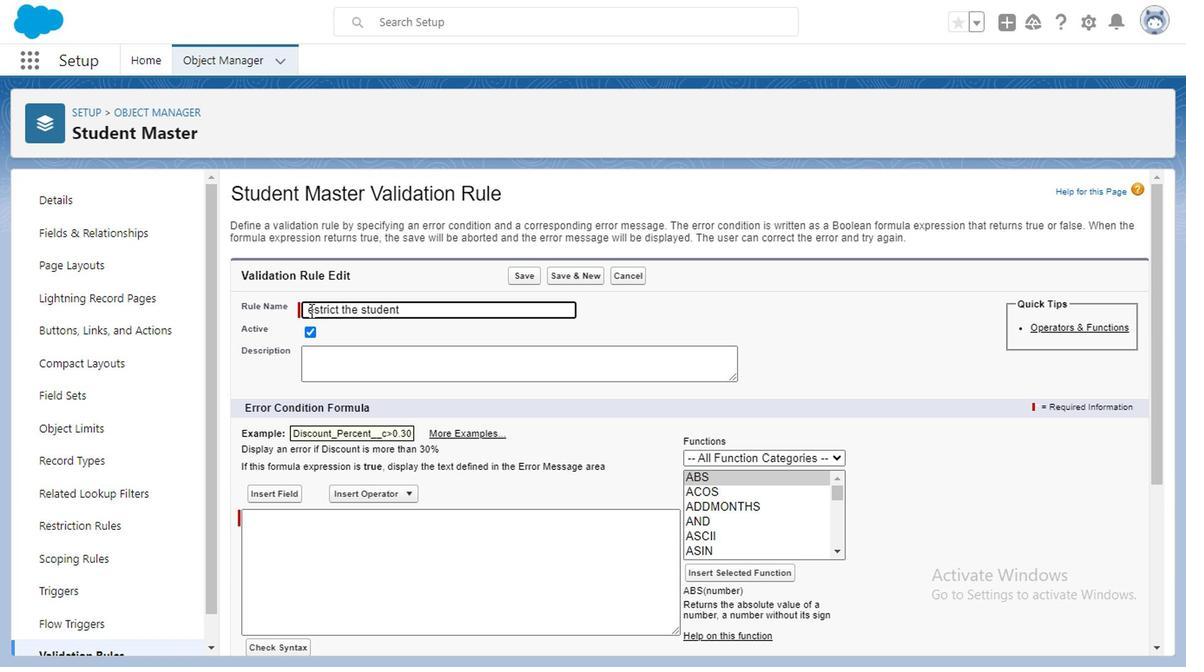 
Action: Mouse moved to (403, 313)
Screenshot: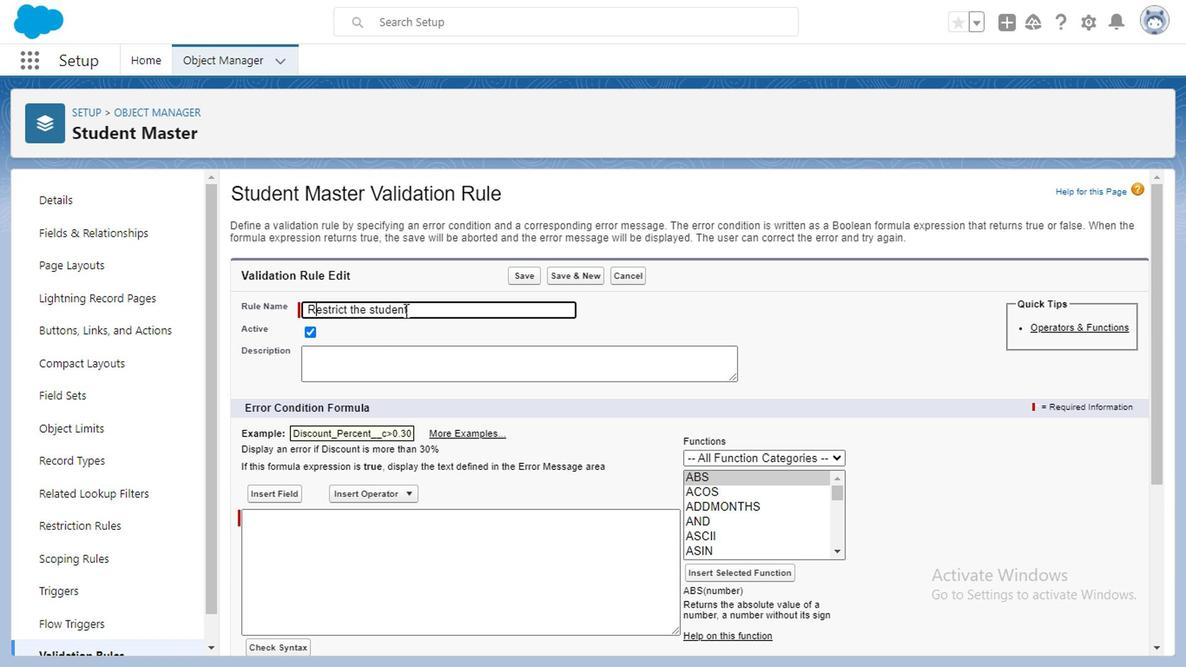 
Action: Mouse pressed left at (403, 313)
Screenshot: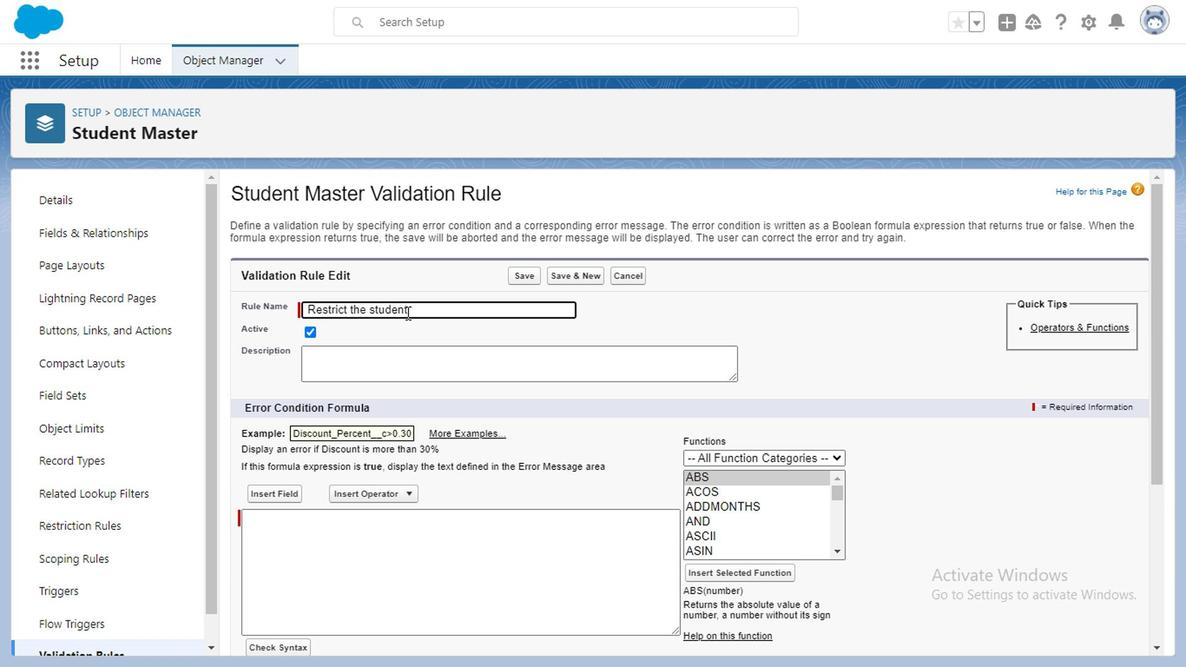 
Action: Mouse moved to (452, 303)
Screenshot: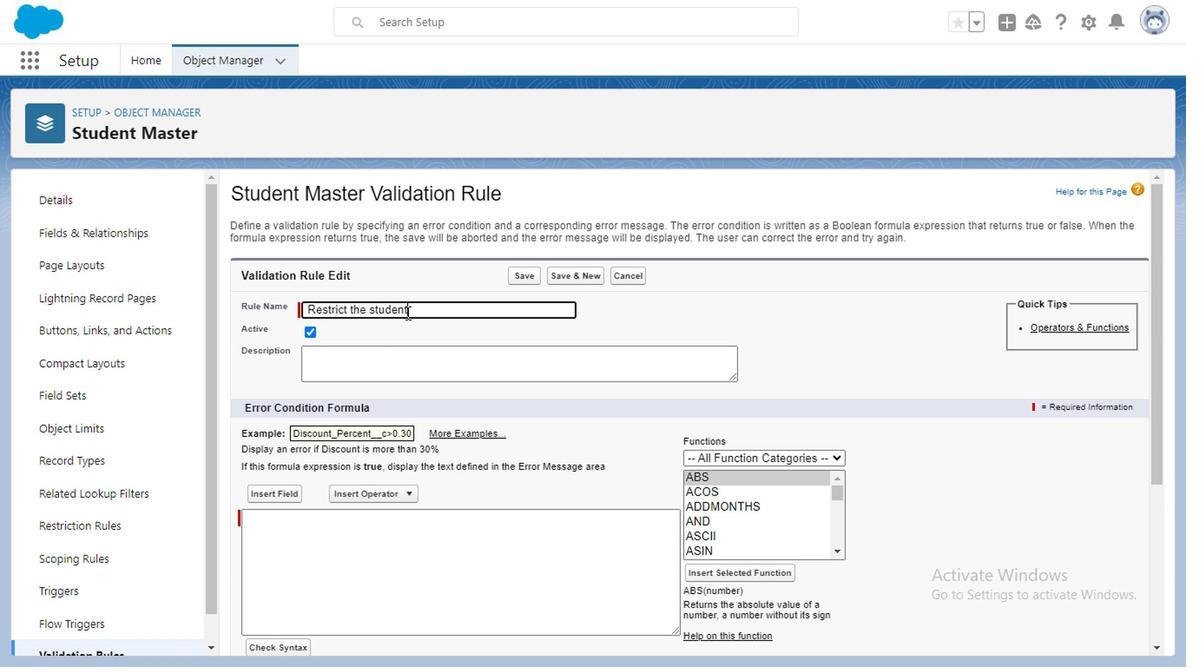 
Action: Key pressed <Key.space>FO<Key.backspace><Key.backspace><Key.caps_lock>for<Key.space>application
Screenshot: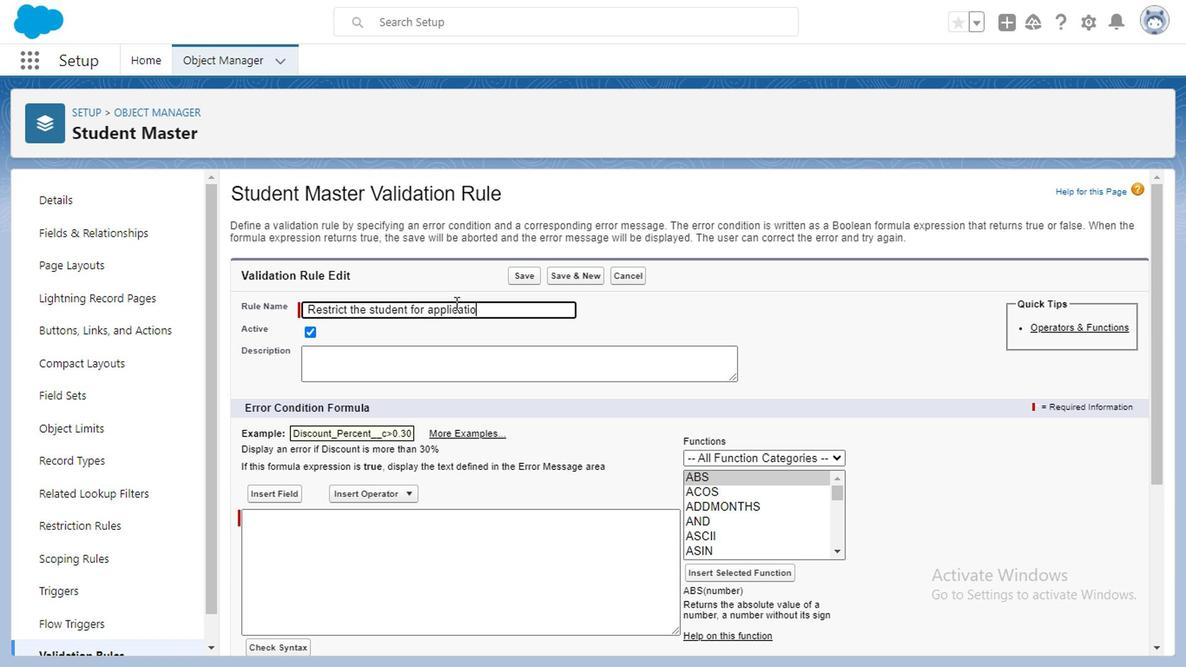 
Action: Mouse moved to (376, 376)
Screenshot: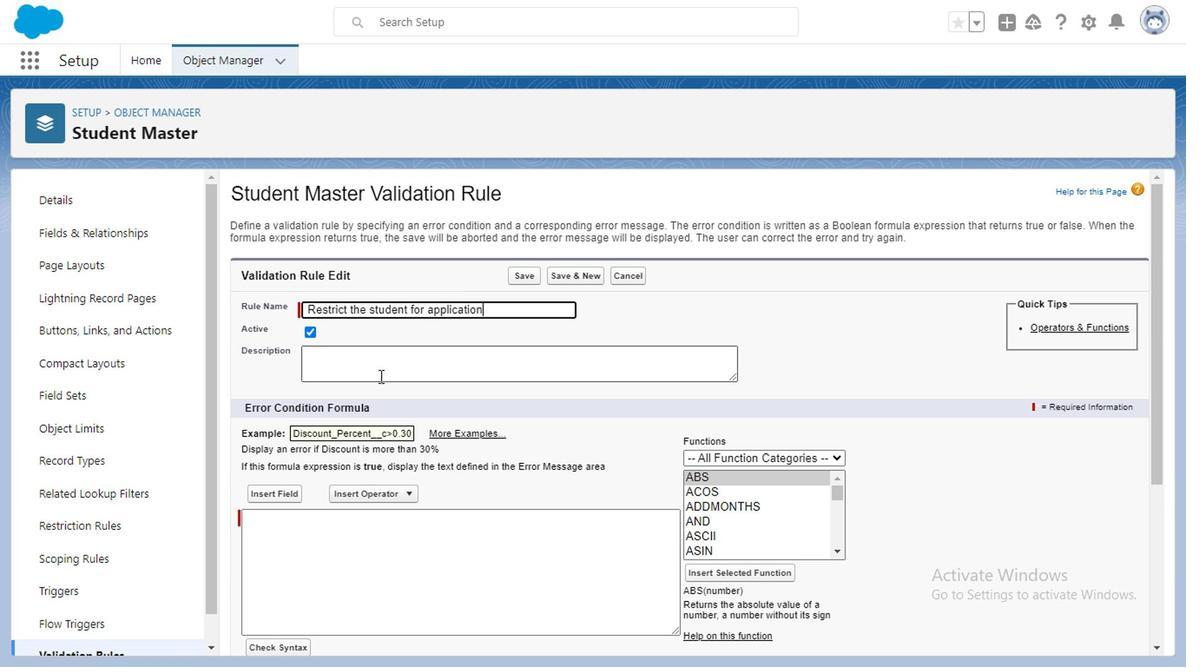 
Action: Mouse pressed left at (376, 376)
Screenshot: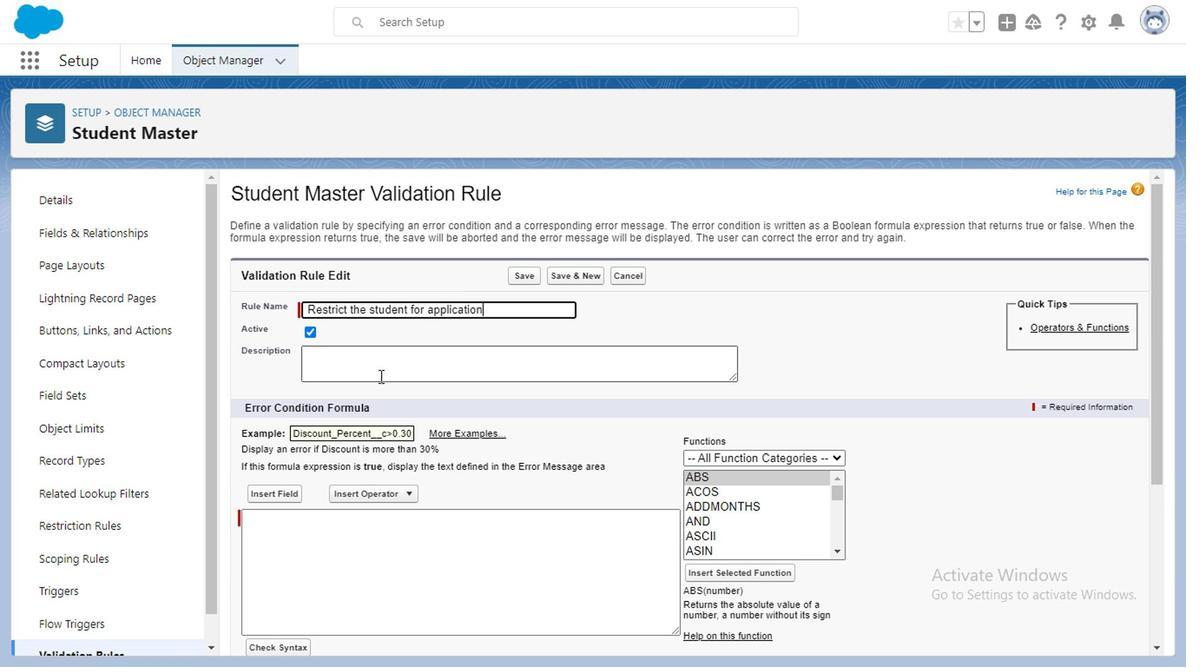
Action: Mouse moved to (376, 373)
Screenshot: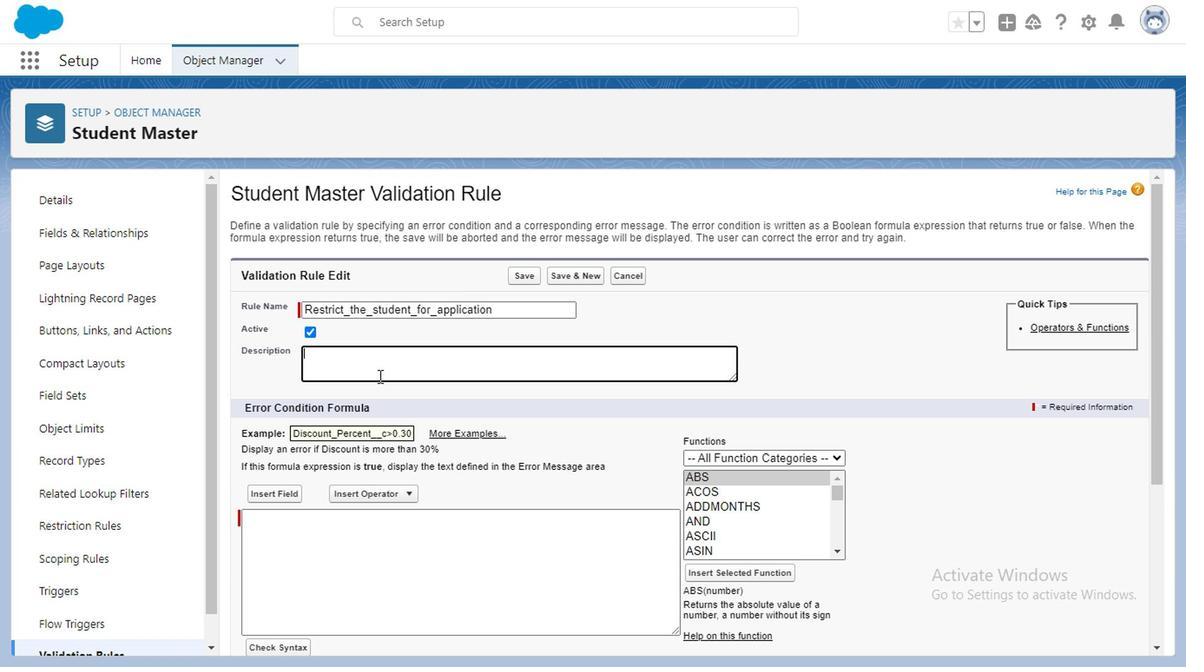 
Action: Key pressed this<Key.space>rule<Key.space>will<Key.space>restrict<Key.space>the<Key.space>student<Key.space>to<Key.space>apply<Key.space>multiple<Key.space>opportunity
Screenshot: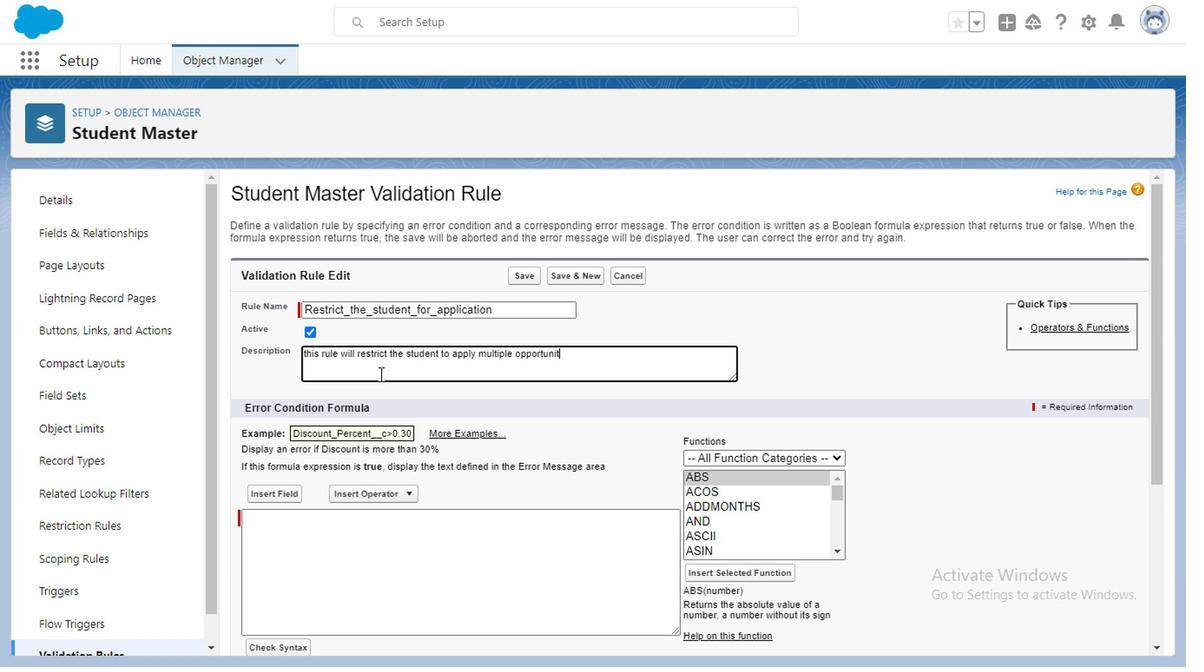 
Action: Mouse moved to (284, 494)
Screenshot: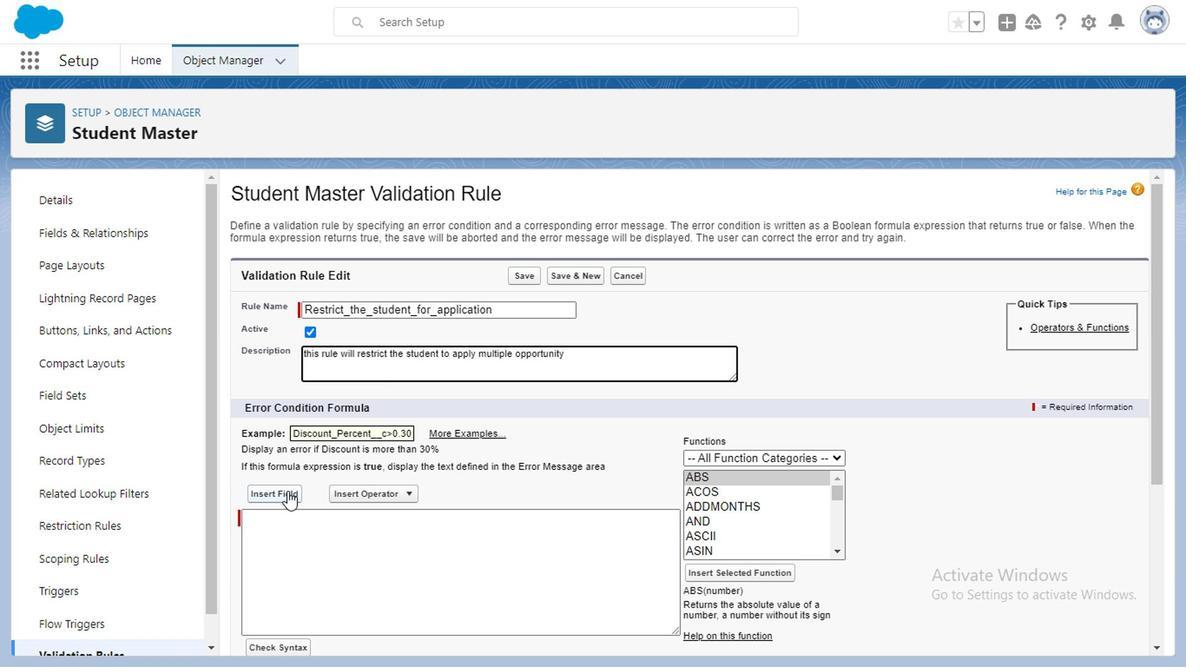 
Action: Mouse pressed left at (284, 494)
Screenshot: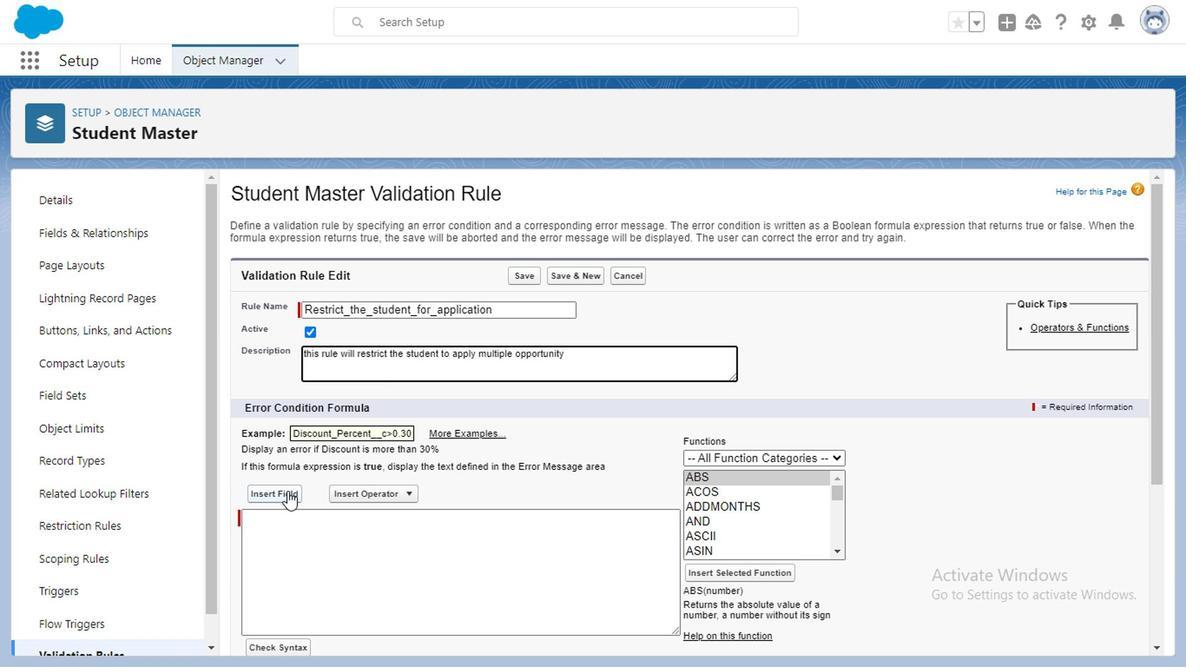 
Action: Mouse moved to (553, 397)
Screenshot: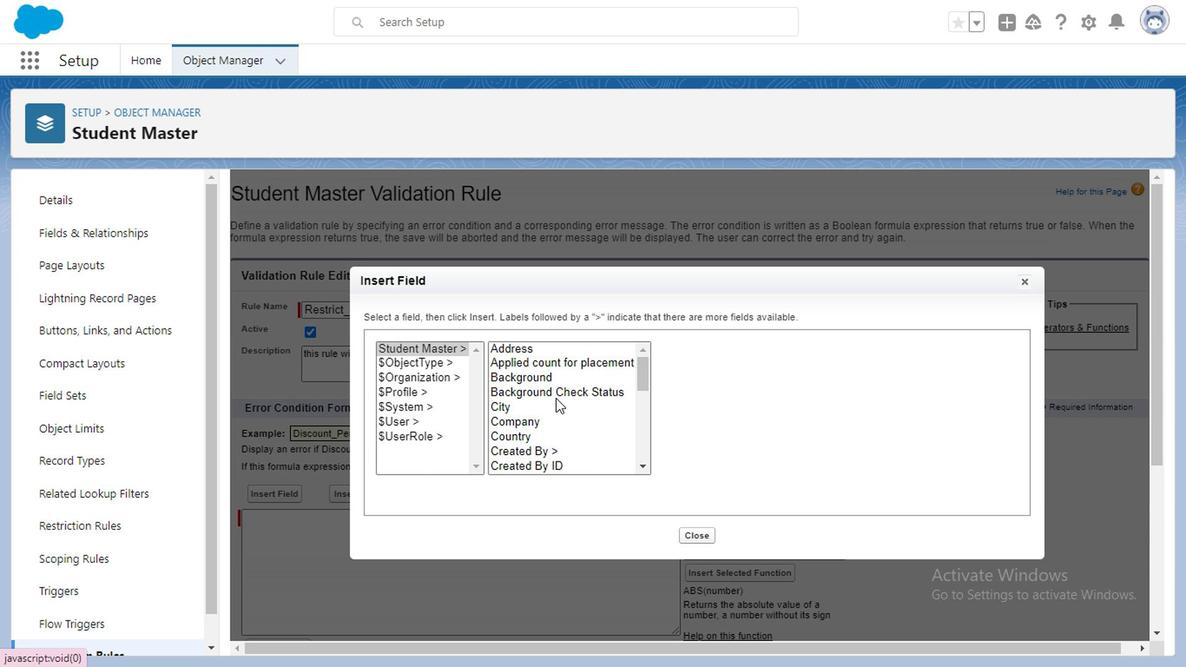 
Action: Mouse scrolled (553, 397) with delta (0, 0)
Screenshot: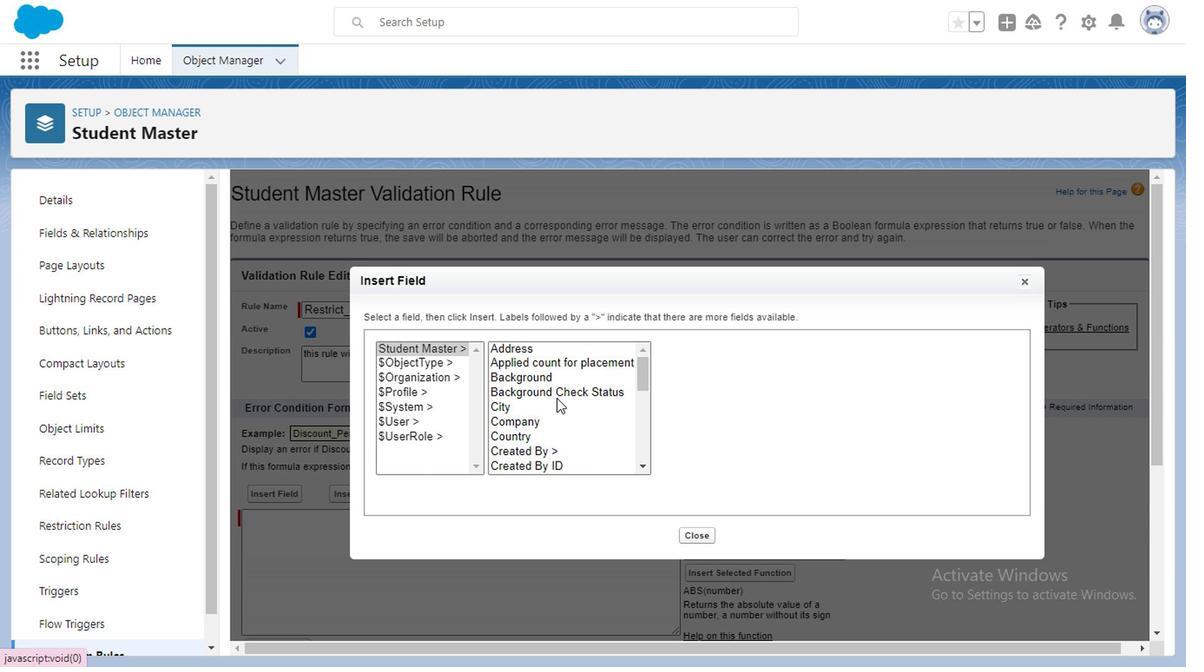 
Action: Mouse moved to (560, 403)
Screenshot: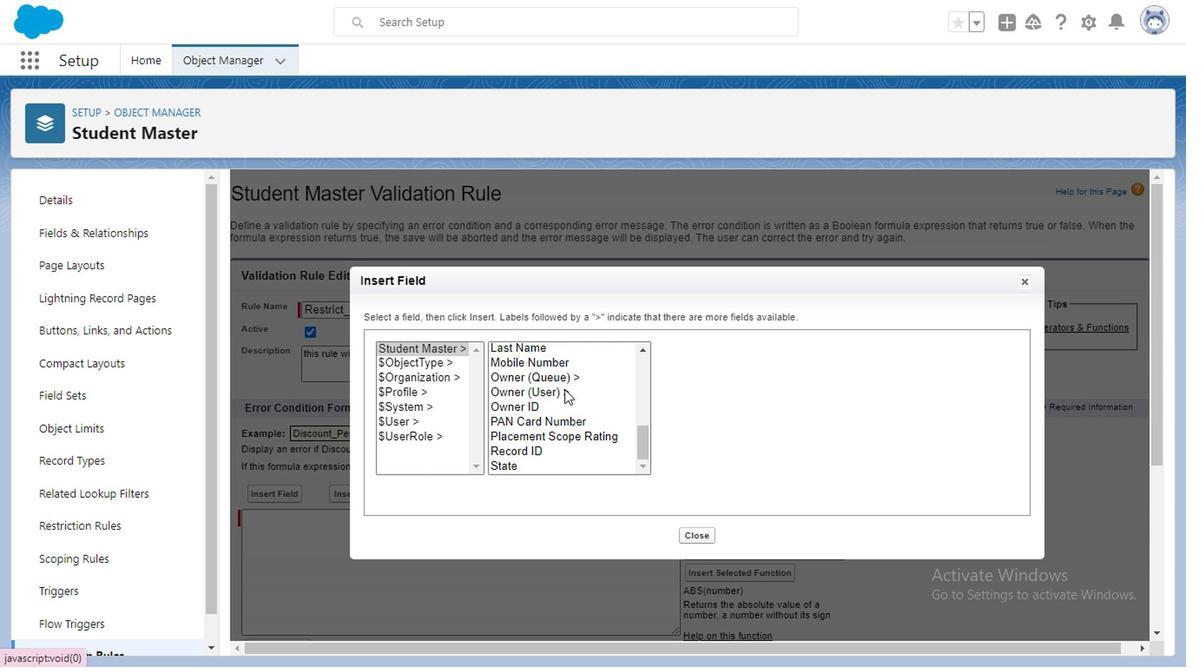 
Action: Mouse scrolled (560, 402) with delta (0, -1)
Screenshot: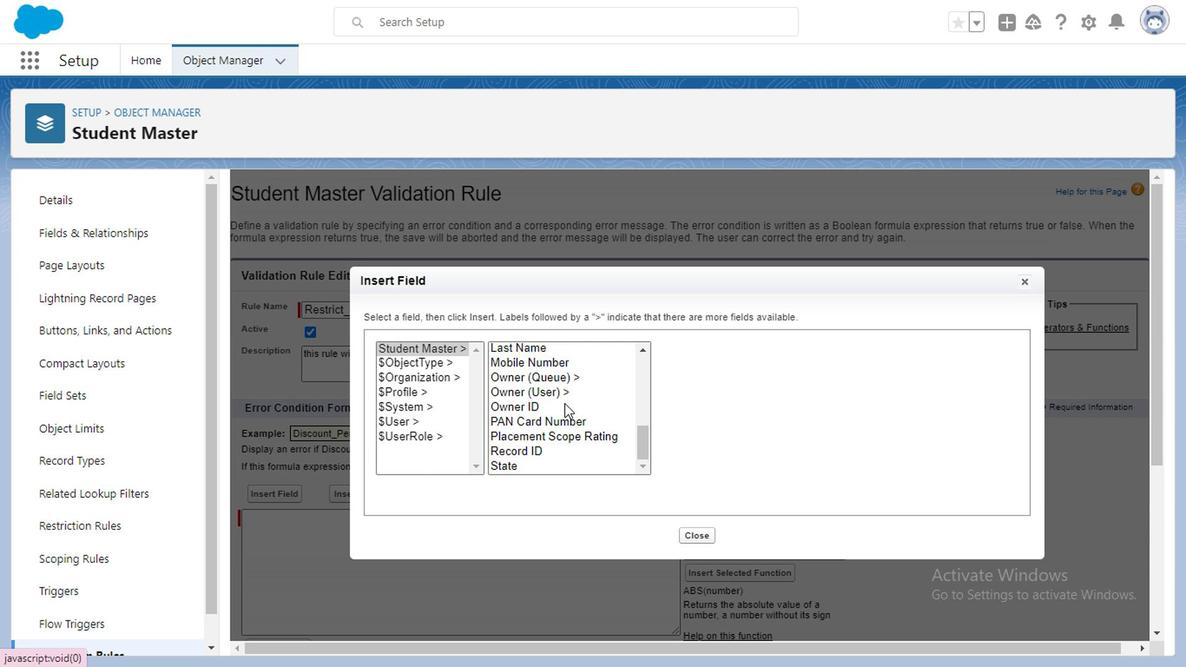 
Action: Mouse moved to (560, 403)
Screenshot: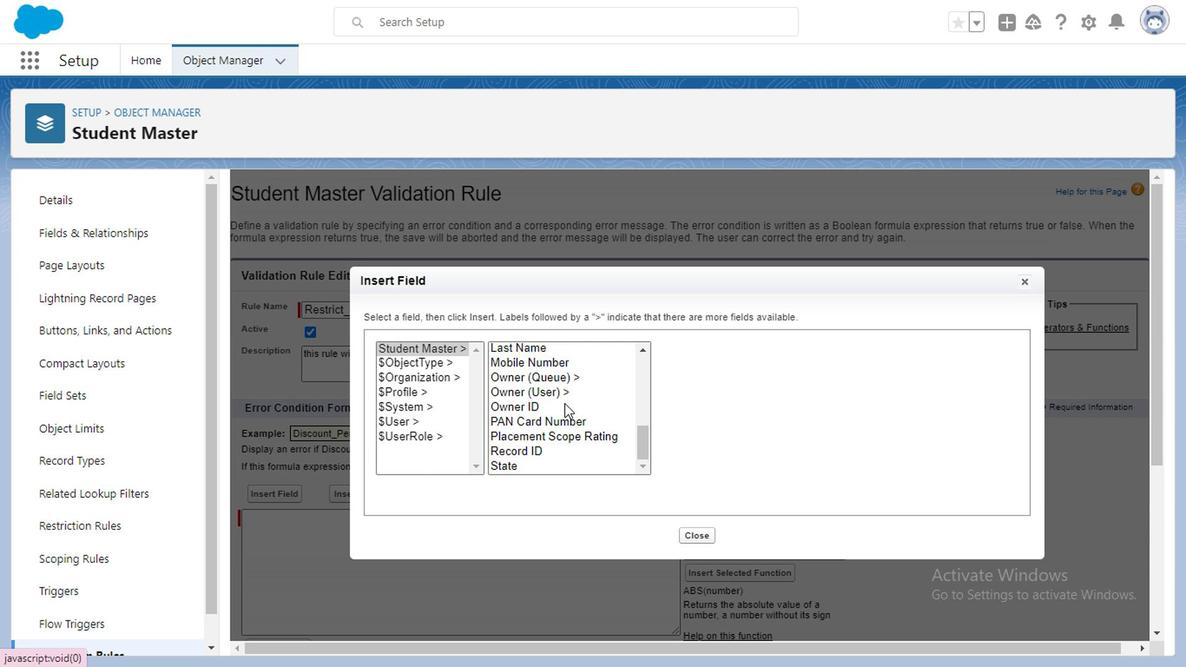 
Action: Mouse scrolled (560, 403) with delta (0, 0)
Screenshot: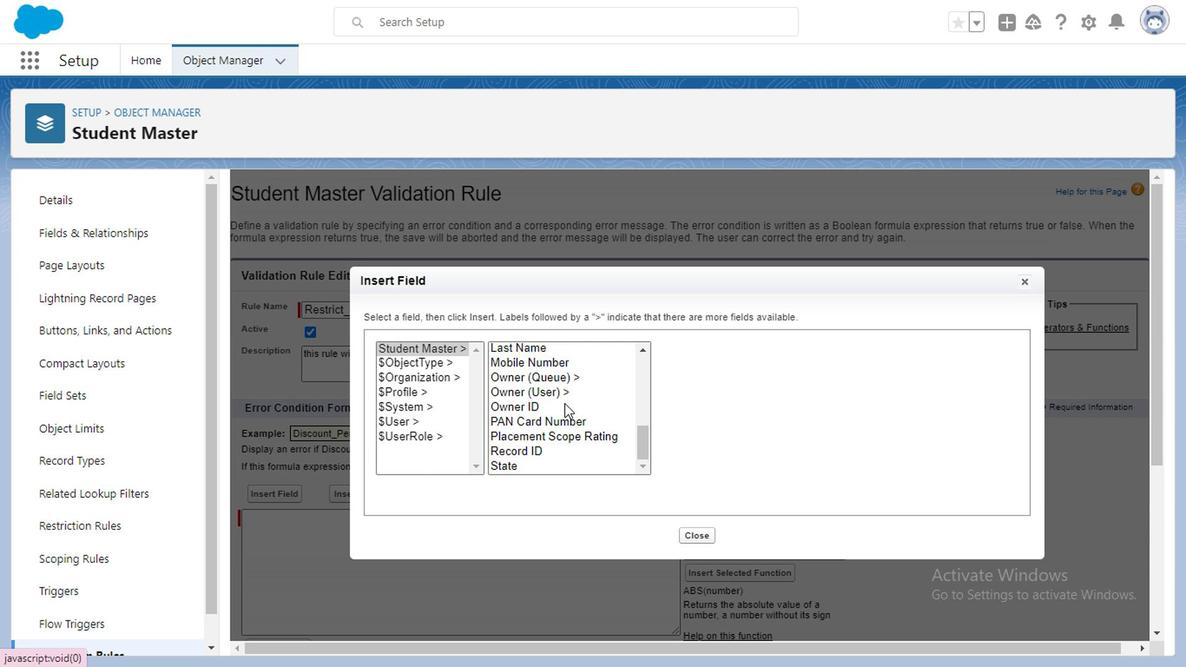 
Action: Mouse moved to (559, 438)
Screenshot: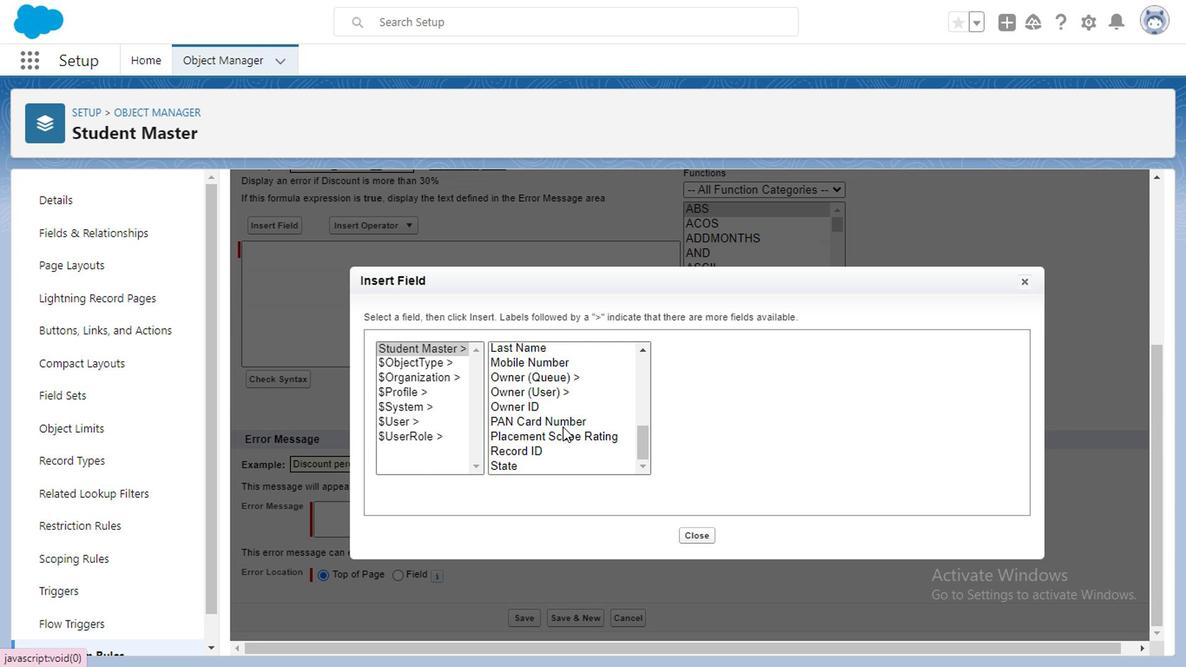 
Action: Mouse scrolled (559, 439) with delta (0, 1)
Screenshot: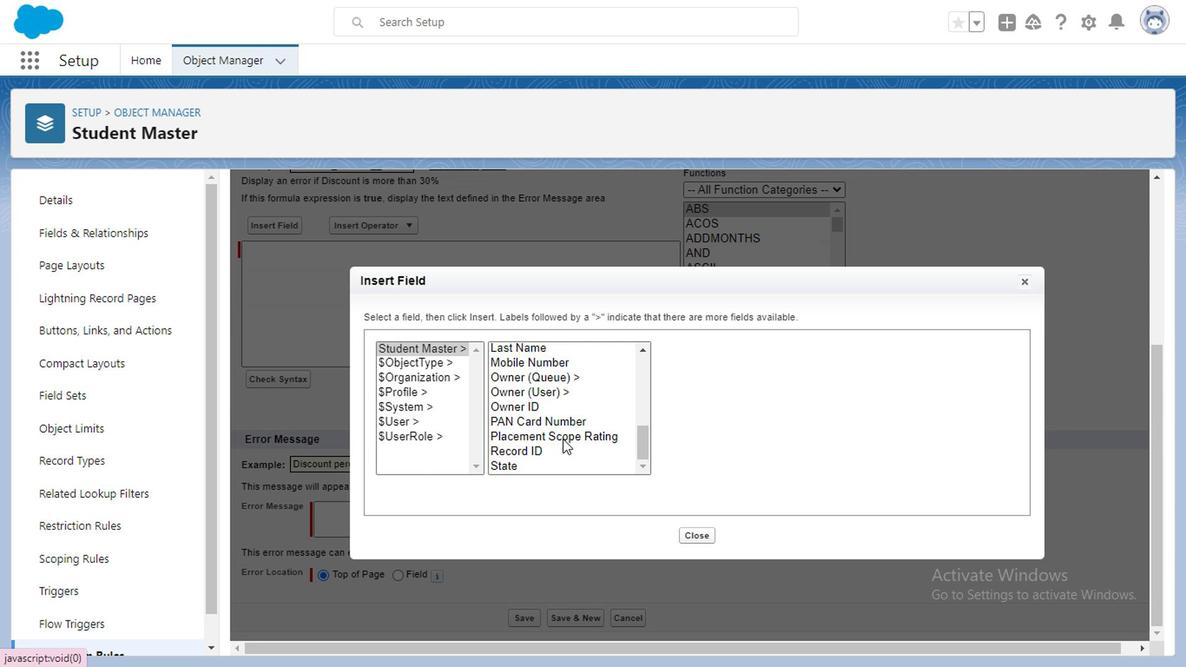 
Action: Mouse moved to (559, 438)
Screenshot: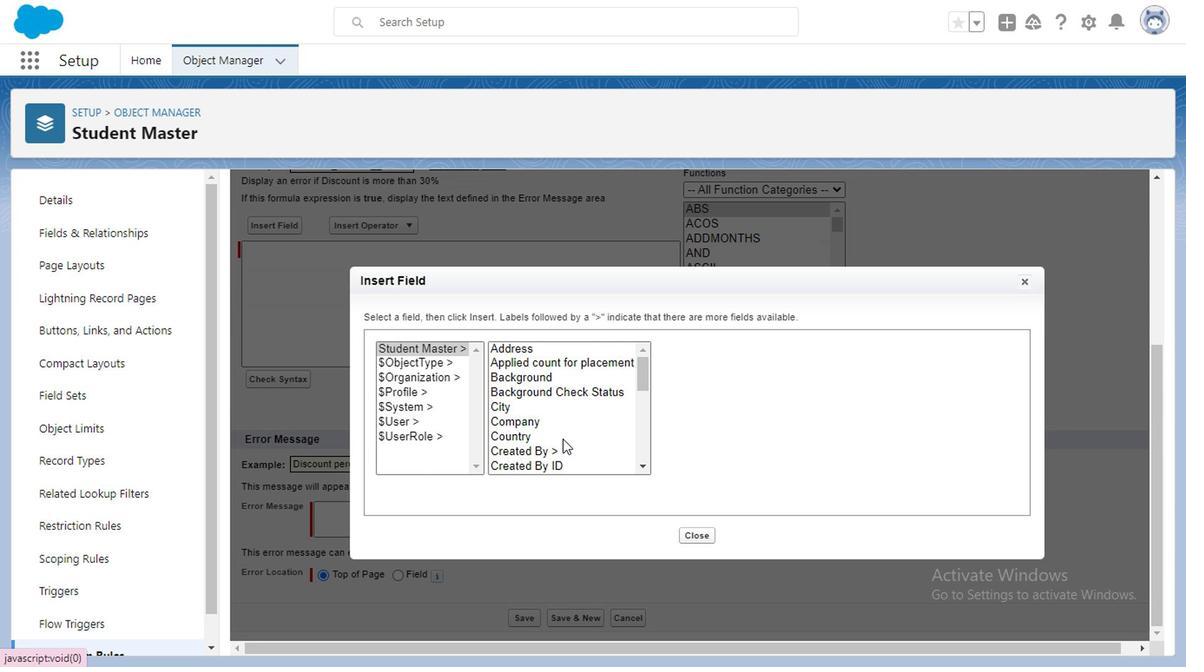 
Action: Mouse scrolled (559, 437) with delta (0, 0)
Screenshot: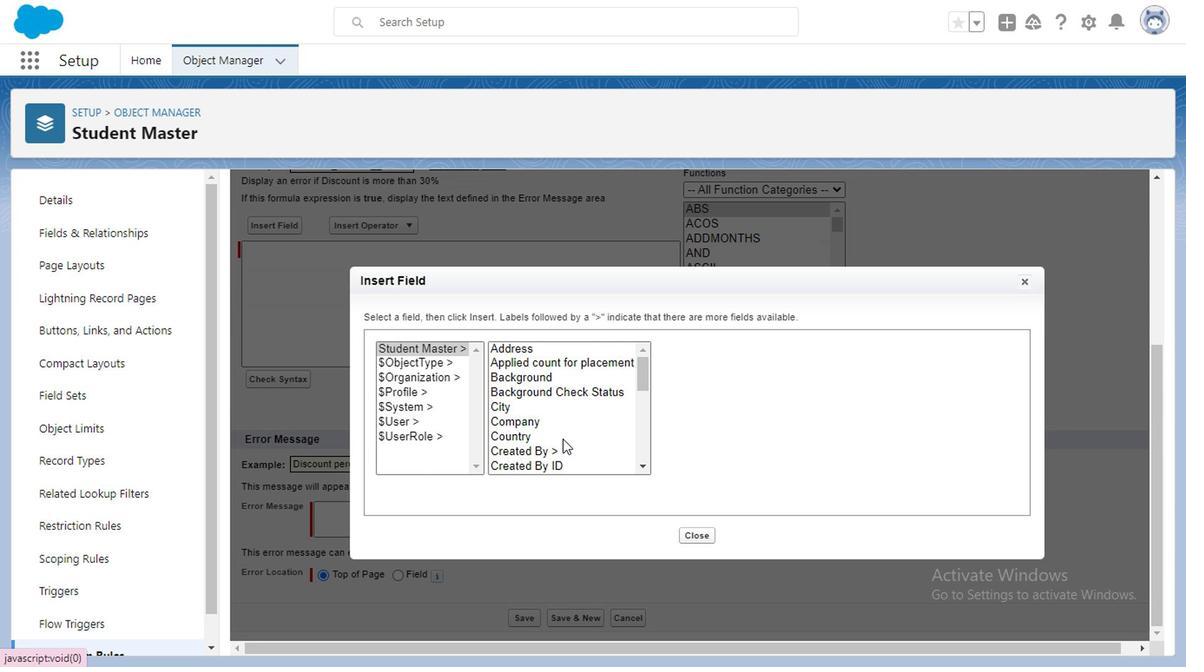
Action: Mouse moved to (647, 447)
Screenshot: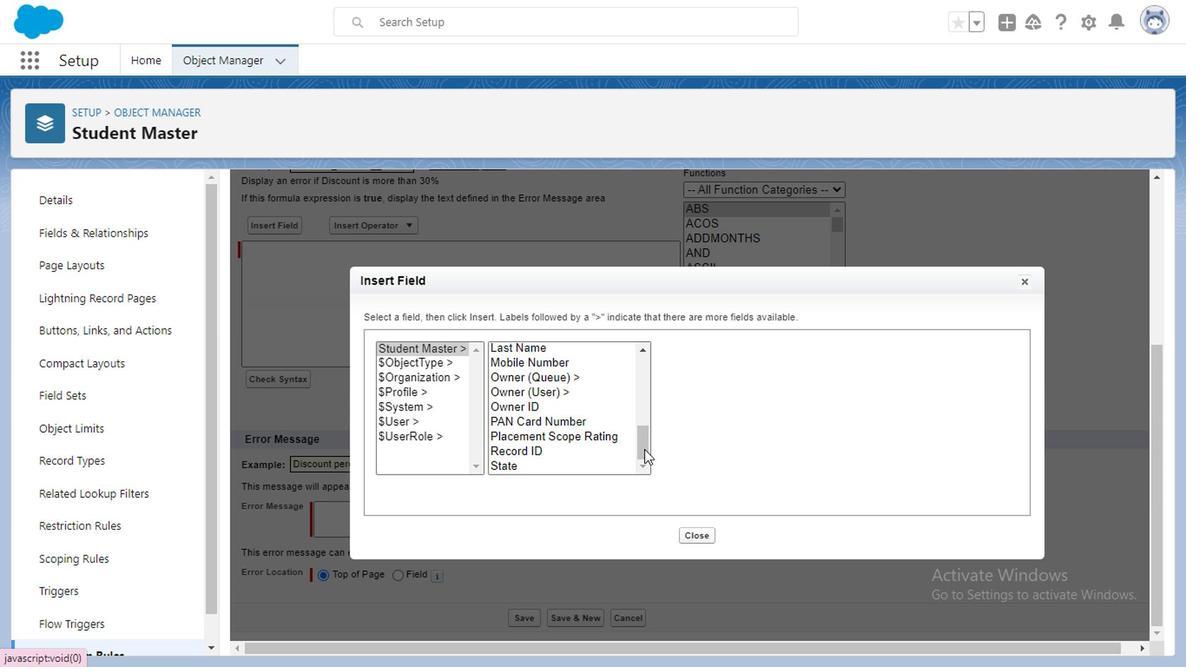 
Action: Mouse pressed left at (647, 447)
Screenshot: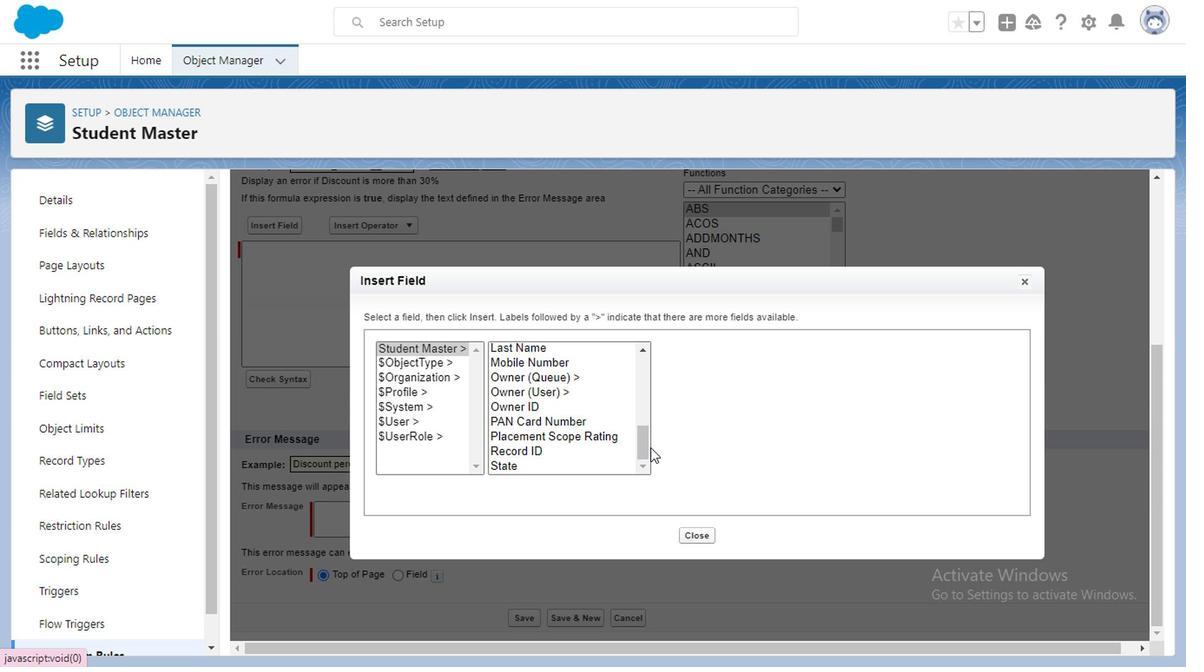 
Action: Mouse moved to (639, 438)
Screenshot: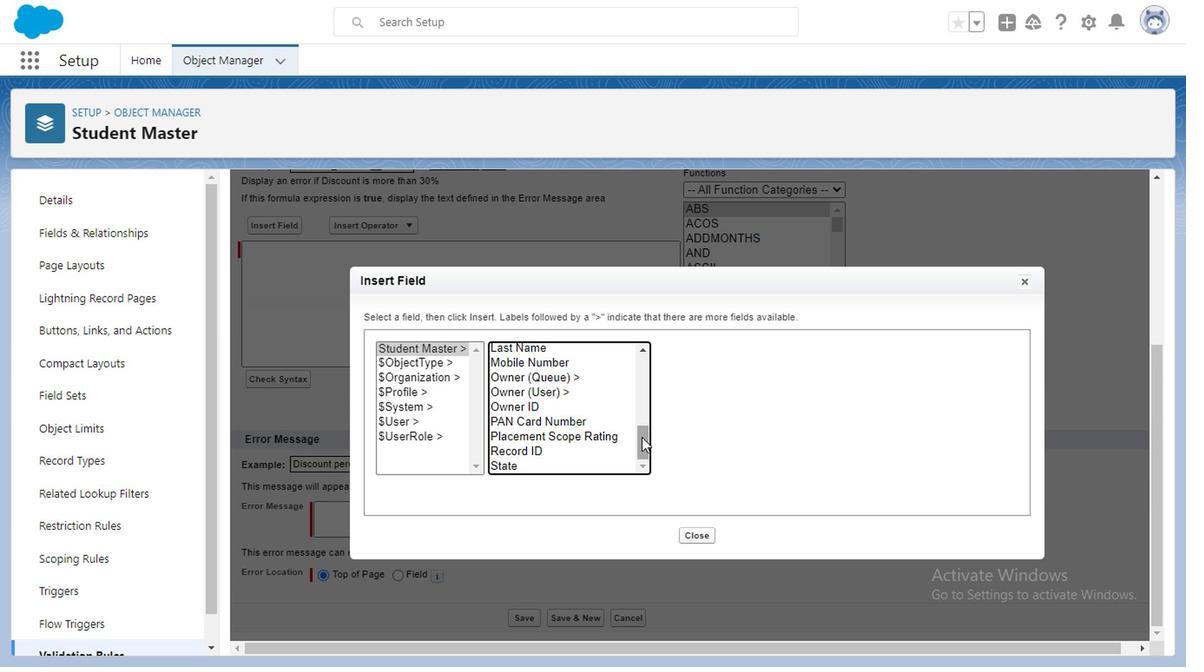 
Action: Mouse pressed left at (639, 438)
Screenshot: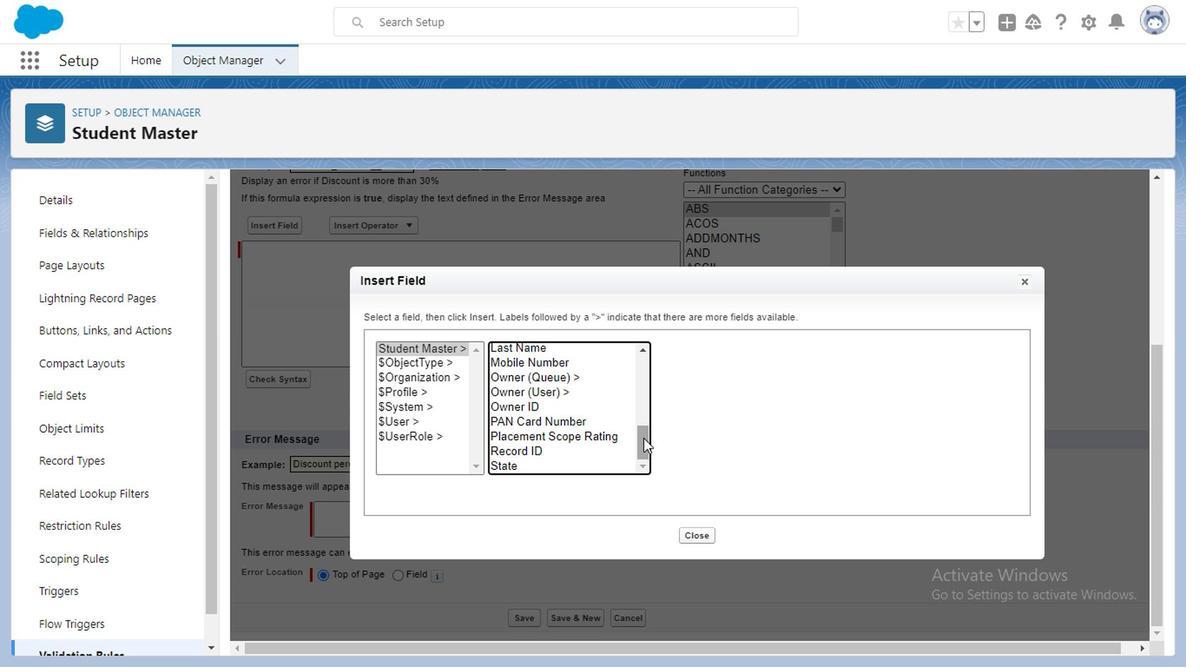 
Action: Mouse moved to (594, 358)
Screenshot: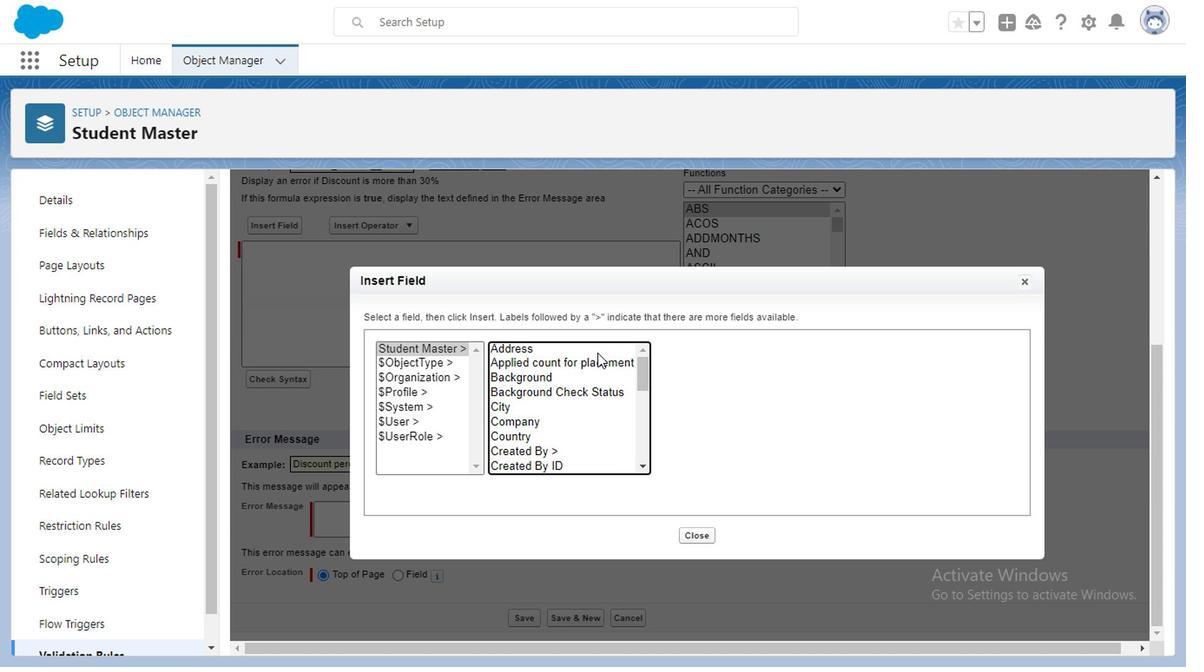 
Action: Mouse pressed left at (594, 358)
Screenshot: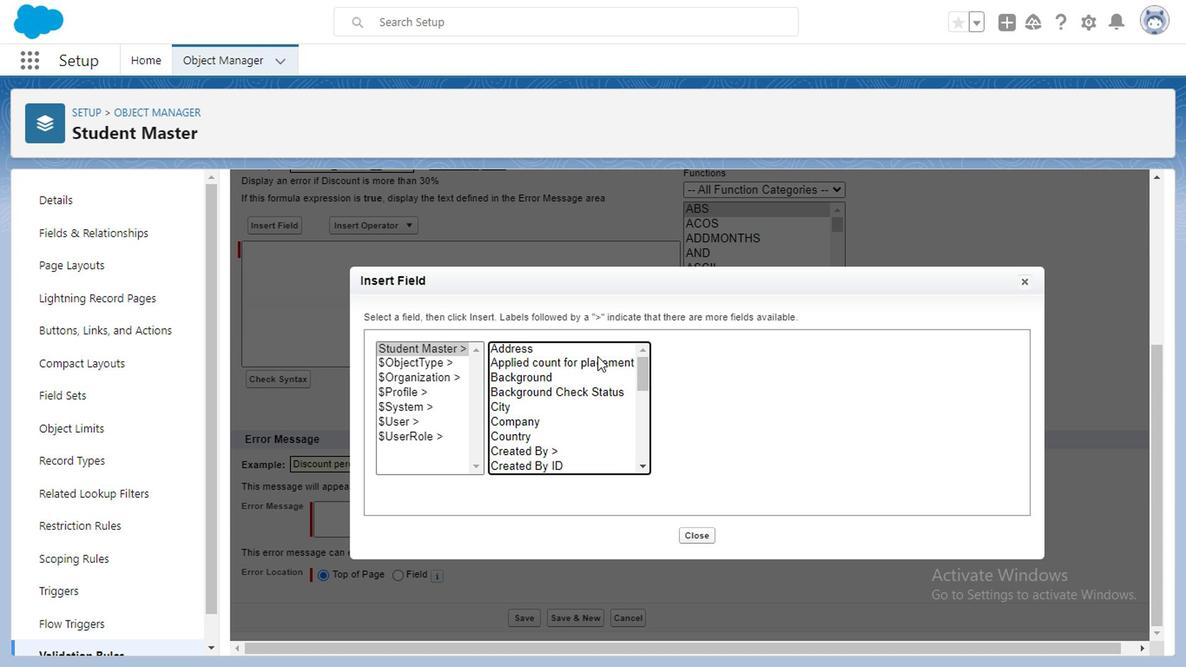 
Action: Mouse moved to (746, 436)
Screenshot: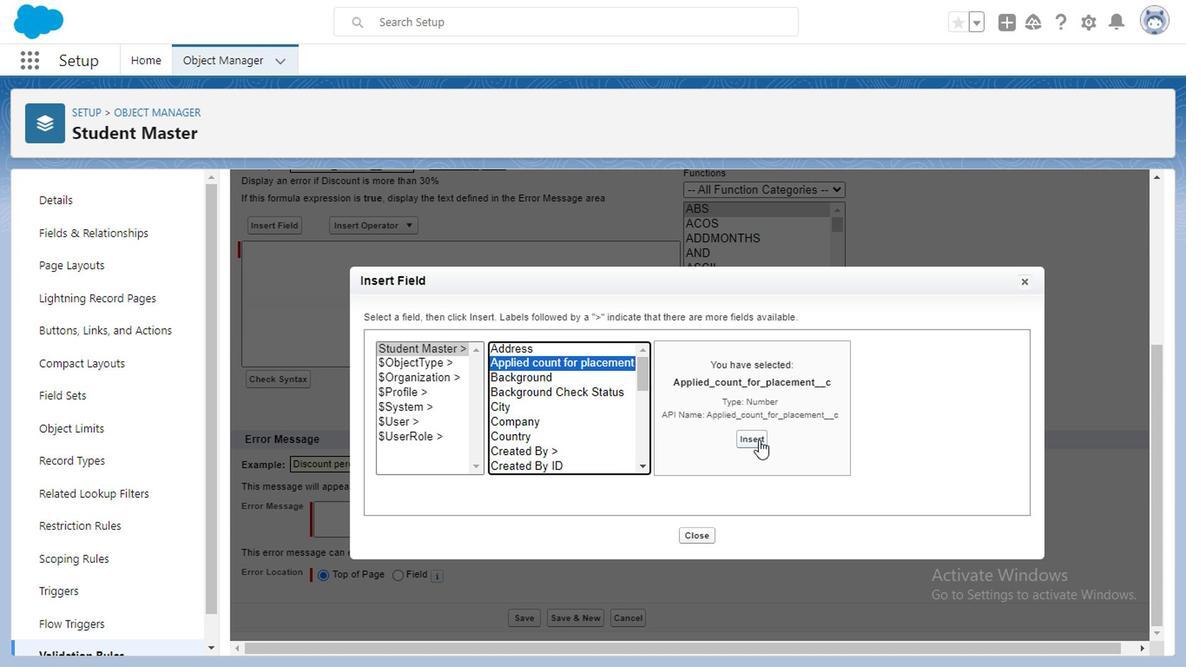 
Action: Mouse pressed left at (746, 436)
Screenshot: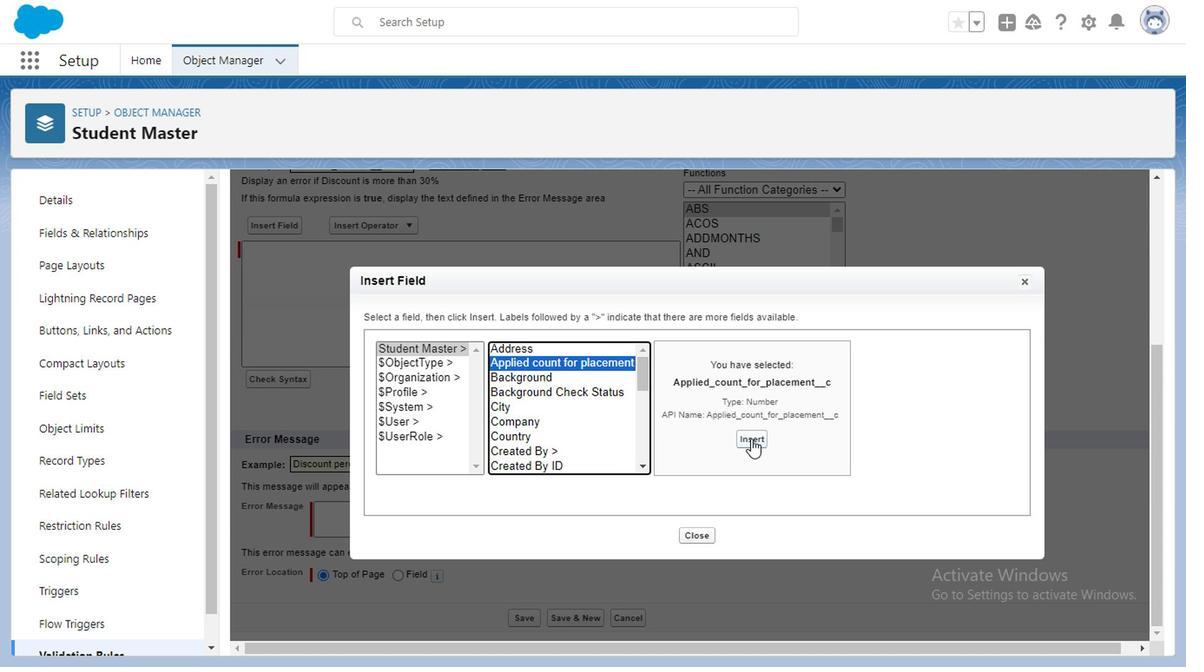 
Action: Mouse moved to (357, 243)
Screenshot: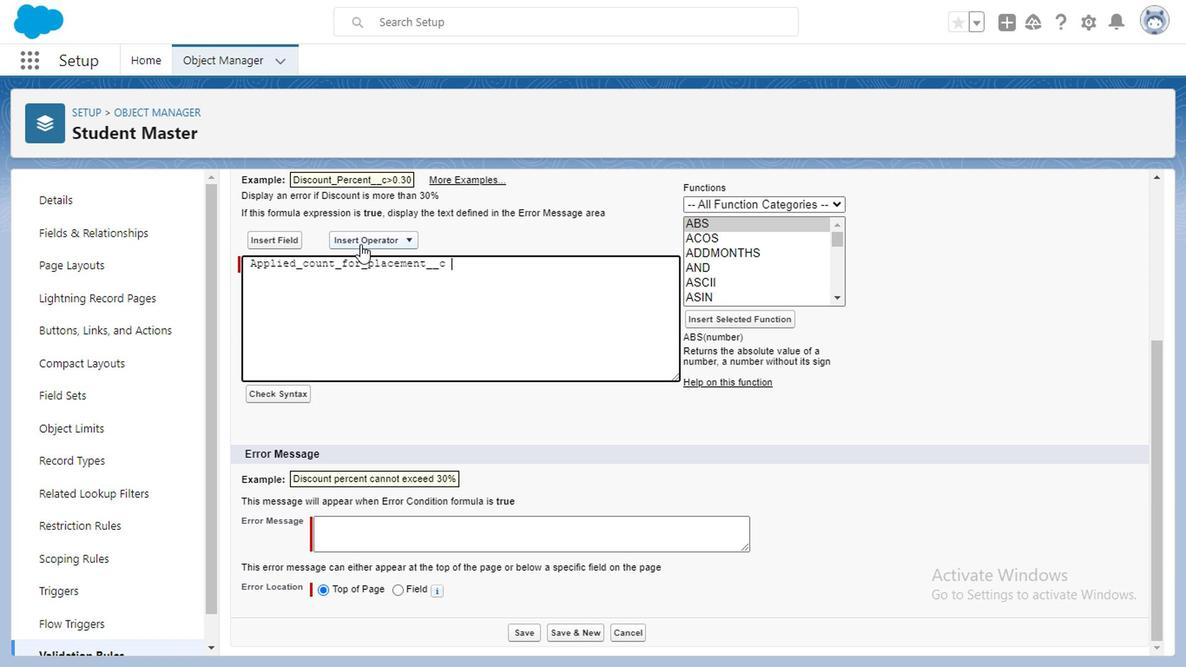 
Action: Mouse pressed left at (357, 243)
Screenshot: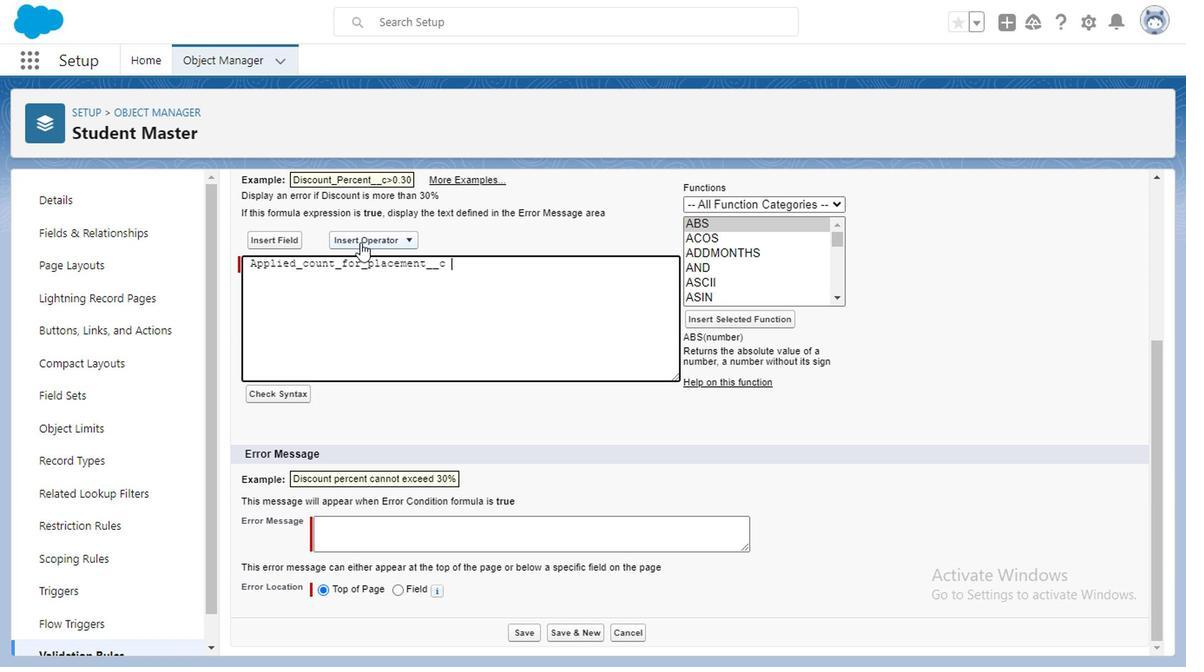 
Action: Mouse moved to (363, 445)
Screenshot: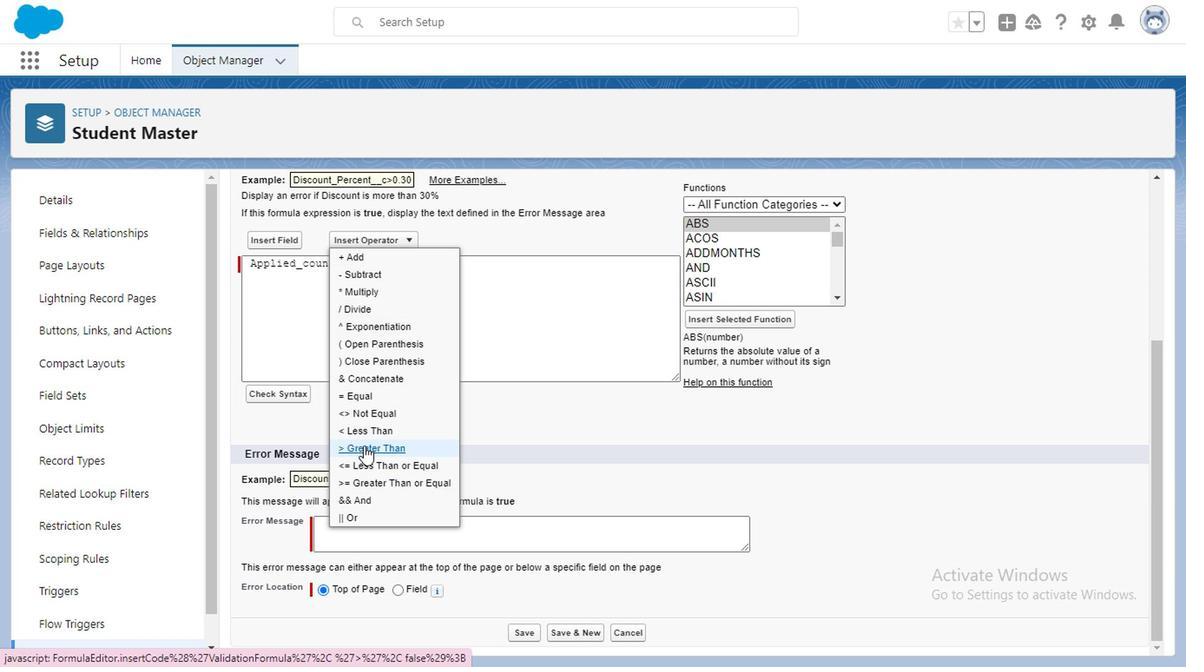 
Action: Mouse pressed left at (363, 445)
Screenshot: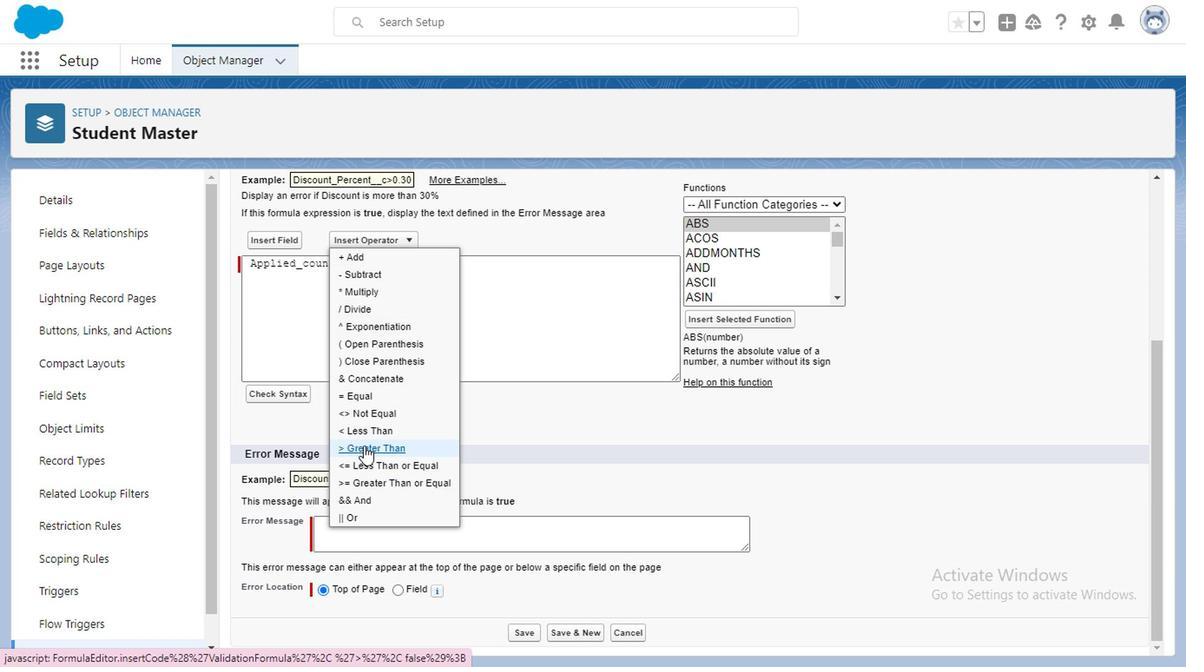 
Action: Mouse moved to (508, 286)
Screenshot: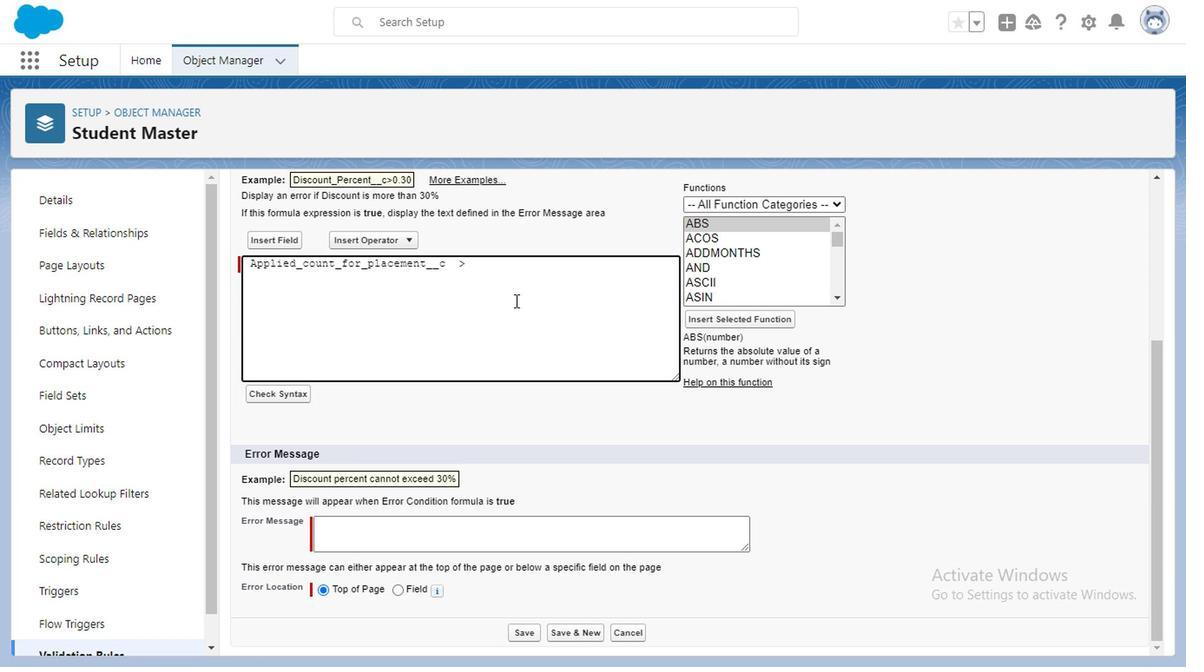 
Action: Key pressed 1
Screenshot: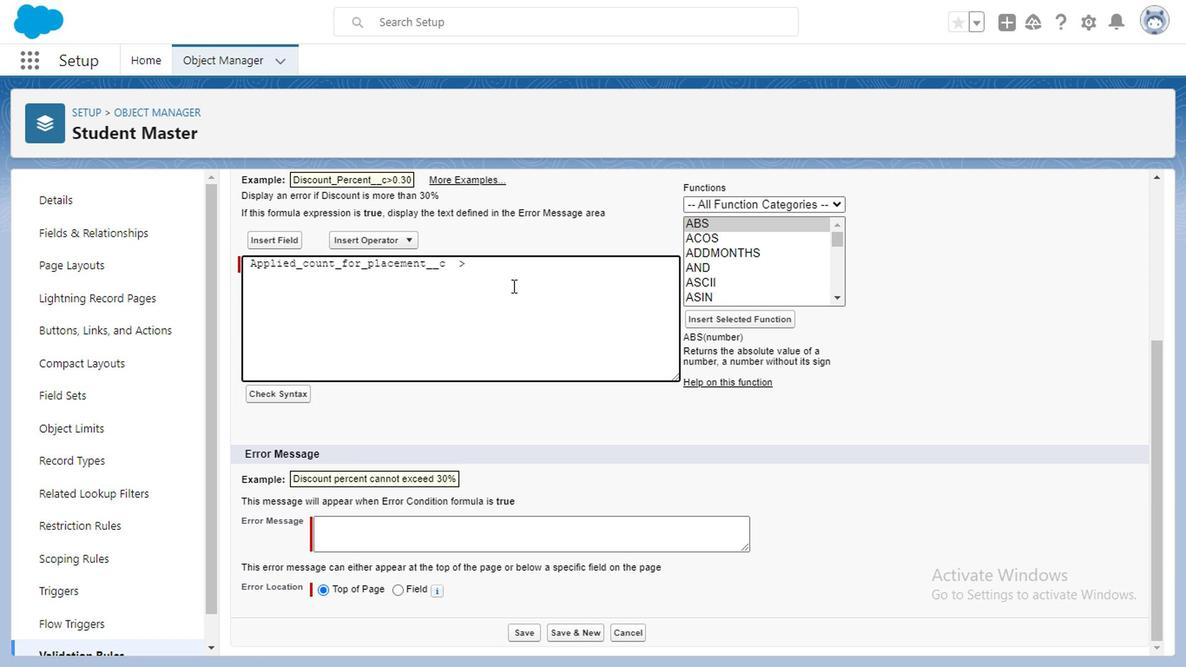 
Action: Mouse moved to (387, 538)
Screenshot: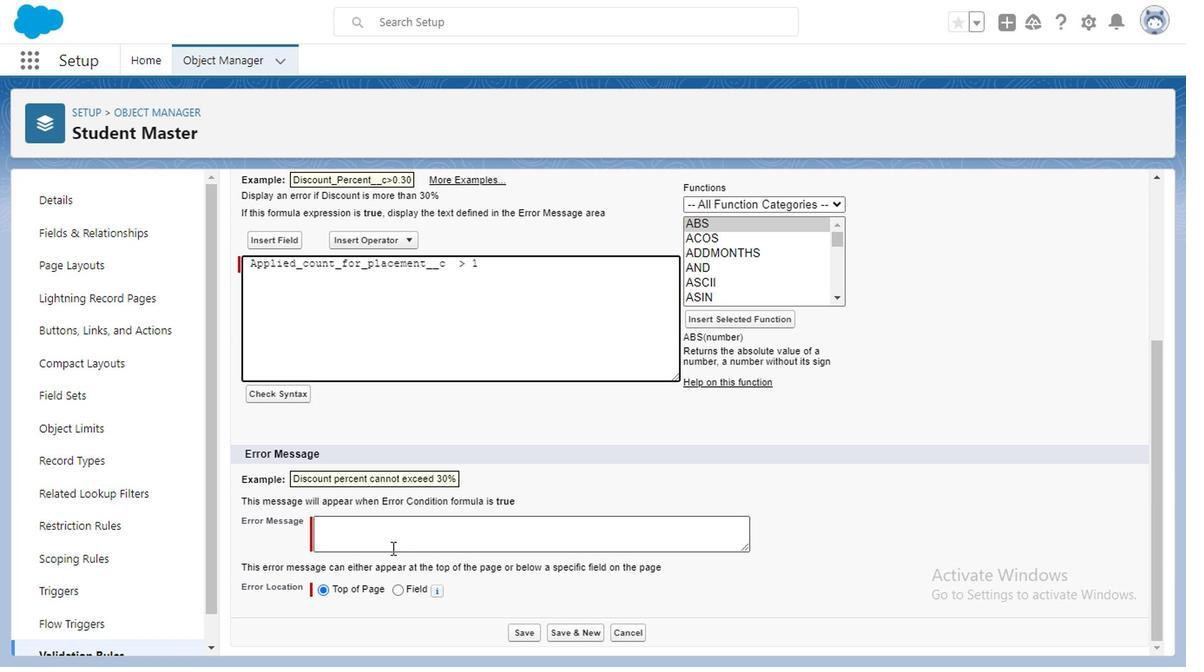 
Action: Mouse pressed left at (387, 538)
Screenshot: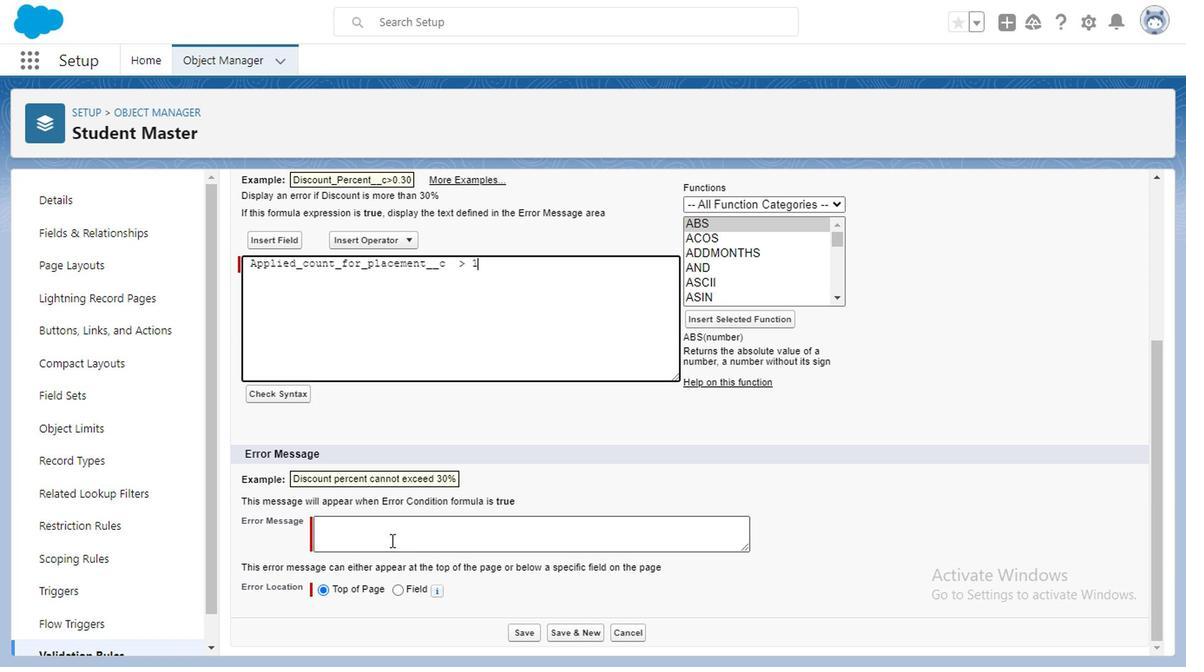 
Action: Mouse moved to (391, 537)
Screenshot: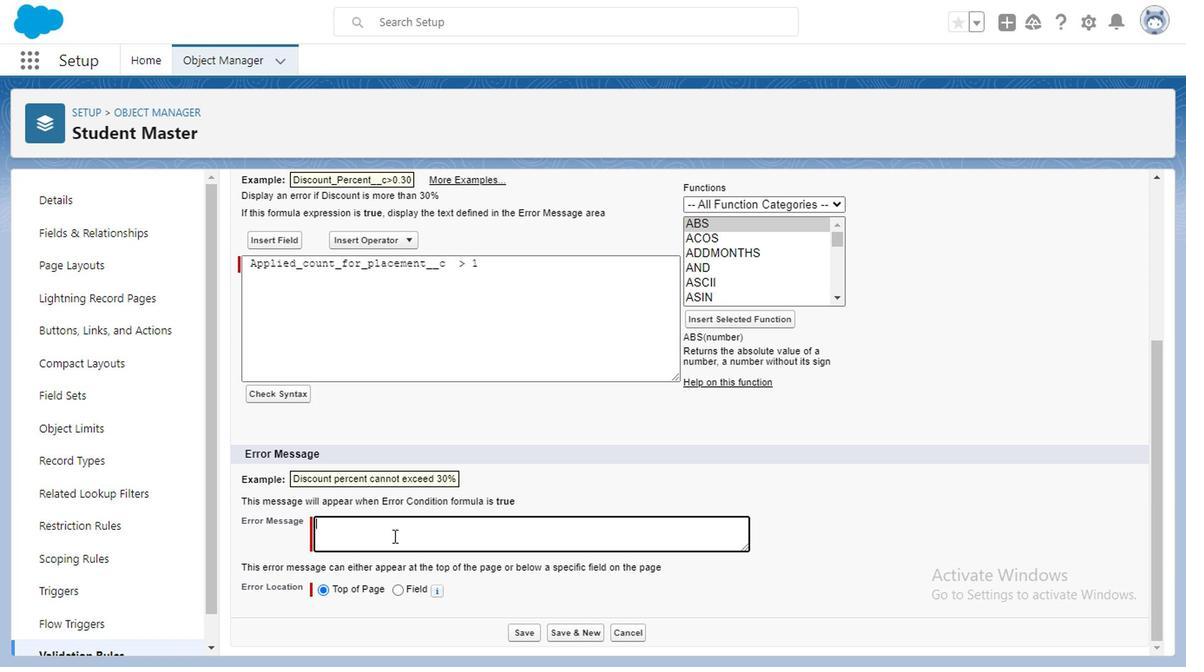 
Action: Key pressed <Key.caps_lock>S<Key.caps_lock>orry<Key.space>you<Key.space>are<Key.space><Key.backspace><Key.backspace><Key.backspace><Key.backspace>can<Key.space>apply<Key.space>only<Key.space>one<Key.space>opportunity
Screenshot: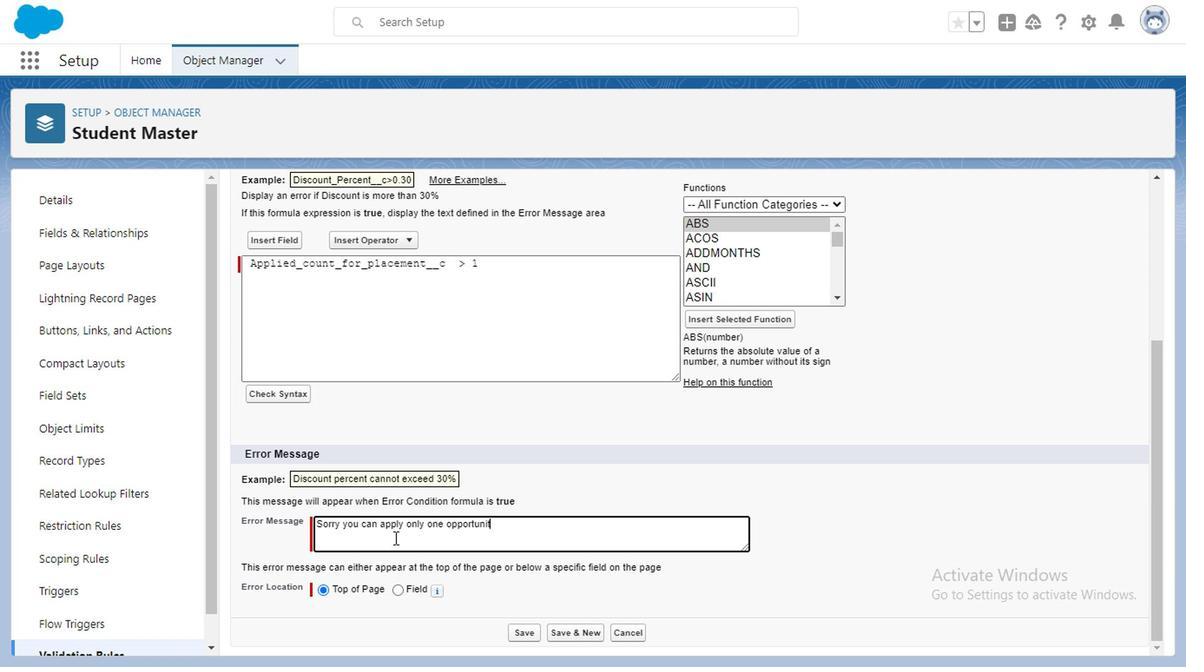 
Action: Mouse moved to (441, 523)
Screenshot: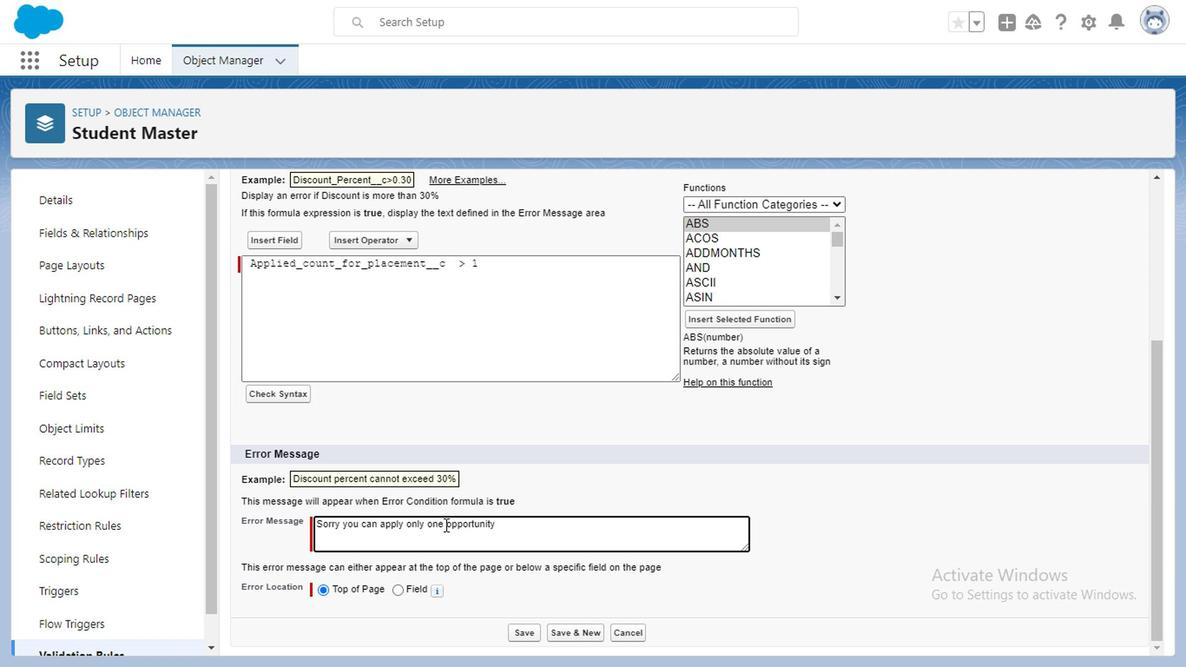 
Action: Mouse pressed left at (441, 523)
Screenshot: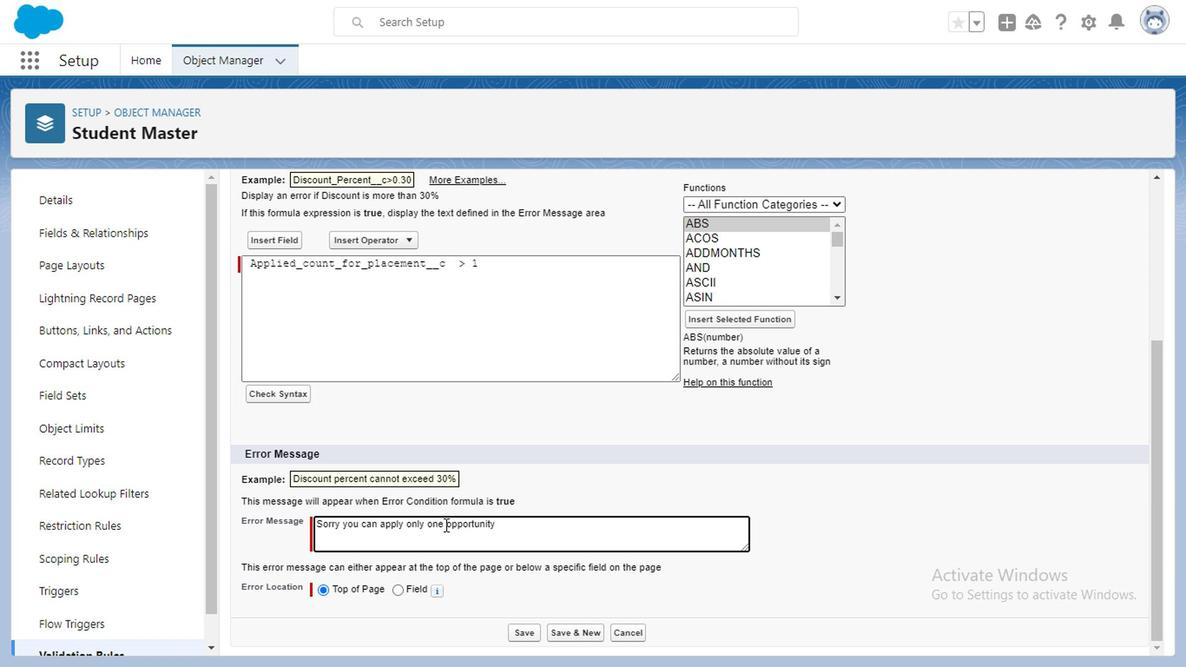 
Action: Mouse moved to (503, 524)
Screenshot: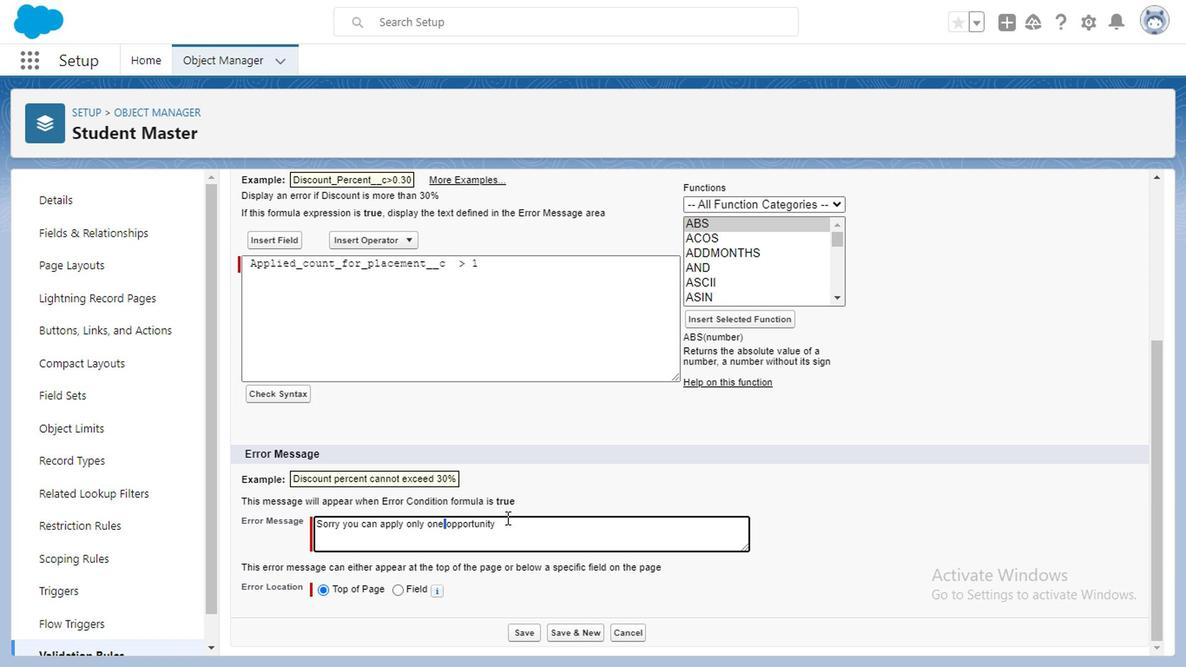 
Action: Mouse pressed left at (503, 524)
Screenshot: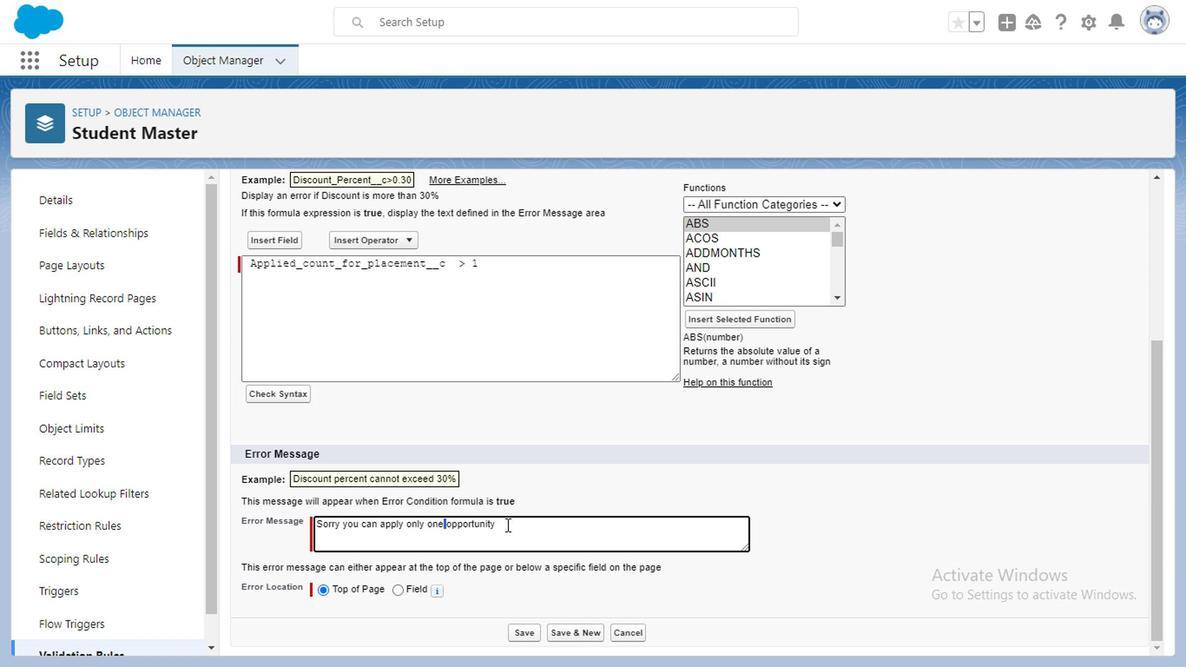 
Action: Key pressed <Key.backspace><Key.backspace><Key.backspace><Key.backspace><Key.backspace><Key.backspace><Key.backspace><Key.backspace><Key.backspace><Key.backspace><Key.backspace><Key.backspace><Key.backspace><Key.backspace><Key.backspace><Key.backspace><Key.backspace><Key.backspace><Key.backspace><Key.backspace><Key.backspace><Key.backspace><Key.backspace><Key.backspace><Key.backspace><Key.backspace><Key.backspace><Key.space>not<Key.space>apply<Key.space>more<Key.space>than<Key.space>one<Key.space>placement<Key.space>opportunity
Screenshot: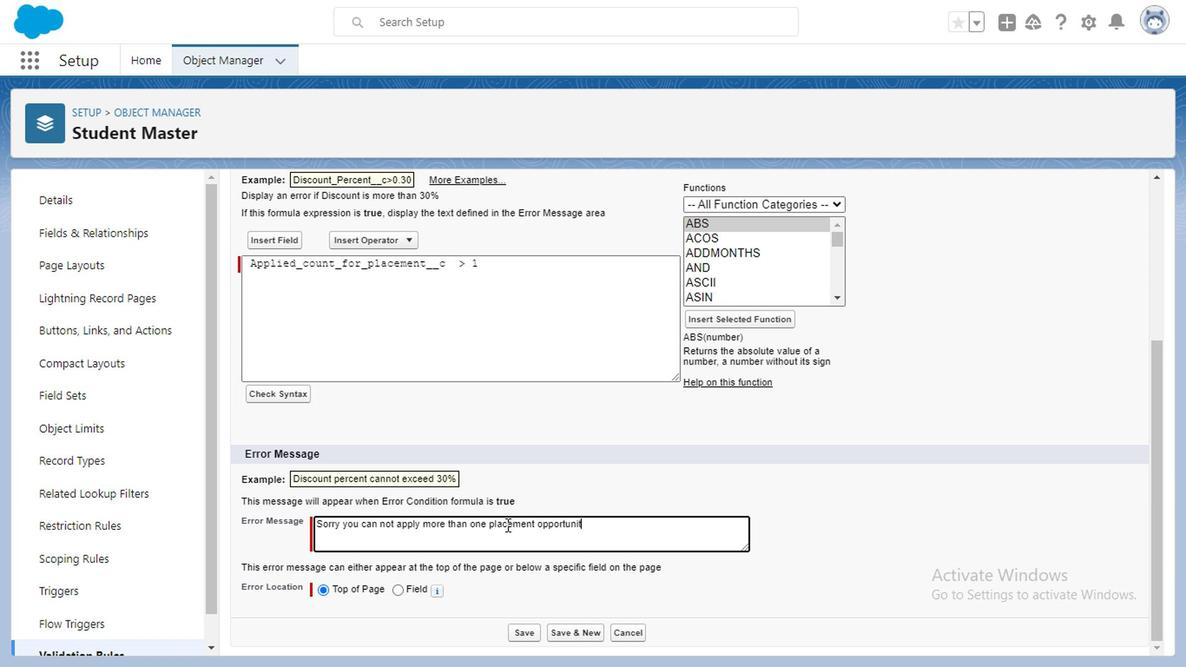 
Action: Mouse moved to (521, 635)
Screenshot: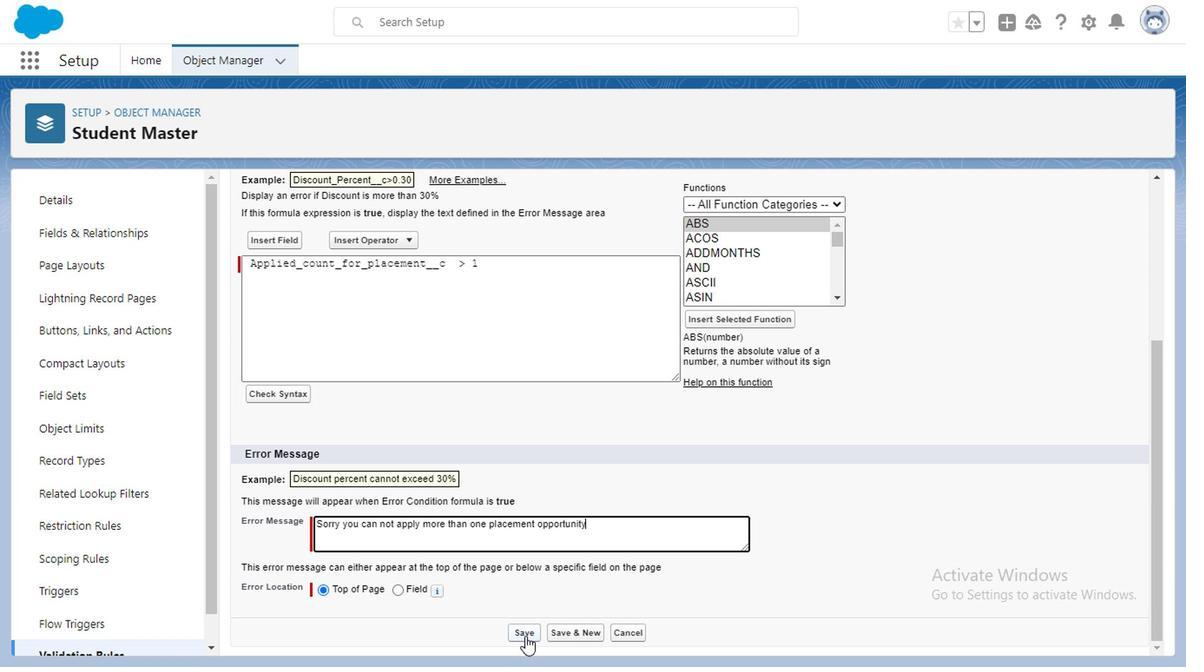 
Action: Mouse pressed left at (521, 635)
Screenshot: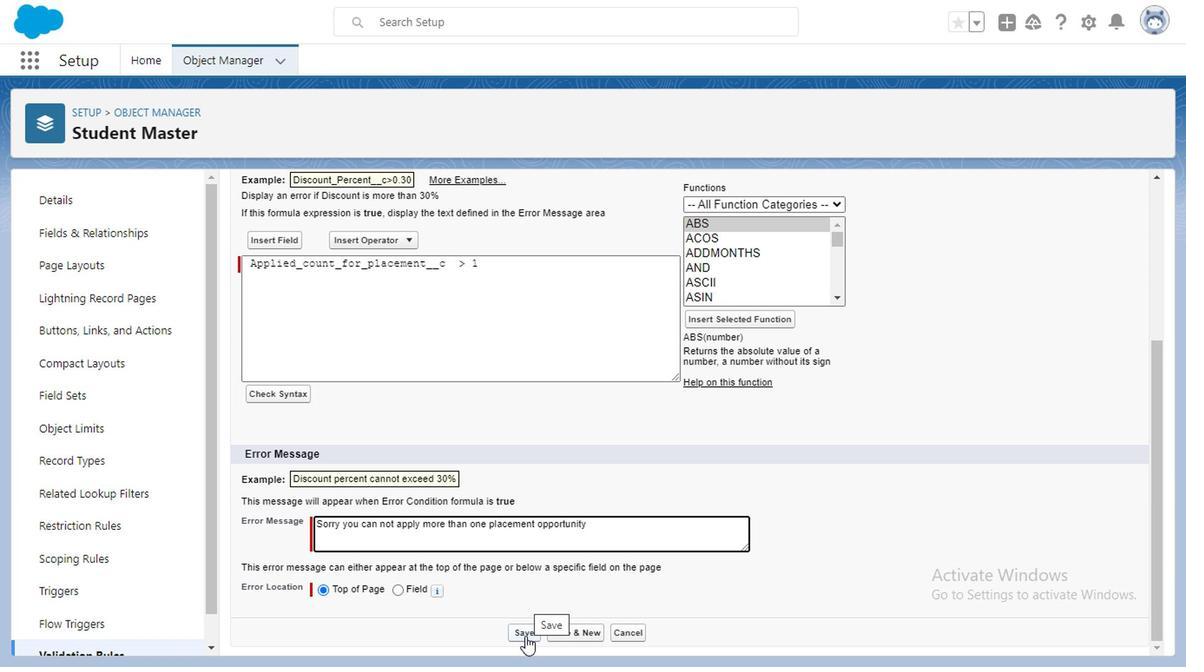 
Action: Mouse moved to (28, 63)
Screenshot: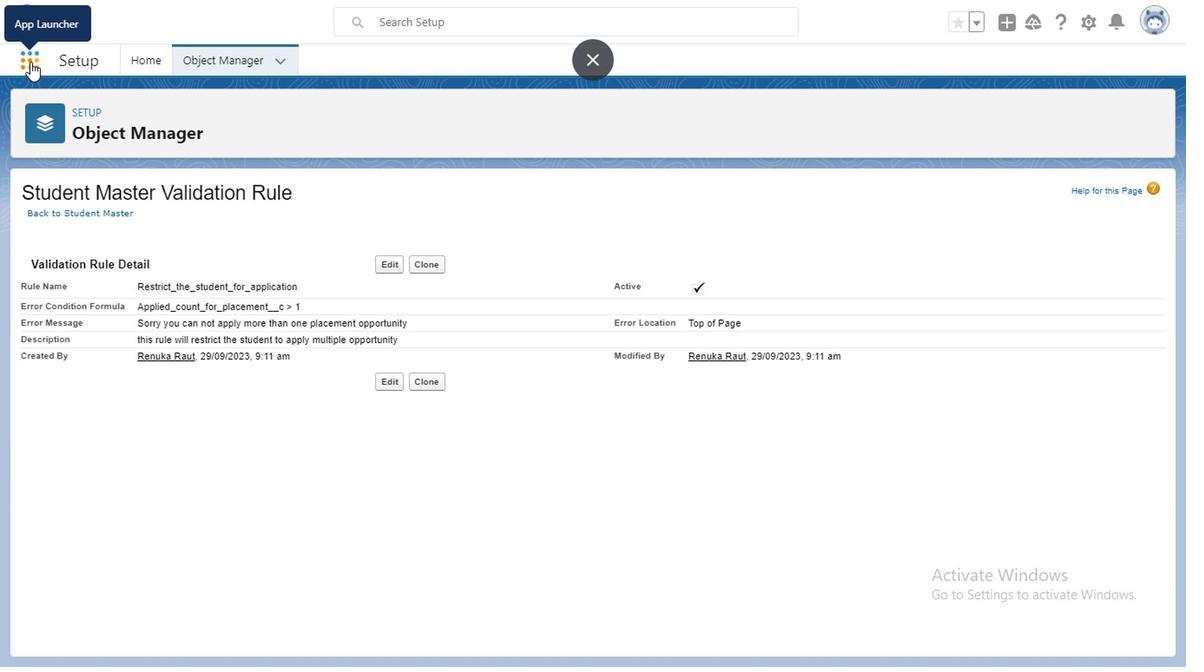 
Action: Mouse pressed left at (28, 63)
Screenshot: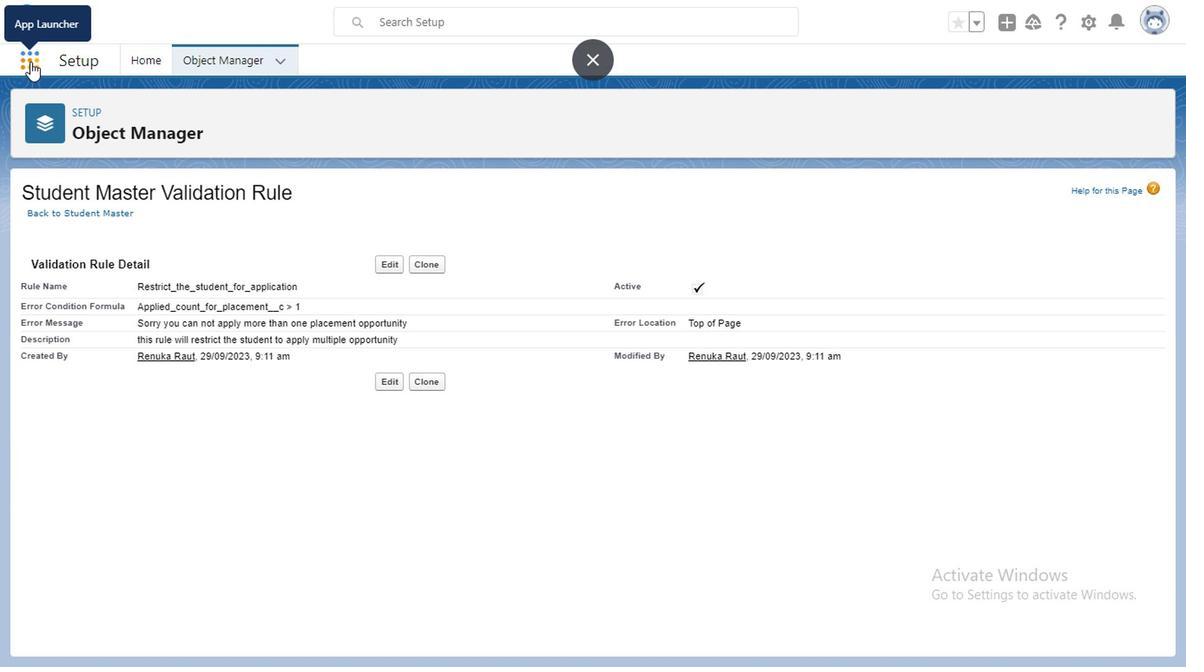 
Action: Mouse moved to (92, 105)
Screenshot: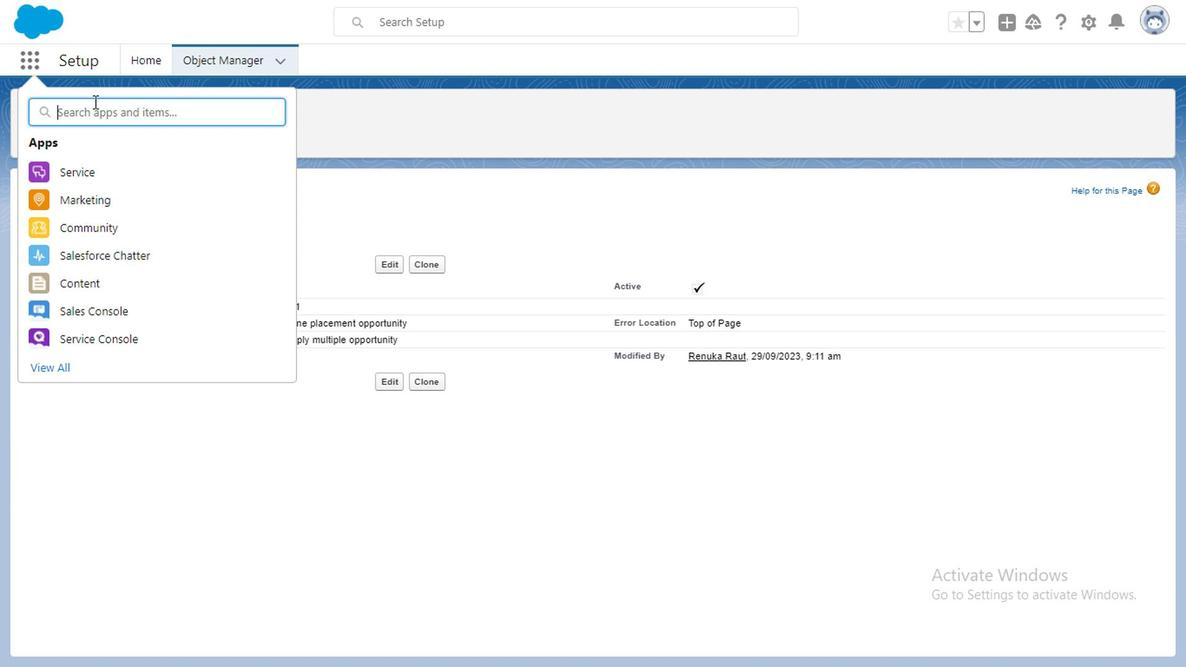 
Action: Key pressed opty
Screenshot: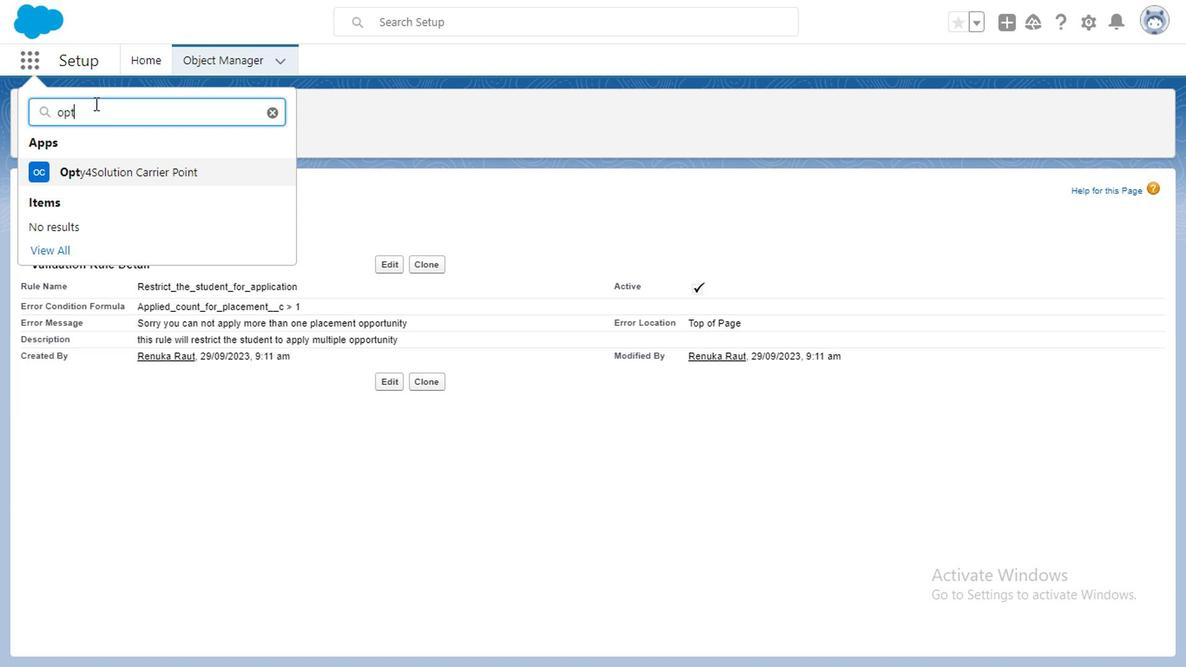 
Action: Mouse moved to (156, 174)
Screenshot: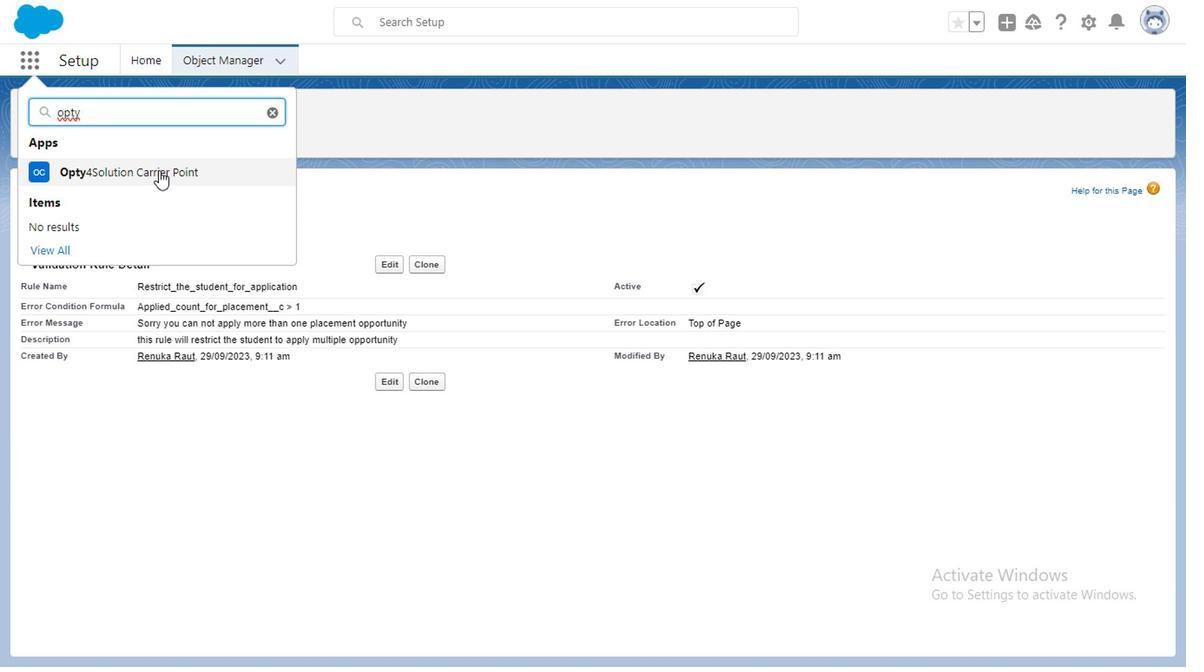 
Action: Mouse pressed left at (156, 174)
Screenshot: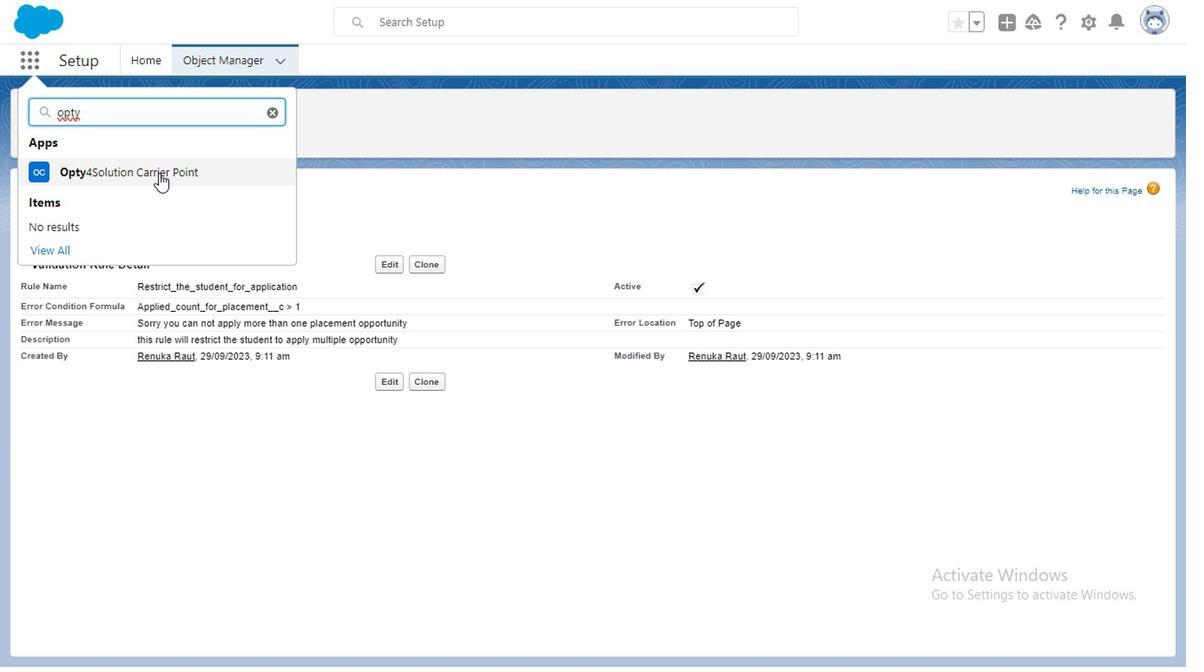
Action: Mouse moved to (820, 63)
Screenshot: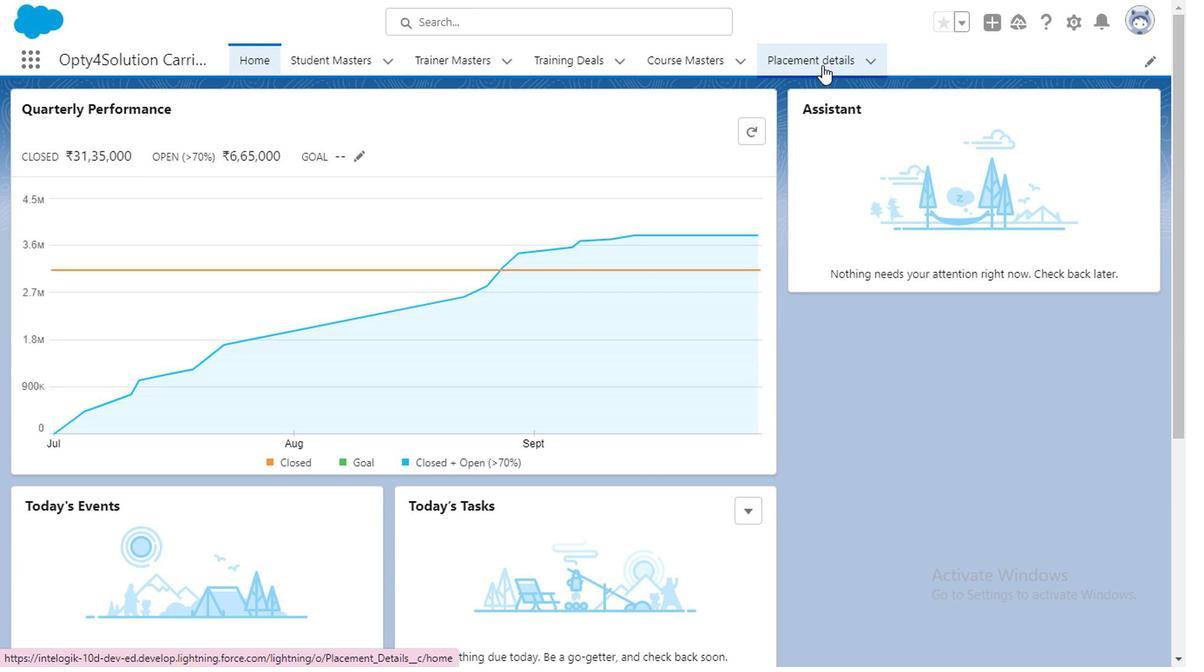 
Action: Mouse pressed left at (820, 63)
Screenshot: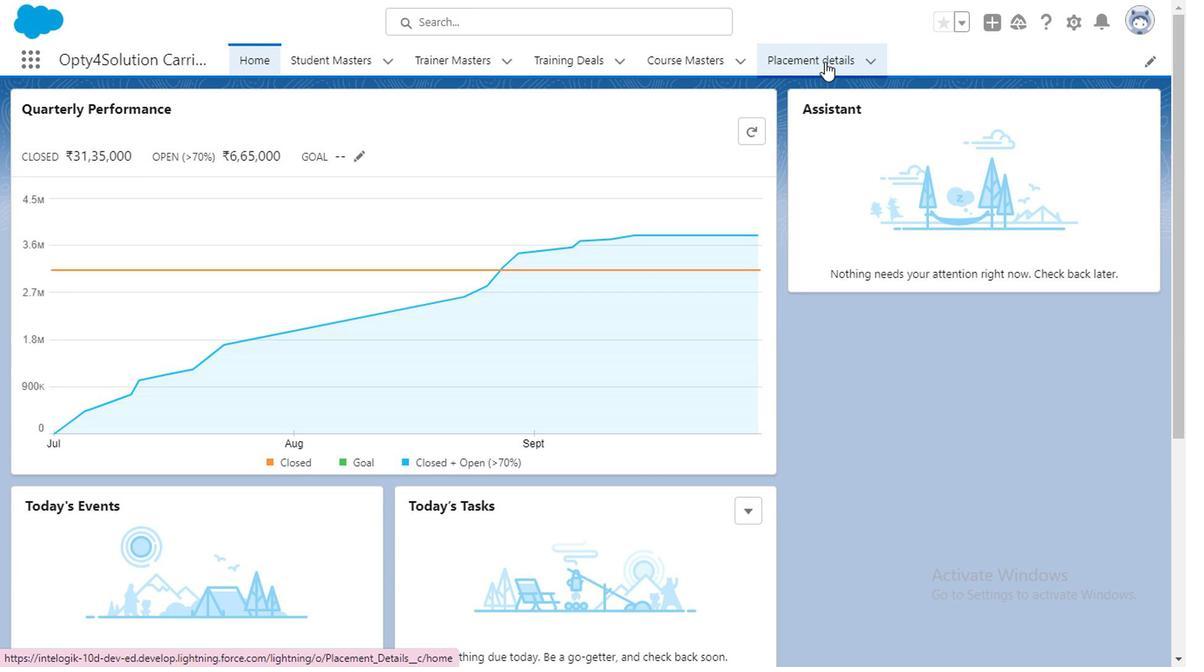 
Action: Mouse moved to (1066, 117)
Screenshot: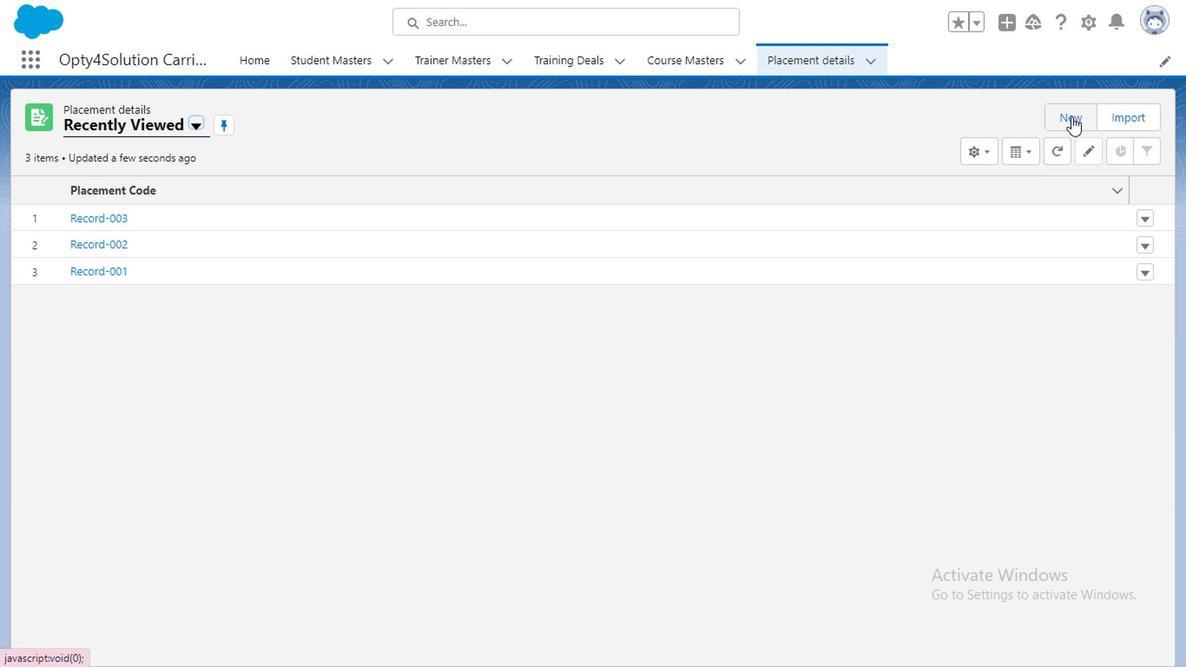 
Action: Mouse pressed left at (1066, 117)
Screenshot: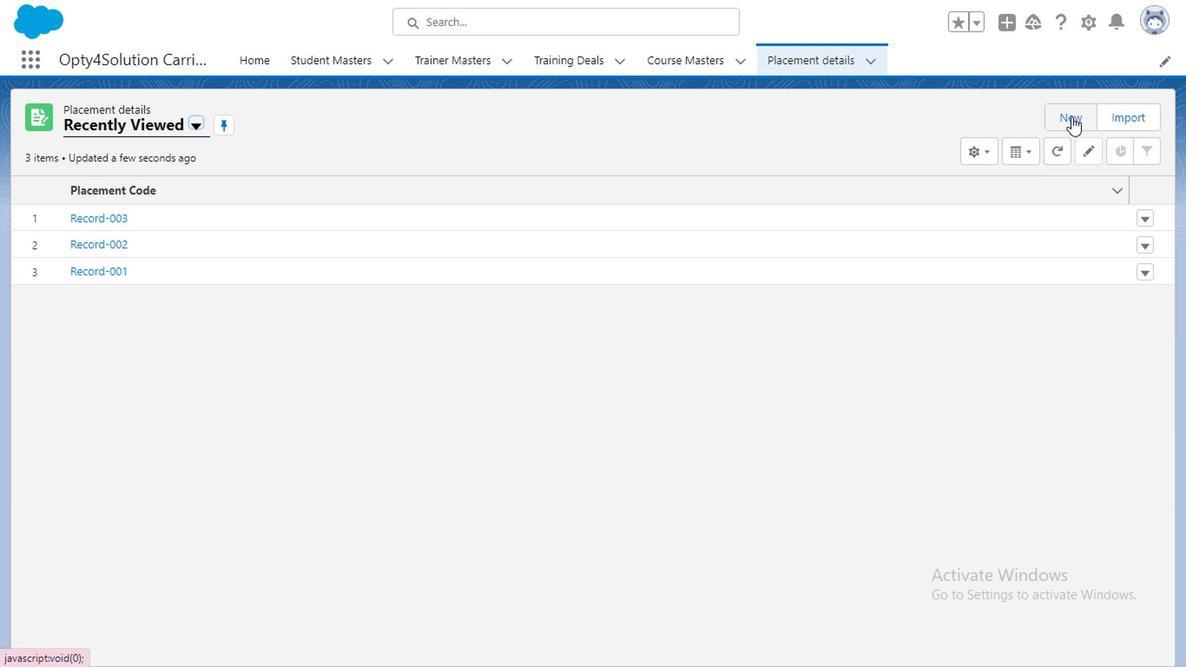 
Action: Mouse moved to (355, 346)
Screenshot: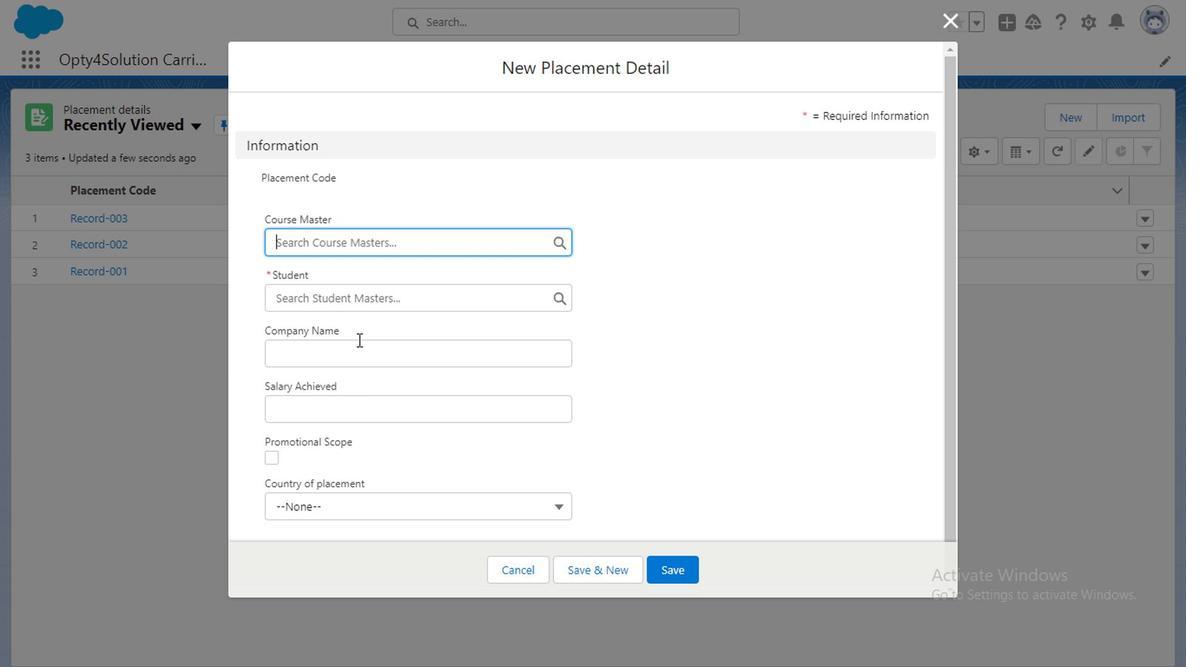 
Action: Mouse scrolled (355, 345) with delta (0, -1)
Screenshot: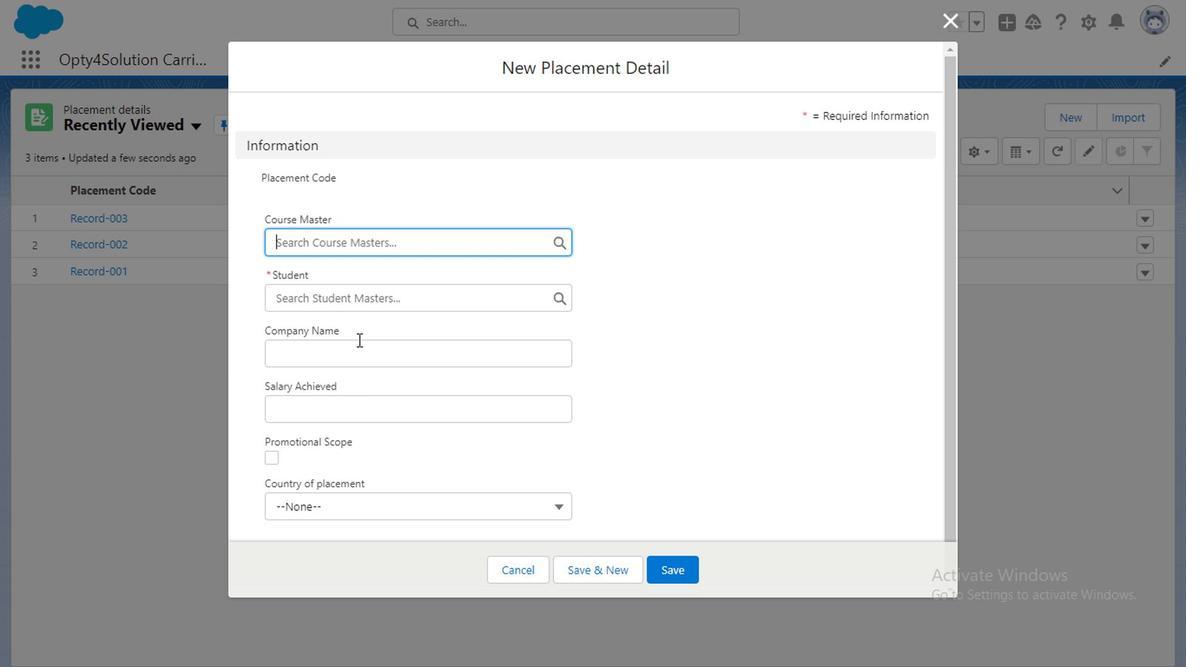 
Action: Mouse moved to (355, 347)
Screenshot: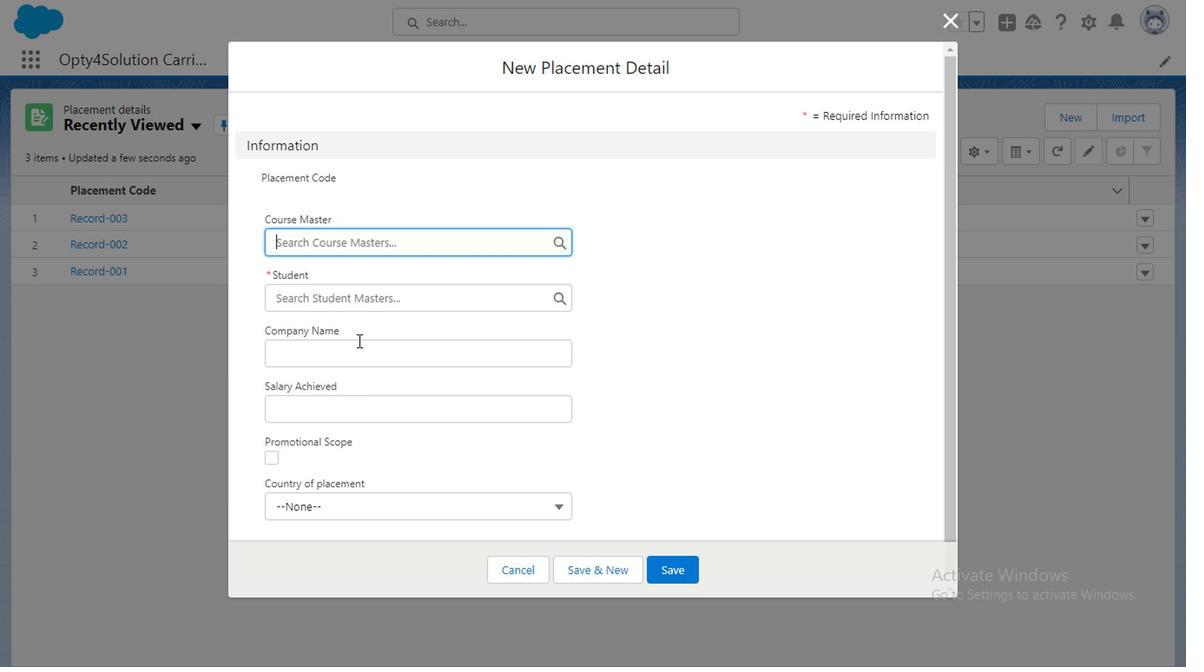 
Action: Mouse scrolled (355, 346) with delta (0, 0)
Screenshot: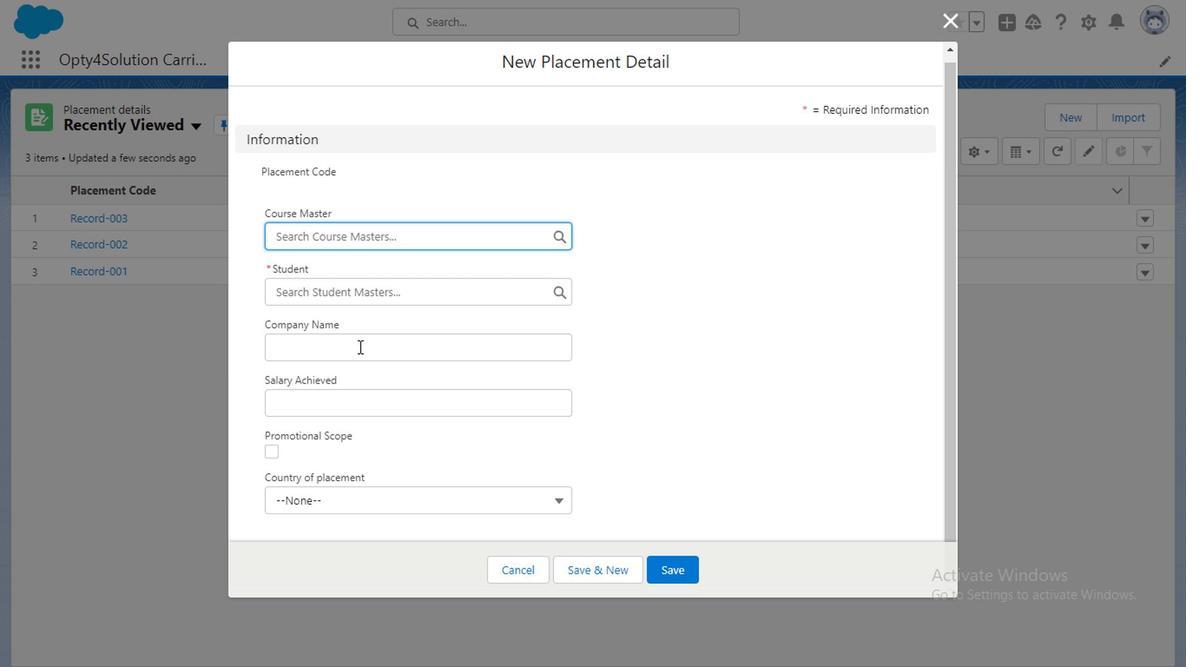 
Action: Mouse moved to (355, 347)
Screenshot: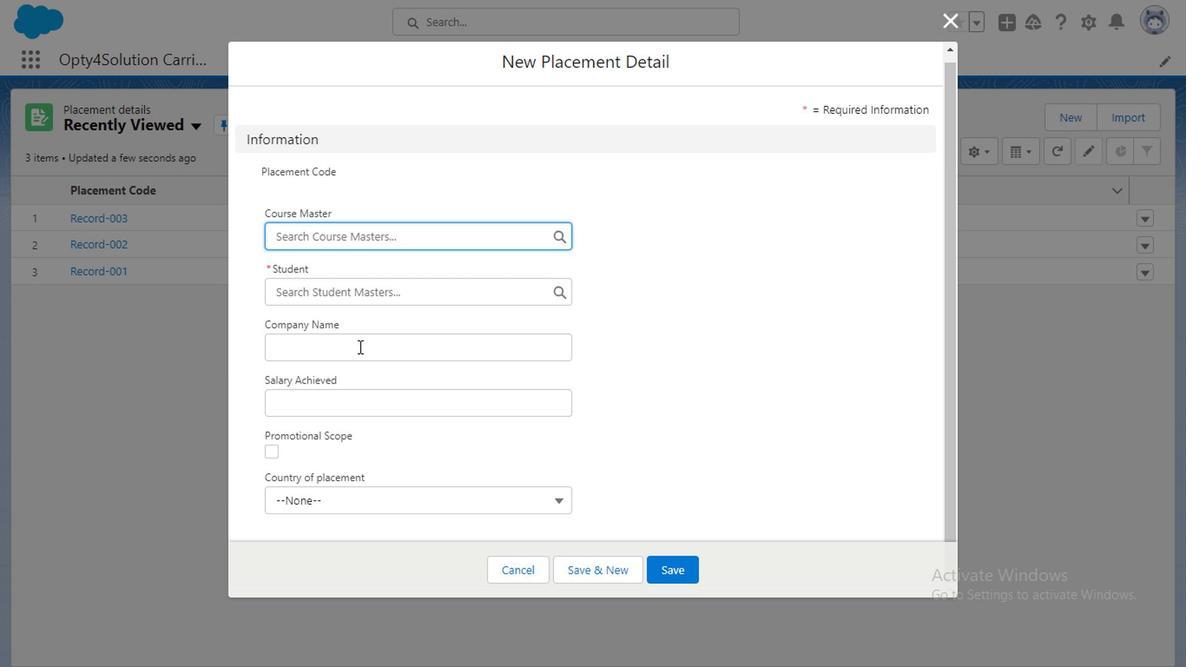 
Action: Mouse scrolled (355, 347) with delta (0, 0)
Screenshot: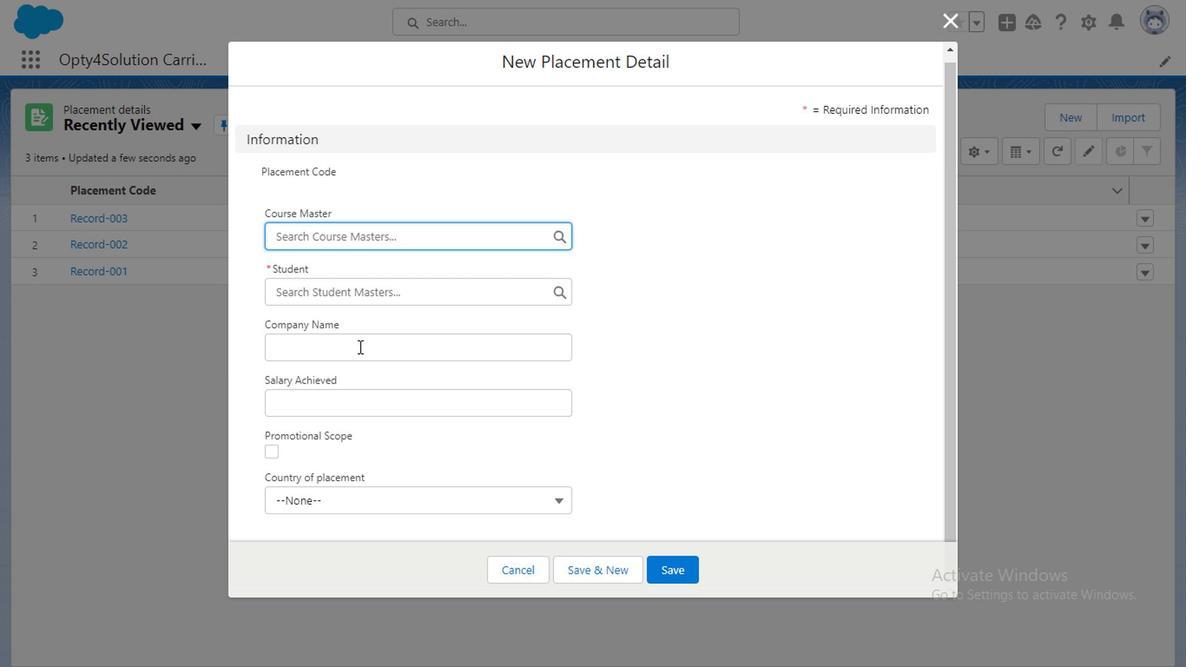 
Action: Mouse moved to (944, 20)
Screenshot: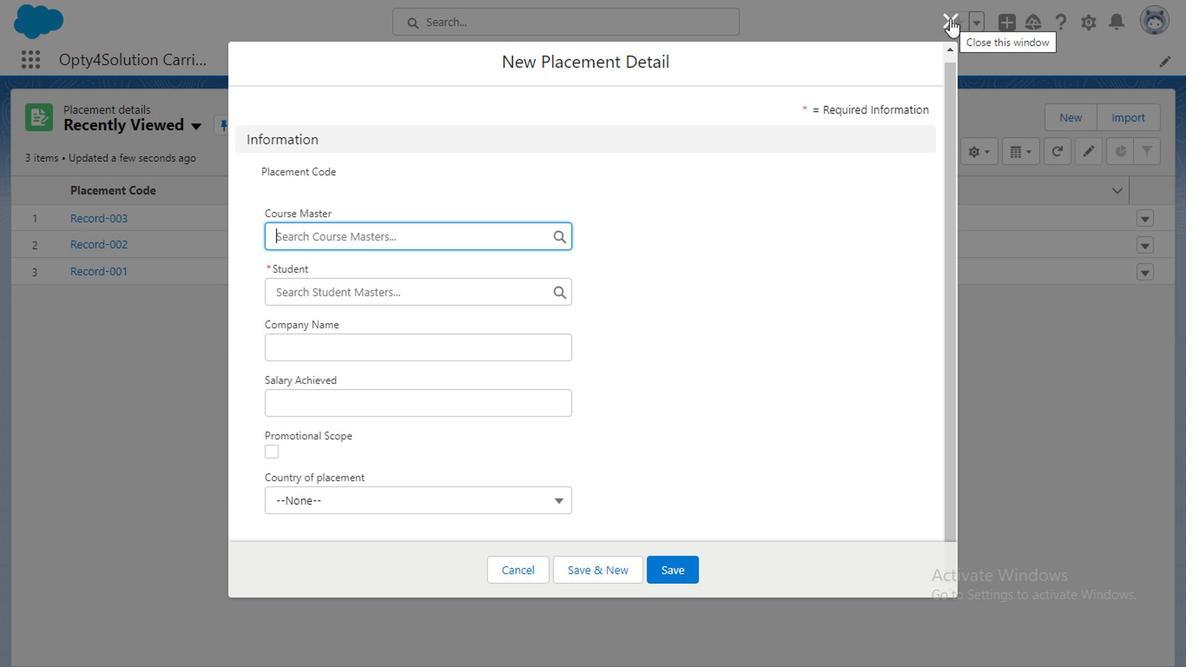 
Action: Mouse pressed left at (944, 20)
Screenshot: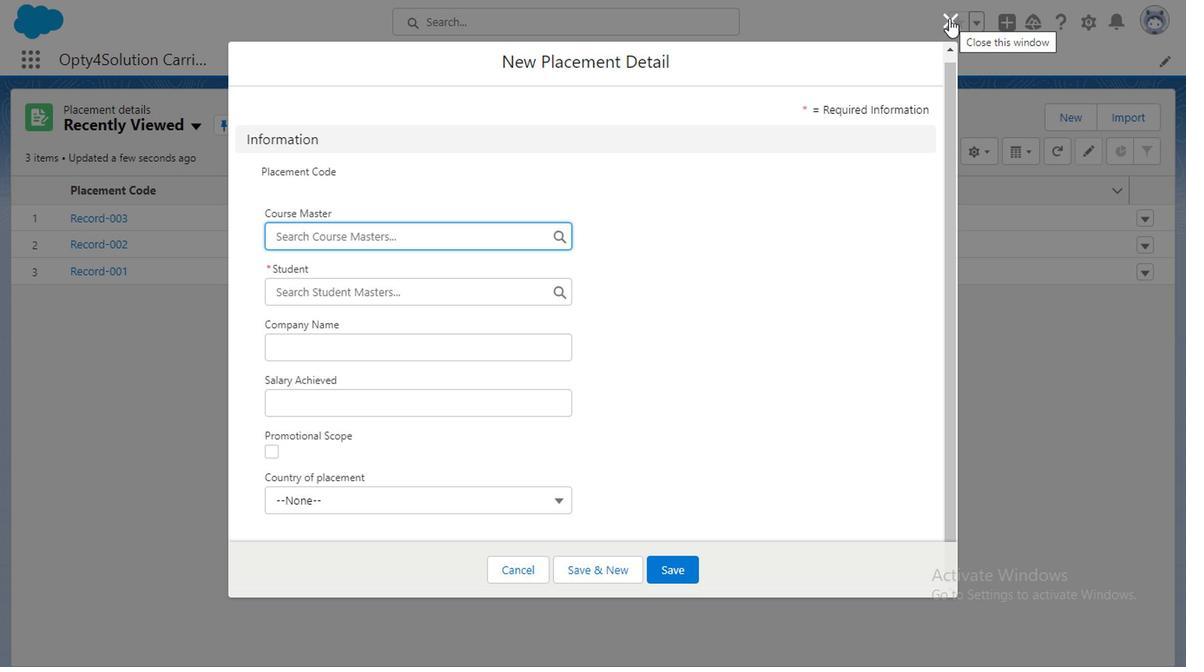 
Action: Mouse moved to (319, 60)
Screenshot: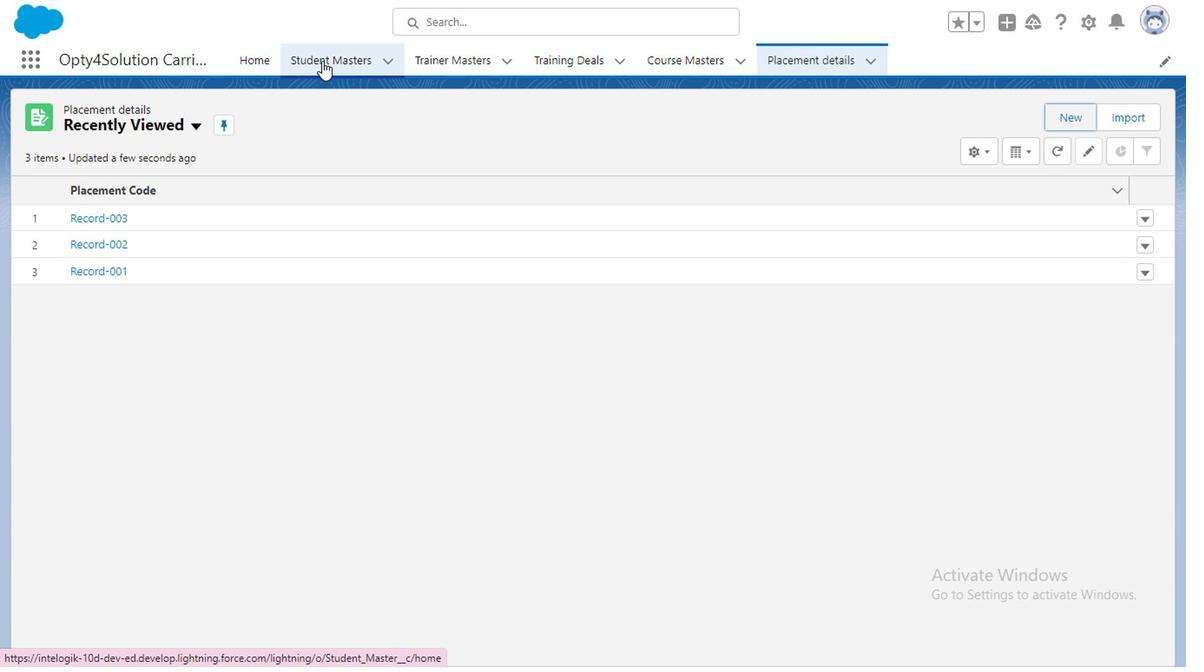 
Action: Mouse pressed left at (319, 60)
Screenshot: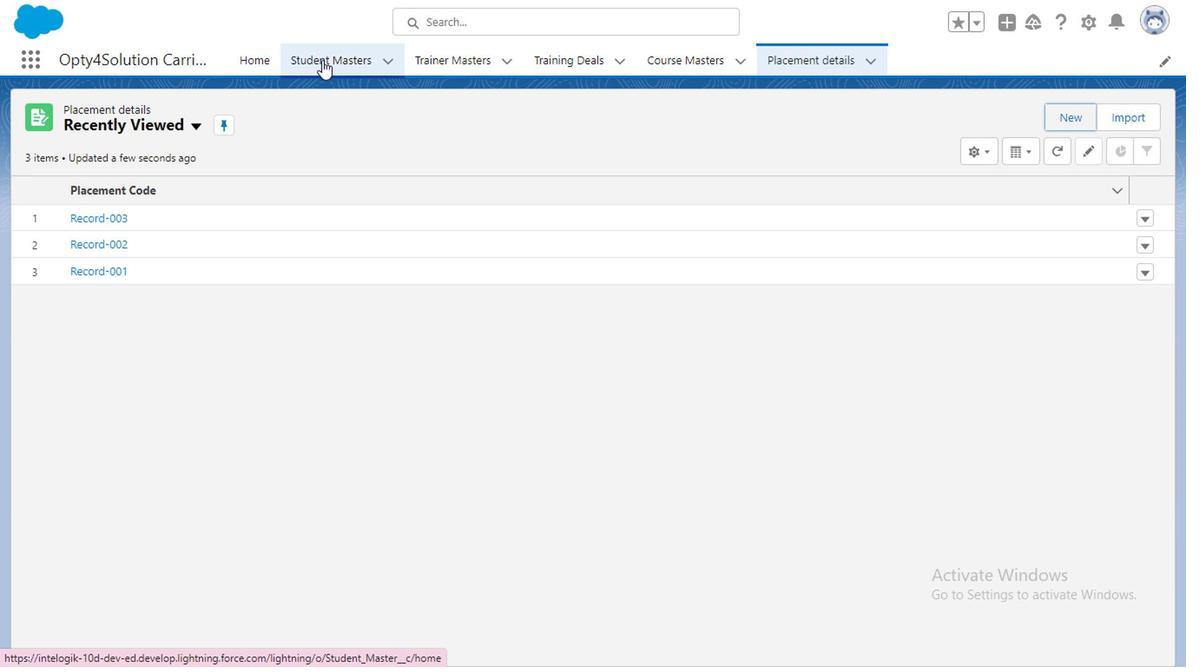 
Action: Mouse moved to (958, 117)
Screenshot: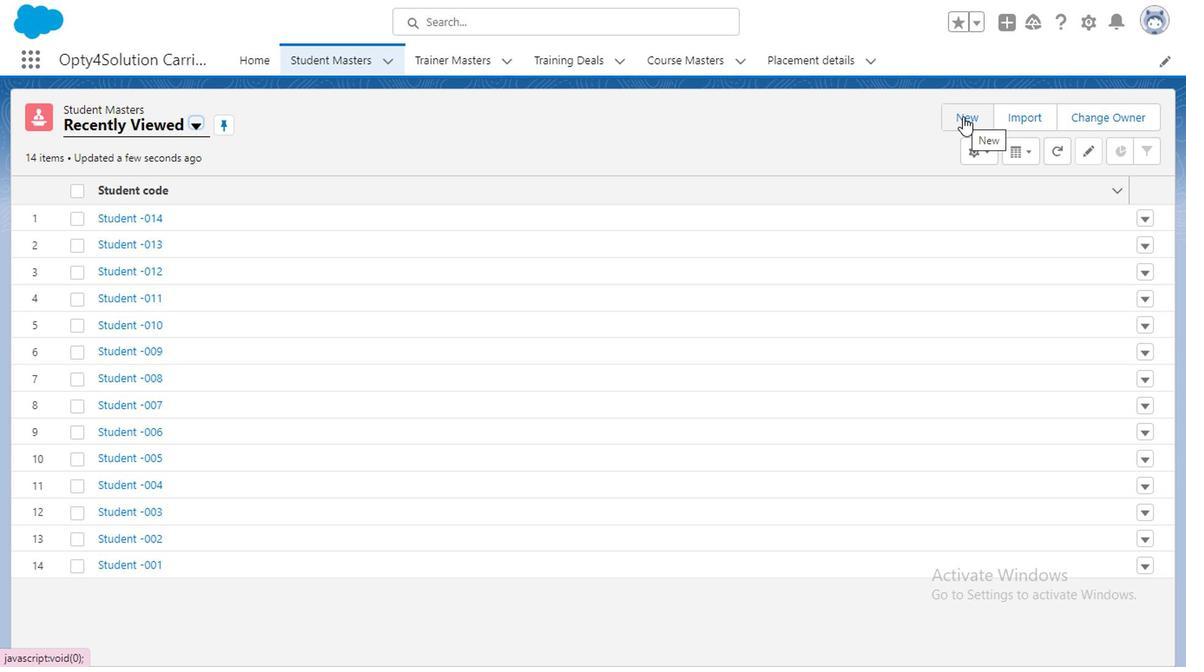 
Action: Mouse pressed left at (958, 117)
Screenshot: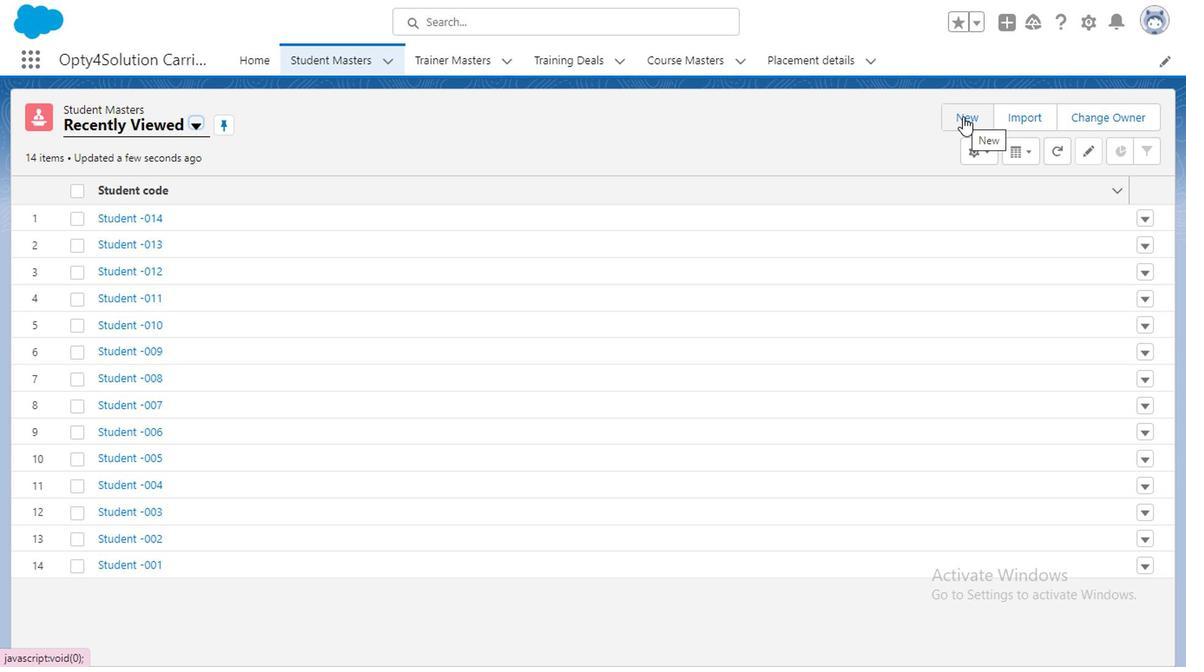 
Action: Mouse moved to (345, 252)
Screenshot: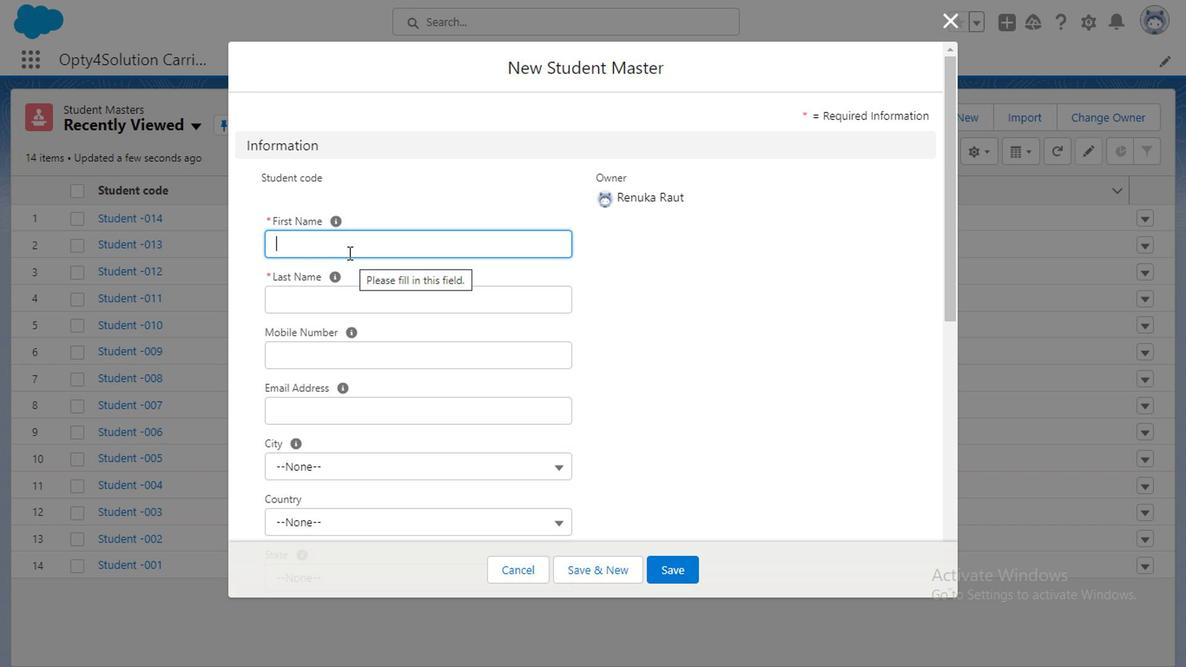 
Action: Mouse pressed left at (345, 252)
Screenshot: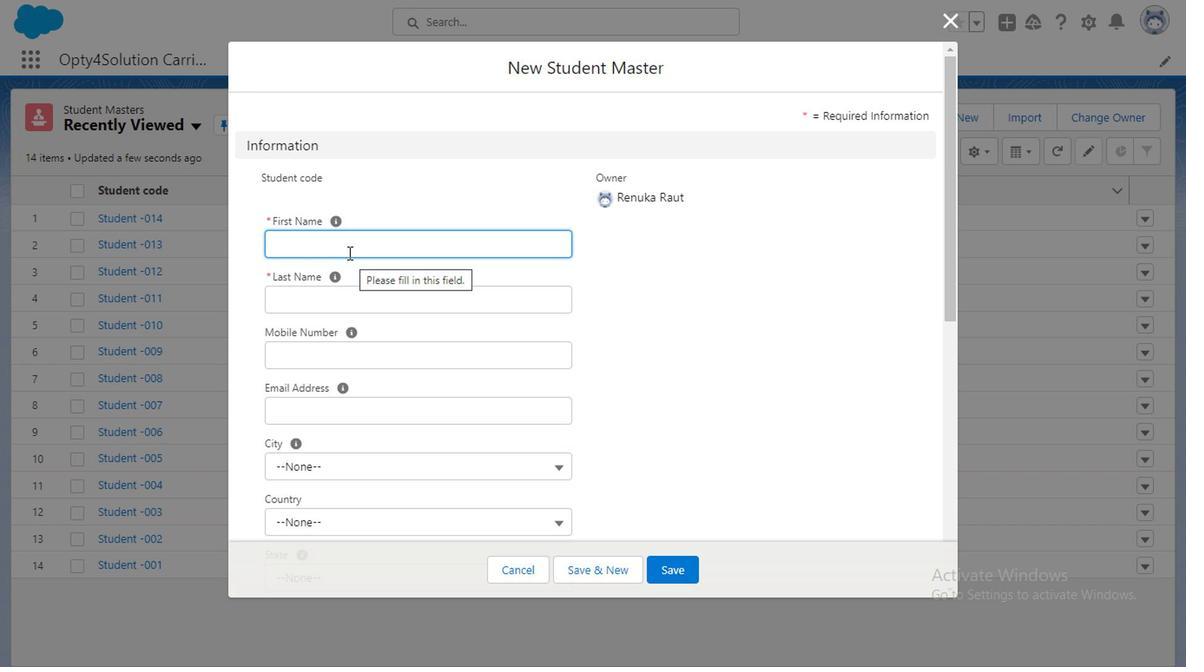 
Action: Mouse moved to (345, 252)
Screenshot: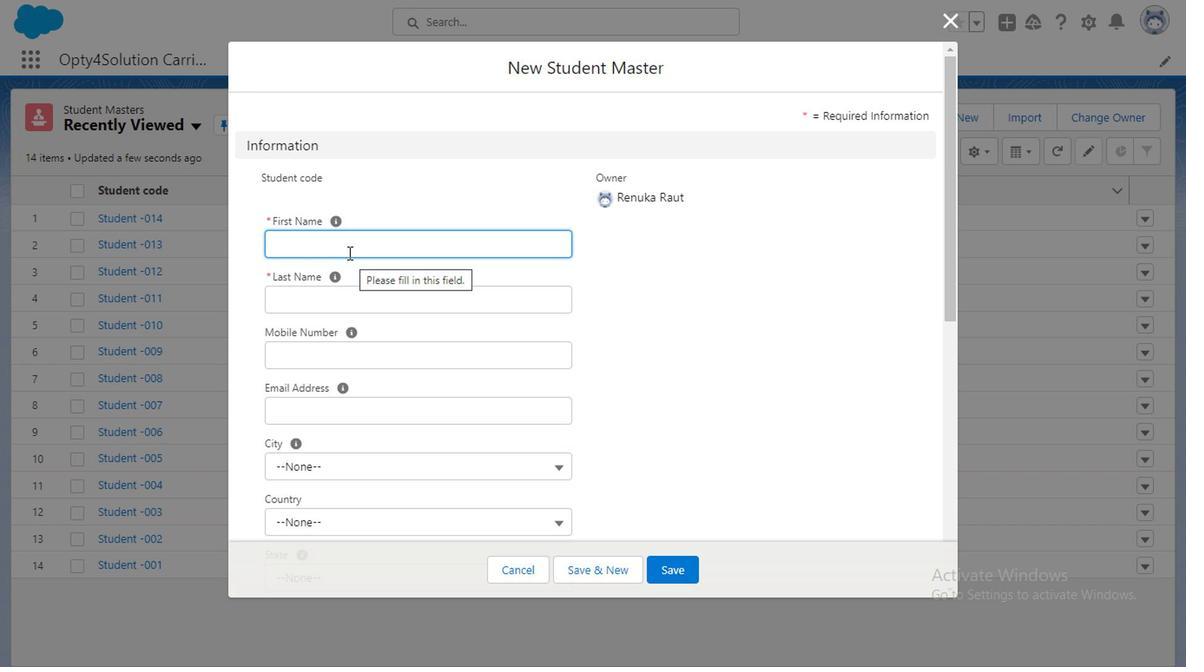 
Action: Key pressed <Key.caps_lock>R<Key.caps_lock>anjita
Screenshot: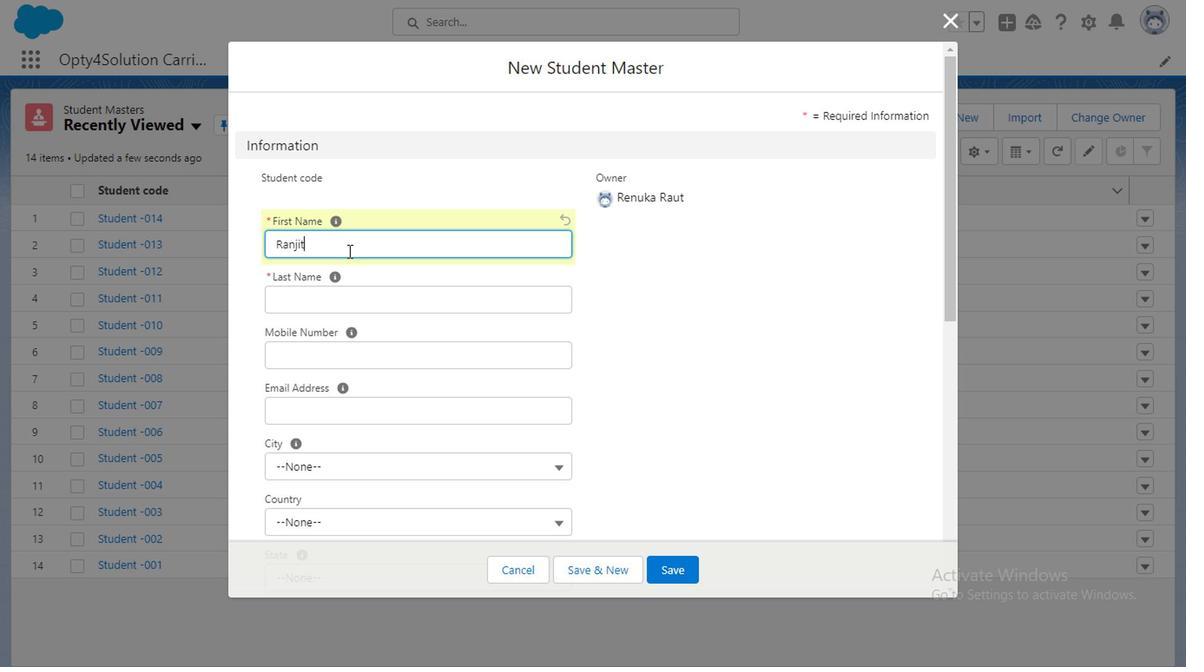 
Action: Mouse moved to (355, 303)
